 Task: Review and edit the management principles document in Asana.
Action: Mouse moved to (568, 28)
Screenshot: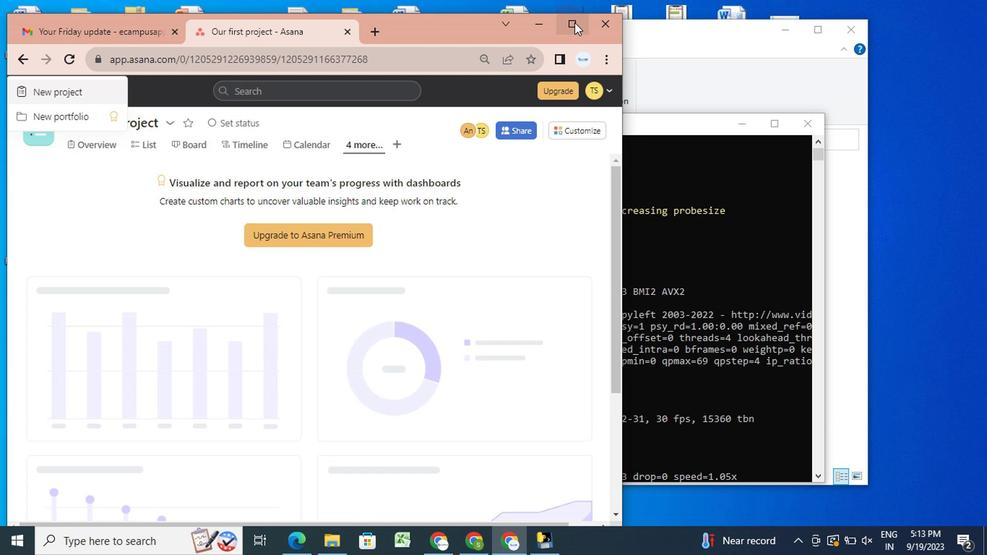 
Action: Mouse pressed left at (568, 28)
Screenshot: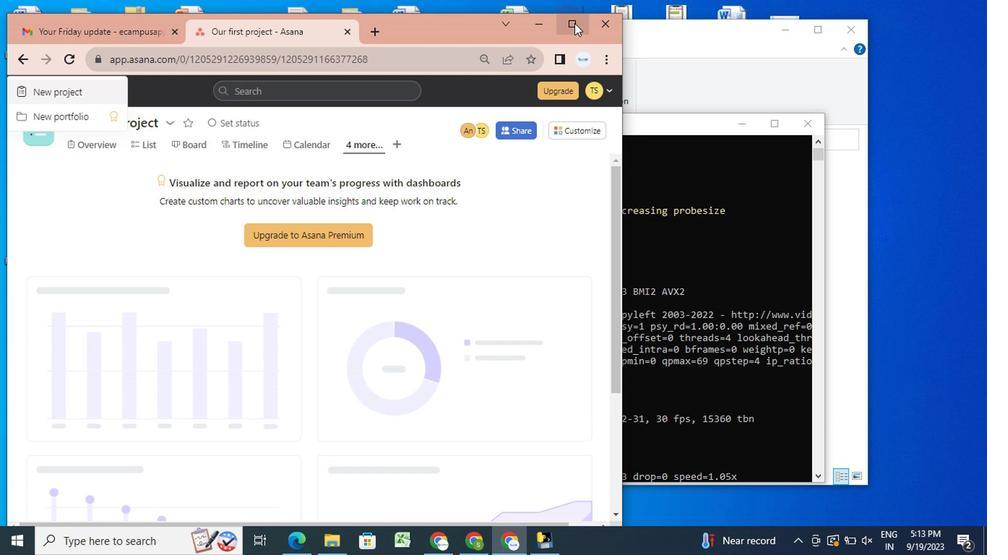 
Action: Mouse moved to (296, 129)
Screenshot: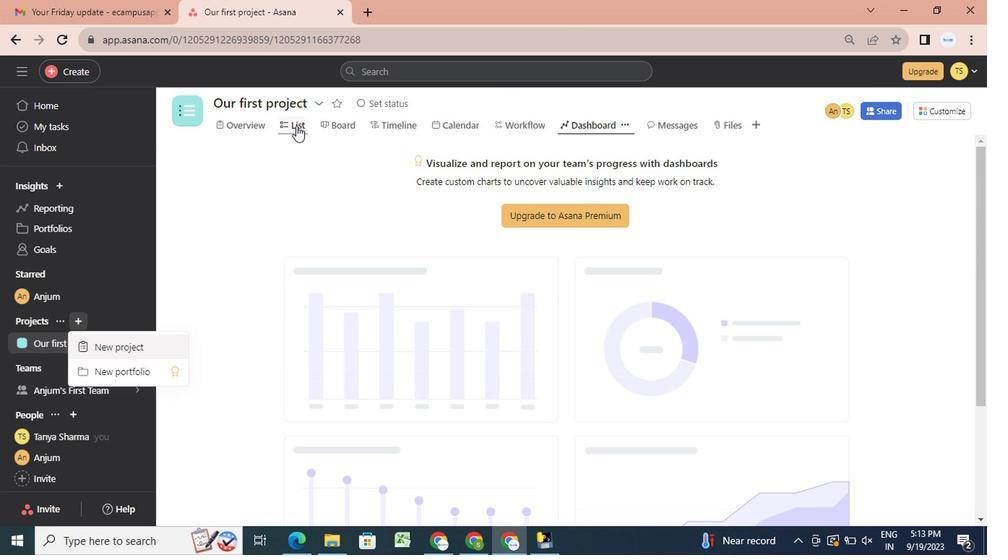 
Action: Mouse pressed left at (296, 129)
Screenshot: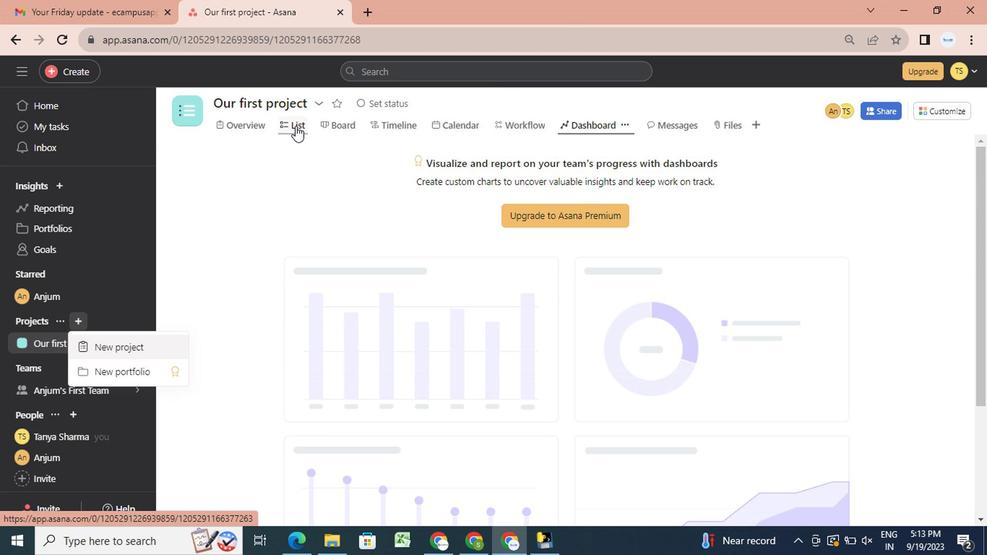 
Action: Mouse moved to (524, 307)
Screenshot: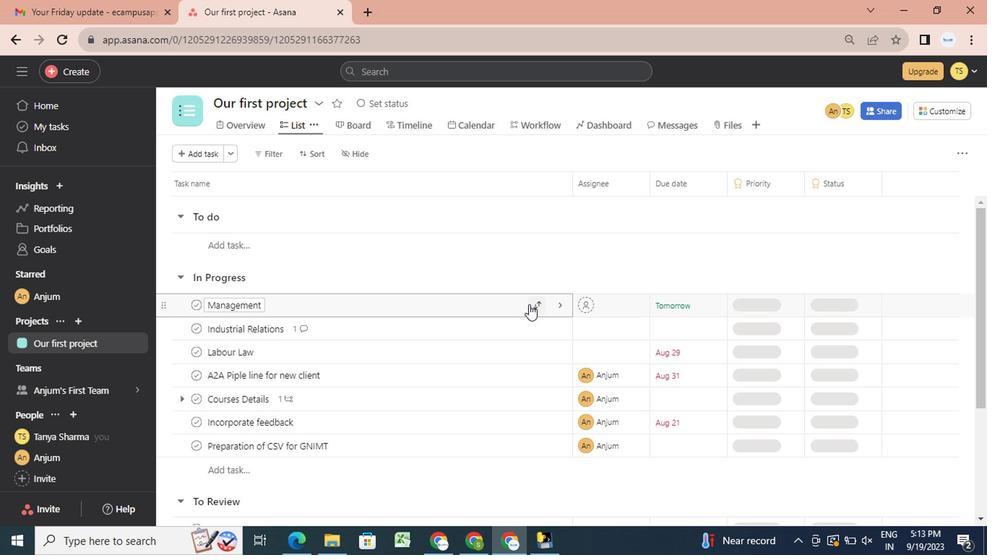 
Action: Mouse pressed left at (524, 307)
Screenshot: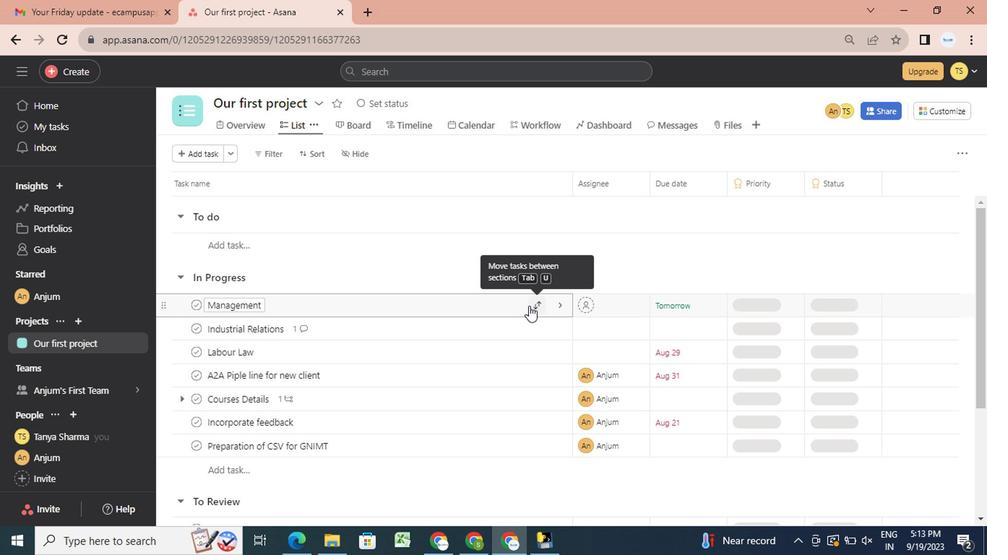 
Action: Mouse moved to (551, 310)
Screenshot: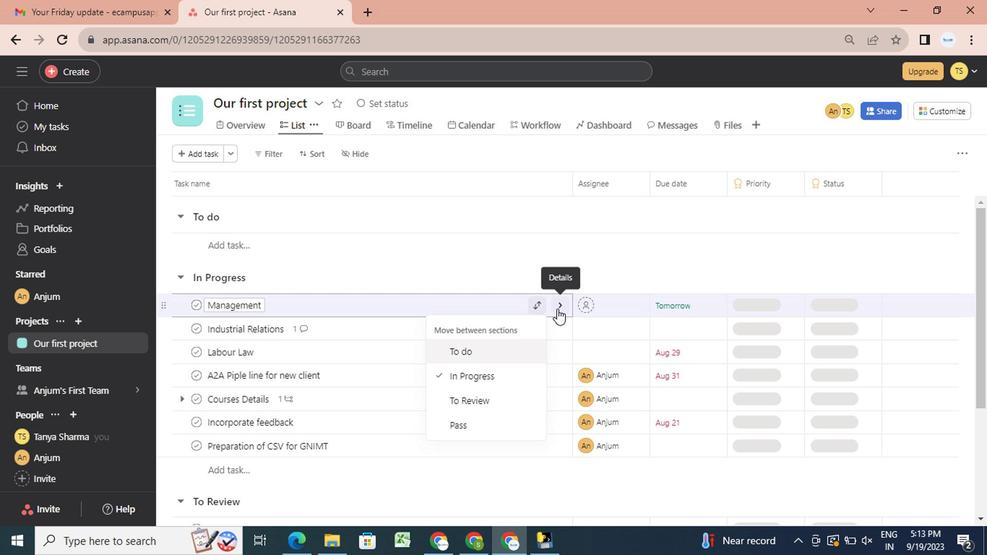
Action: Mouse pressed left at (551, 310)
Screenshot: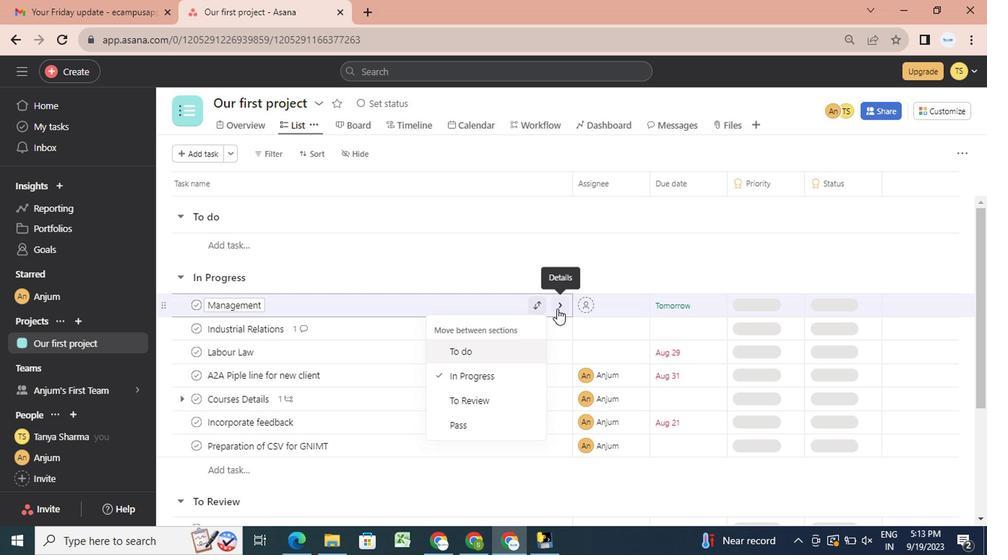 
Action: Mouse moved to (894, 111)
Screenshot: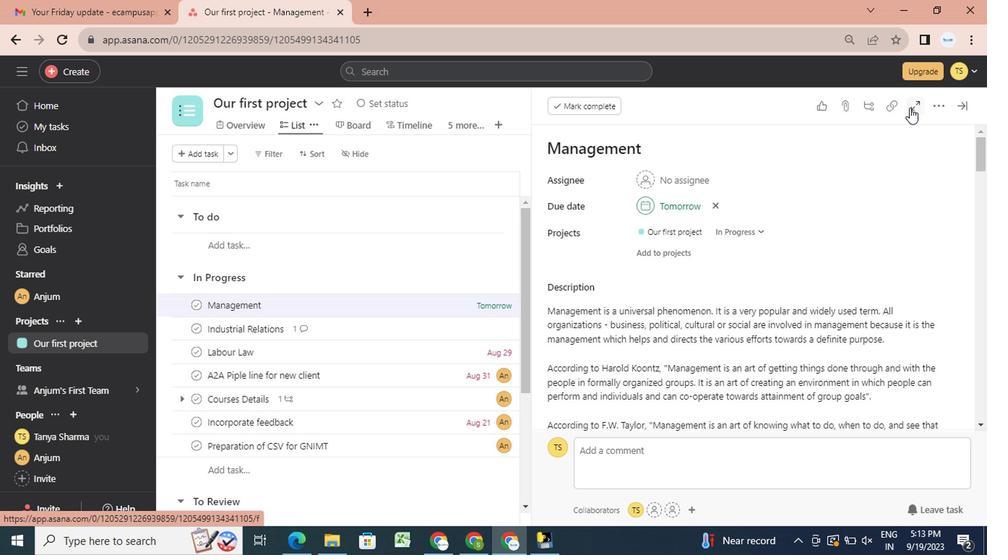 
Action: Mouse pressed left at (894, 111)
Screenshot: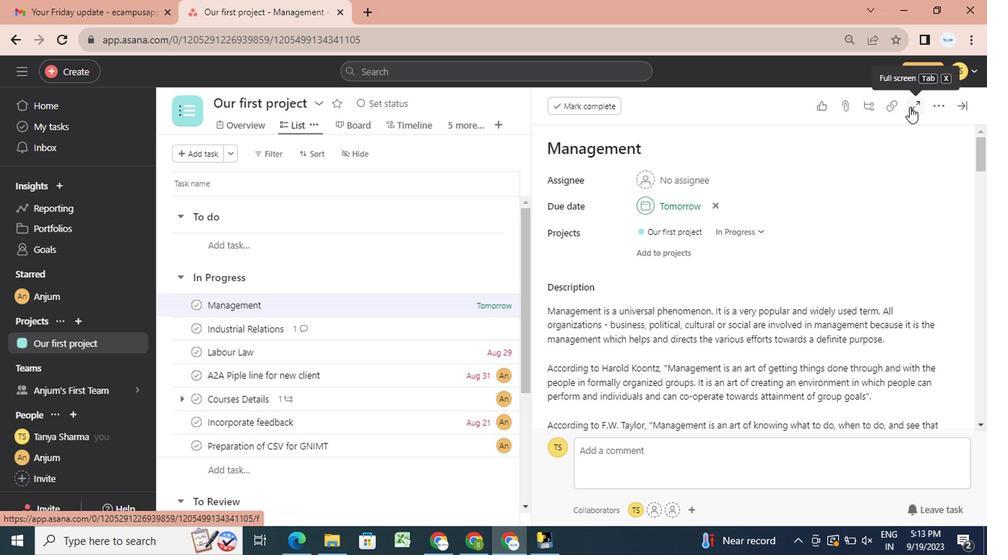 
Action: Mouse moved to (359, 184)
Screenshot: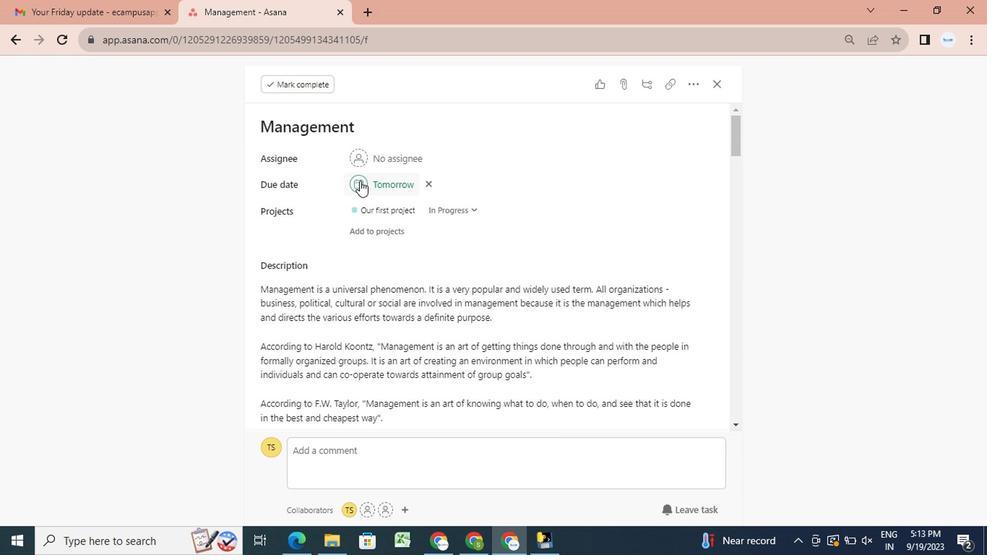 
Action: Mouse pressed left at (359, 184)
Screenshot: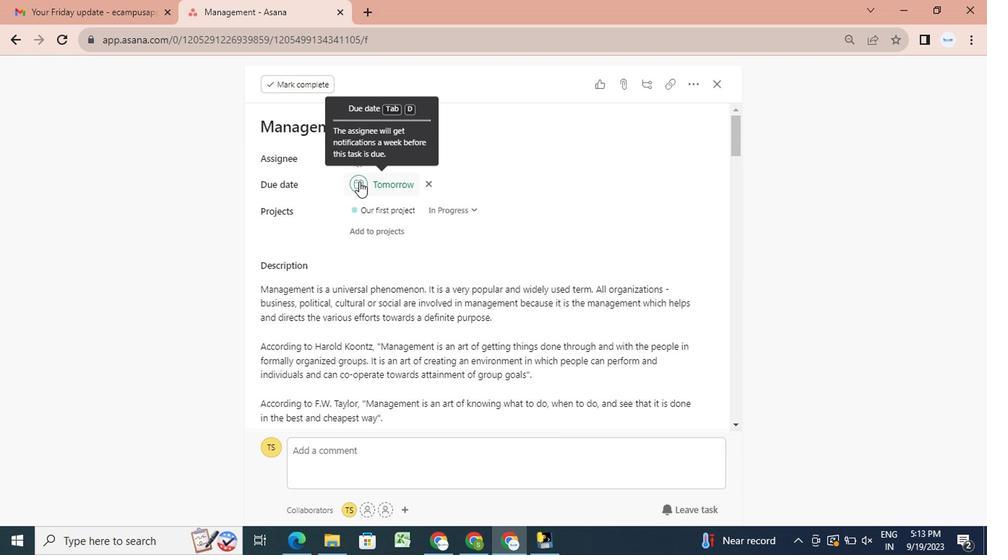 
Action: Mouse moved to (454, 329)
Screenshot: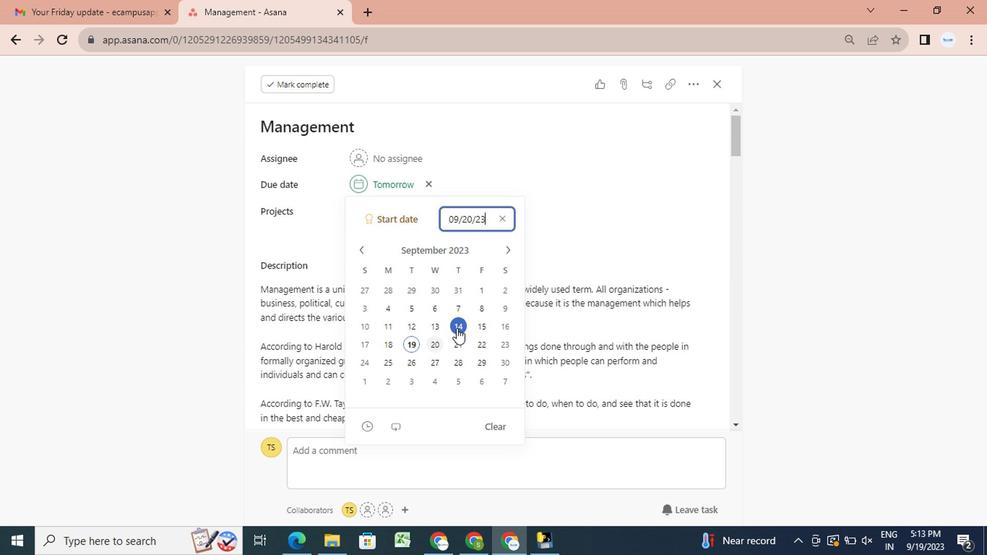 
Action: Mouse pressed left at (454, 329)
Screenshot: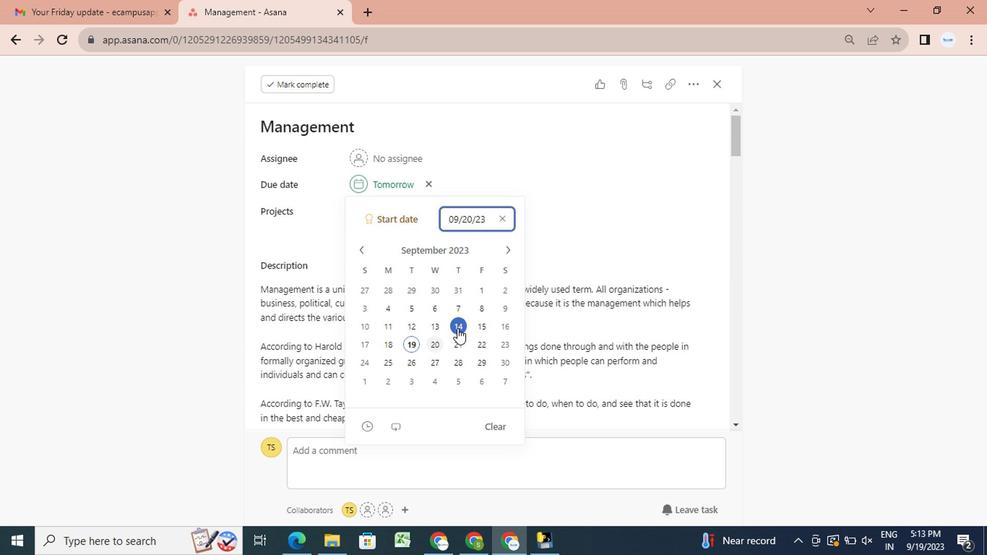 
Action: Mouse moved to (570, 223)
Screenshot: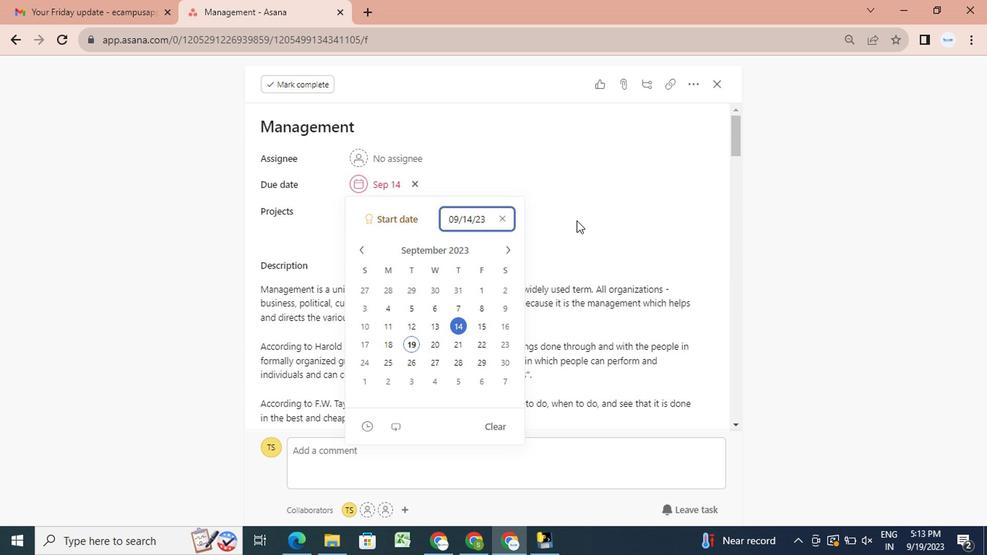 
Action: Mouse pressed left at (570, 223)
Screenshot: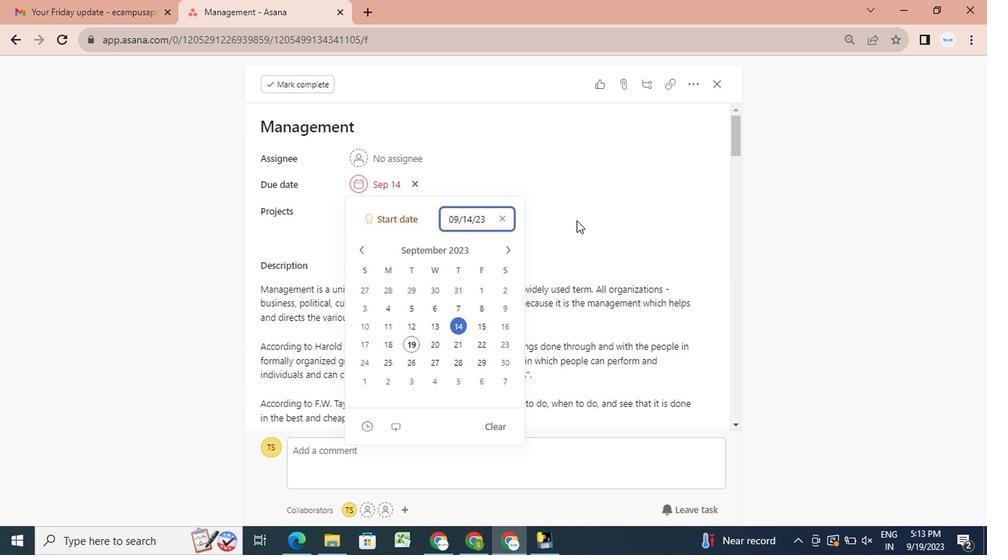 
Action: Mouse moved to (388, 183)
Screenshot: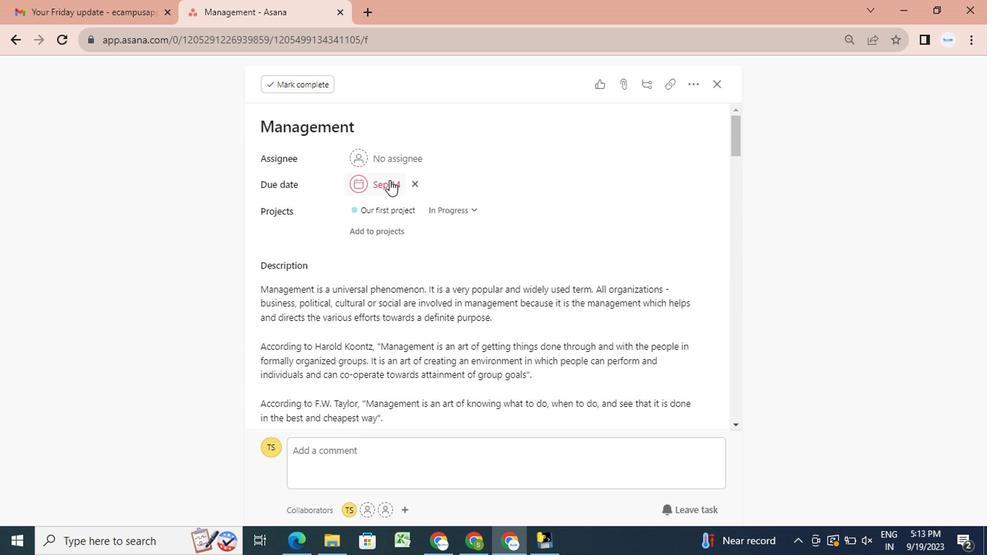 
Action: Mouse pressed left at (388, 183)
Screenshot: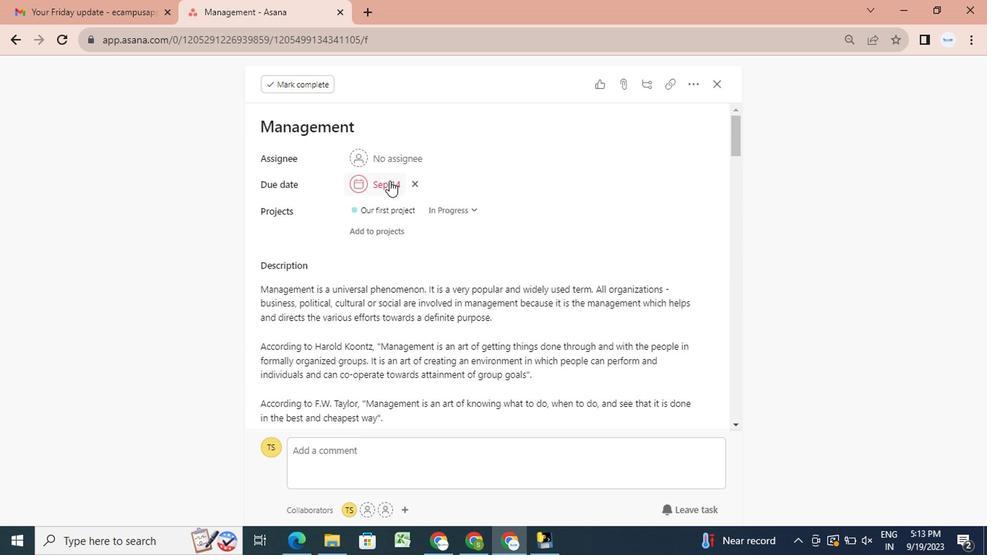 
Action: Mouse moved to (409, 348)
Screenshot: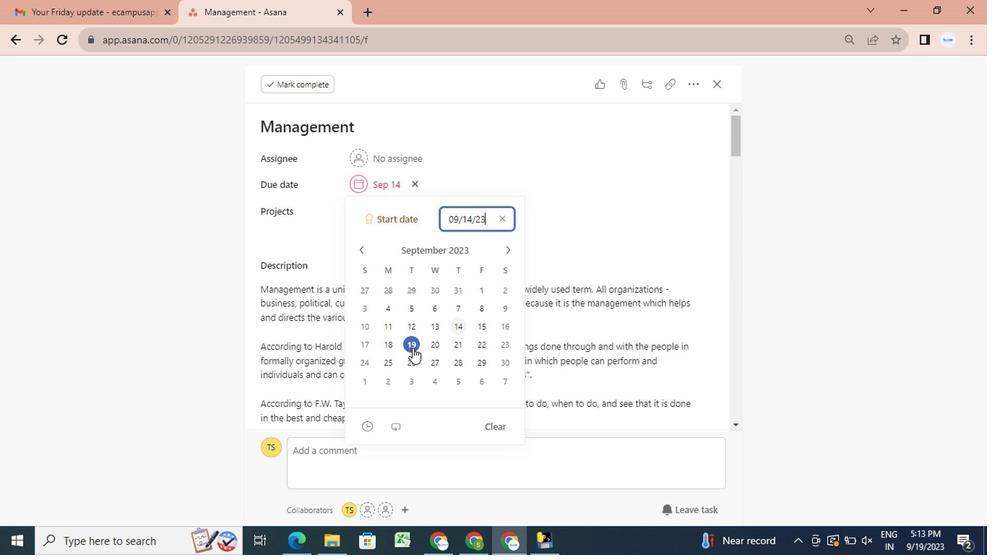 
Action: Mouse pressed left at (409, 348)
Screenshot: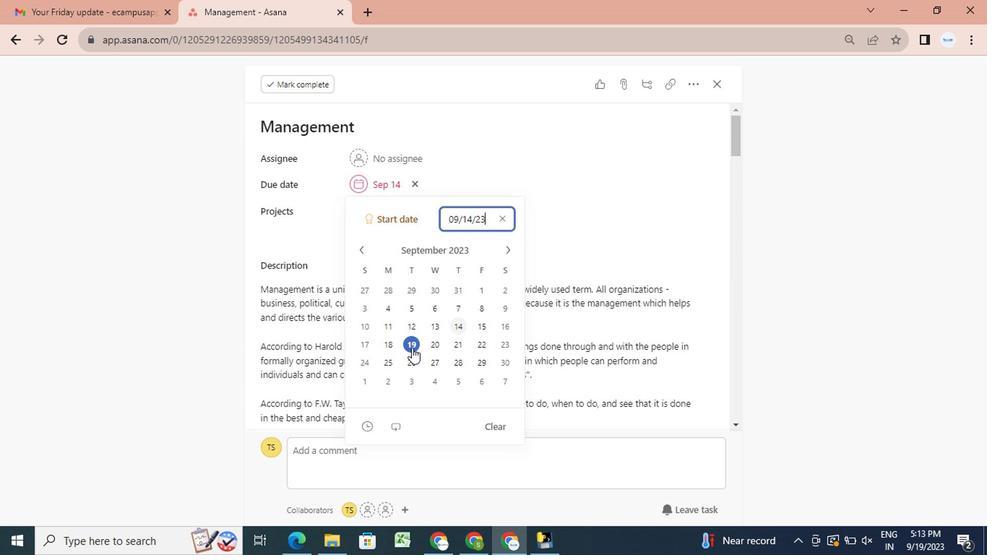 
Action: Mouse moved to (386, 225)
Screenshot: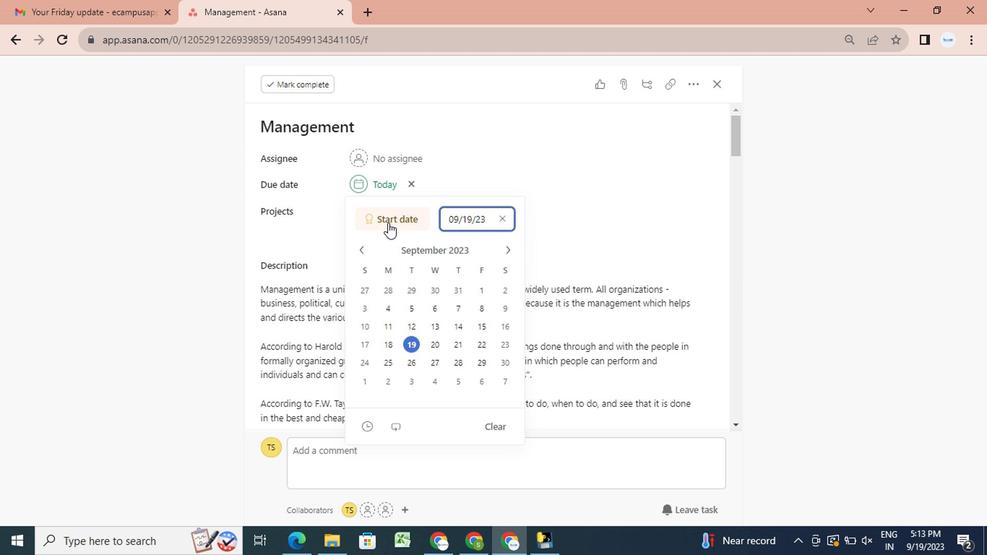 
Action: Mouse pressed left at (386, 225)
Screenshot: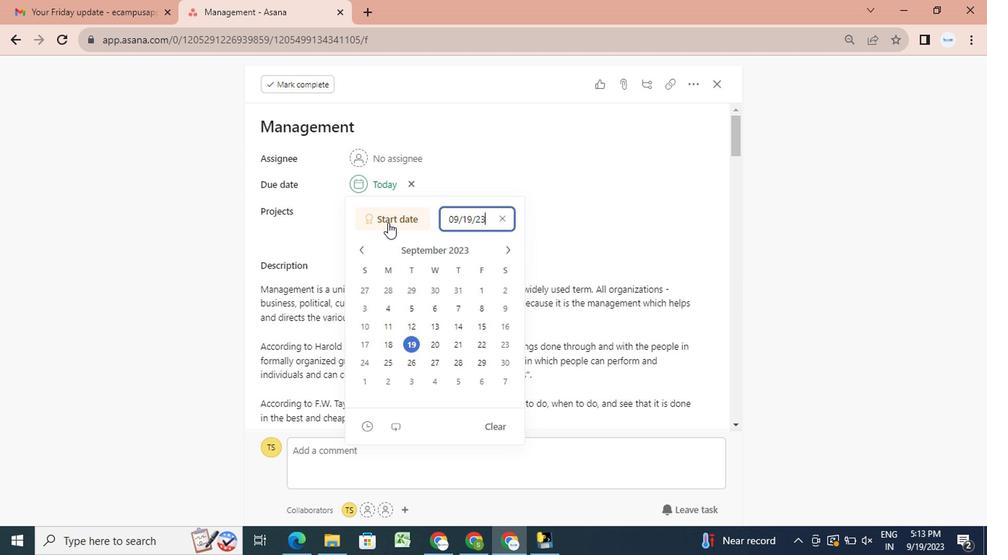 
Action: Mouse moved to (774, 111)
Screenshot: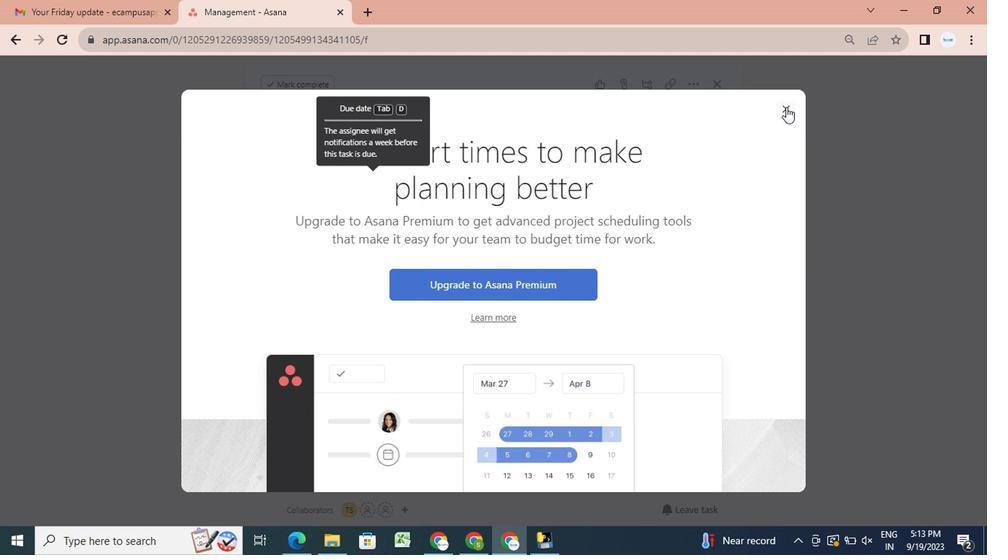 
Action: Mouse pressed left at (774, 111)
Screenshot: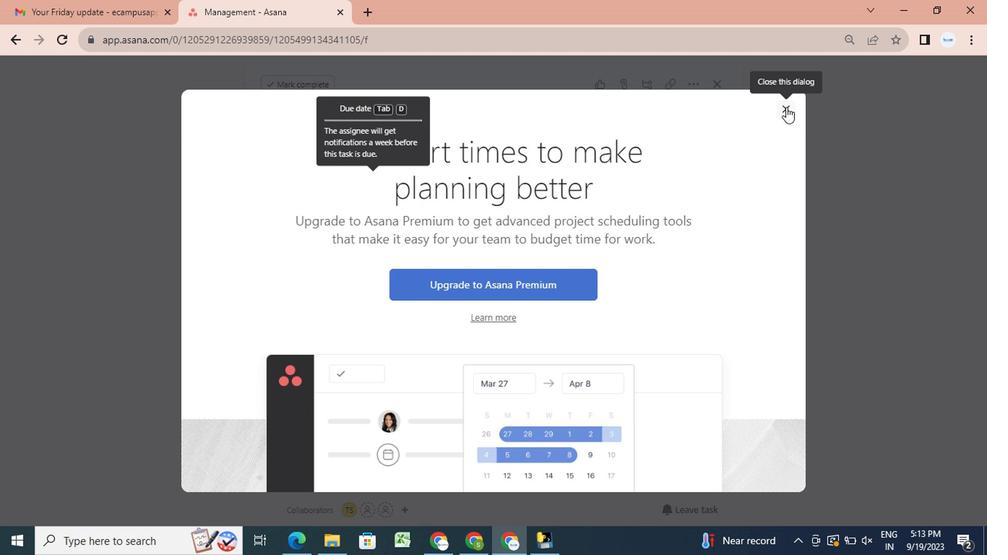 
Action: Mouse moved to (536, 317)
Screenshot: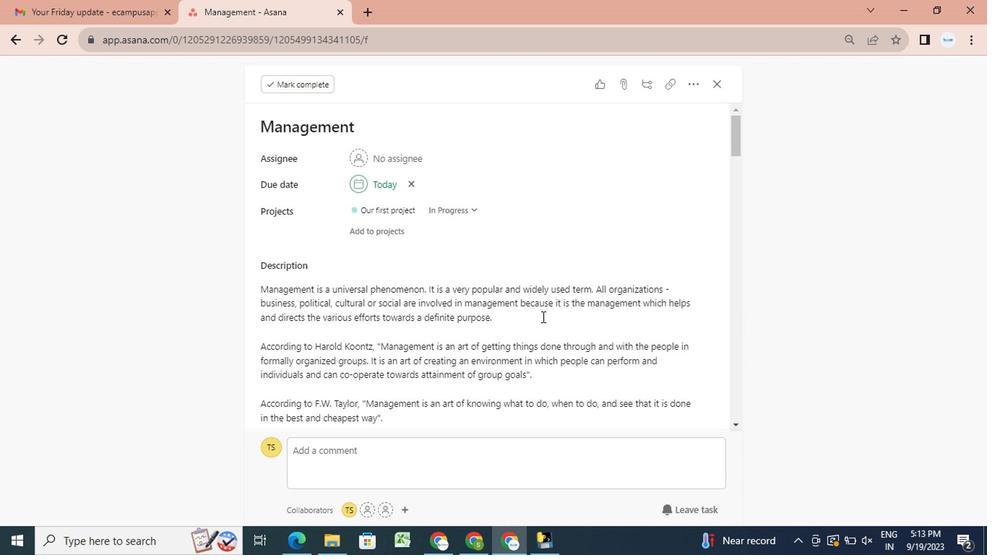 
Action: Mouse scrolled (536, 317) with delta (0, 0)
Screenshot: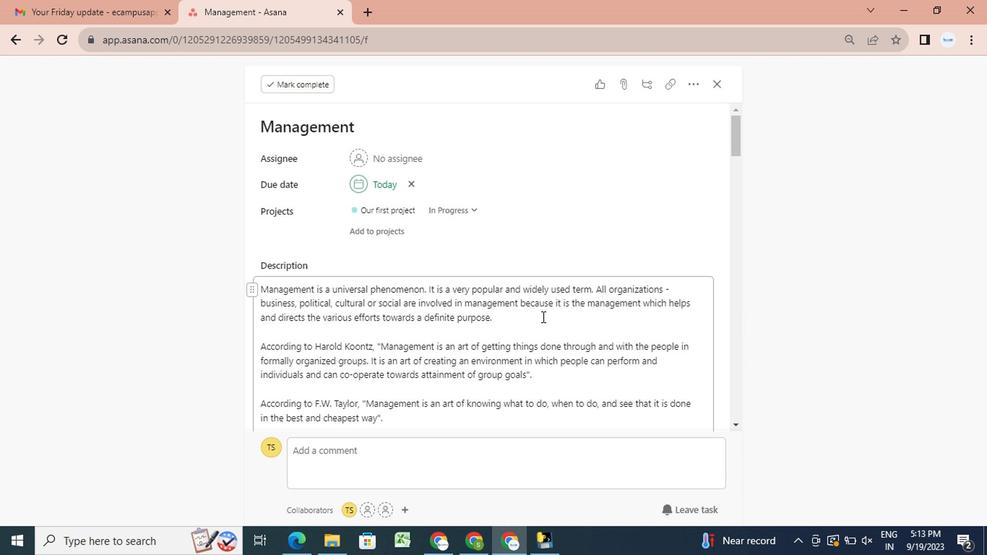 
Action: Mouse scrolled (536, 317) with delta (0, 0)
Screenshot: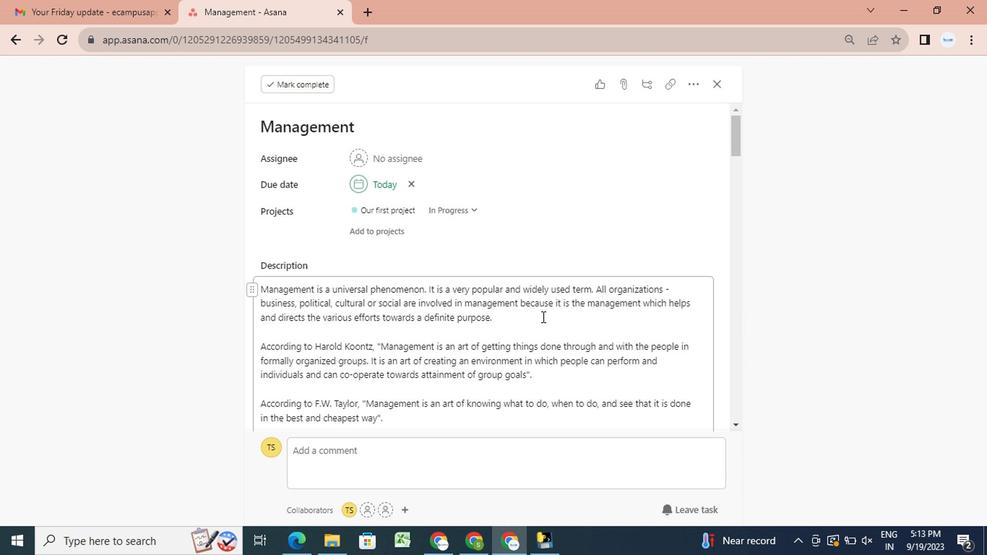 
Action: Mouse scrolled (536, 317) with delta (0, 0)
Screenshot: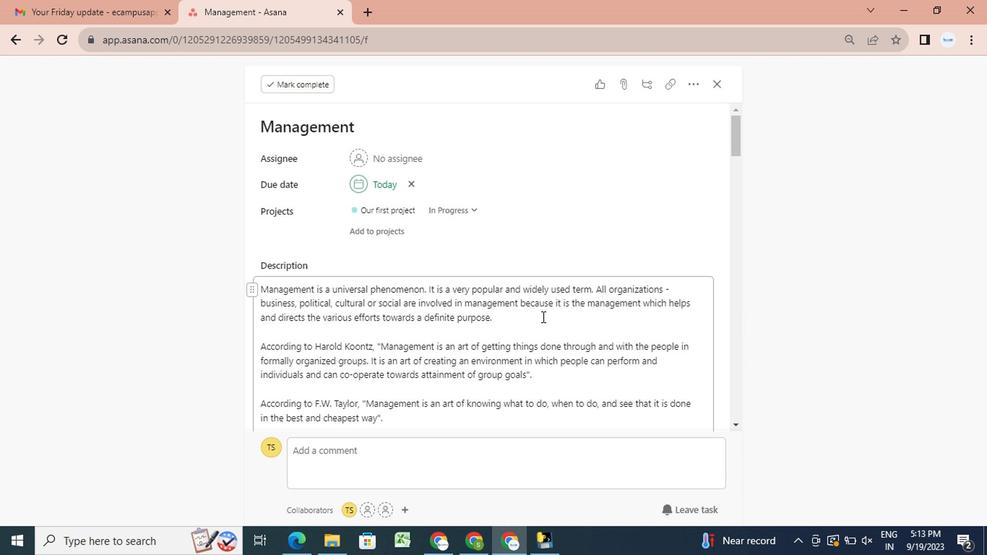 
Action: Mouse scrolled (536, 317) with delta (0, 0)
Screenshot: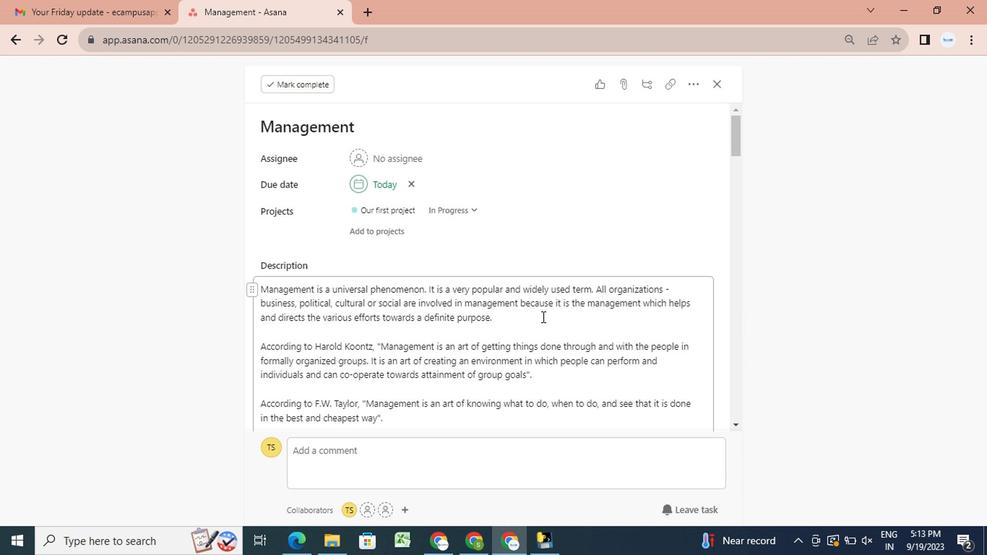 
Action: Mouse scrolled (536, 317) with delta (0, 0)
Screenshot: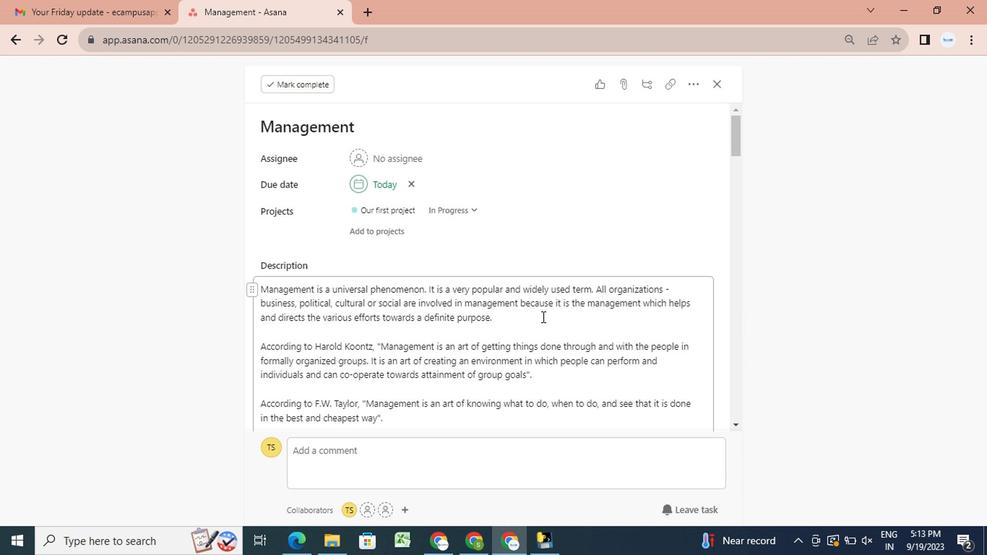 
Action: Mouse scrolled (536, 317) with delta (0, 0)
Screenshot: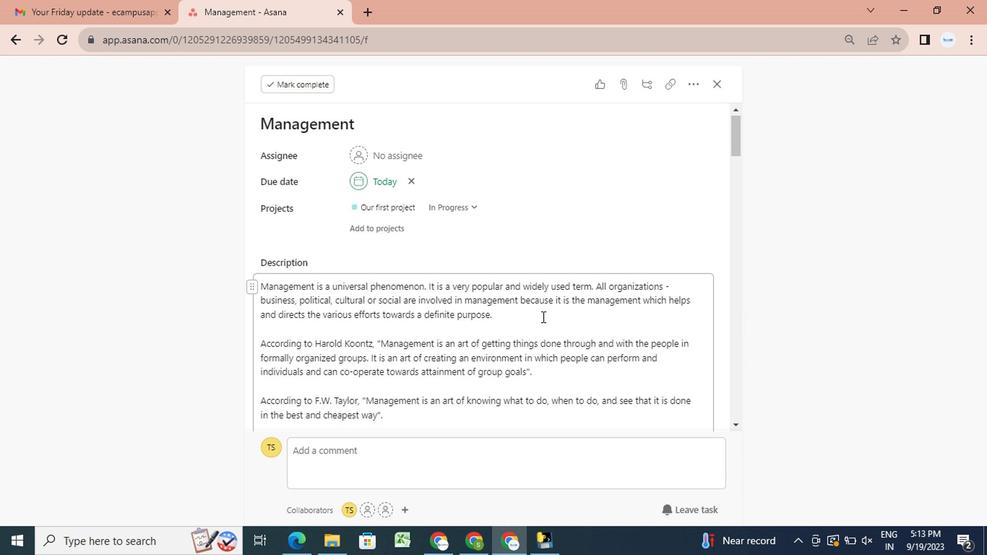 
Action: Mouse scrolled (536, 317) with delta (0, 0)
Screenshot: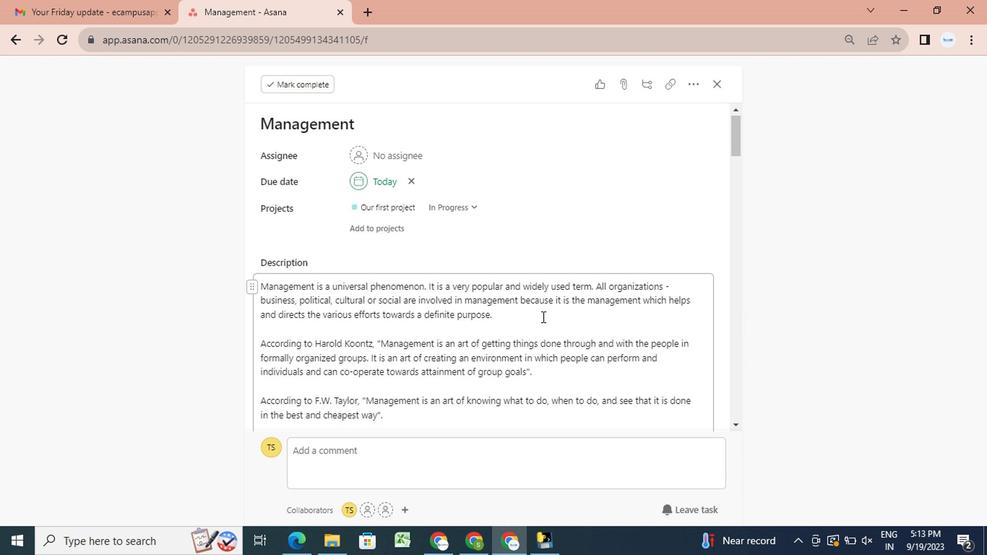
Action: Mouse scrolled (536, 317) with delta (0, 0)
Screenshot: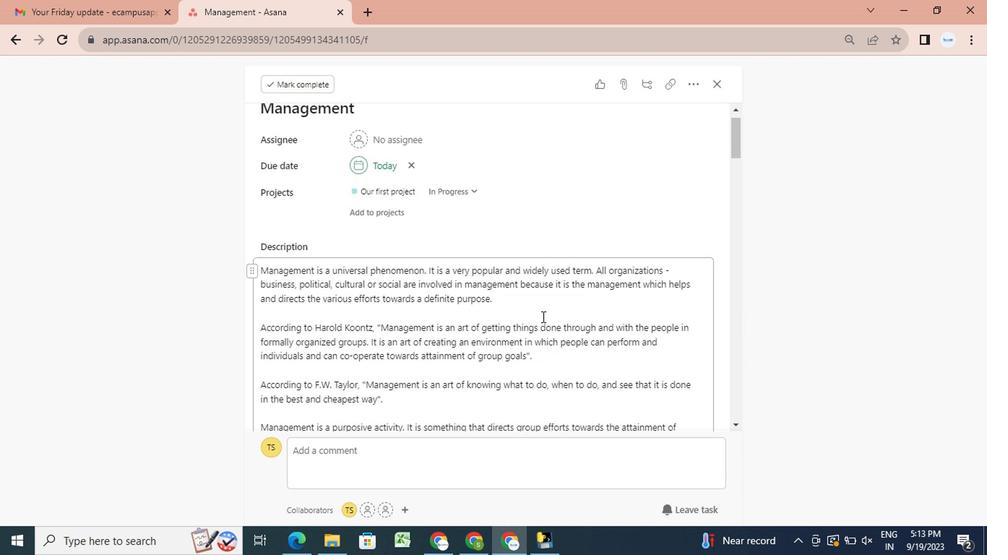 
Action: Mouse scrolled (536, 317) with delta (0, 0)
Screenshot: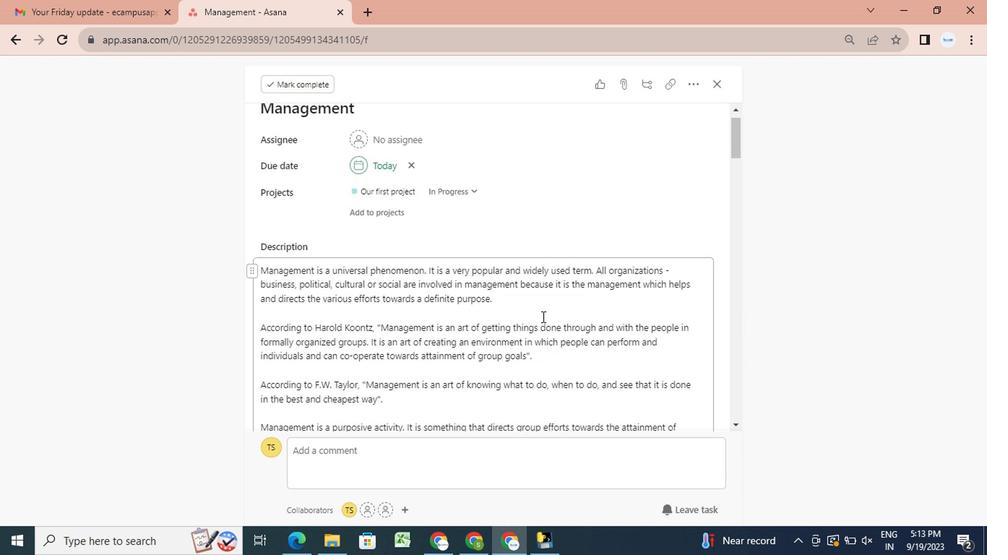 
Action: Mouse scrolled (536, 317) with delta (0, 0)
Screenshot: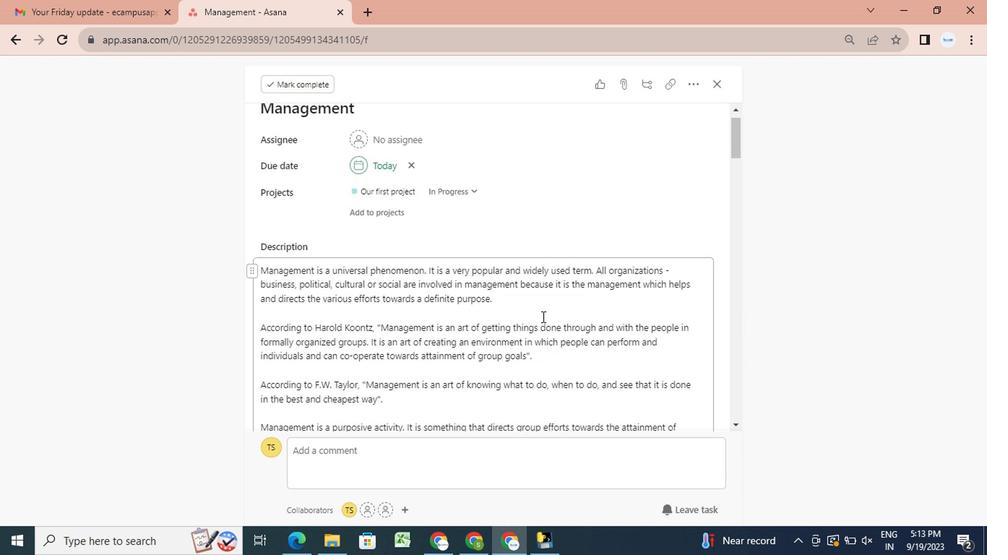 
Action: Mouse scrolled (536, 317) with delta (0, 0)
Screenshot: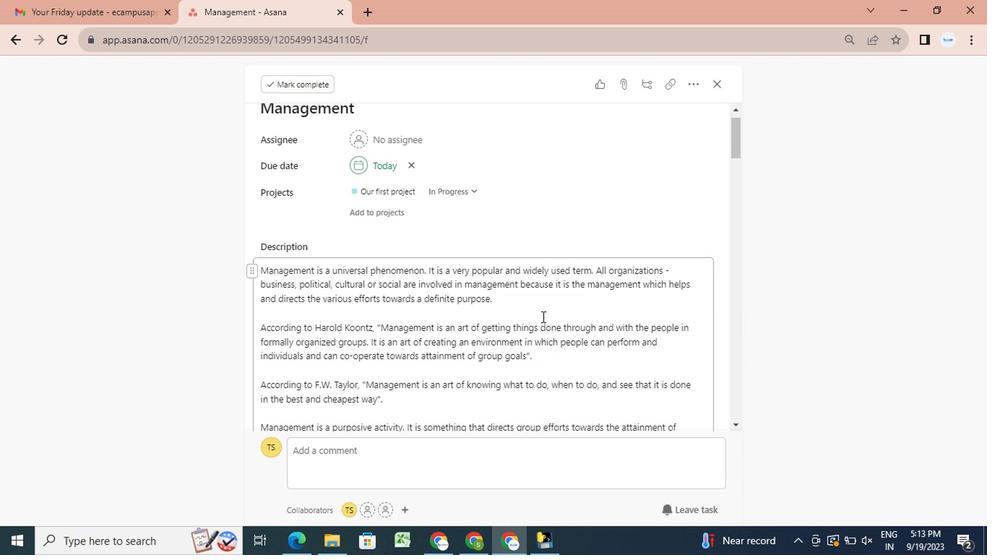 
Action: Mouse scrolled (536, 317) with delta (0, 0)
Screenshot: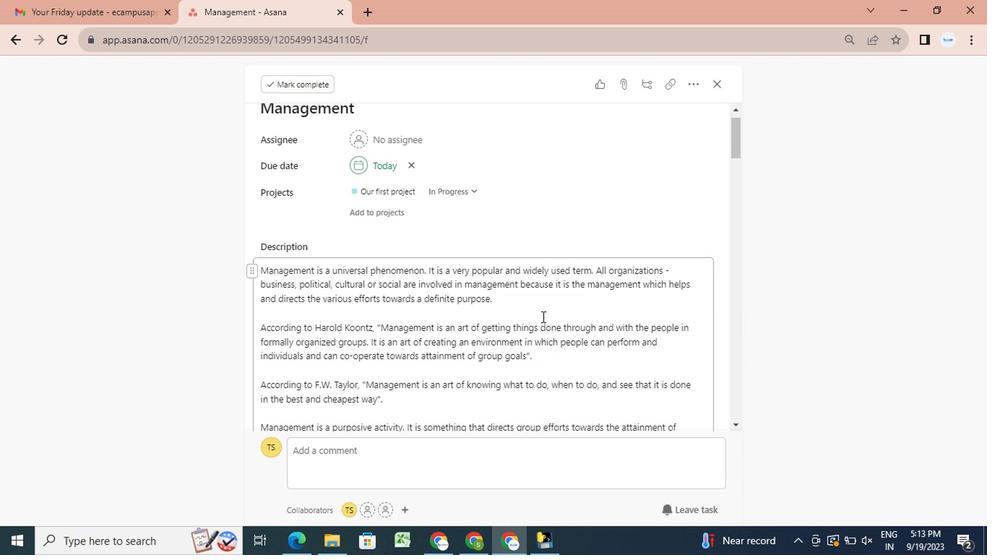 
Action: Mouse scrolled (536, 317) with delta (0, 0)
Screenshot: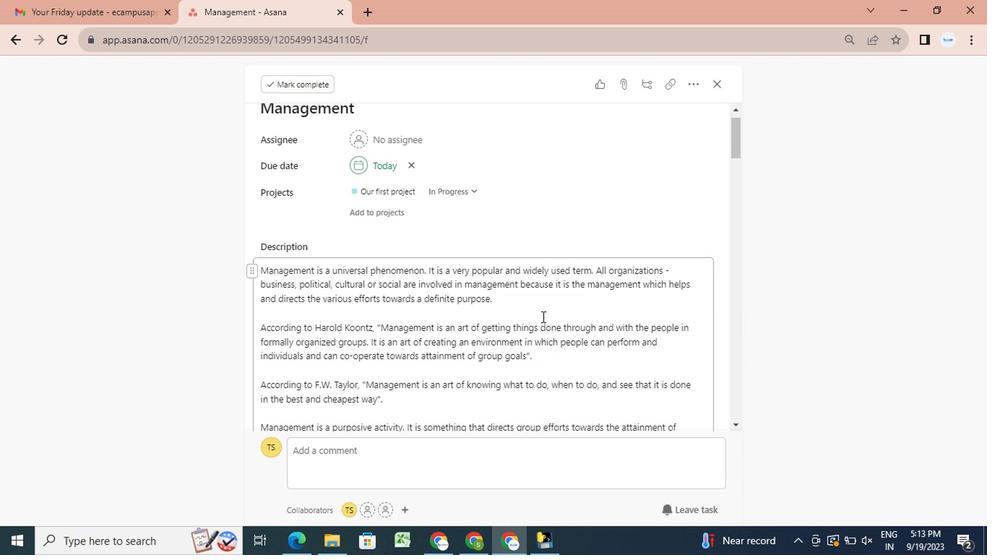 
Action: Mouse scrolled (536, 317) with delta (0, 0)
Screenshot: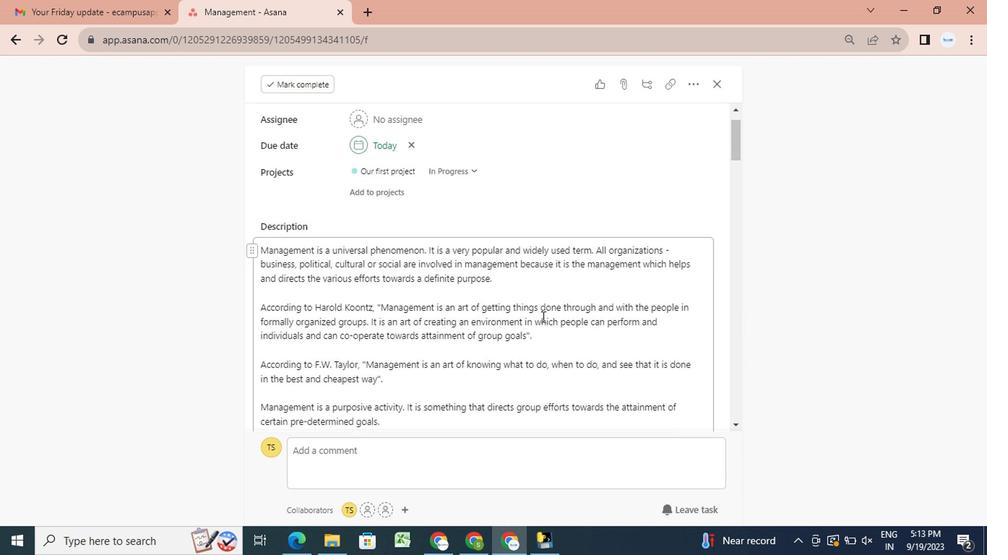 
Action: Mouse scrolled (536, 317) with delta (0, 0)
Screenshot: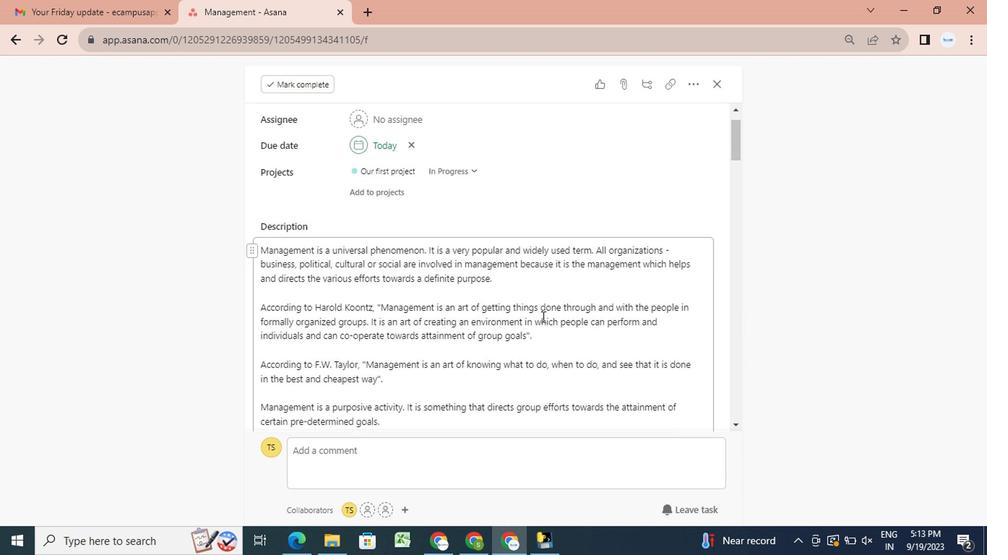 
Action: Mouse scrolled (536, 317) with delta (0, 0)
Screenshot: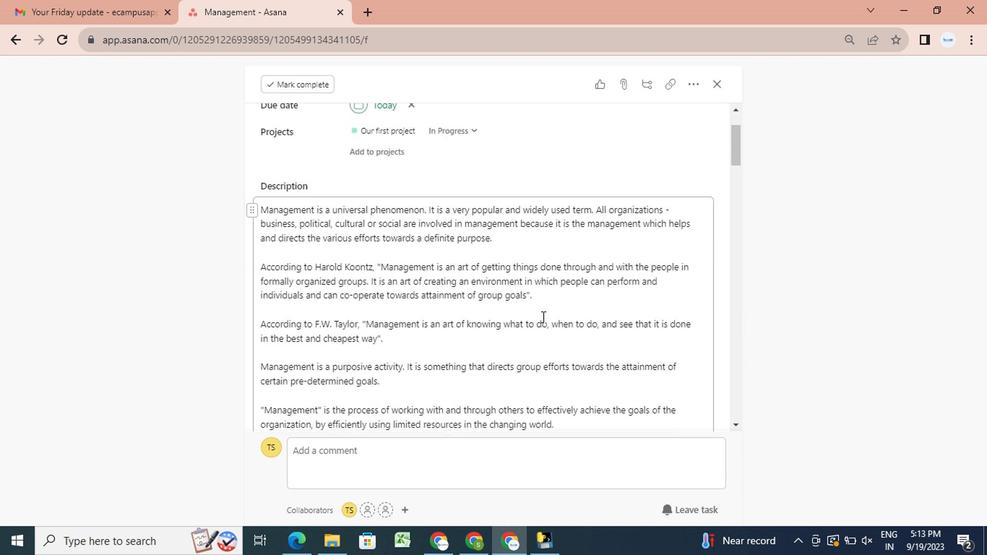 
Action: Mouse scrolled (536, 317) with delta (0, 0)
Screenshot: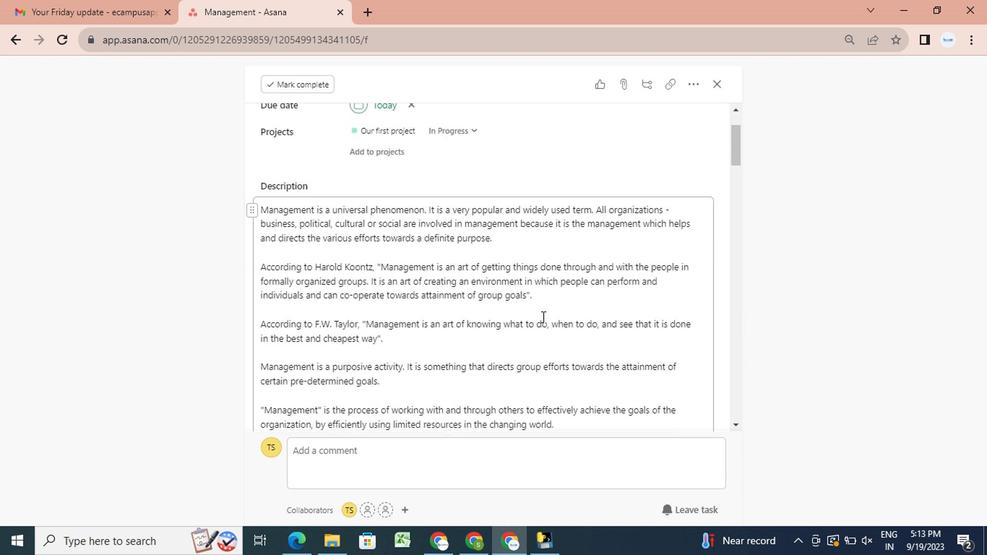 
Action: Mouse scrolled (536, 317) with delta (0, 0)
Screenshot: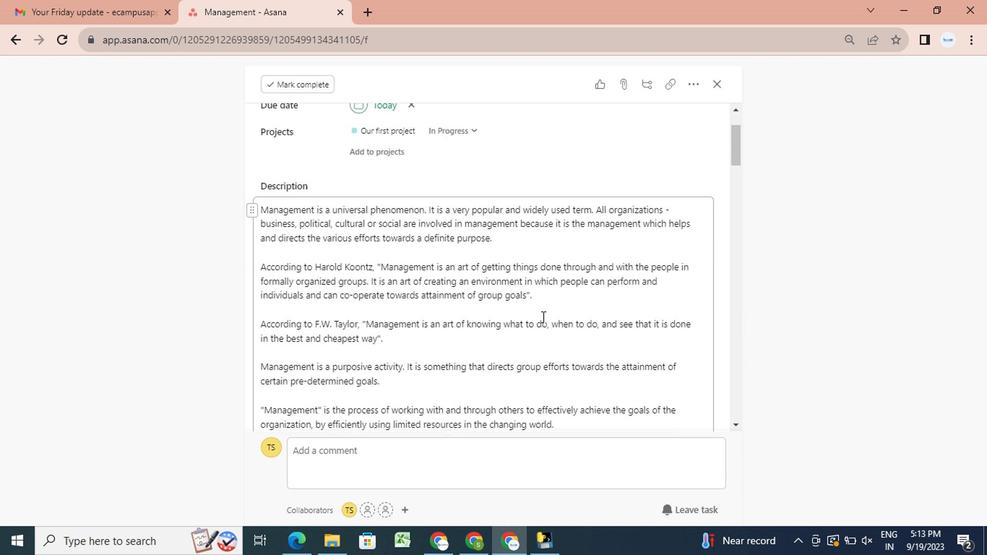 
Action: Mouse scrolled (536, 317) with delta (0, 0)
Screenshot: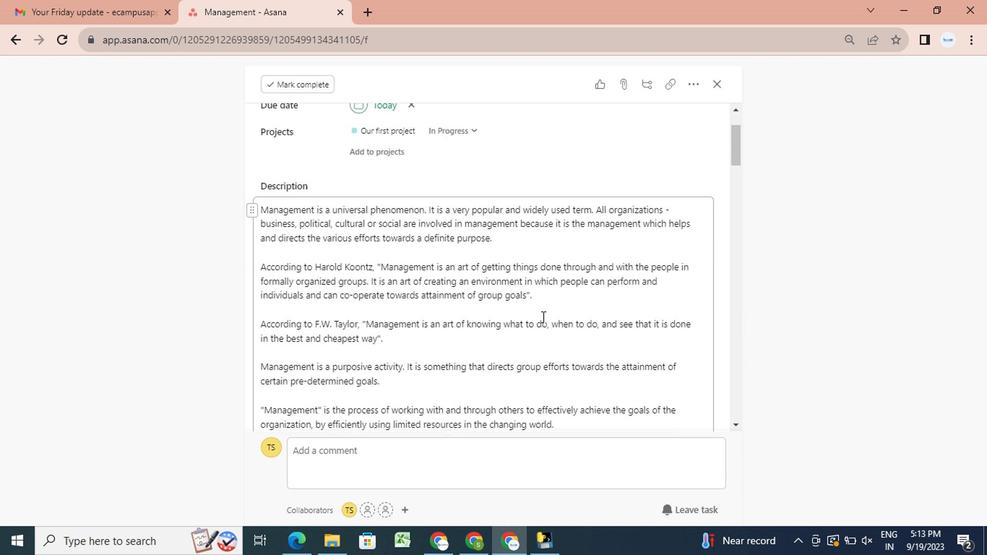 
Action: Mouse scrolled (536, 317) with delta (0, 0)
Screenshot: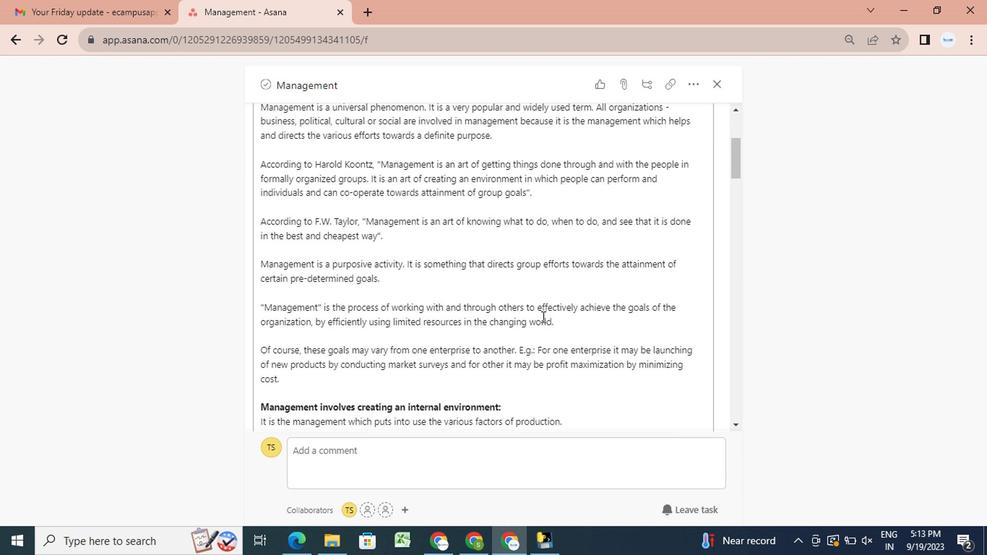 
Action: Mouse scrolled (536, 317) with delta (0, 0)
Screenshot: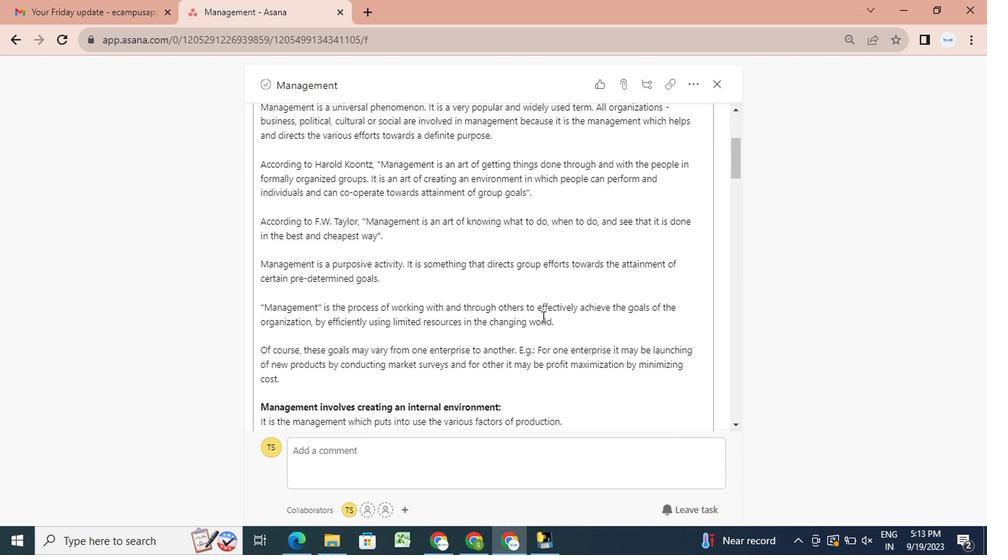 
Action: Mouse scrolled (536, 317) with delta (0, 0)
Screenshot: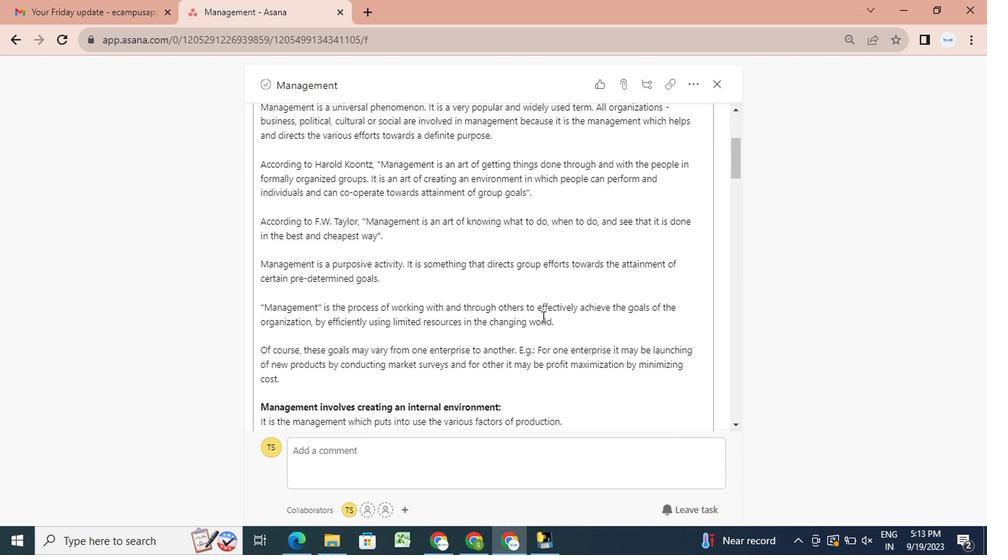 
Action: Mouse scrolled (536, 317) with delta (0, 0)
Screenshot: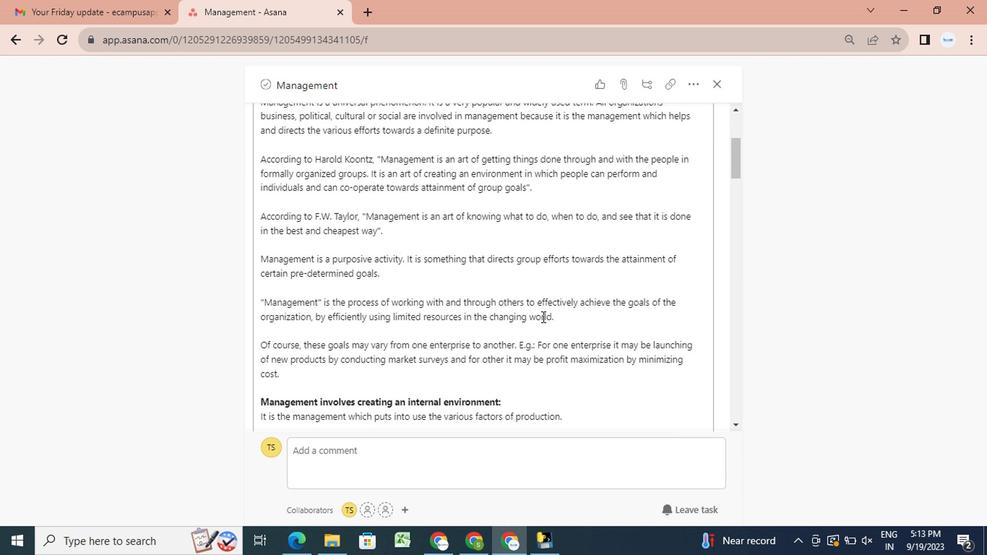 
Action: Mouse scrolled (536, 317) with delta (0, 0)
Screenshot: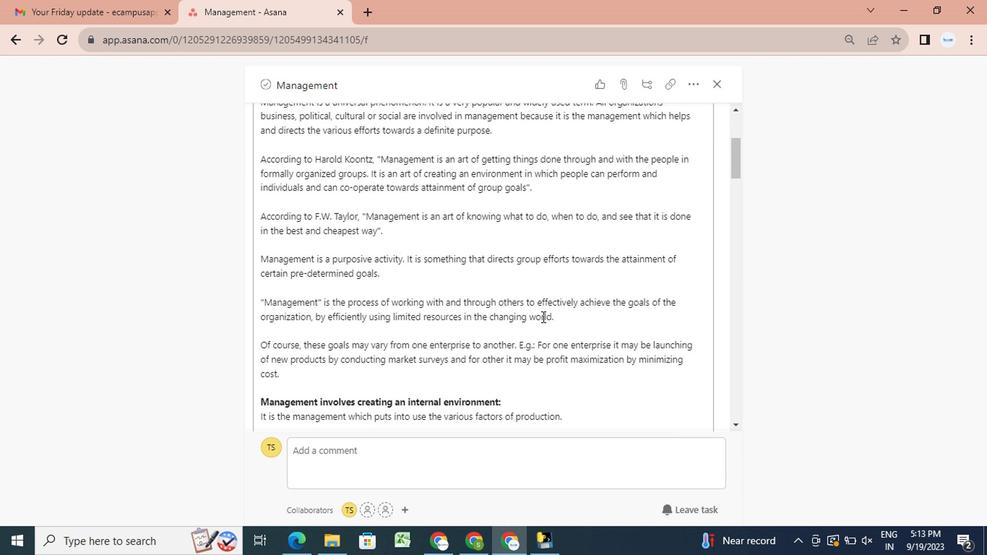 
Action: Mouse scrolled (536, 317) with delta (0, 0)
Screenshot: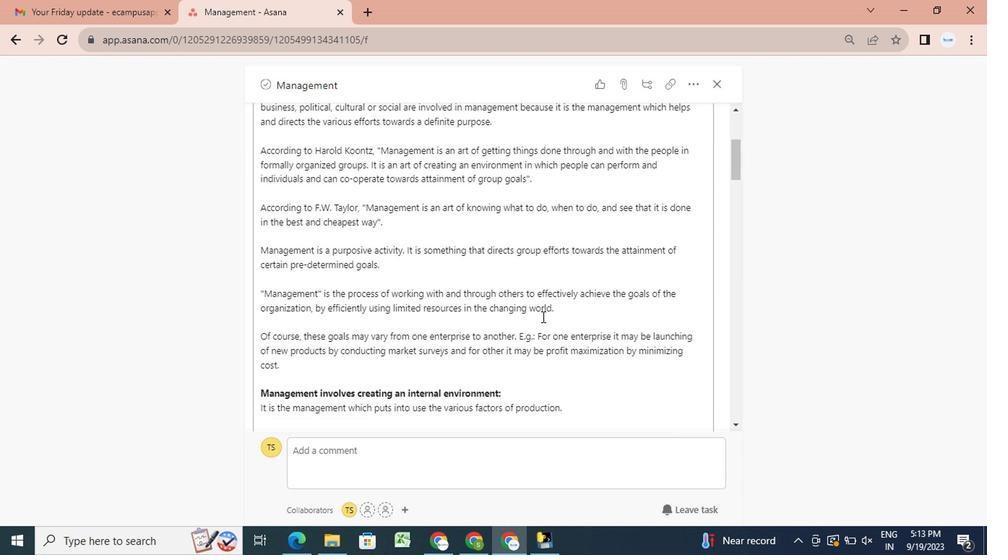 
Action: Mouse scrolled (536, 317) with delta (0, 0)
Screenshot: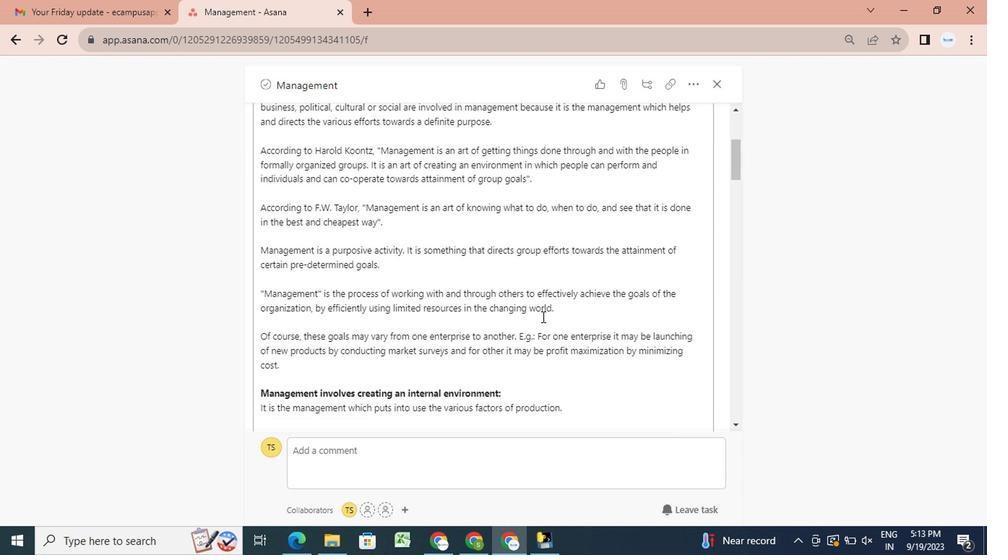 
Action: Mouse scrolled (536, 317) with delta (0, 0)
Screenshot: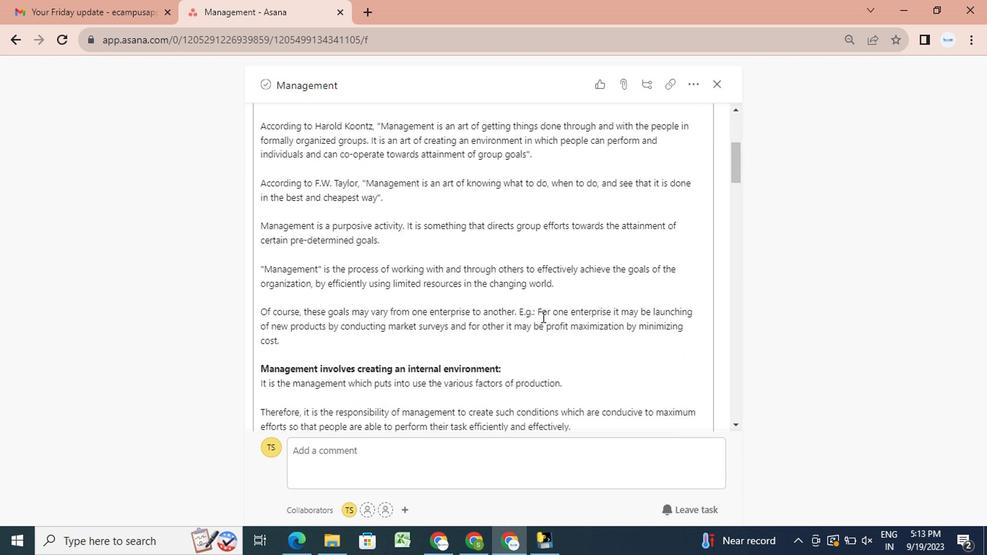 
Action: Mouse scrolled (536, 317) with delta (0, 0)
Screenshot: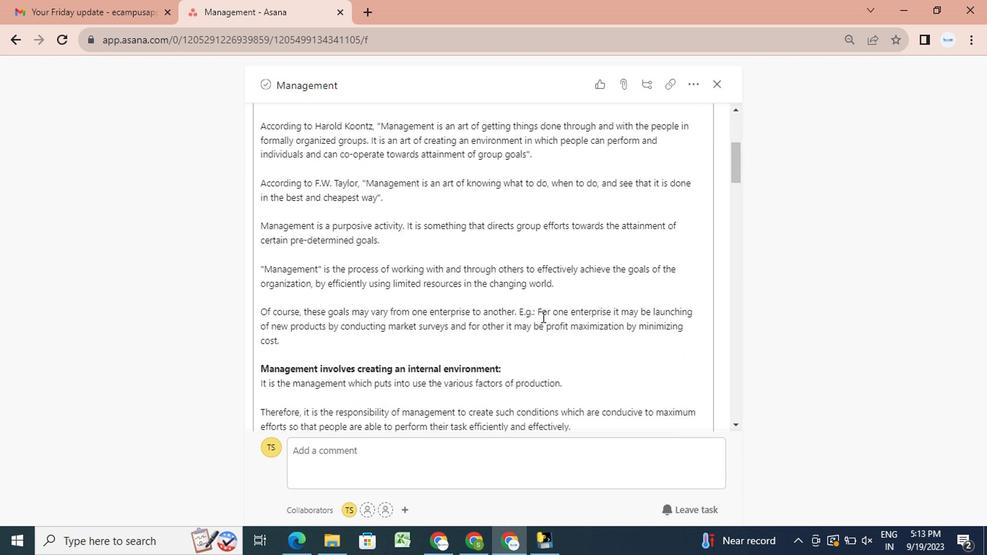 
Action: Mouse scrolled (536, 317) with delta (0, 0)
Screenshot: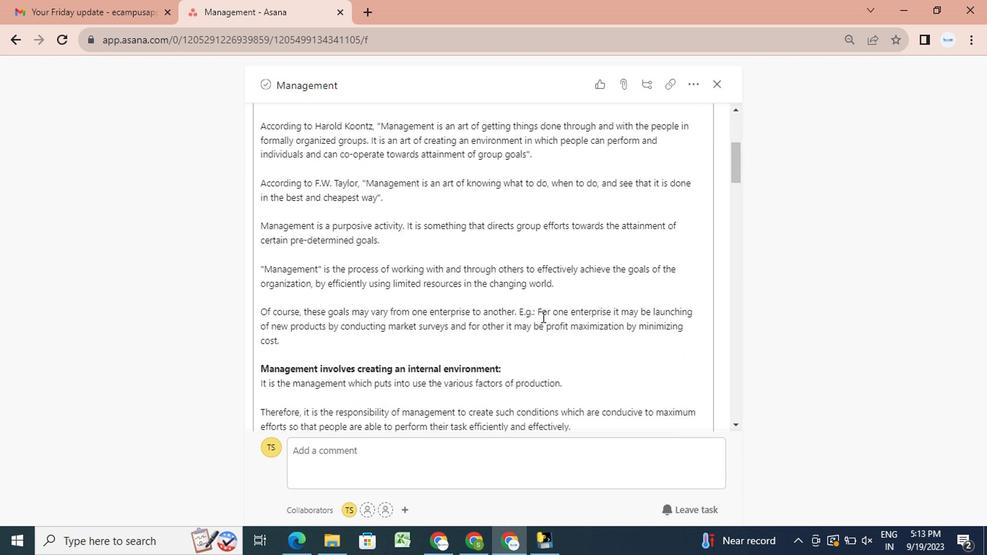 
Action: Mouse scrolled (536, 317) with delta (0, 0)
Screenshot: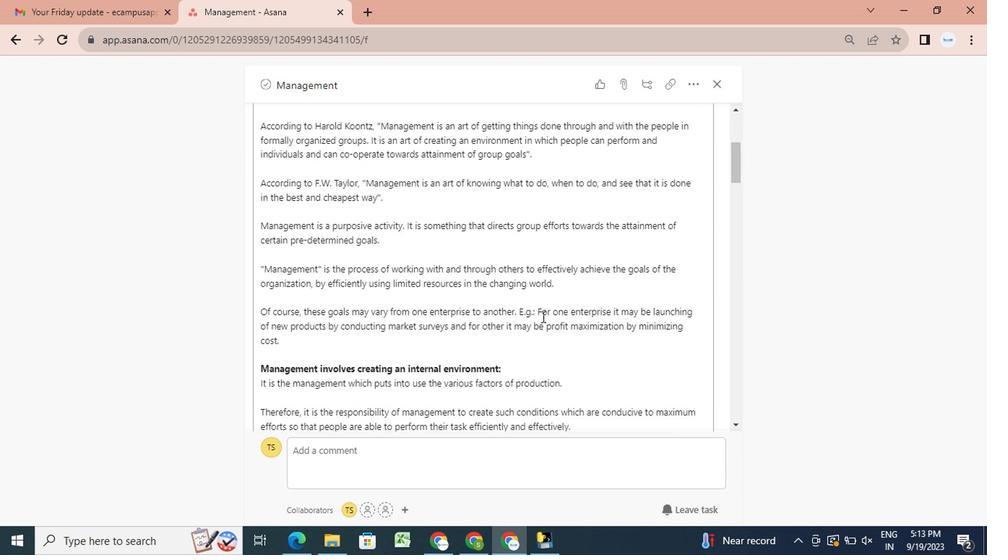 
Action: Mouse scrolled (536, 317) with delta (0, 0)
Screenshot: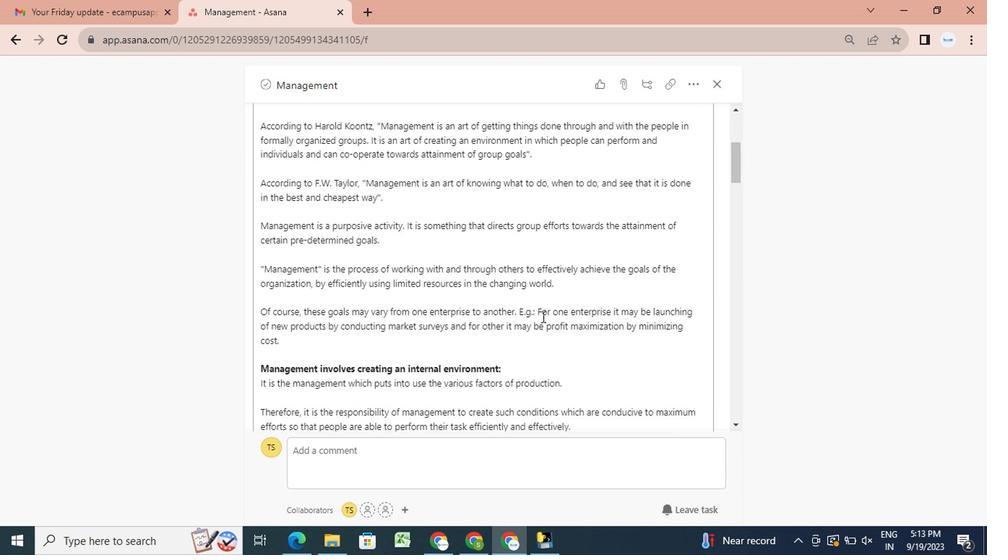 
Action: Mouse scrolled (536, 317) with delta (0, 0)
Screenshot: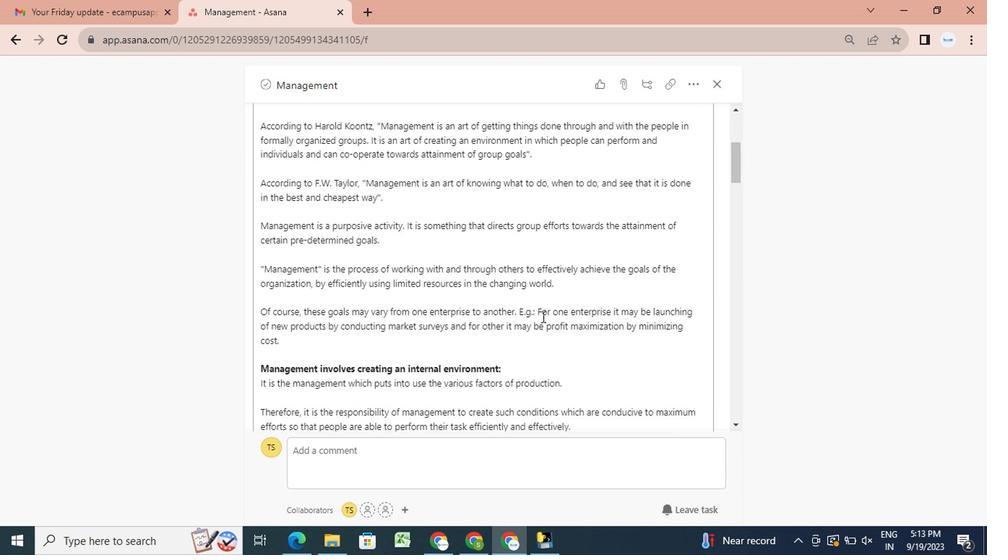 
Action: Mouse scrolled (536, 317) with delta (0, 0)
Screenshot: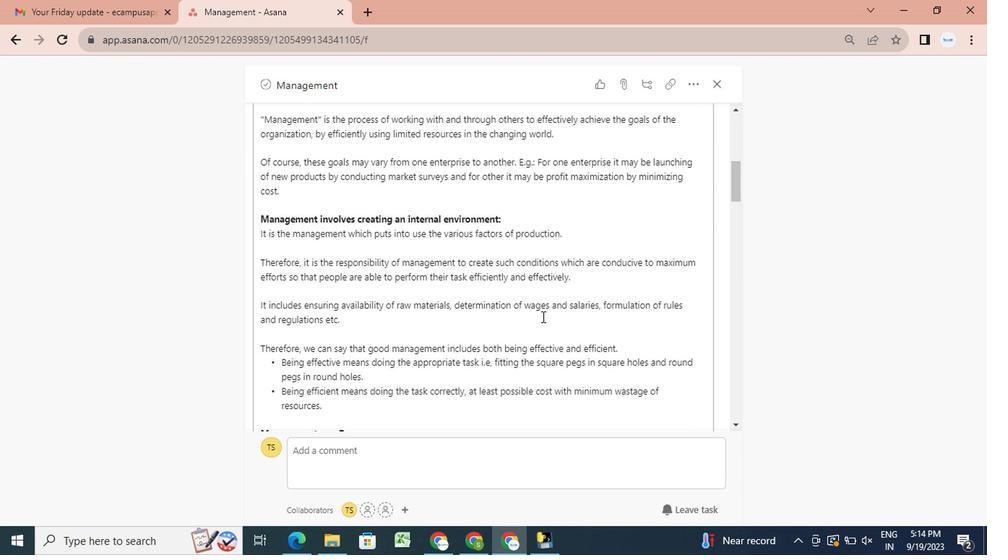 
Action: Mouse scrolled (536, 317) with delta (0, 0)
Screenshot: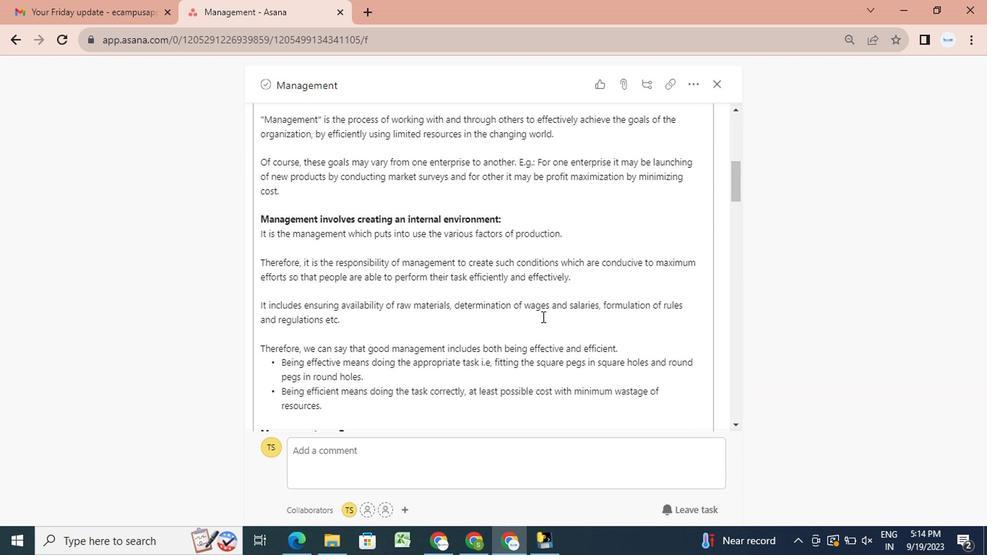 
Action: Mouse scrolled (536, 317) with delta (0, 0)
Screenshot: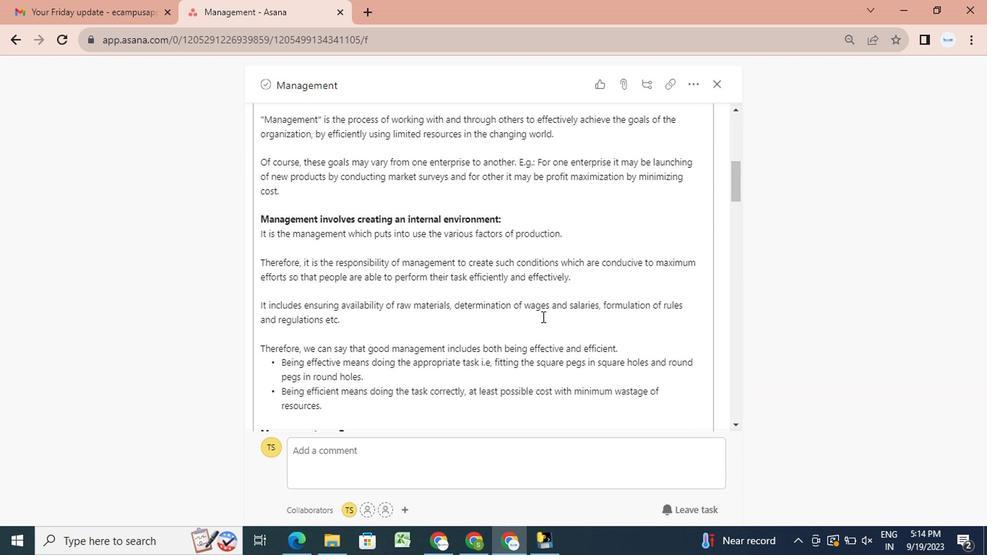 
Action: Mouse scrolled (536, 317) with delta (0, 0)
Screenshot: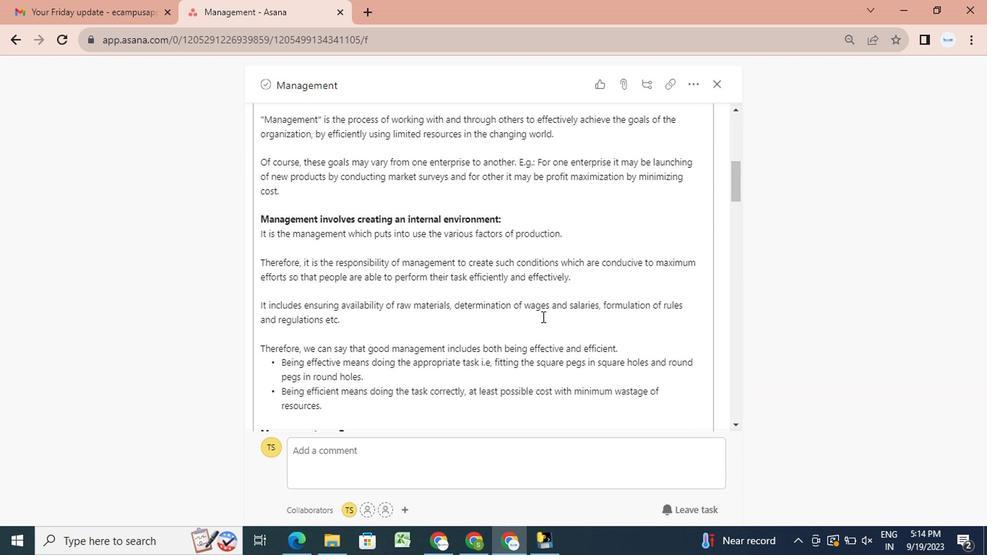 
Action: Mouse scrolled (536, 317) with delta (0, 0)
Screenshot: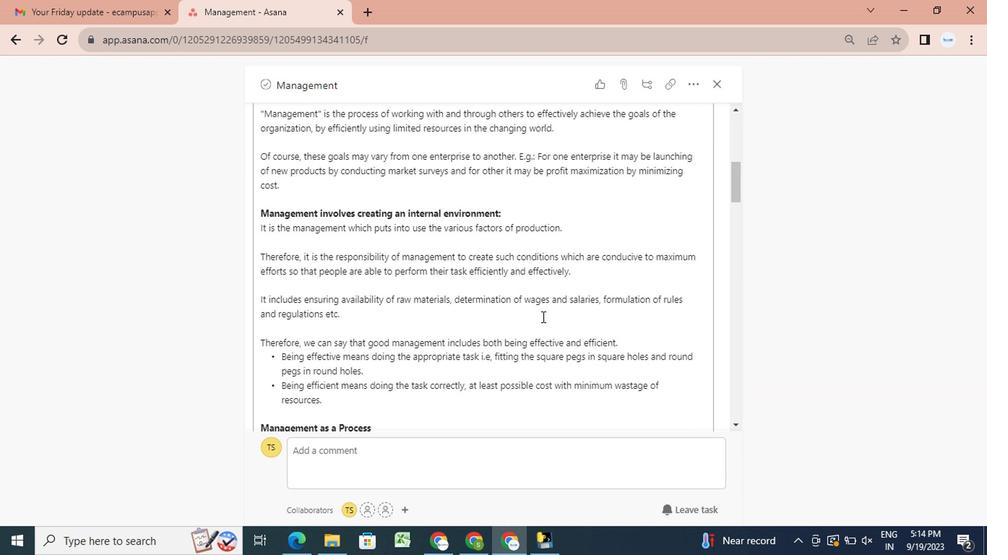
Action: Mouse scrolled (536, 317) with delta (0, 0)
Screenshot: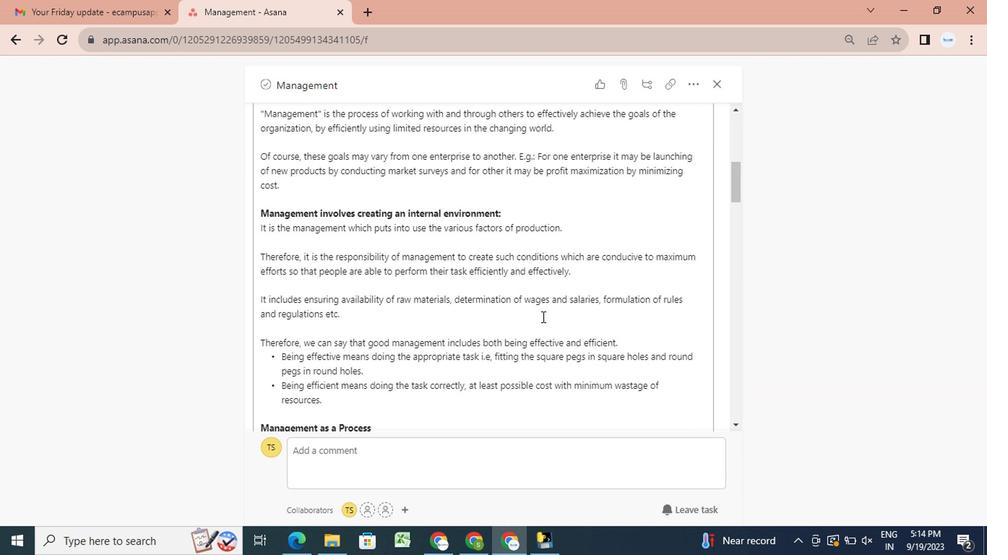 
Action: Mouse scrolled (536, 317) with delta (0, 0)
Screenshot: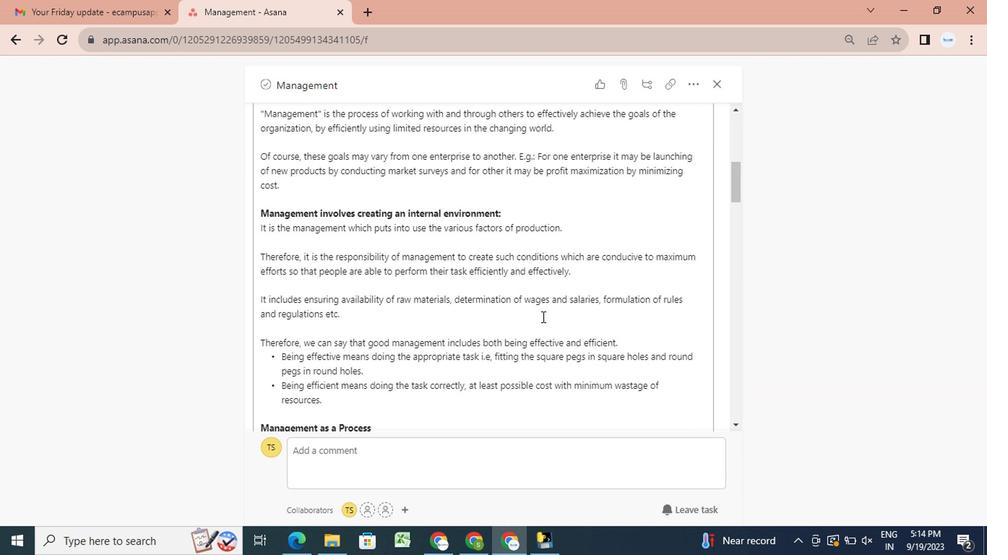 
Action: Mouse scrolled (536, 317) with delta (0, 0)
Screenshot: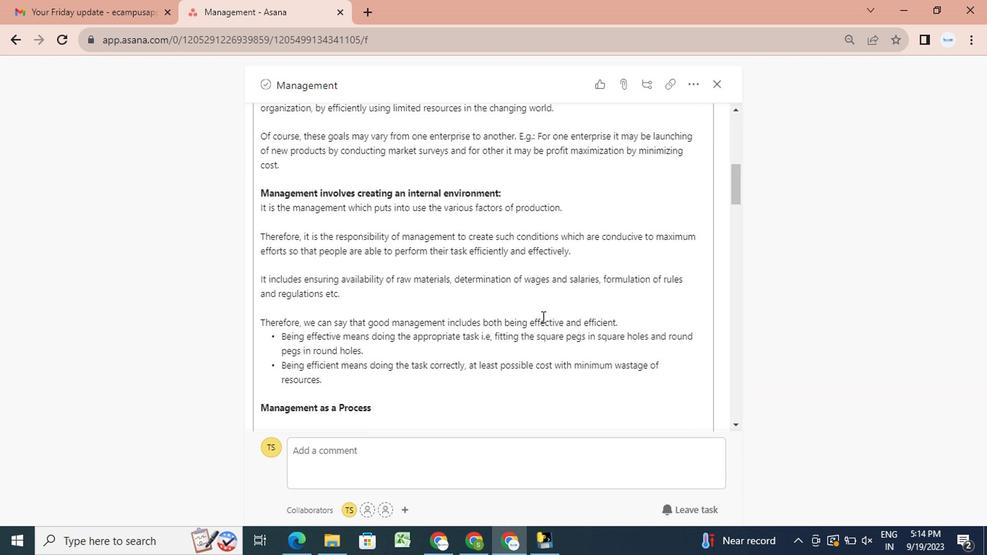 
Action: Mouse scrolled (536, 317) with delta (0, 0)
Screenshot: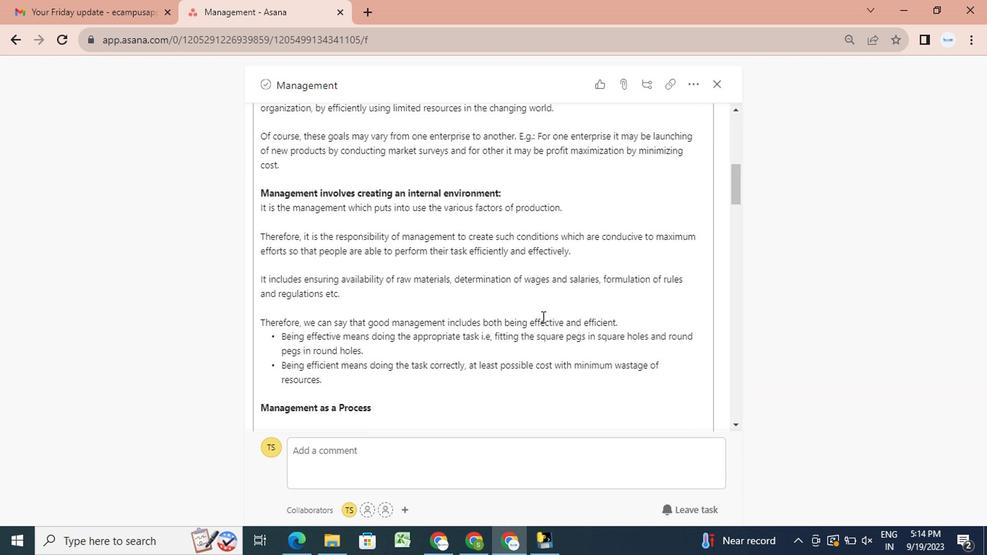 
Action: Mouse scrolled (536, 317) with delta (0, 0)
Screenshot: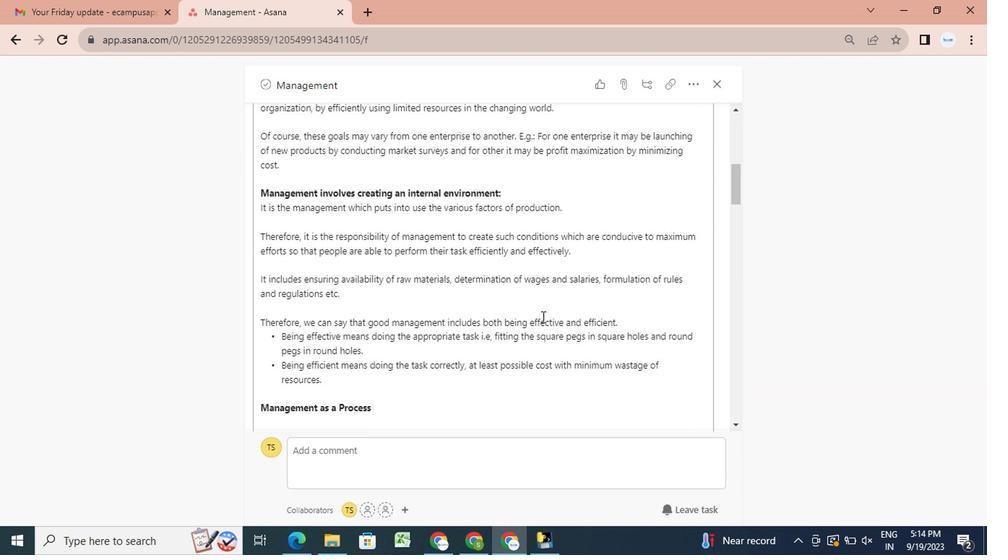 
Action: Mouse scrolled (536, 317) with delta (0, 0)
Screenshot: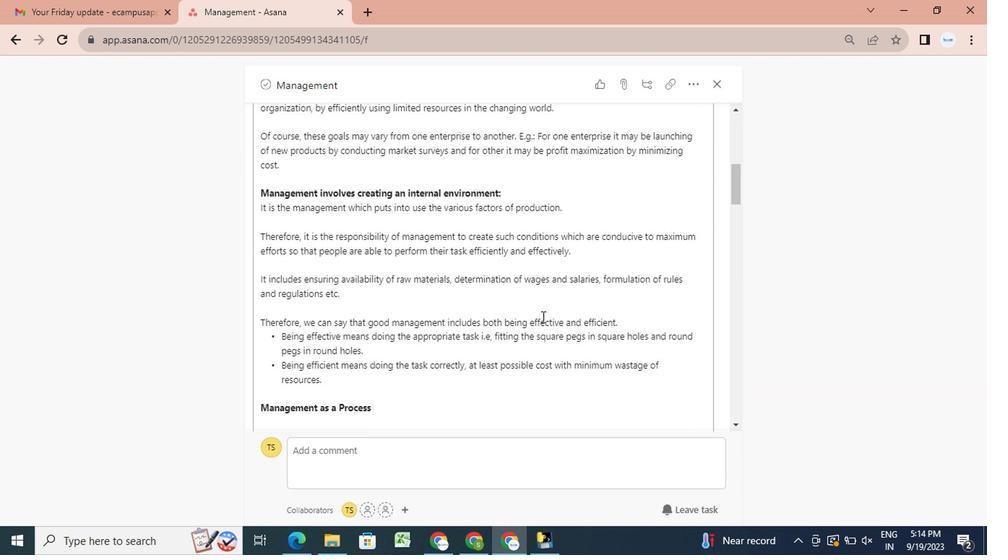 
Action: Mouse scrolled (536, 317) with delta (0, 0)
Screenshot: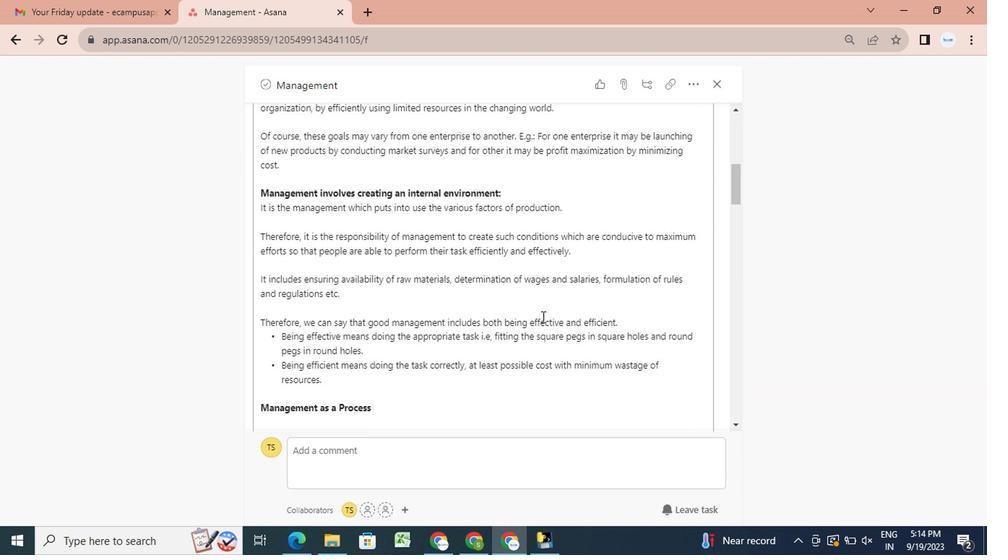 
Action: Mouse scrolled (536, 317) with delta (0, 0)
Screenshot: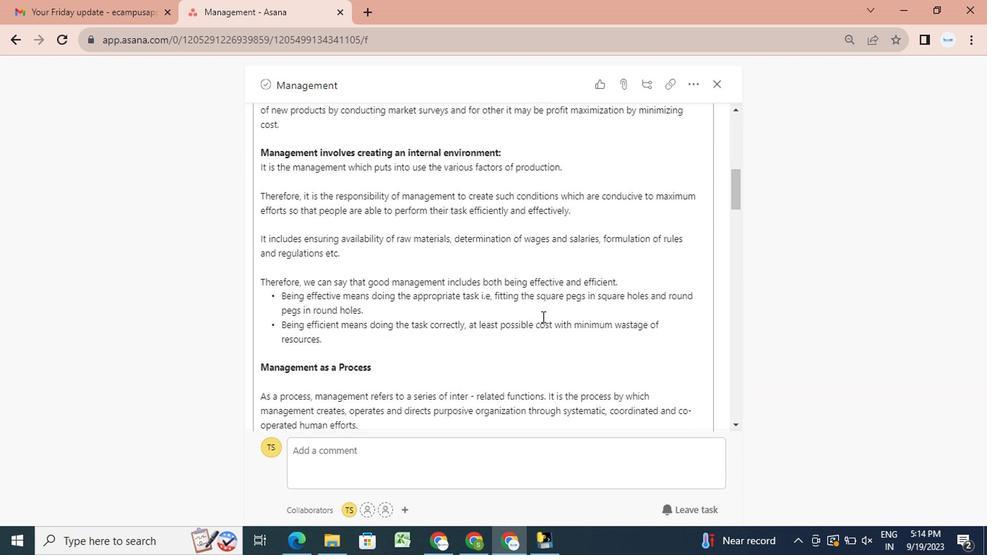 
Action: Mouse scrolled (536, 317) with delta (0, 0)
Screenshot: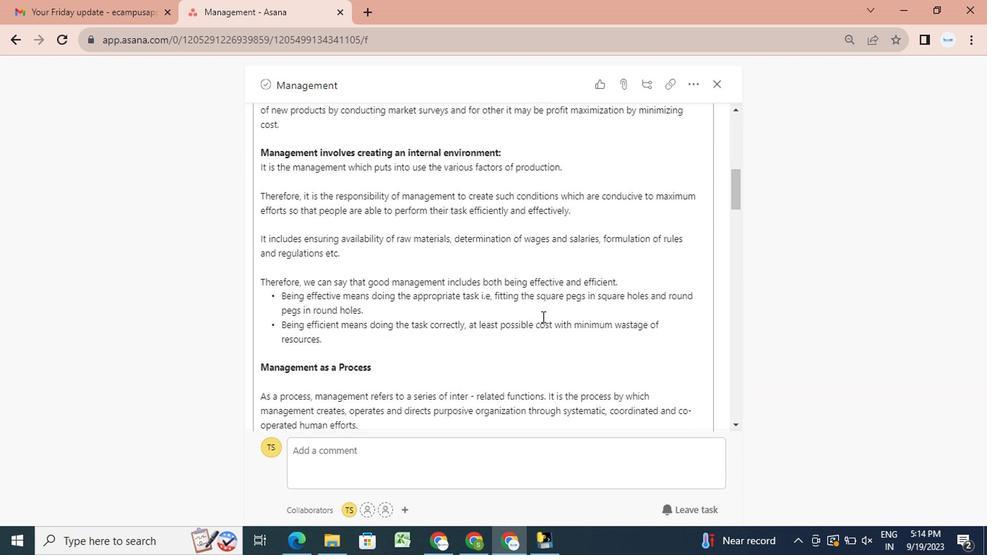 
Action: Mouse scrolled (536, 317) with delta (0, 0)
Screenshot: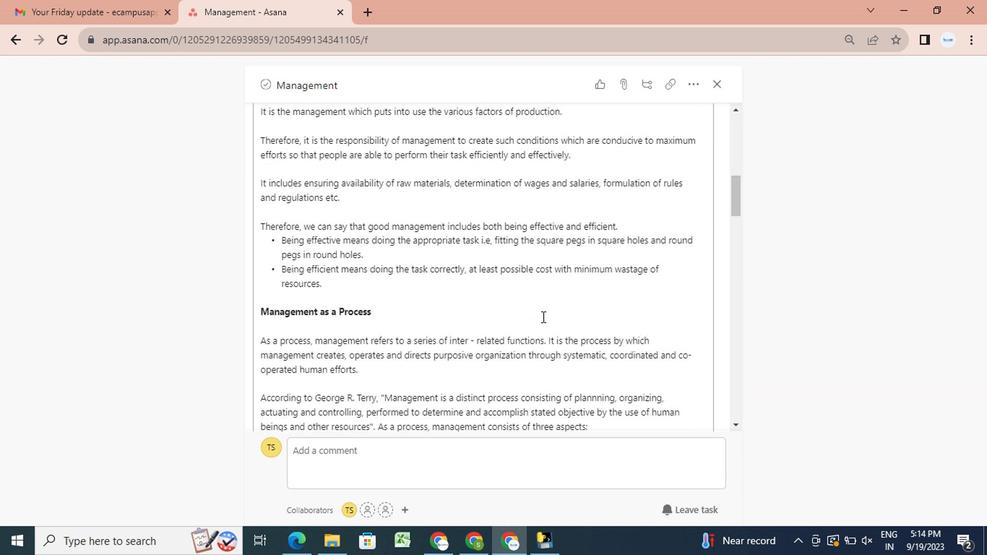 
Action: Mouse scrolled (536, 317) with delta (0, 0)
Screenshot: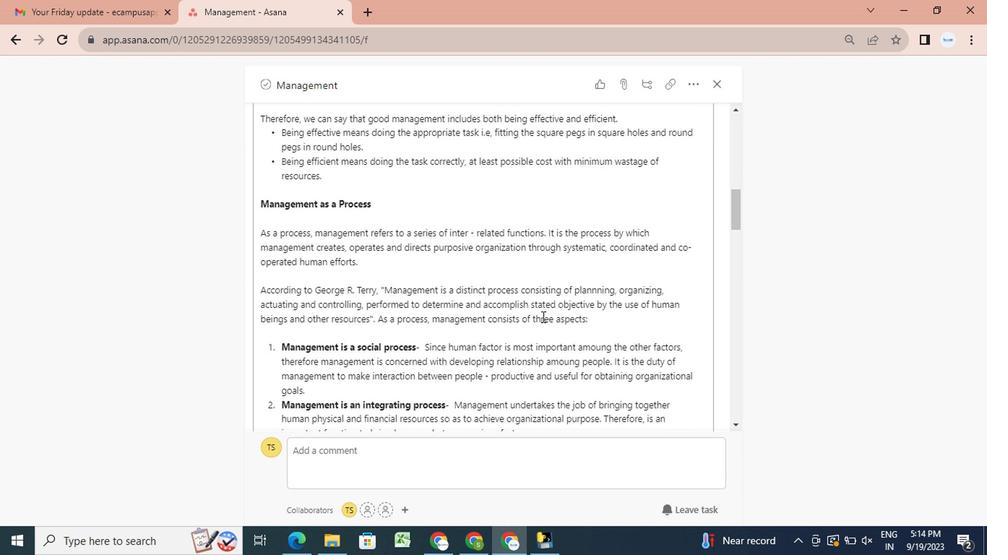 
Action: Mouse scrolled (536, 317) with delta (0, 0)
Screenshot: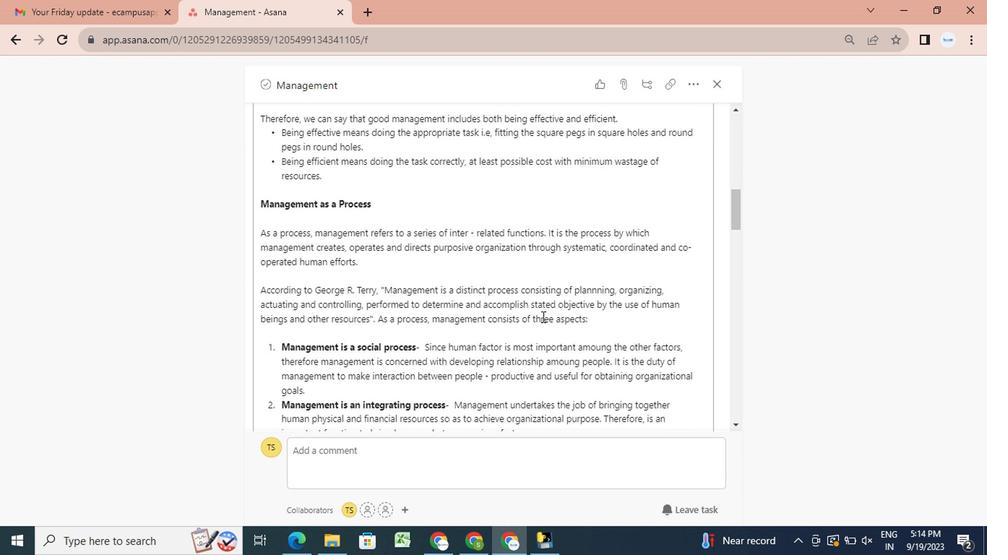 
Action: Mouse scrolled (536, 317) with delta (0, 0)
Screenshot: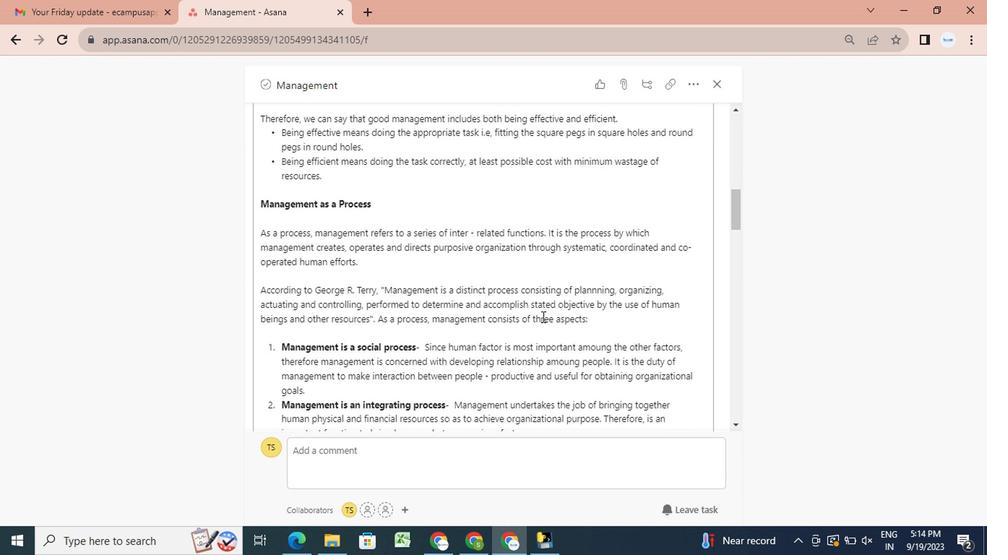 
Action: Mouse scrolled (536, 317) with delta (0, 0)
Screenshot: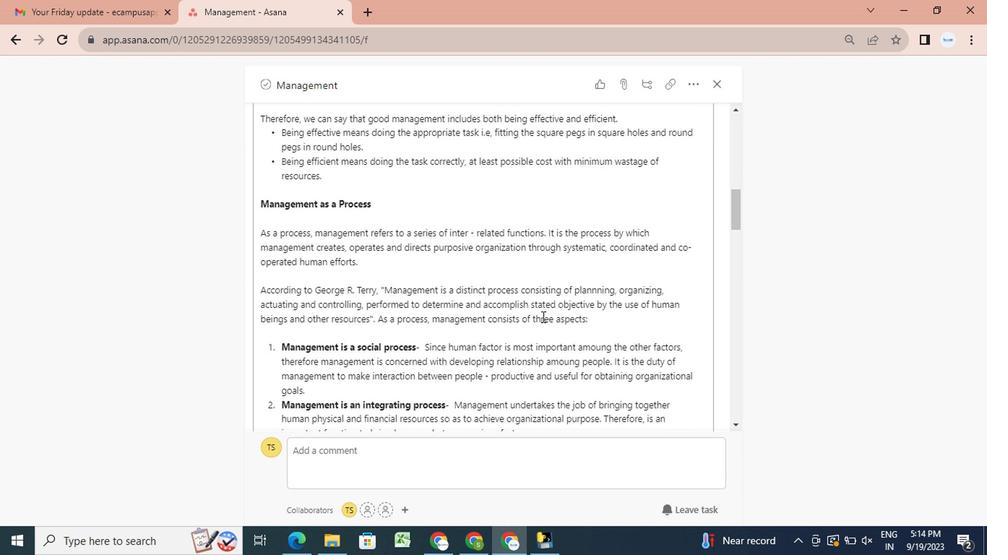 
Action: Mouse scrolled (536, 317) with delta (0, 0)
Screenshot: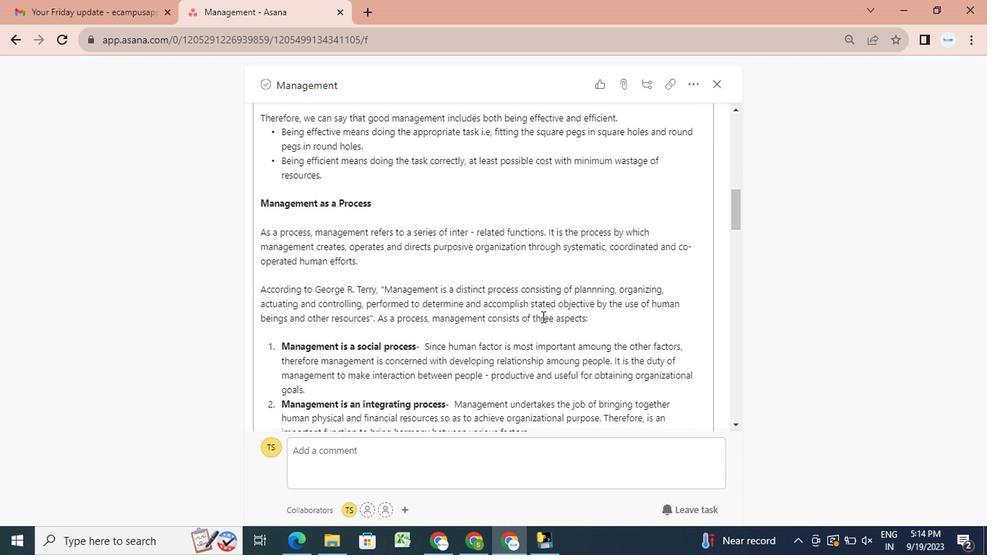 
Action: Mouse scrolled (536, 317) with delta (0, 0)
Screenshot: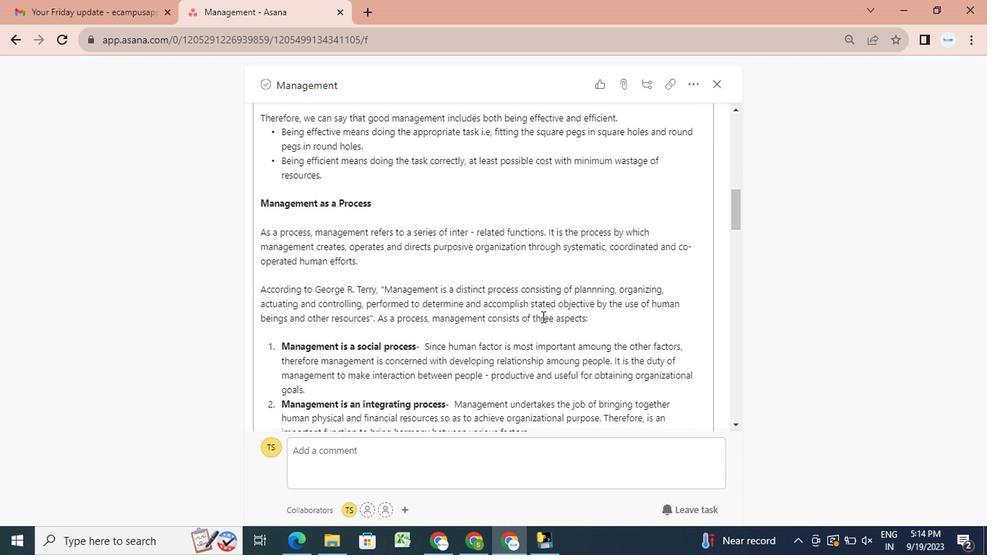 
Action: Mouse scrolled (536, 317) with delta (0, 0)
Screenshot: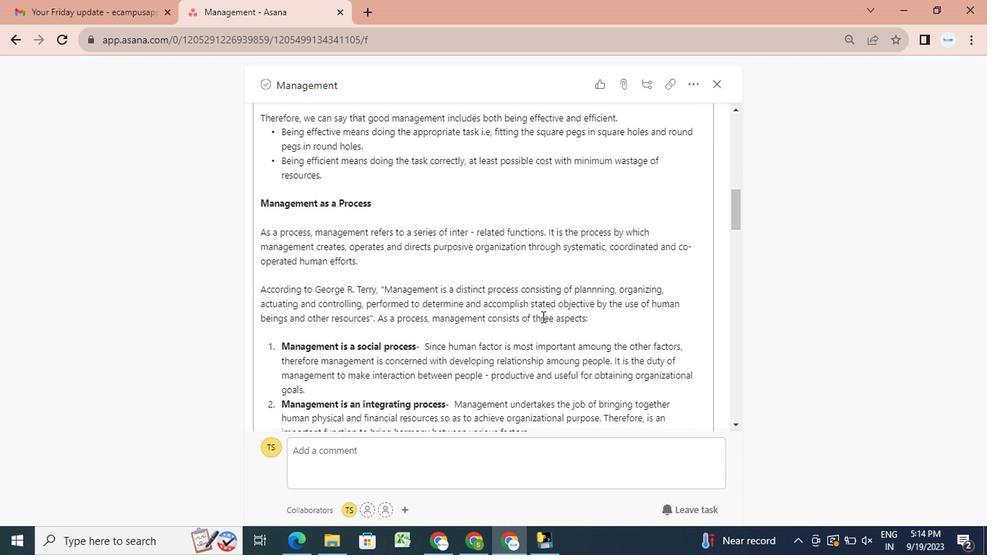 
Action: Mouse scrolled (536, 317) with delta (0, 0)
Screenshot: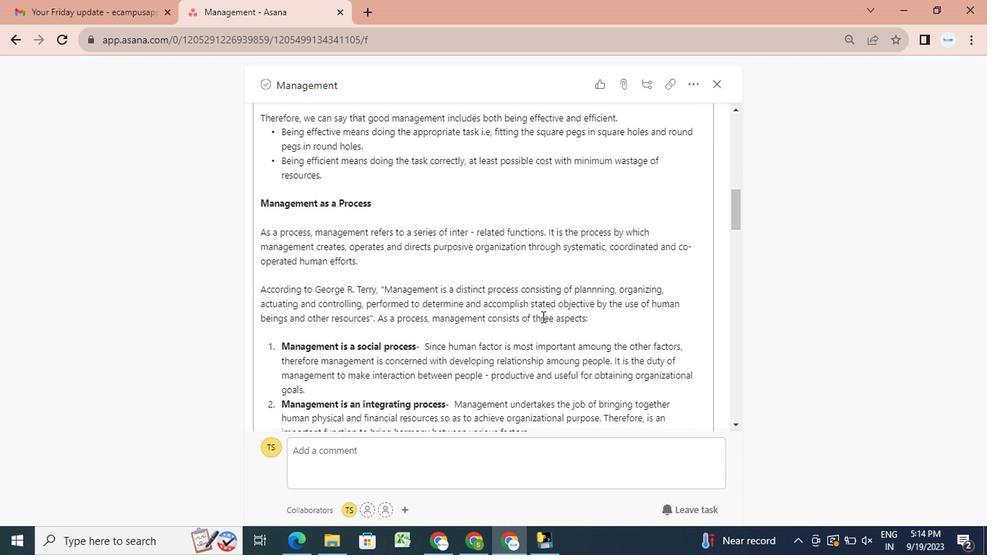 
Action: Mouse scrolled (536, 317) with delta (0, 0)
Screenshot: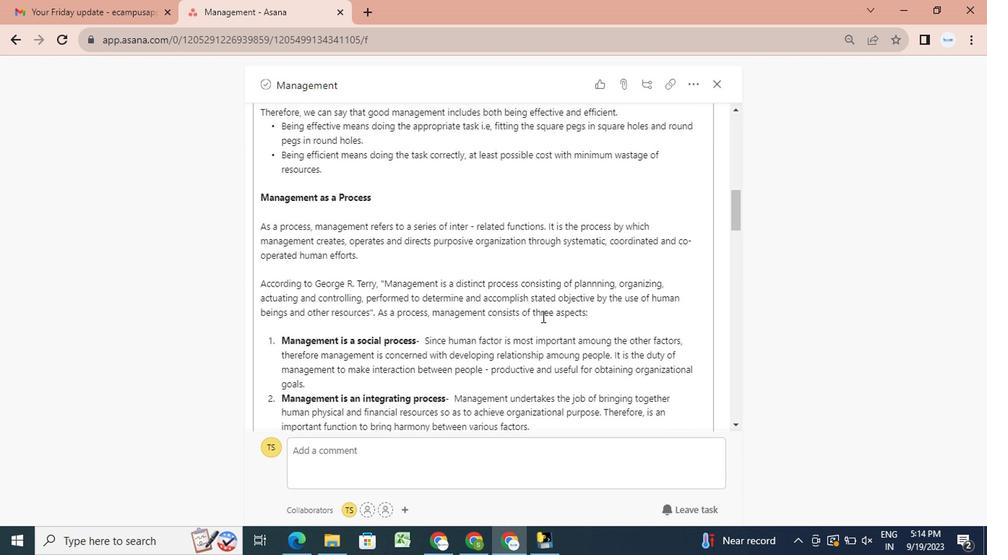 
Action: Mouse scrolled (536, 317) with delta (0, 0)
Screenshot: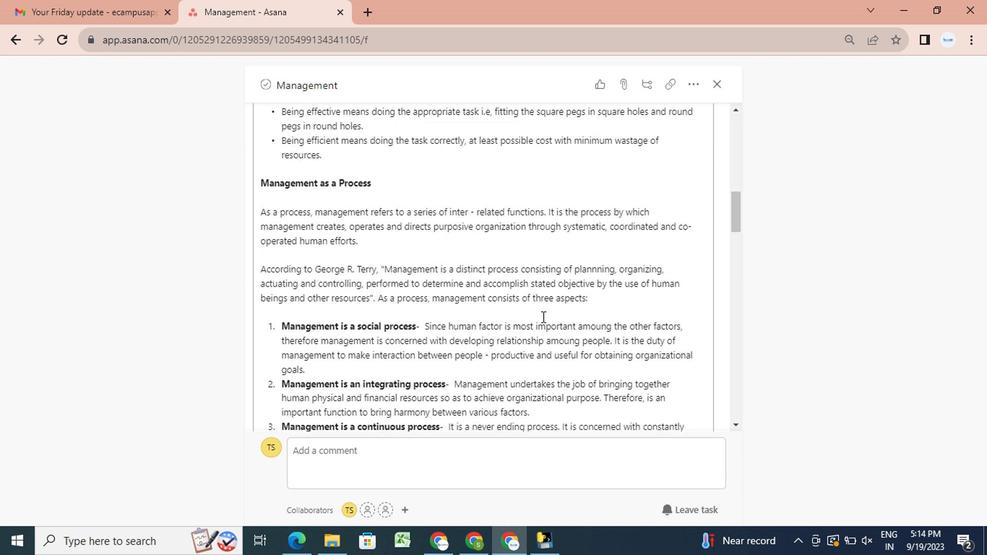 
Action: Mouse scrolled (536, 317) with delta (0, 0)
Screenshot: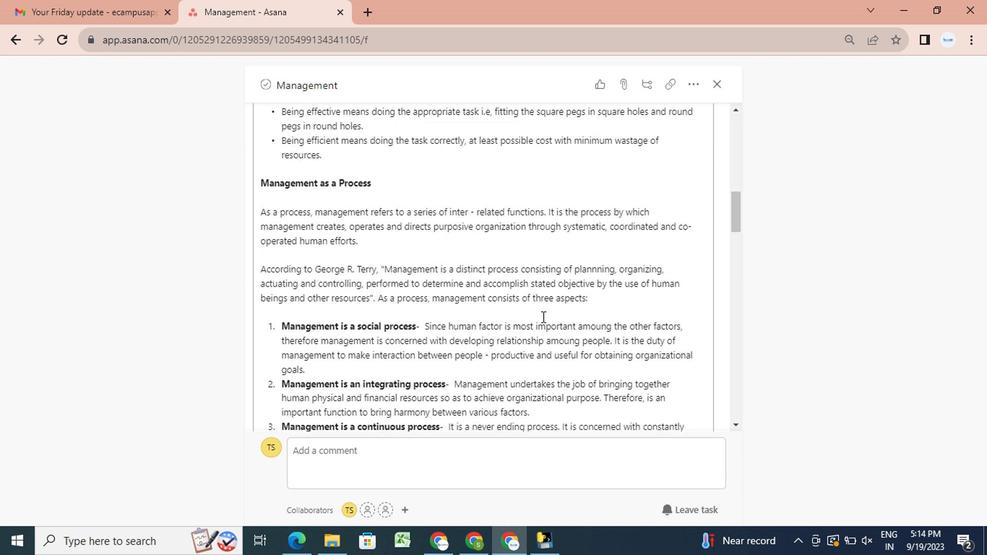 
Action: Mouse scrolled (536, 317) with delta (0, 0)
Screenshot: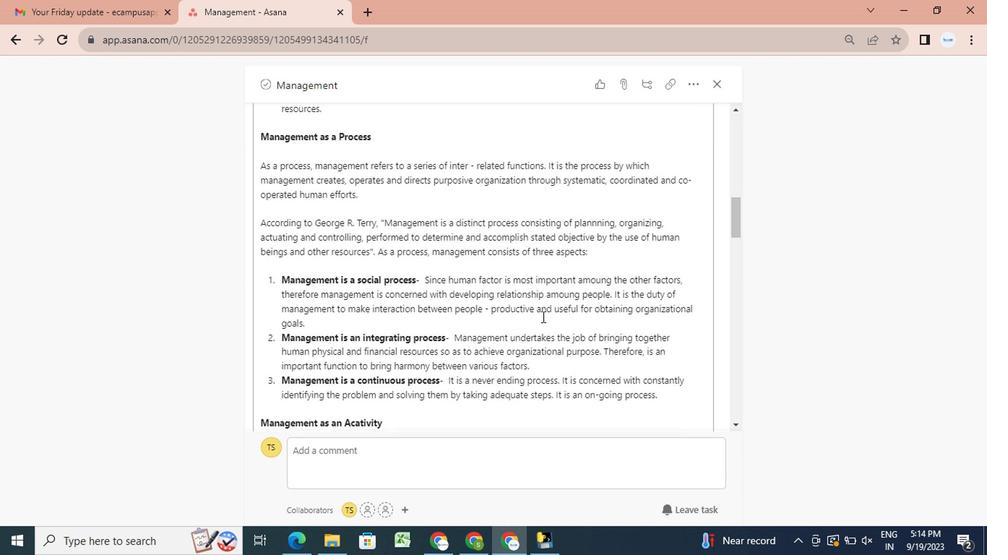 
Action: Mouse scrolled (536, 317) with delta (0, 0)
Screenshot: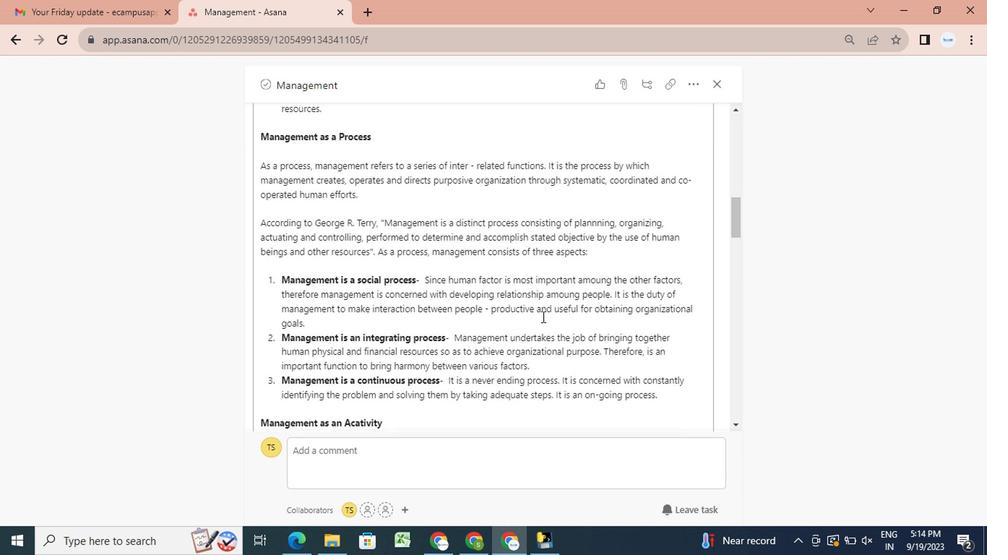 
Action: Mouse scrolled (536, 317) with delta (0, 0)
Screenshot: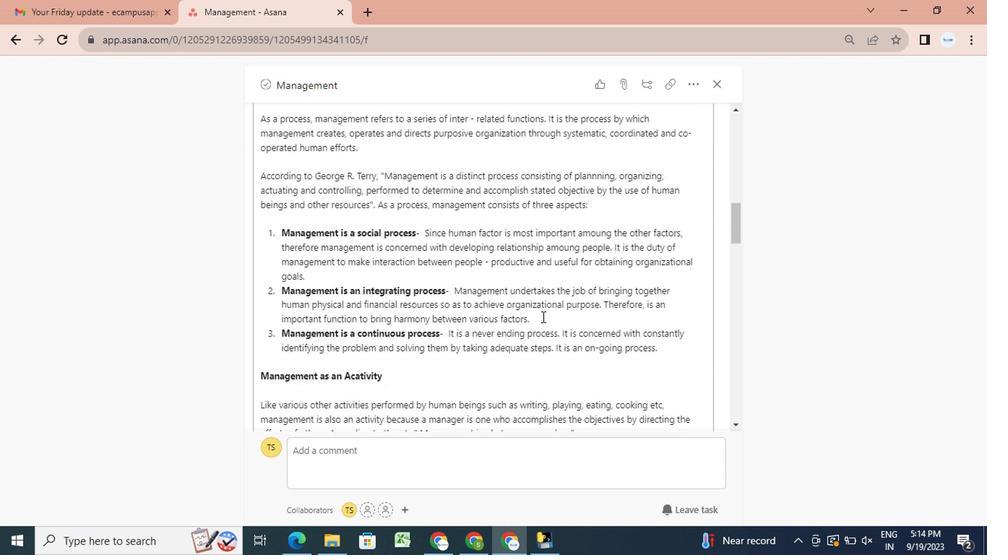 
Action: Mouse scrolled (536, 317) with delta (0, 0)
Screenshot: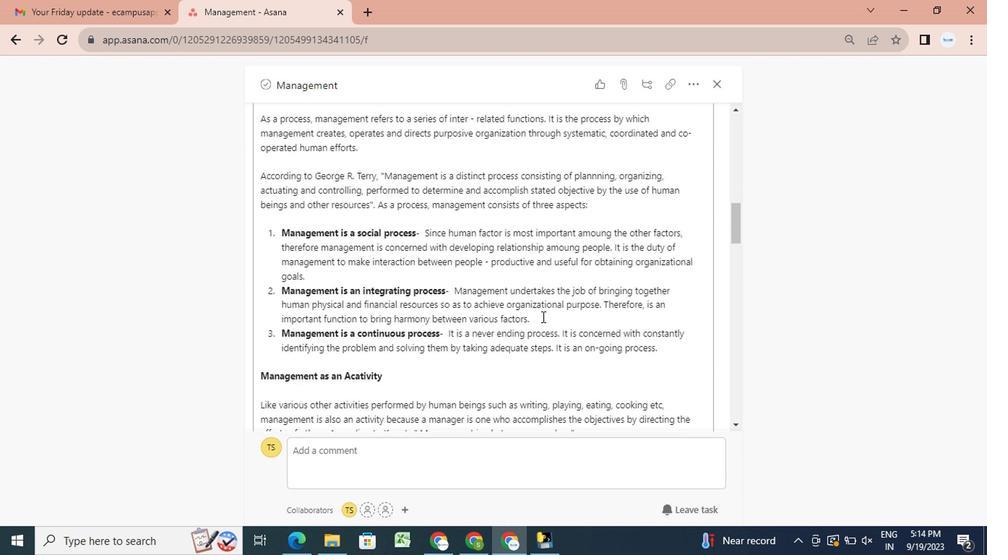 
Action: Mouse scrolled (536, 317) with delta (0, 0)
Screenshot: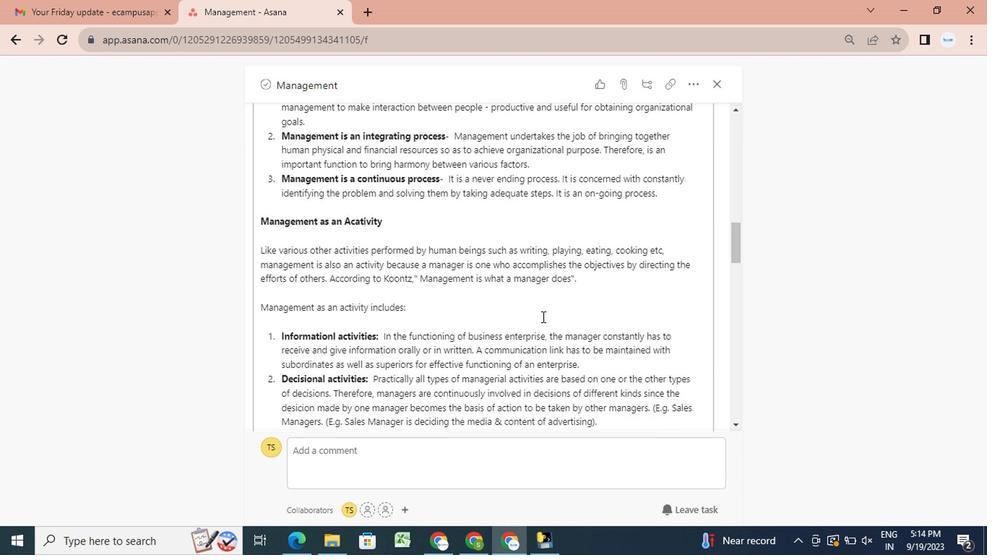 
Action: Mouse scrolled (536, 317) with delta (0, 0)
Screenshot: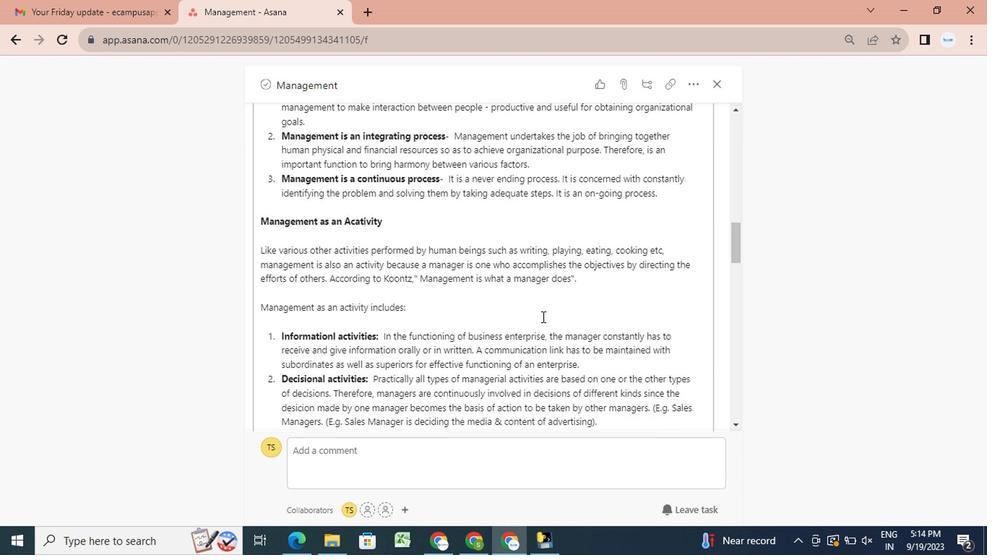 
Action: Mouse scrolled (536, 317) with delta (0, 0)
Screenshot: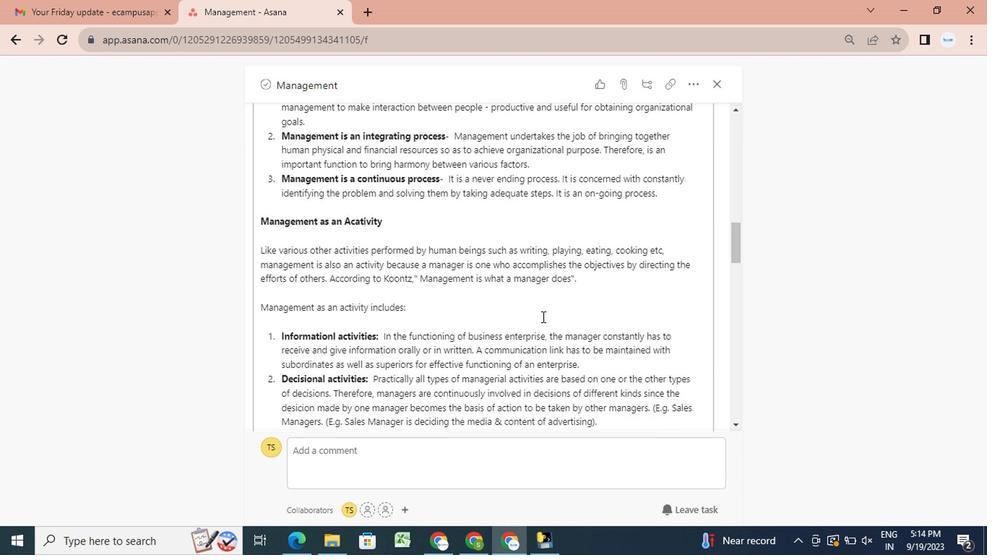 
Action: Mouse scrolled (536, 317) with delta (0, 0)
Screenshot: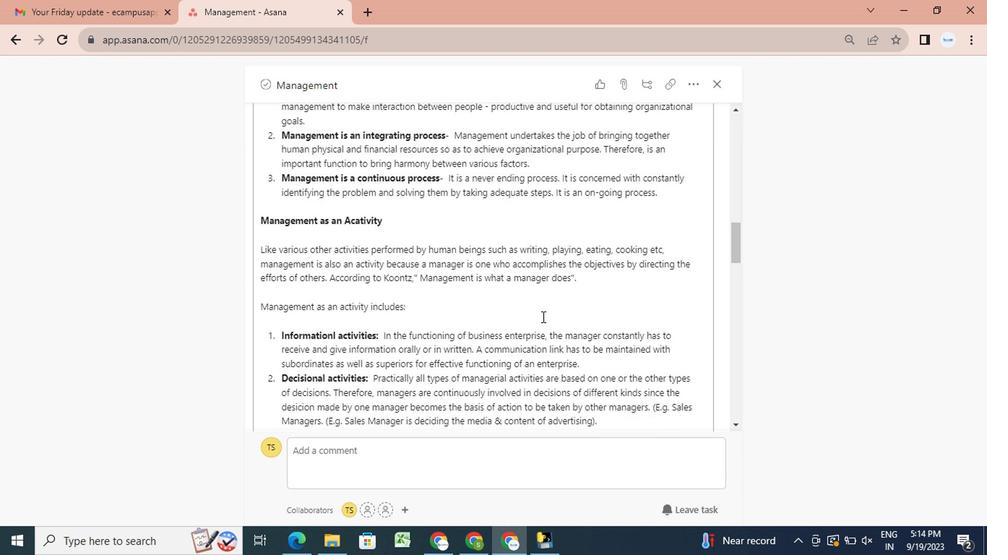
Action: Mouse scrolled (536, 317) with delta (0, 0)
Screenshot: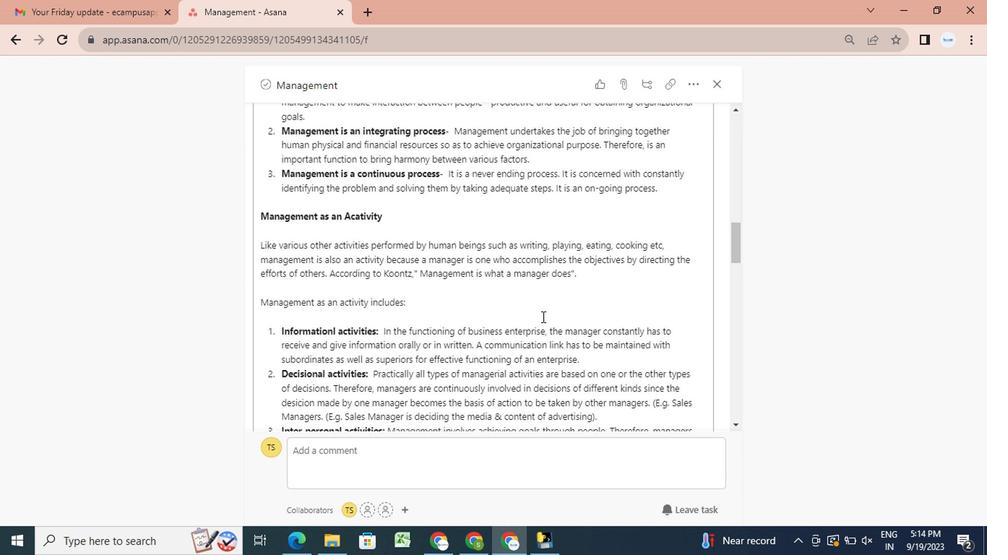 
Action: Mouse scrolled (536, 317) with delta (0, 0)
Screenshot: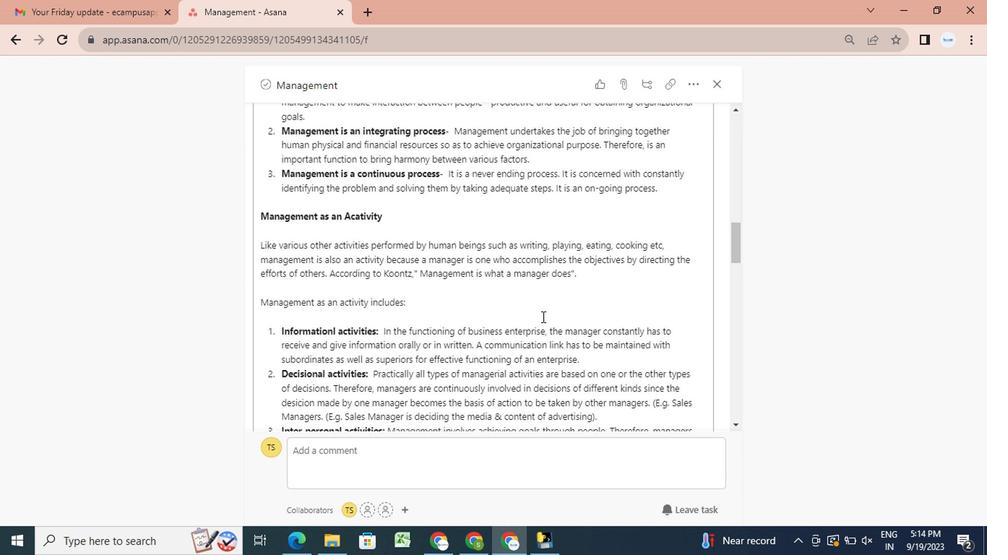 
Action: Mouse scrolled (536, 317) with delta (0, 0)
Screenshot: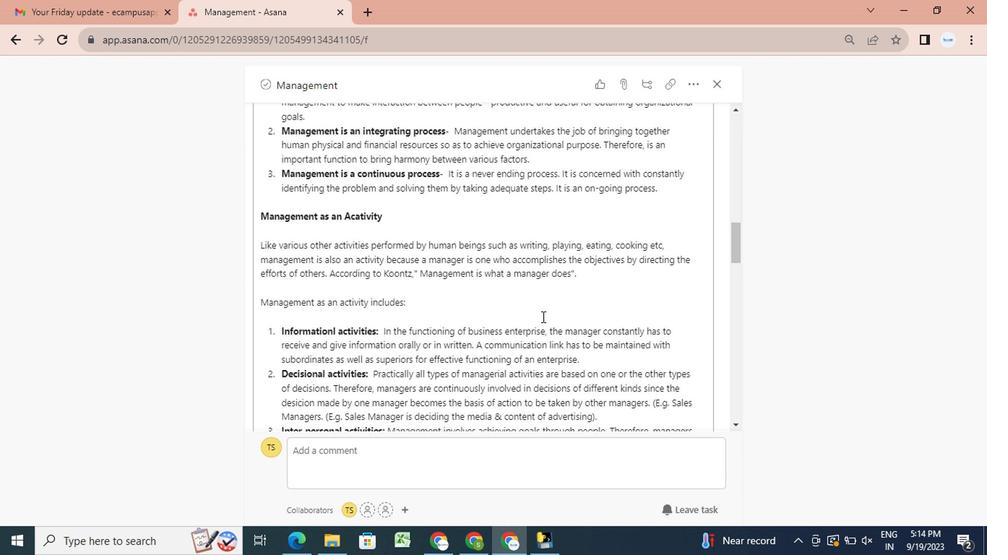 
Action: Mouse scrolled (536, 317) with delta (0, 0)
Screenshot: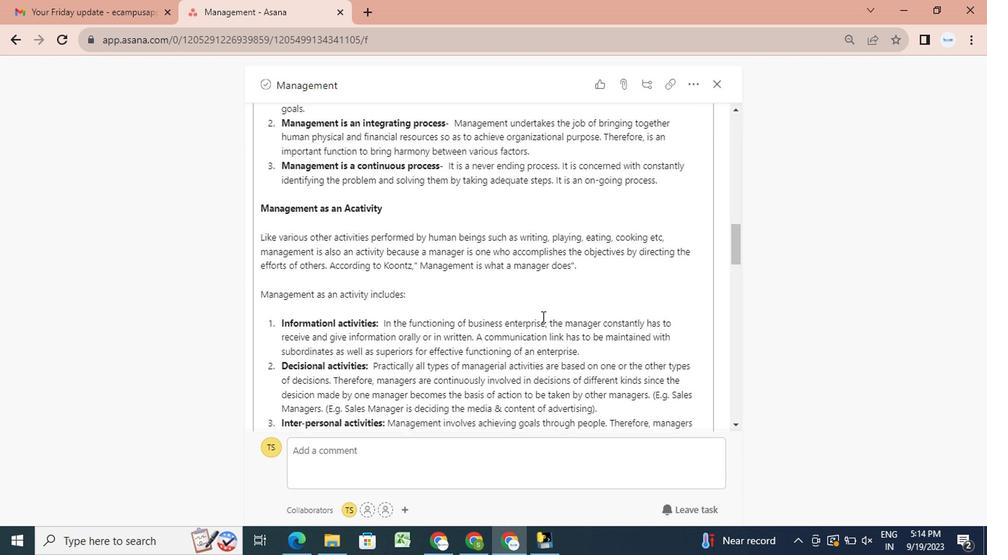 
Action: Mouse scrolled (536, 317) with delta (0, 0)
Screenshot: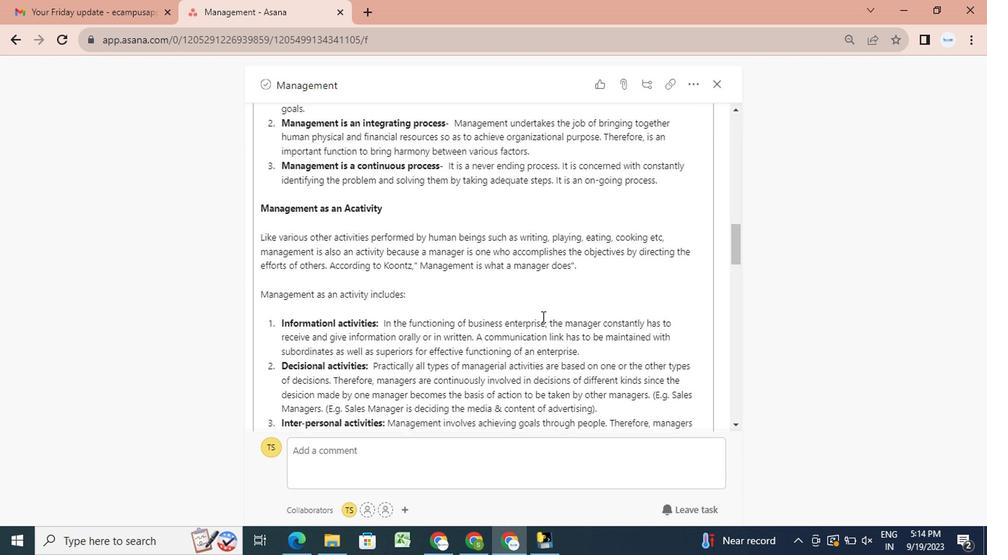 
Action: Mouse scrolled (536, 317) with delta (0, 0)
Screenshot: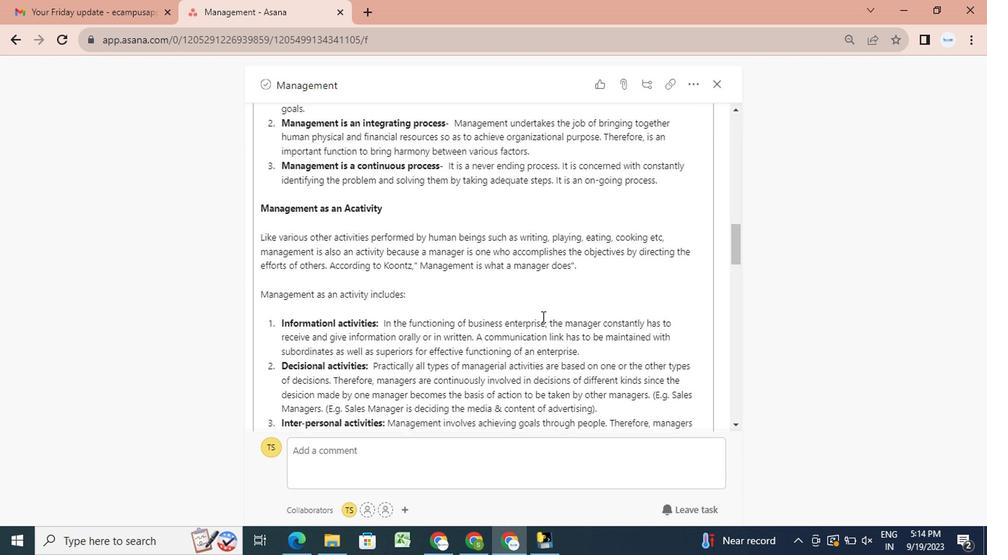 
Action: Mouse scrolled (536, 317) with delta (0, 0)
Screenshot: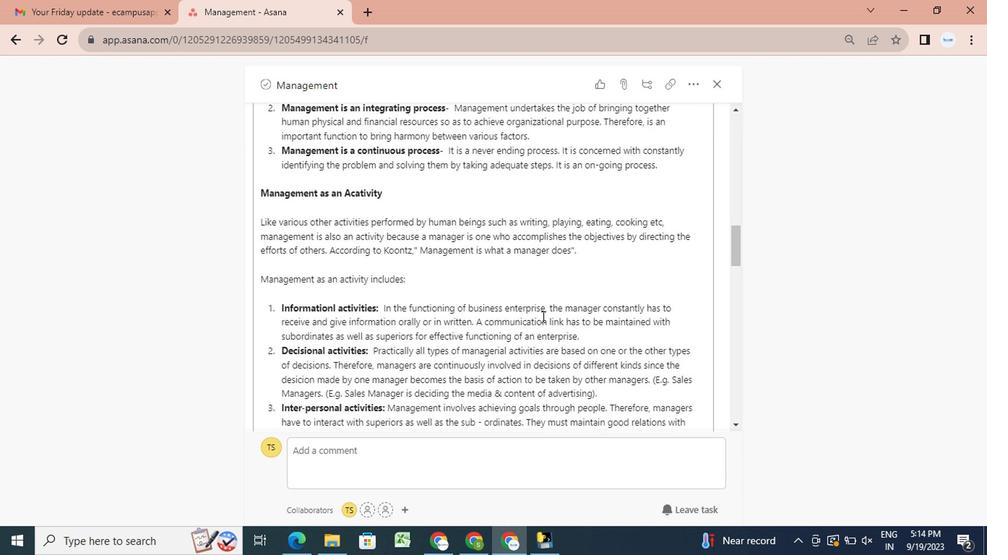 
Action: Mouse scrolled (536, 317) with delta (0, 0)
Screenshot: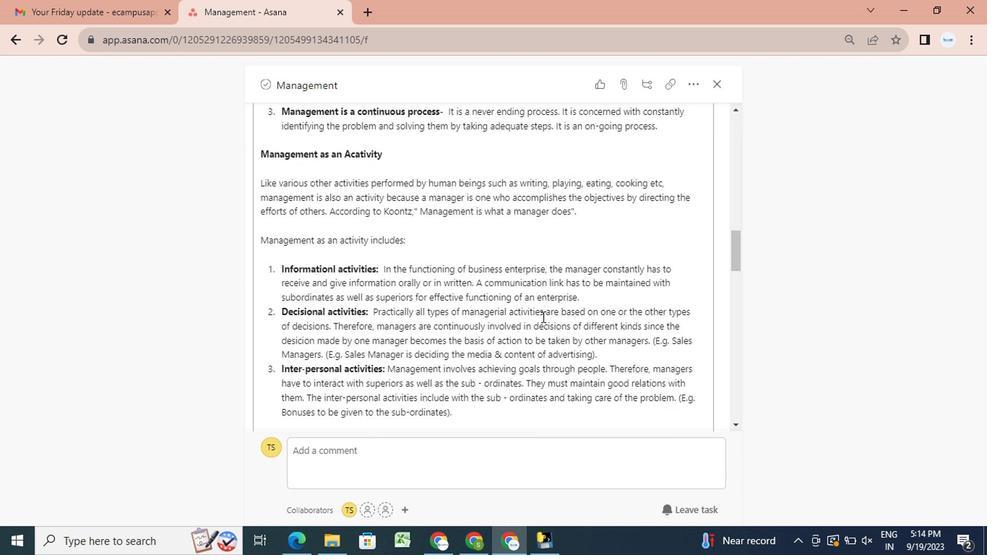 
Action: Mouse scrolled (536, 317) with delta (0, 0)
Screenshot: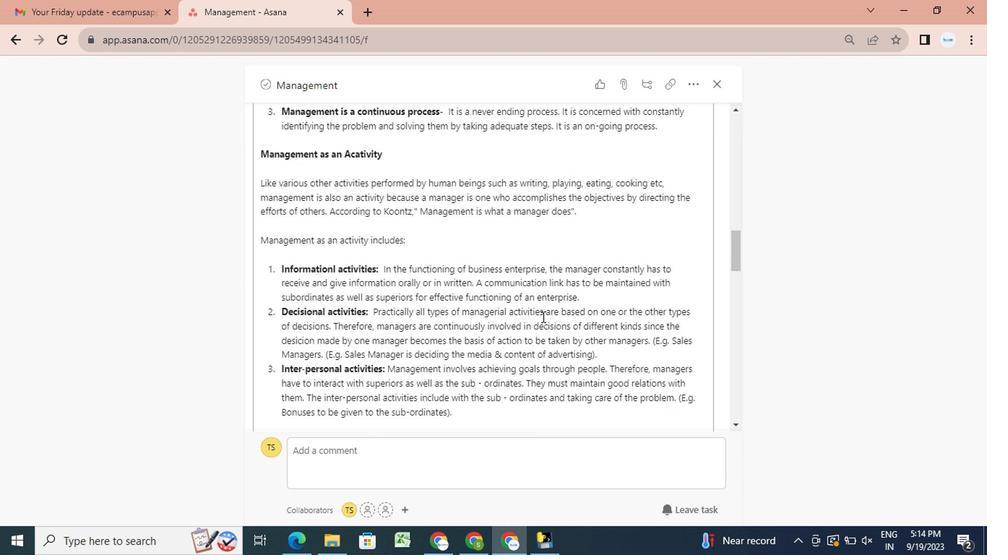 
Action: Mouse scrolled (536, 317) with delta (0, 0)
Screenshot: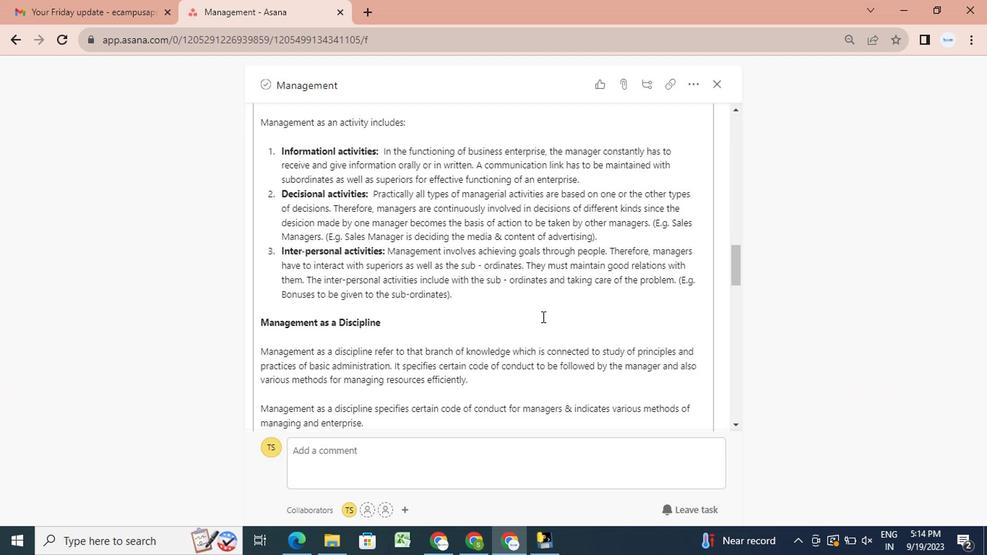 
Action: Mouse scrolled (536, 317) with delta (0, 0)
Screenshot: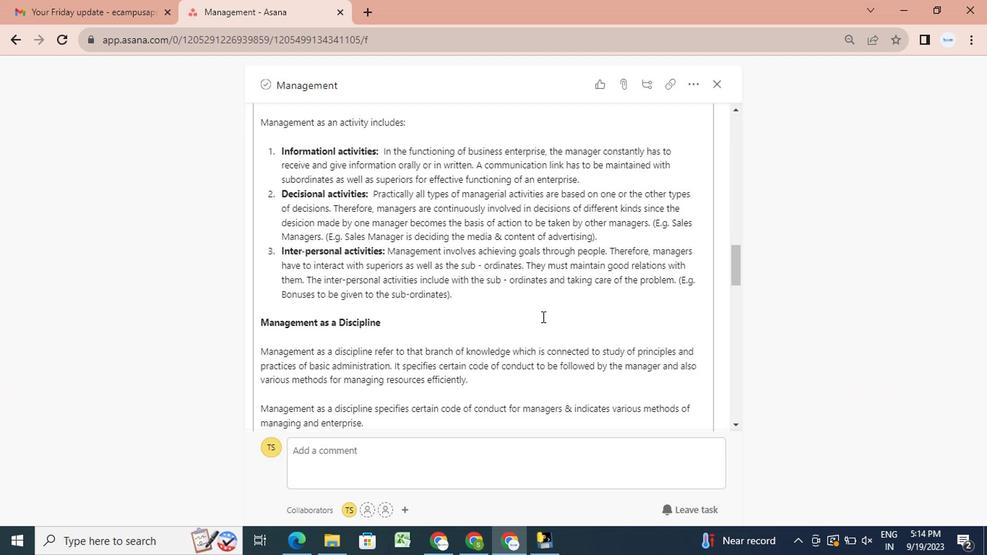 
Action: Mouse scrolled (536, 317) with delta (0, 0)
Screenshot: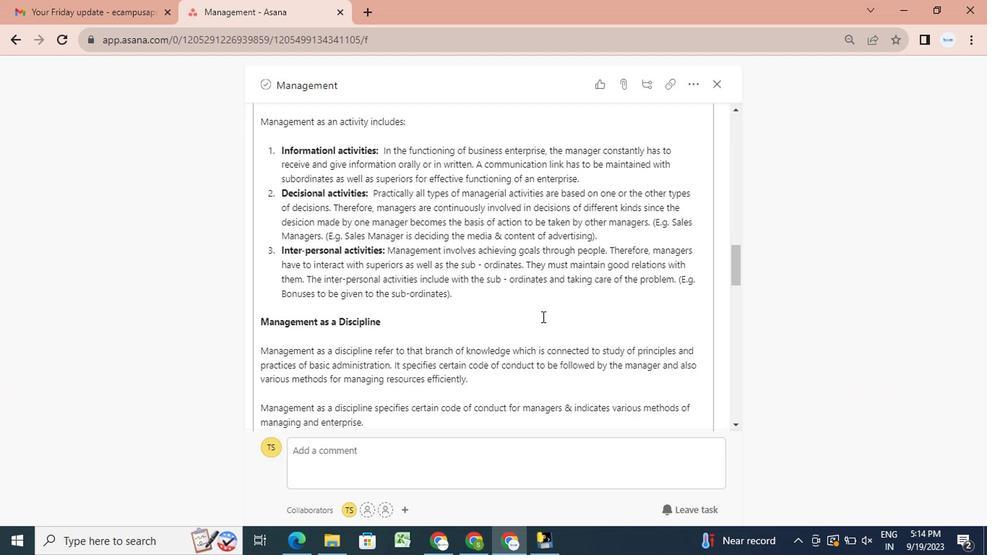 
Action: Mouse scrolled (536, 317) with delta (0, 0)
Screenshot: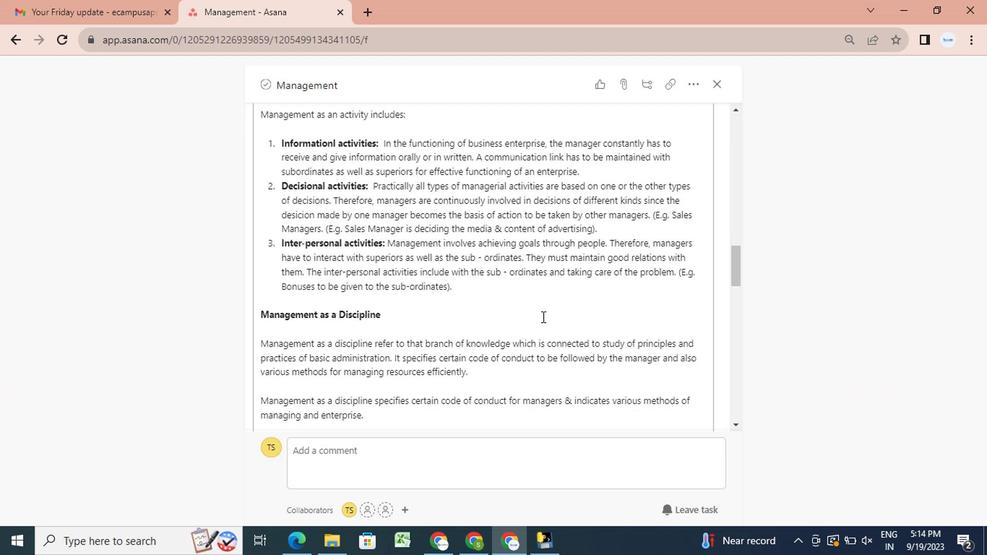 
Action: Mouse scrolled (536, 317) with delta (0, 0)
Screenshot: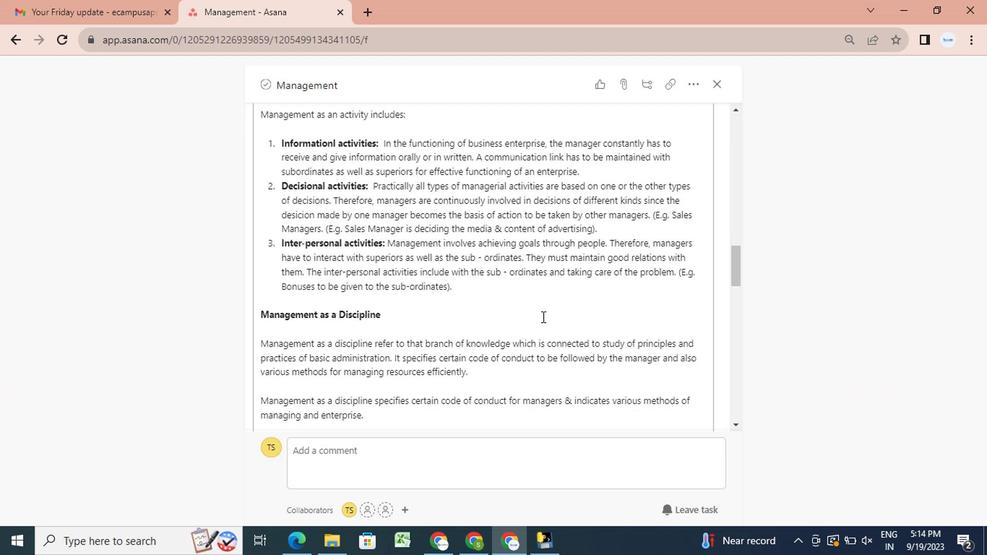 
Action: Mouse scrolled (536, 317) with delta (0, 0)
Screenshot: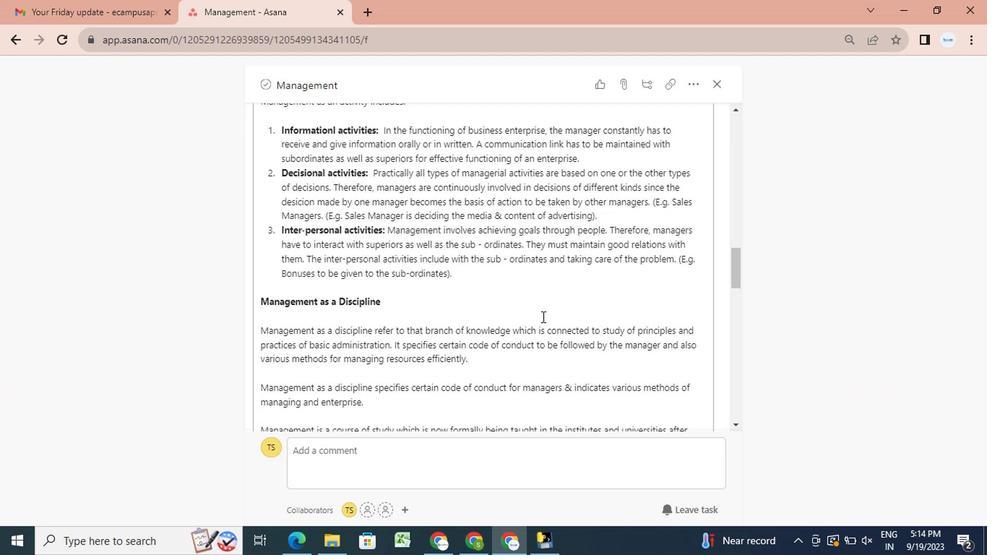 
Action: Mouse scrolled (536, 317) with delta (0, 0)
Screenshot: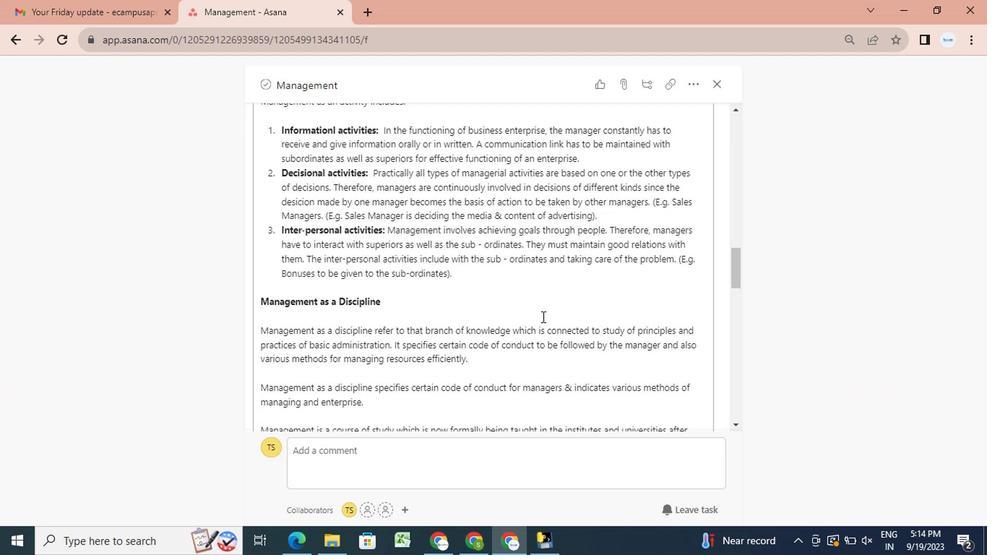 
Action: Mouse scrolled (536, 317) with delta (0, 0)
Screenshot: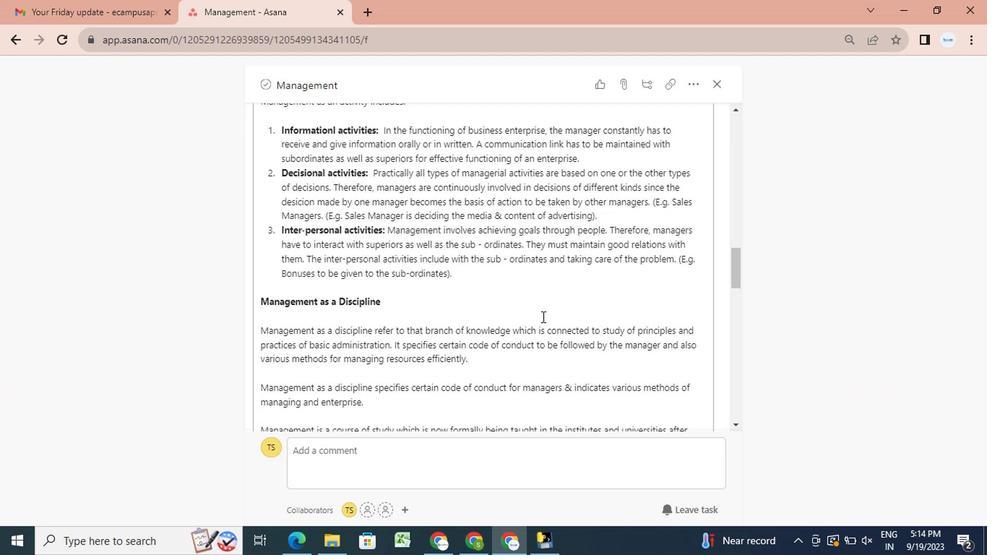
Action: Mouse scrolled (536, 317) with delta (0, 0)
Screenshot: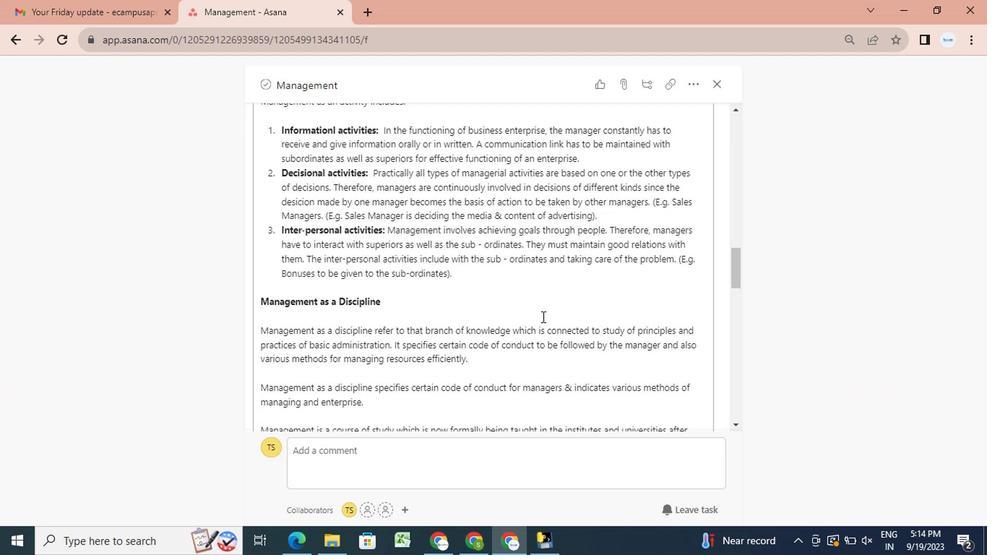 
Action: Mouse scrolled (536, 317) with delta (0, 0)
Screenshot: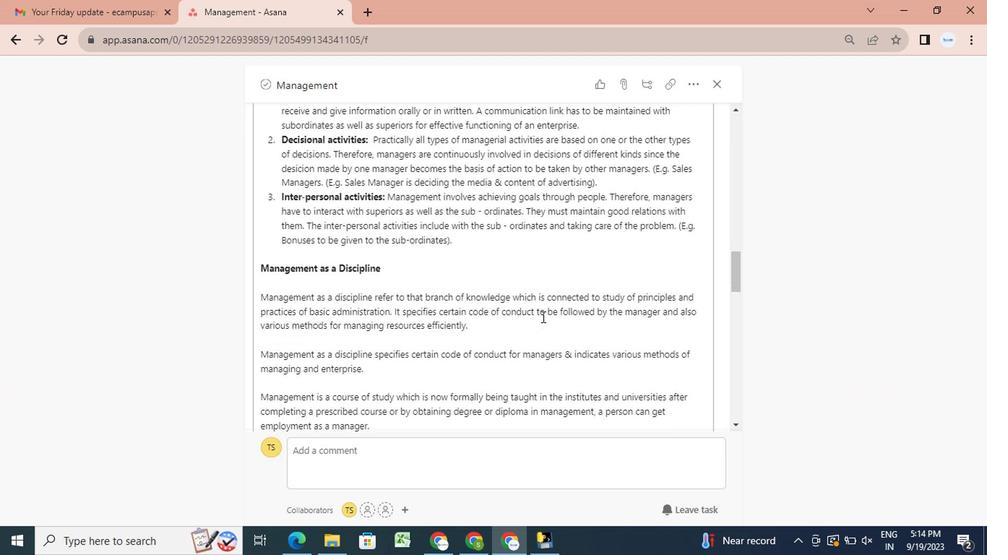 
Action: Mouse scrolled (536, 317) with delta (0, 0)
Screenshot: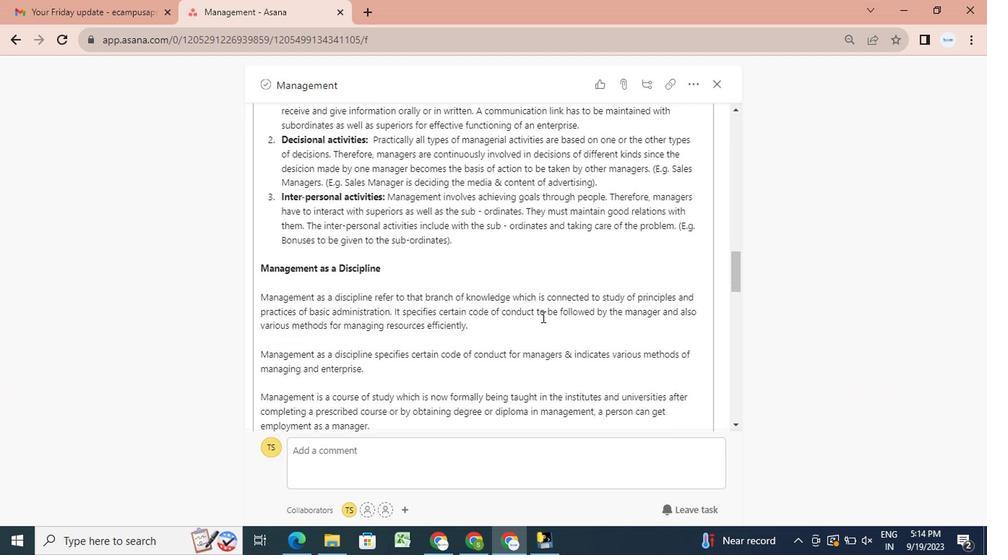 
Action: Mouse scrolled (536, 317) with delta (0, 0)
Screenshot: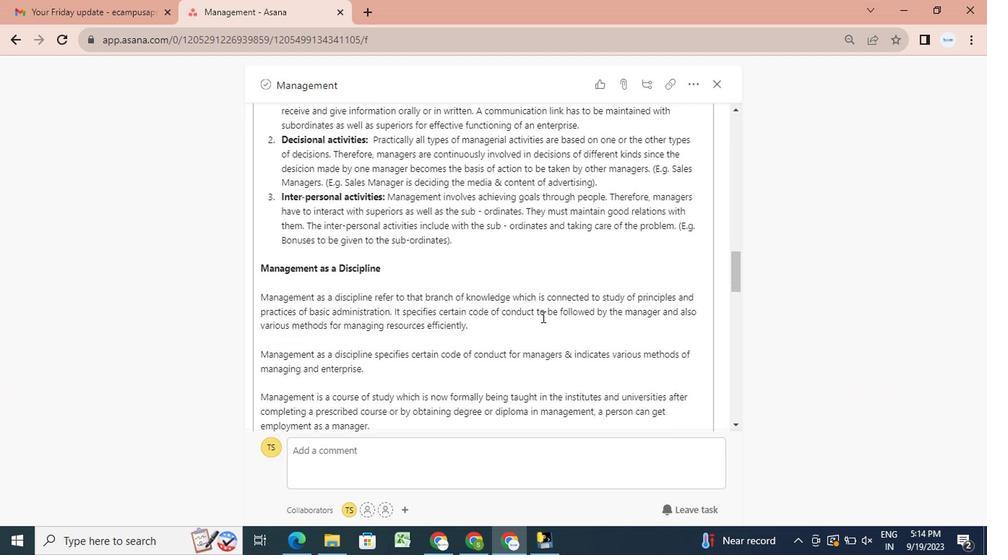
Action: Mouse scrolled (536, 317) with delta (0, 0)
Screenshot: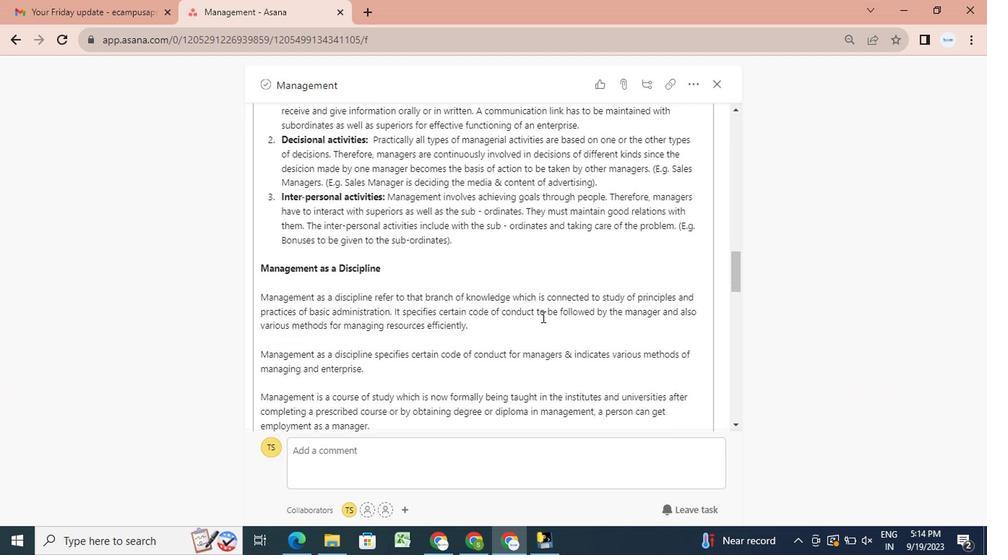 
Action: Mouse scrolled (536, 317) with delta (0, 0)
Screenshot: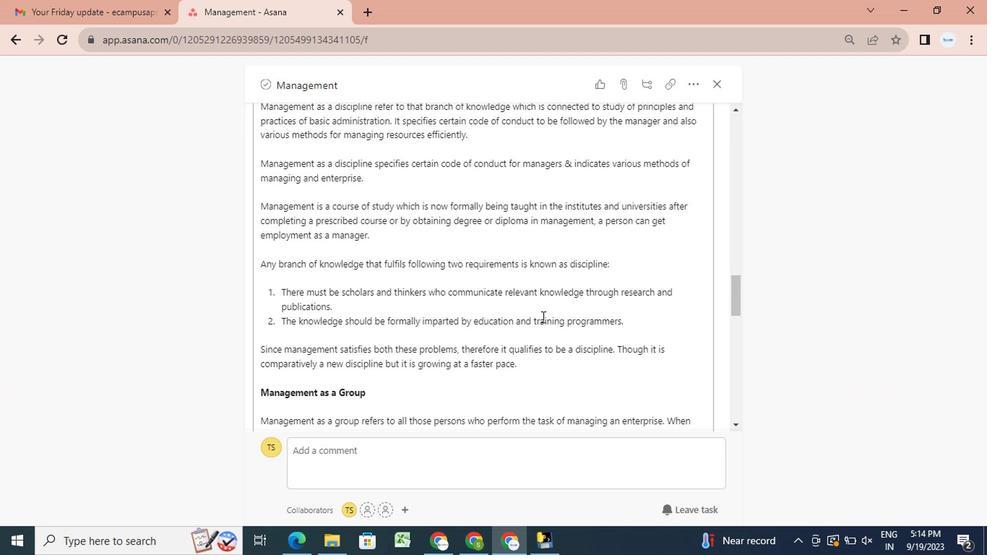 
Action: Mouse scrolled (536, 317) with delta (0, 0)
Screenshot: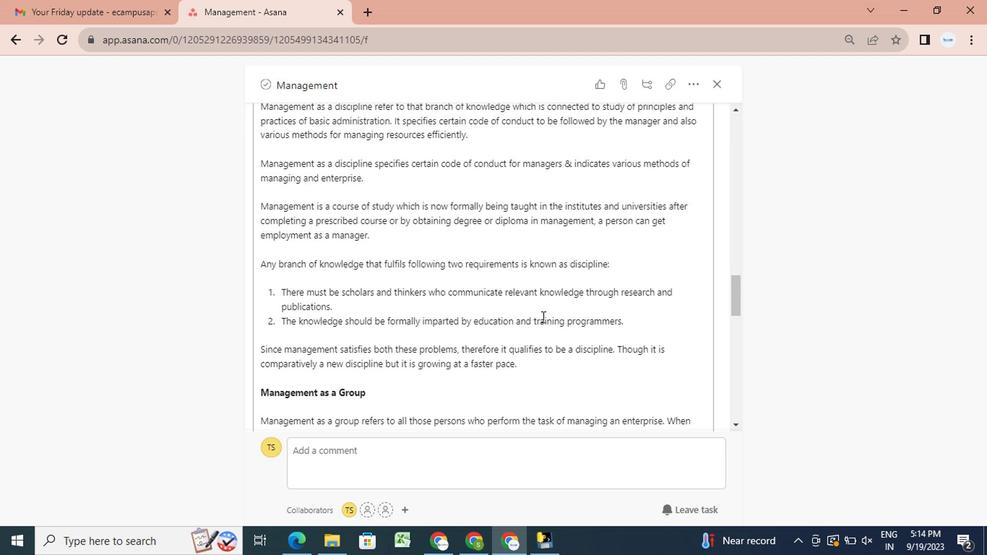 
Action: Mouse scrolled (536, 317) with delta (0, 0)
Screenshot: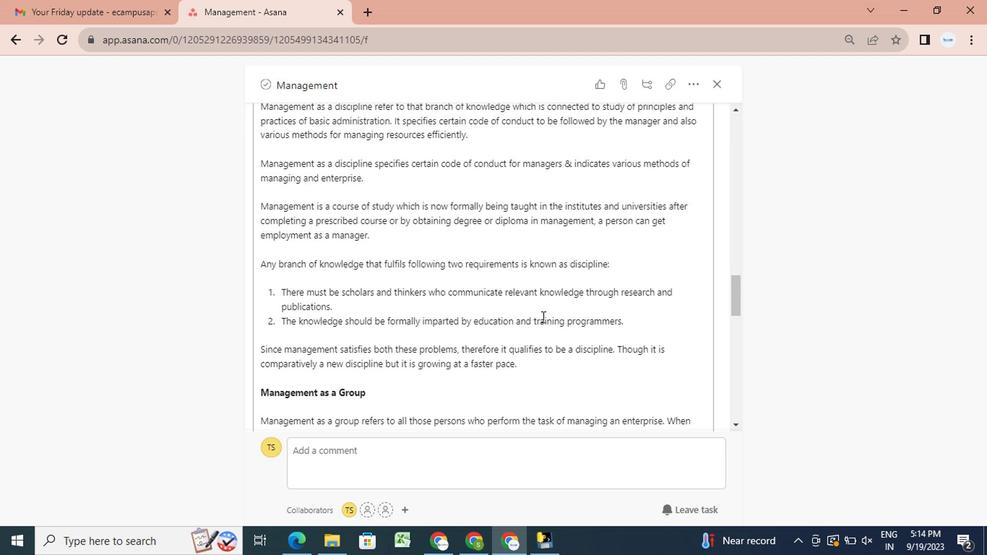
Action: Mouse scrolled (536, 317) with delta (0, 0)
Screenshot: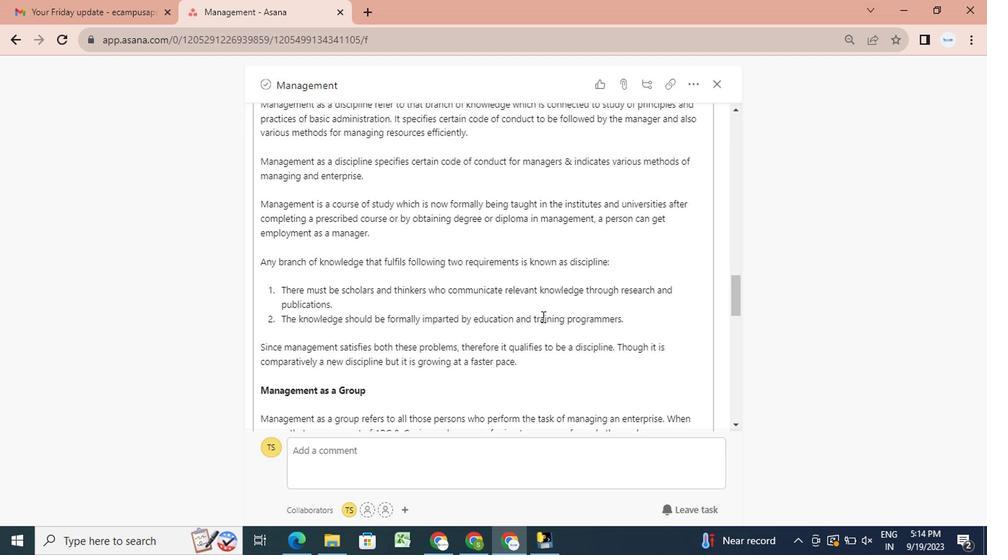 
Action: Mouse scrolled (536, 317) with delta (0, 0)
Screenshot: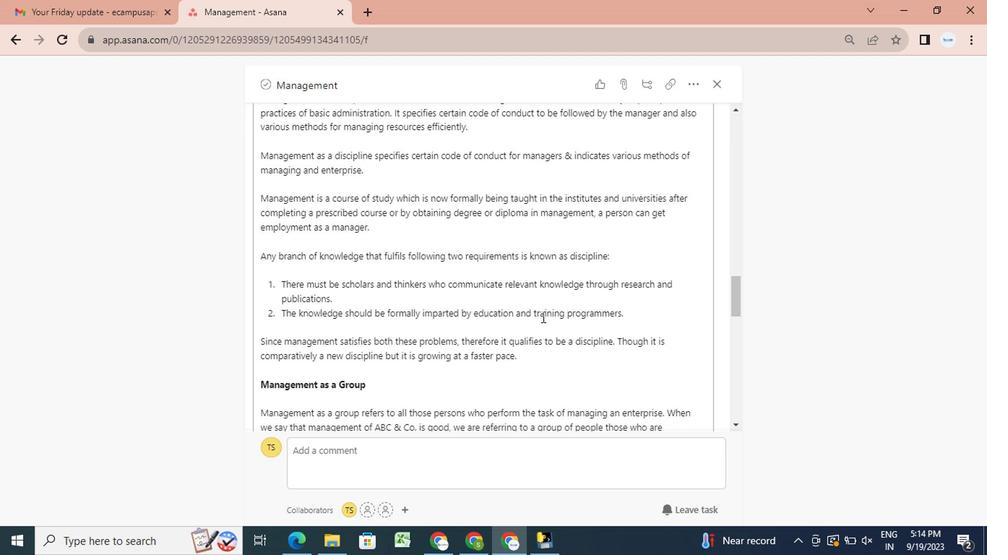 
Action: Mouse scrolled (536, 317) with delta (0, 0)
Screenshot: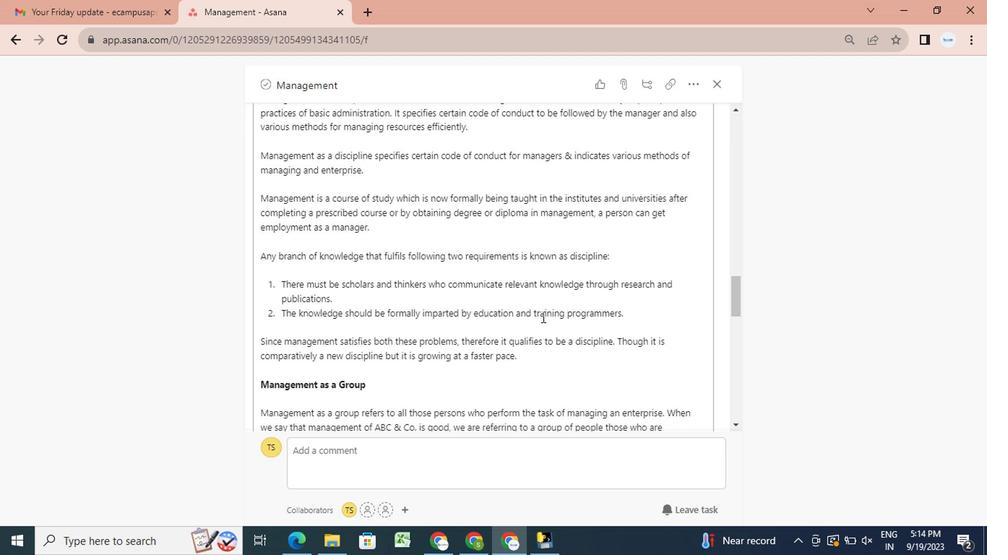 
Action: Mouse scrolled (536, 317) with delta (0, 0)
Screenshot: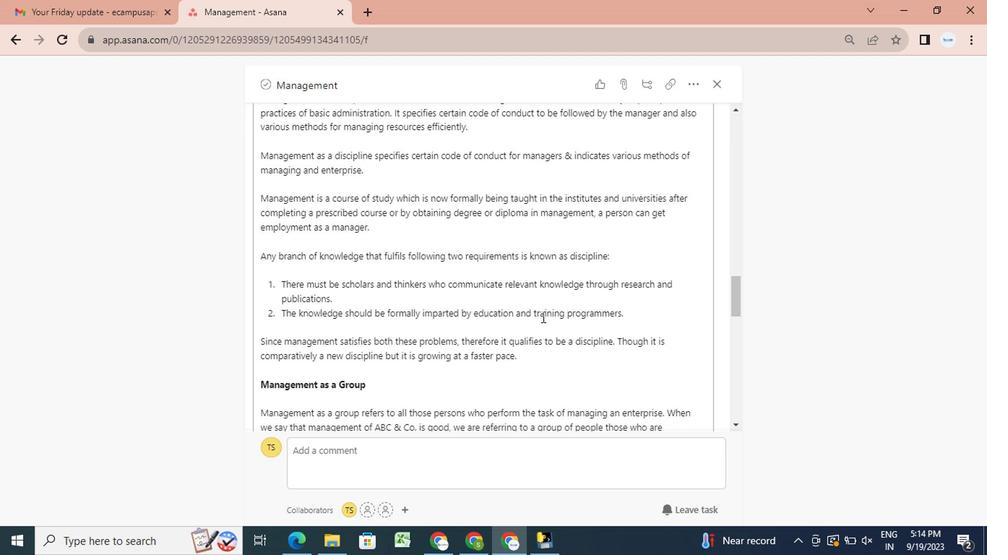 
Action: Mouse scrolled (536, 317) with delta (0, 0)
Screenshot: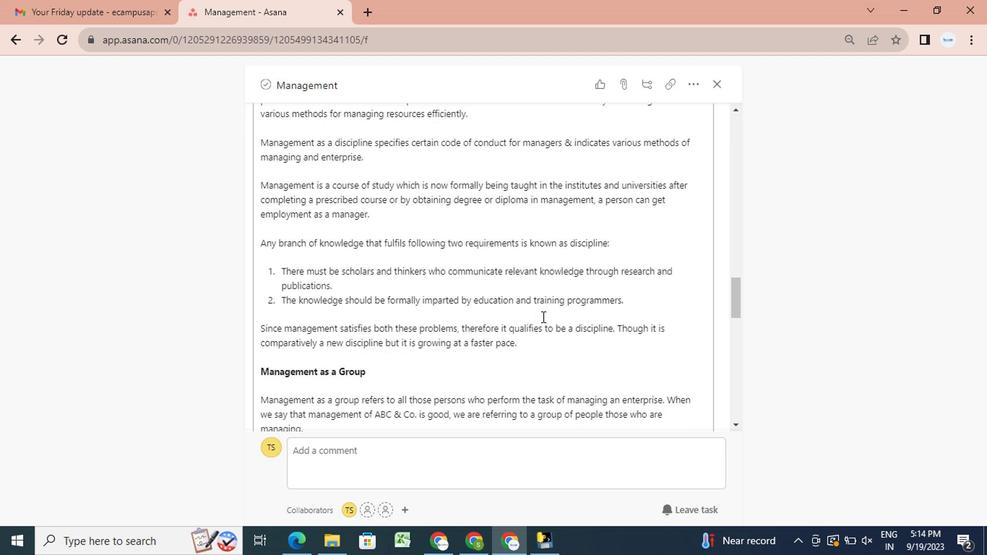 
Action: Mouse scrolled (536, 317) with delta (0, 0)
Screenshot: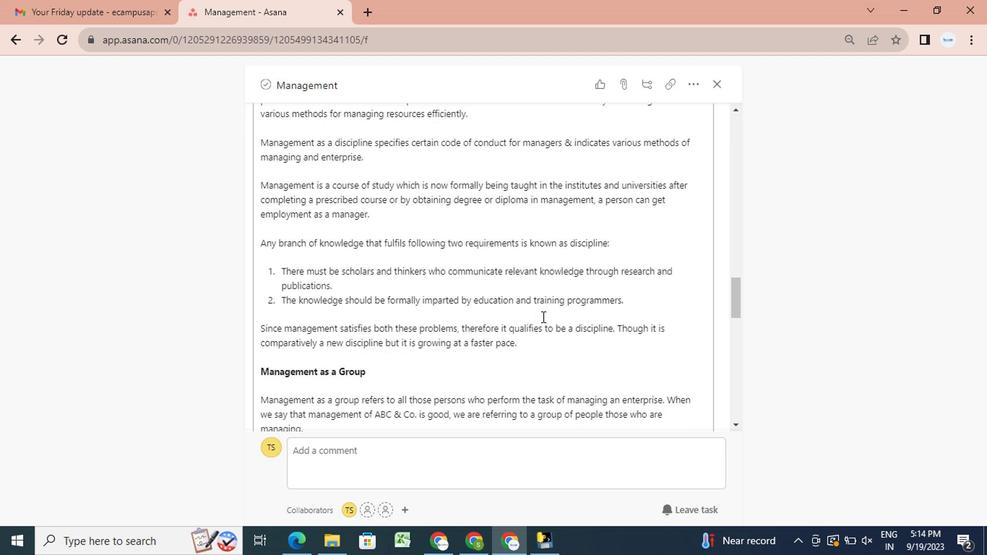 
Action: Mouse scrolled (536, 317) with delta (0, 0)
Screenshot: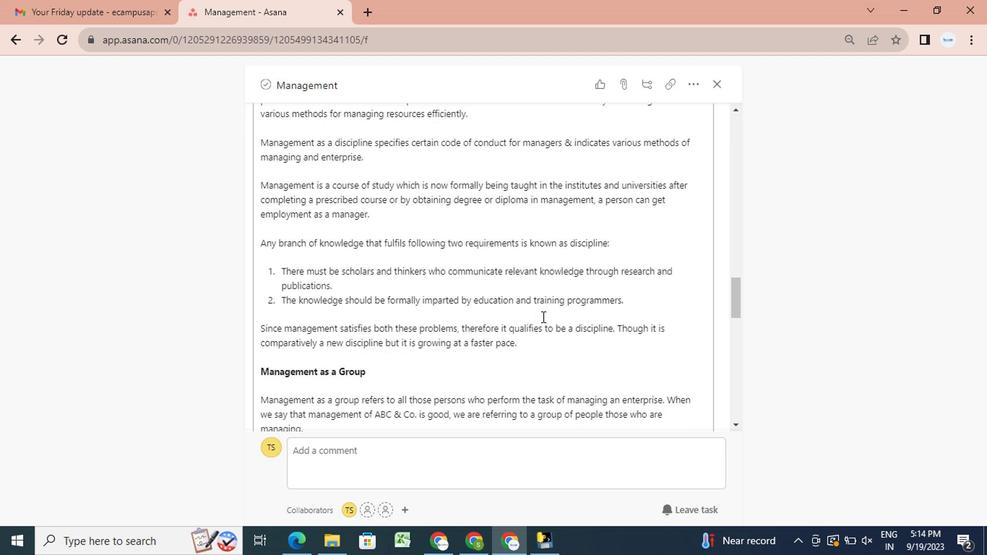 
Action: Mouse scrolled (536, 317) with delta (0, 0)
Screenshot: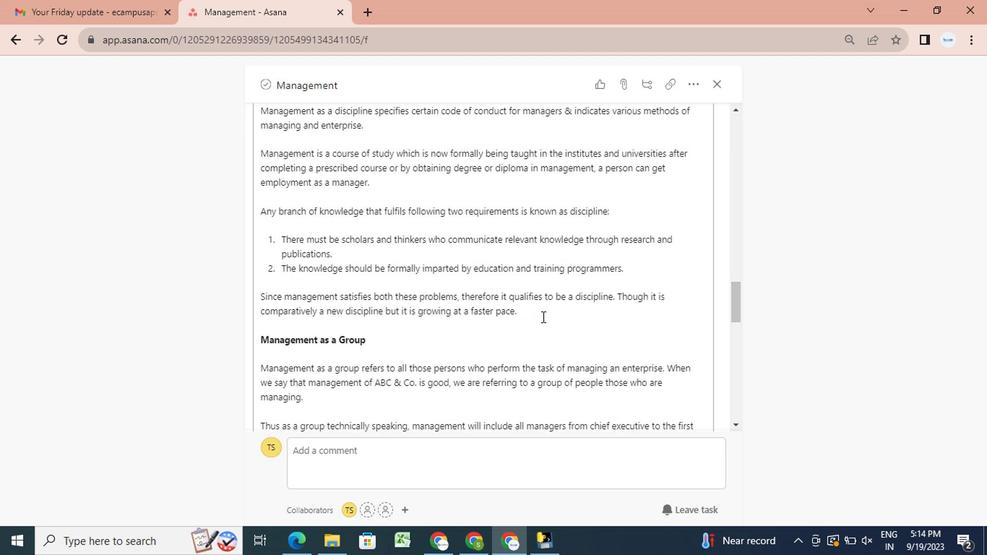 
Action: Mouse scrolled (536, 317) with delta (0, 0)
Screenshot: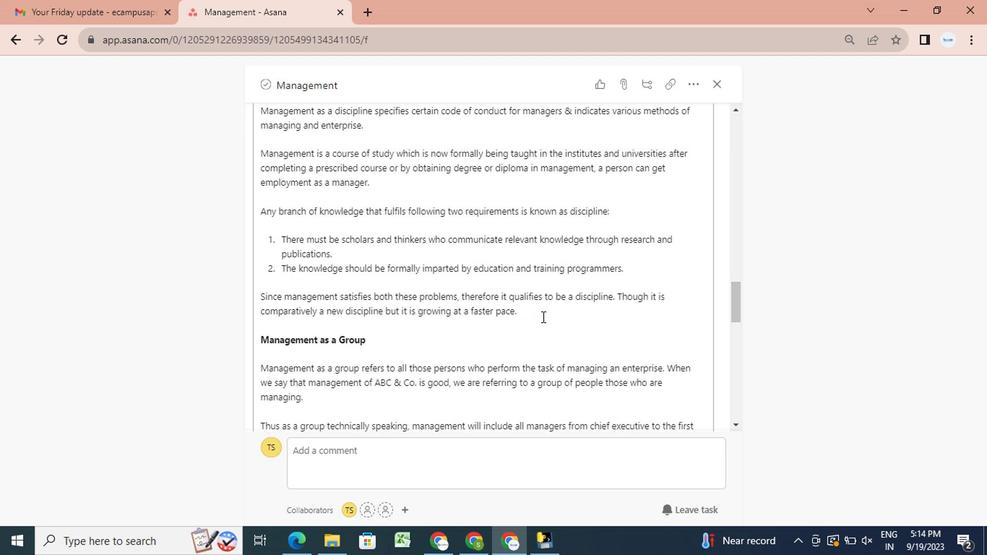 
Action: Mouse scrolled (536, 317) with delta (0, 0)
Screenshot: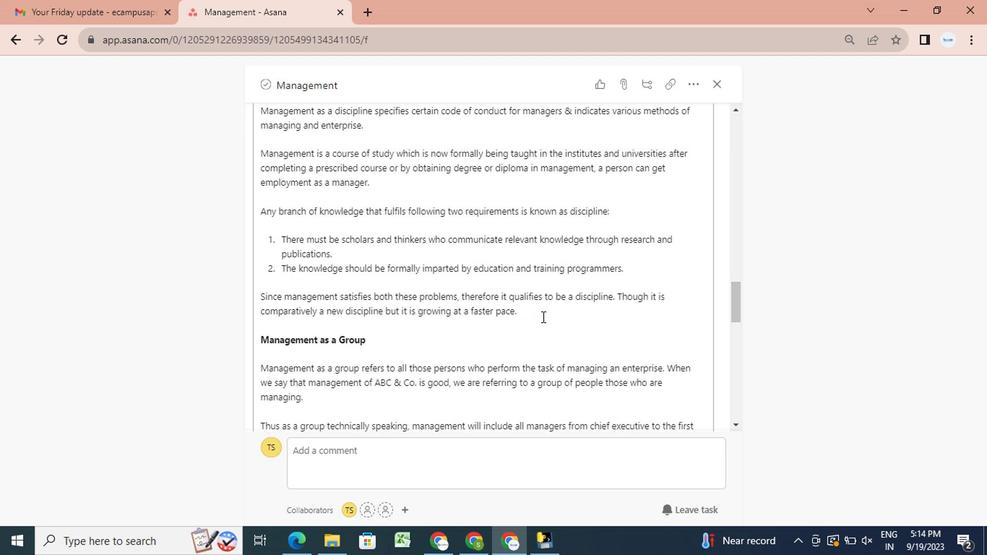 
Action: Mouse scrolled (536, 317) with delta (0, 0)
Screenshot: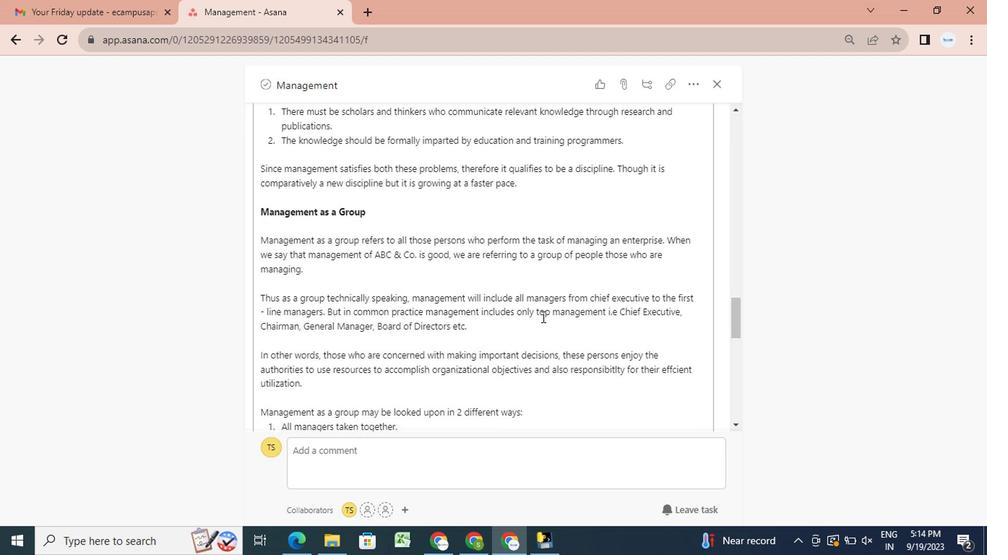 
Action: Mouse scrolled (536, 317) with delta (0, 0)
Screenshot: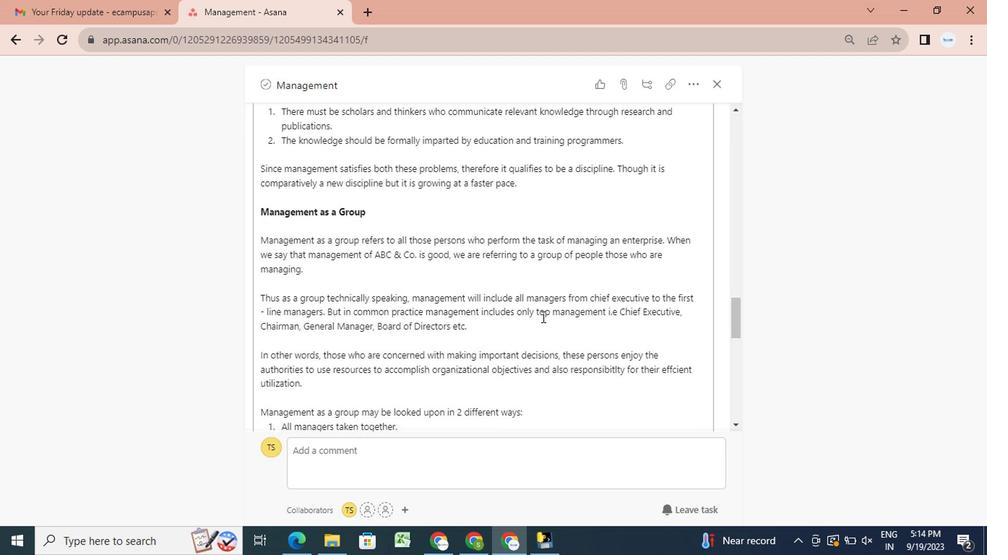 
Action: Mouse scrolled (536, 317) with delta (0, 0)
Screenshot: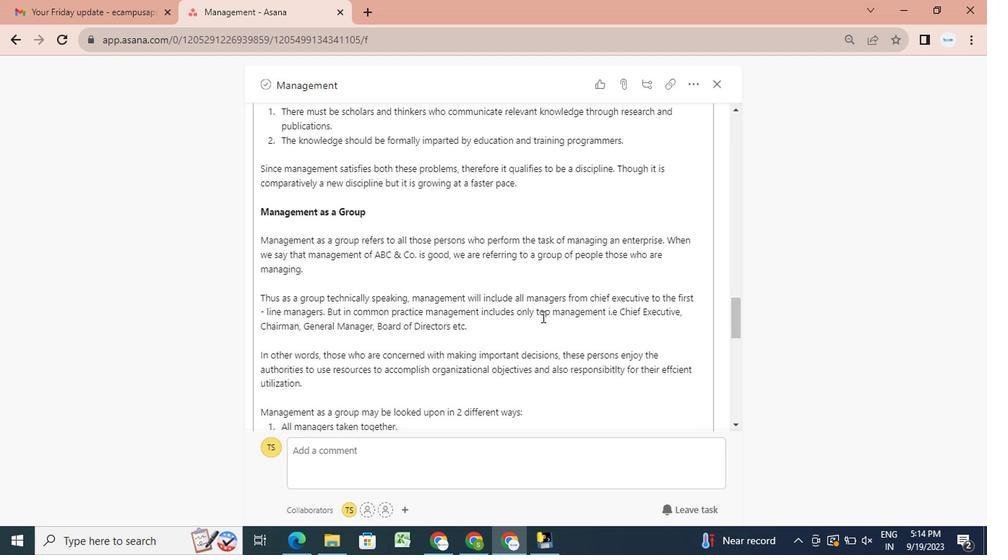 
Action: Mouse scrolled (536, 317) with delta (0, 0)
Screenshot: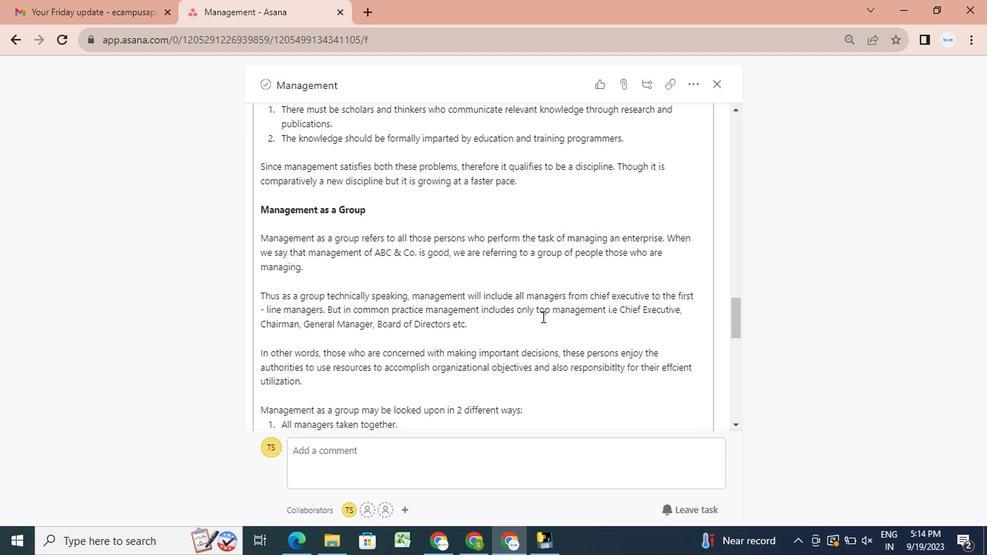 
Action: Mouse scrolled (536, 317) with delta (0, 0)
Screenshot: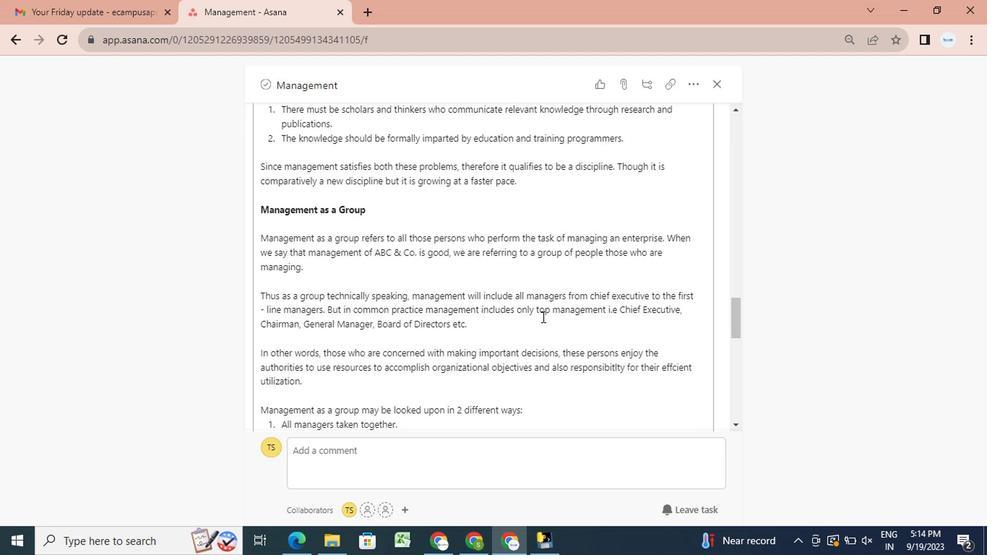 
Action: Mouse scrolled (536, 317) with delta (0, 0)
Screenshot: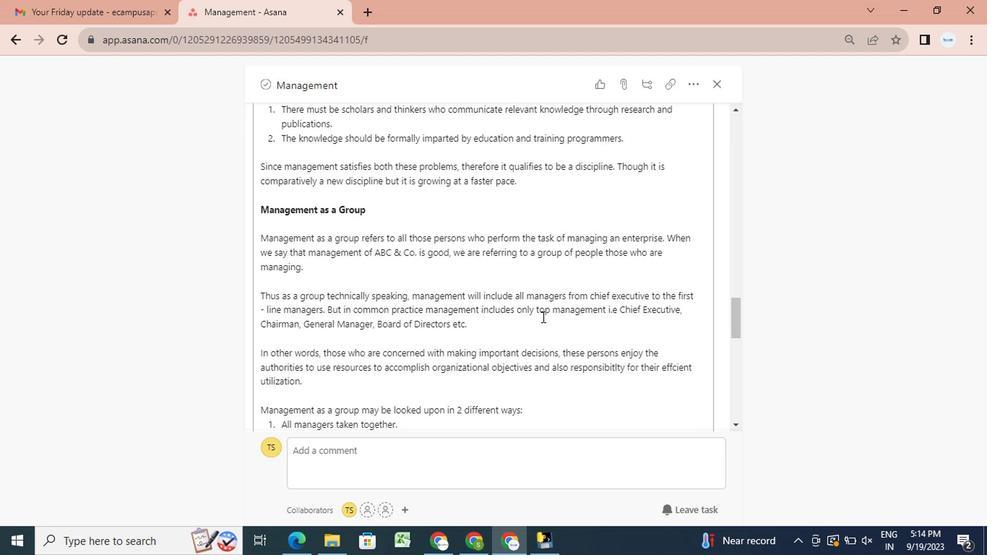 
Action: Mouse scrolled (536, 317) with delta (0, 0)
Screenshot: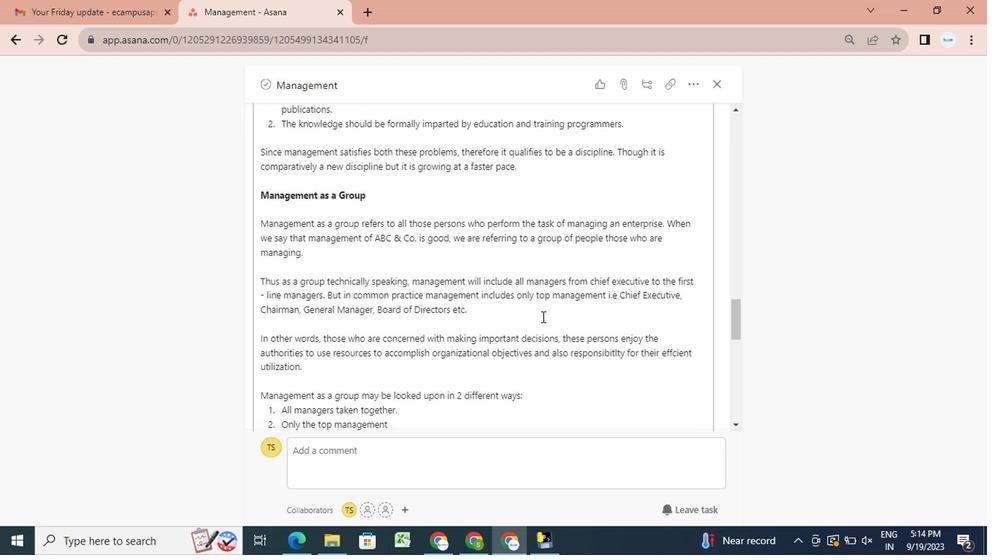 
Action: Mouse scrolled (536, 317) with delta (0, 0)
Screenshot: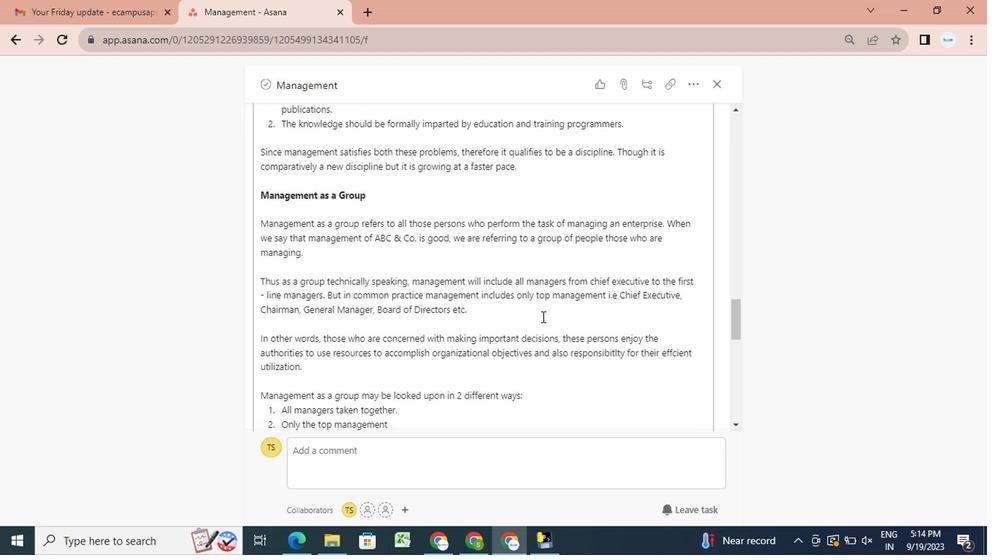 
Action: Mouse scrolled (536, 317) with delta (0, 0)
Screenshot: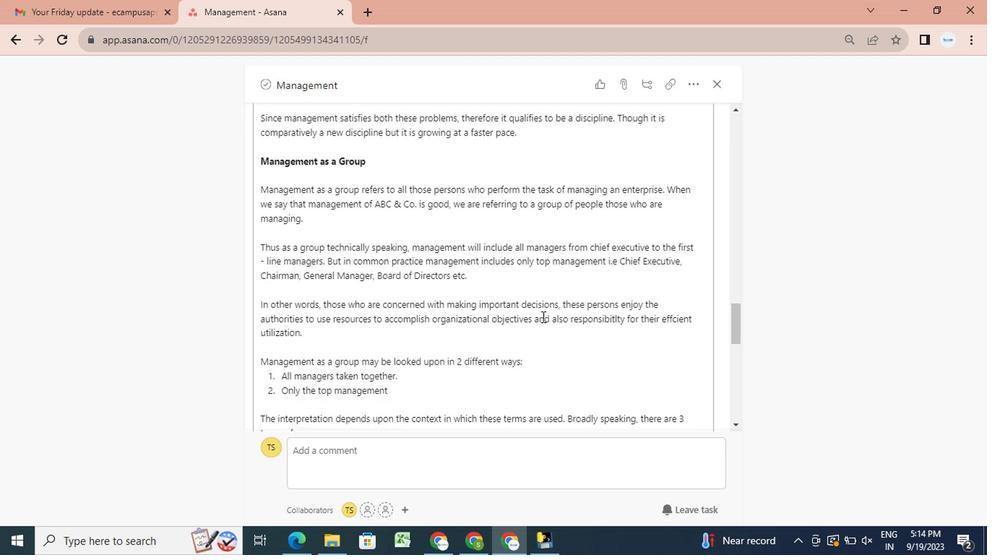 
Action: Mouse scrolled (536, 317) with delta (0, 0)
Screenshot: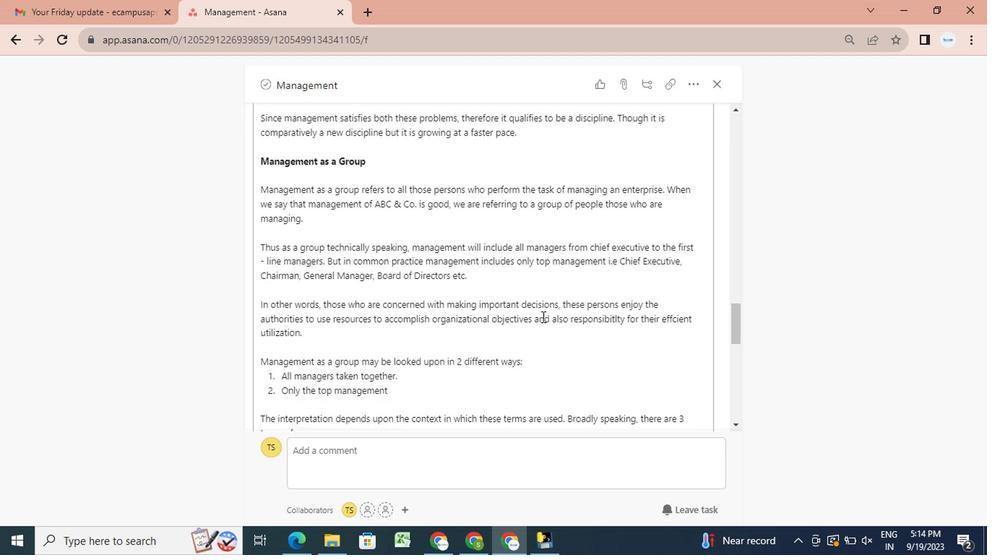 
Action: Mouse scrolled (536, 317) with delta (0, 0)
Screenshot: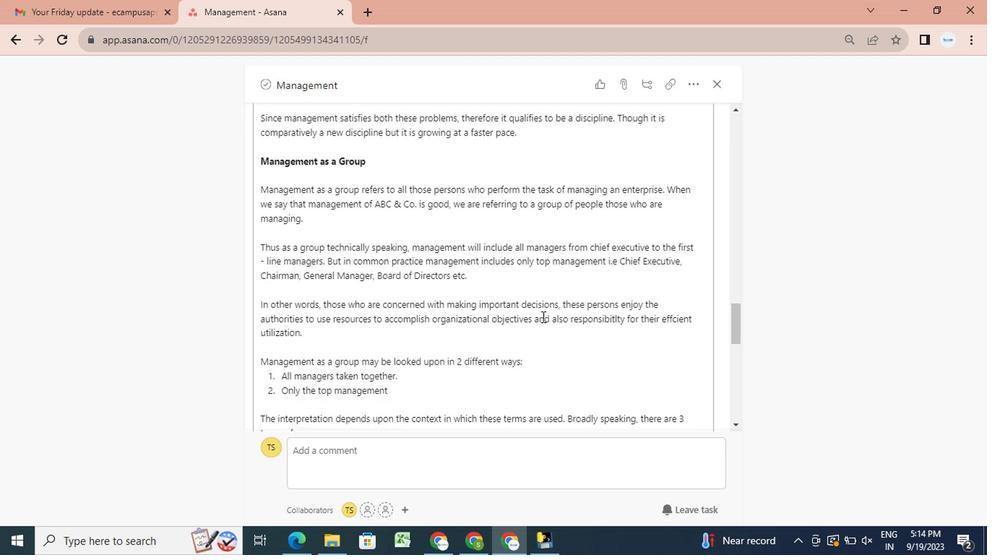 
Action: Mouse scrolled (536, 317) with delta (0, 0)
Screenshot: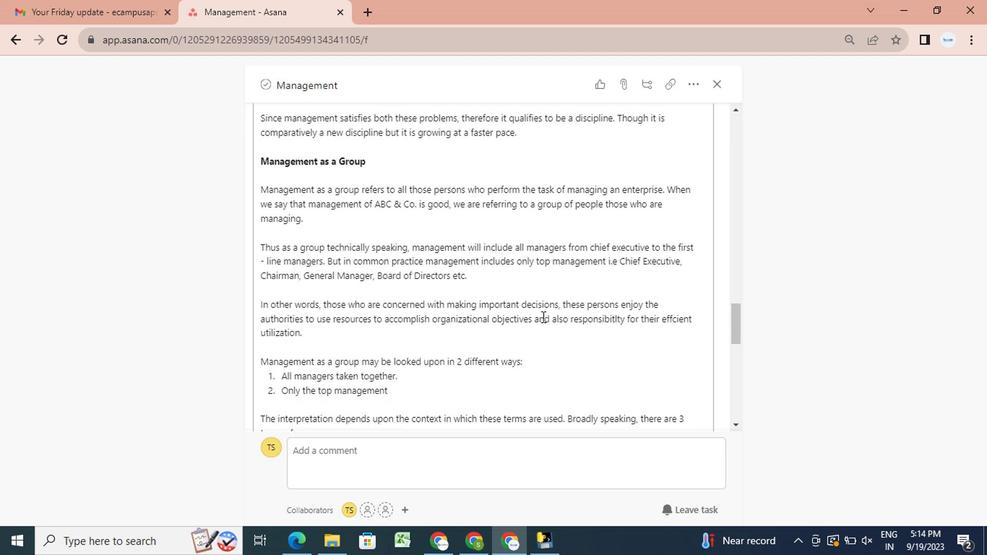 
Action: Mouse scrolled (536, 317) with delta (0, 0)
Screenshot: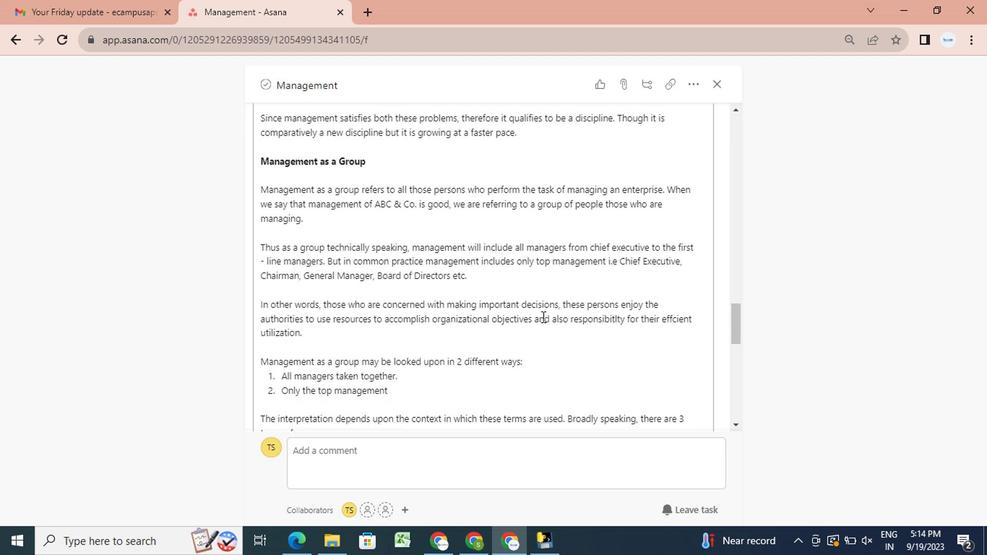 
Action: Mouse scrolled (536, 317) with delta (0, 0)
Screenshot: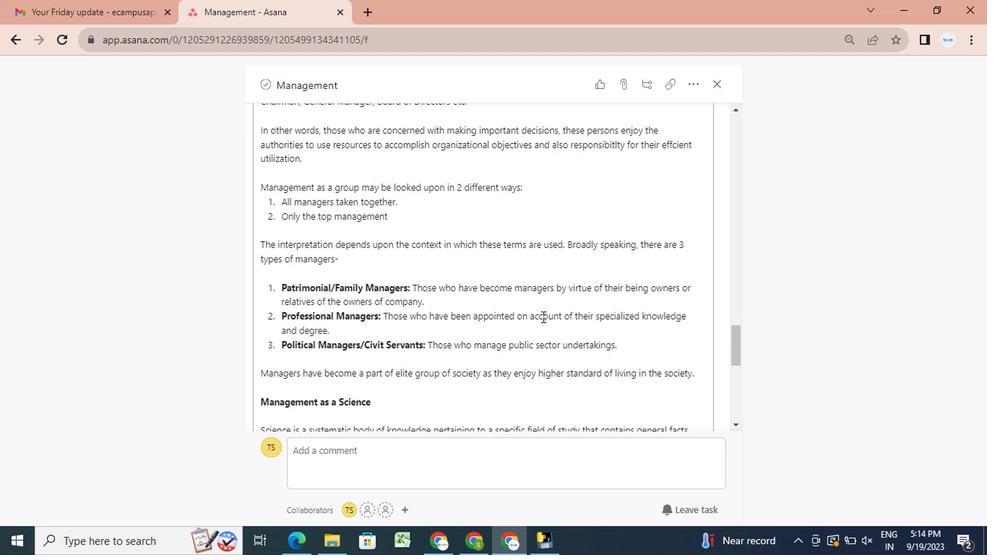 
Action: Mouse scrolled (536, 317) with delta (0, 0)
Screenshot: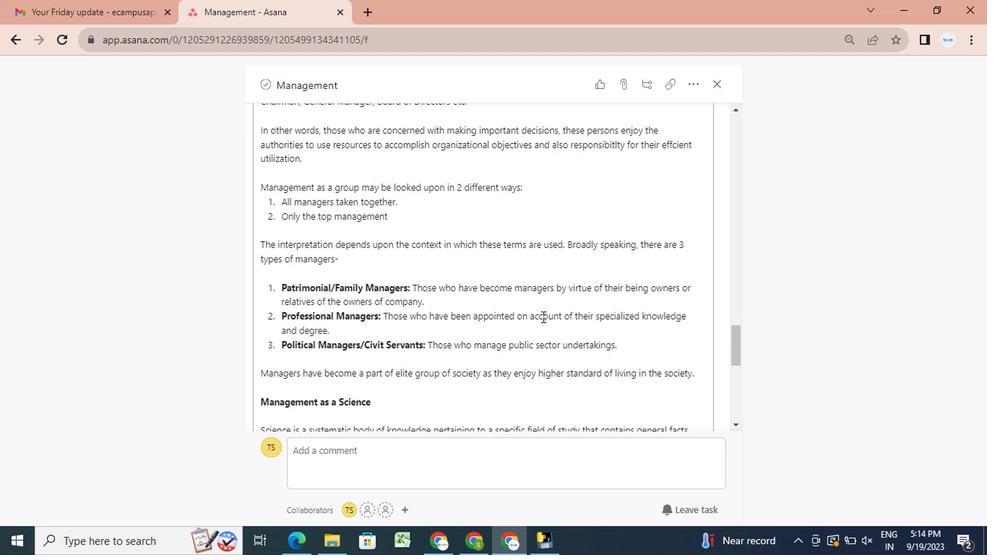 
Action: Mouse scrolled (536, 317) with delta (0, 0)
Screenshot: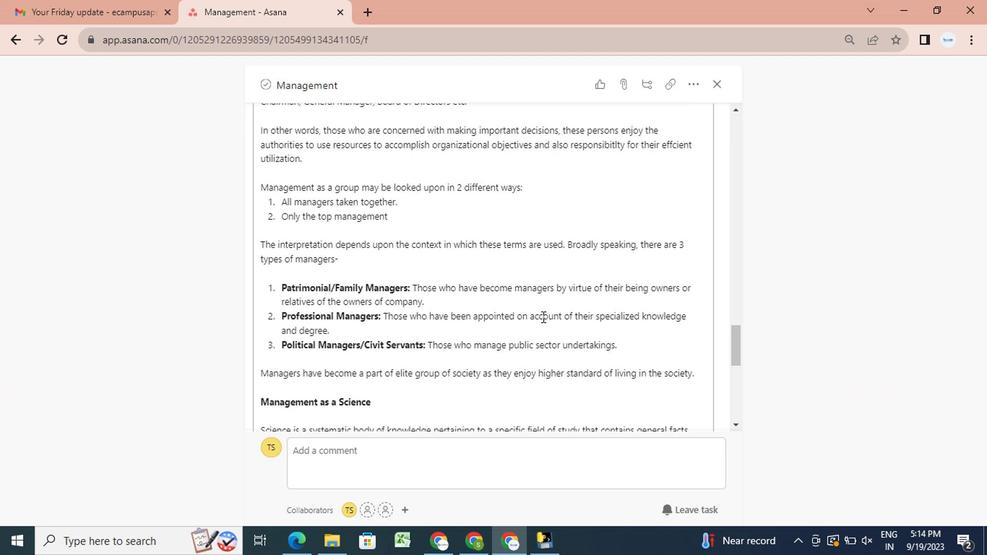 
Action: Mouse scrolled (536, 317) with delta (0, 0)
Screenshot: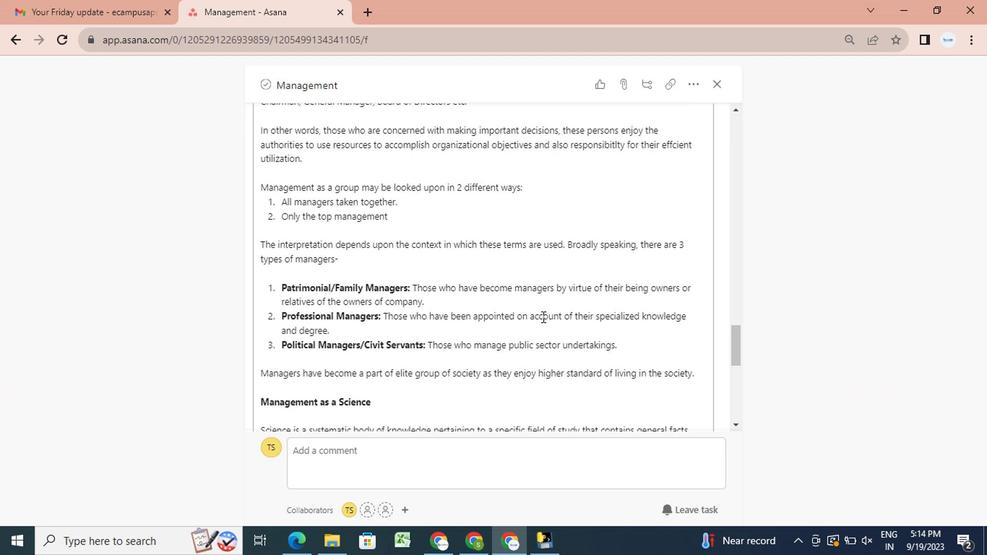 
Action: Mouse scrolled (536, 317) with delta (0, 0)
Screenshot: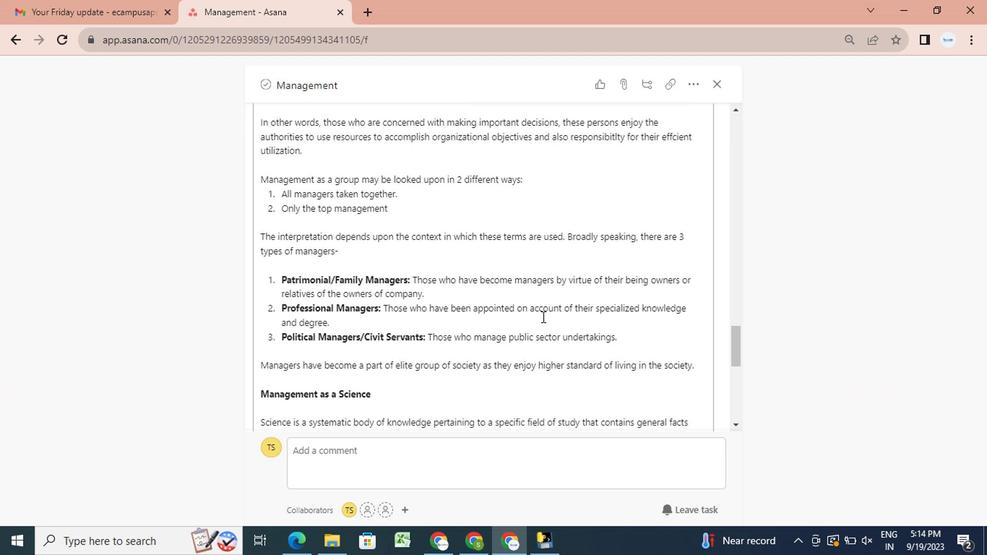 
Action: Mouse scrolled (536, 317) with delta (0, 0)
Screenshot: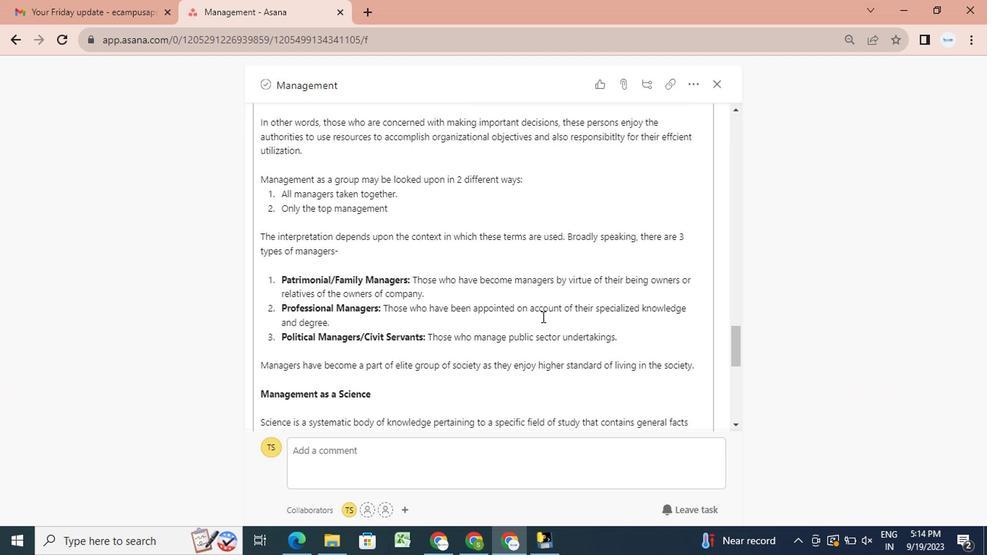 
Action: Mouse scrolled (536, 317) with delta (0, 0)
Screenshot: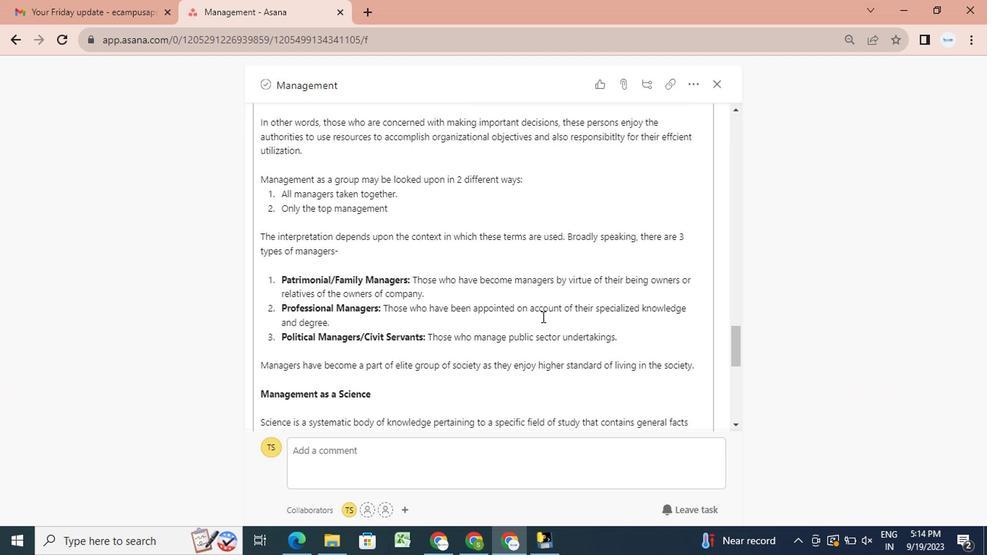 
Action: Mouse scrolled (536, 317) with delta (0, 0)
Screenshot: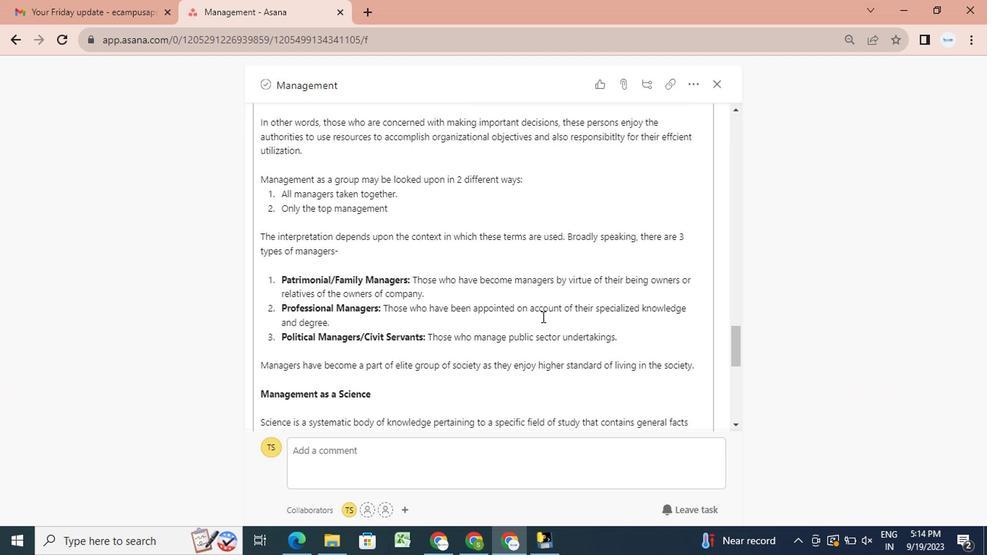 
Action: Mouse scrolled (536, 317) with delta (0, 0)
Screenshot: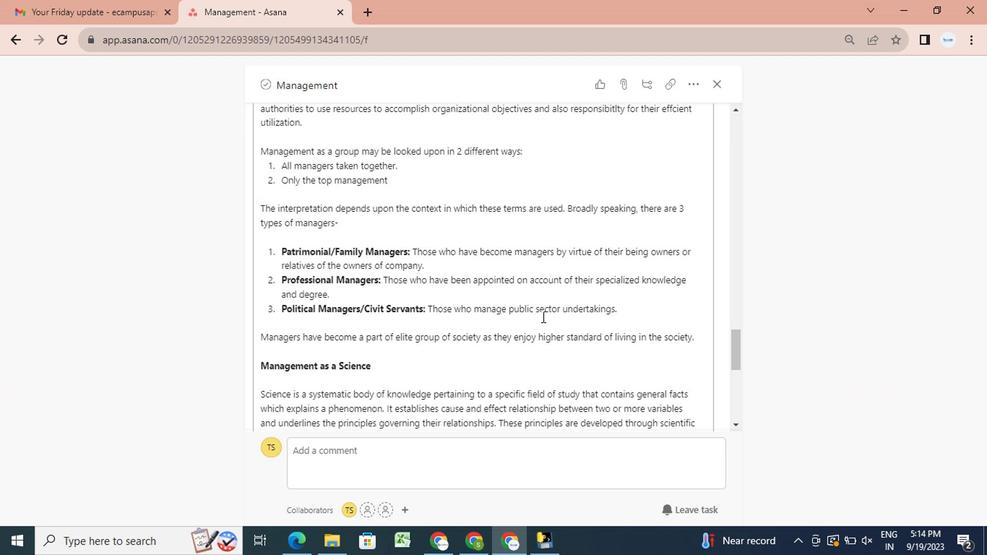 
Action: Mouse scrolled (536, 317) with delta (0, 0)
Screenshot: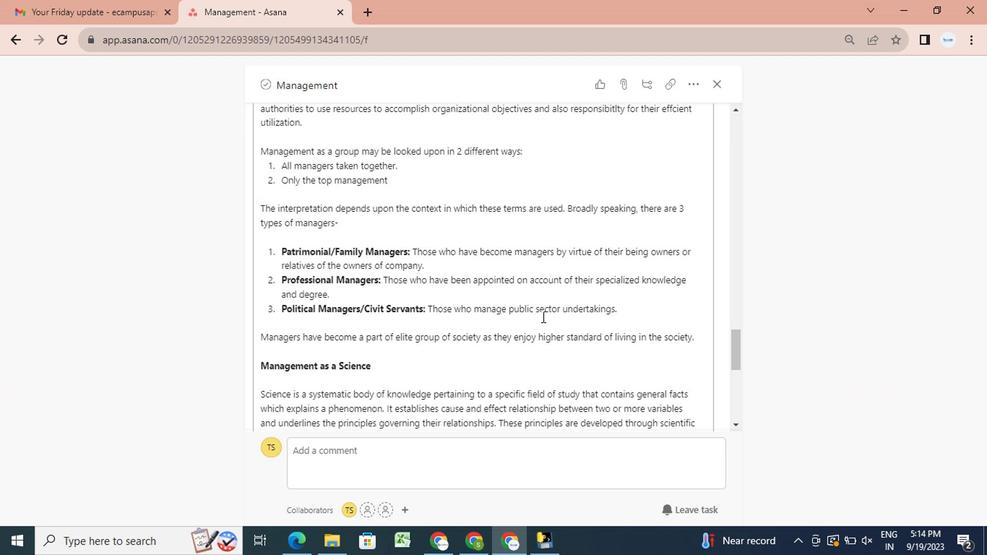 
Action: Mouse scrolled (536, 317) with delta (0, 0)
Screenshot: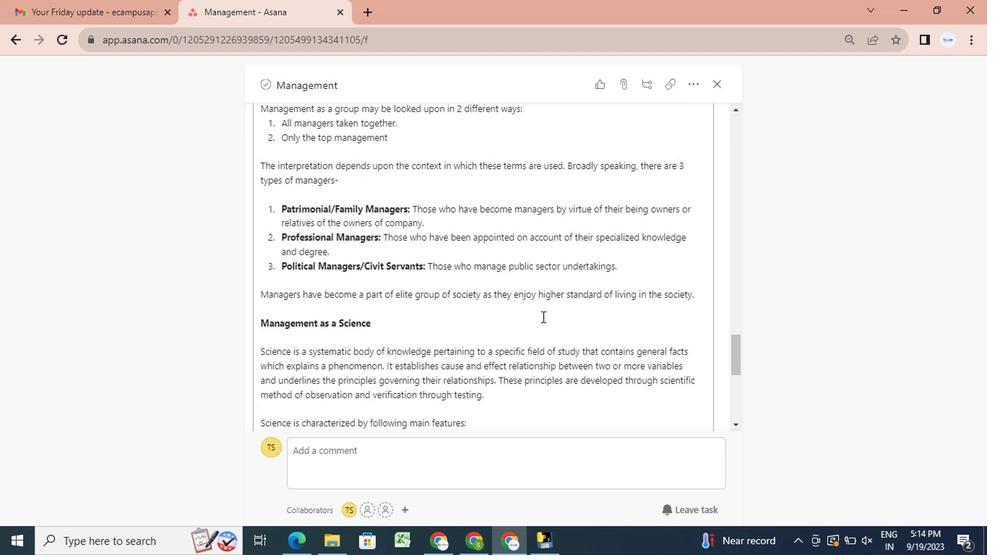 
Action: Mouse scrolled (536, 317) with delta (0, 0)
Screenshot: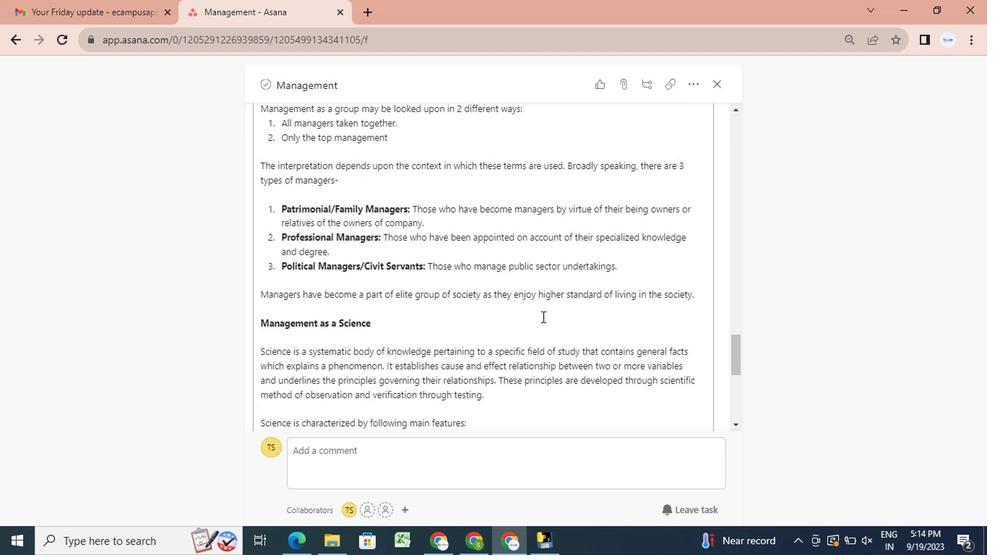 
Action: Mouse scrolled (536, 317) with delta (0, 0)
Screenshot: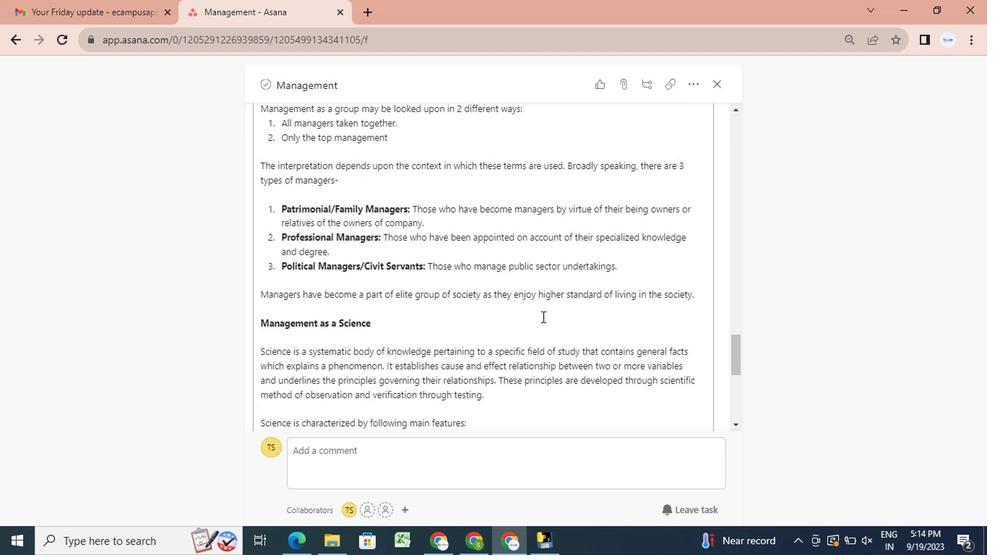 
Action: Mouse scrolled (536, 317) with delta (0, 0)
Screenshot: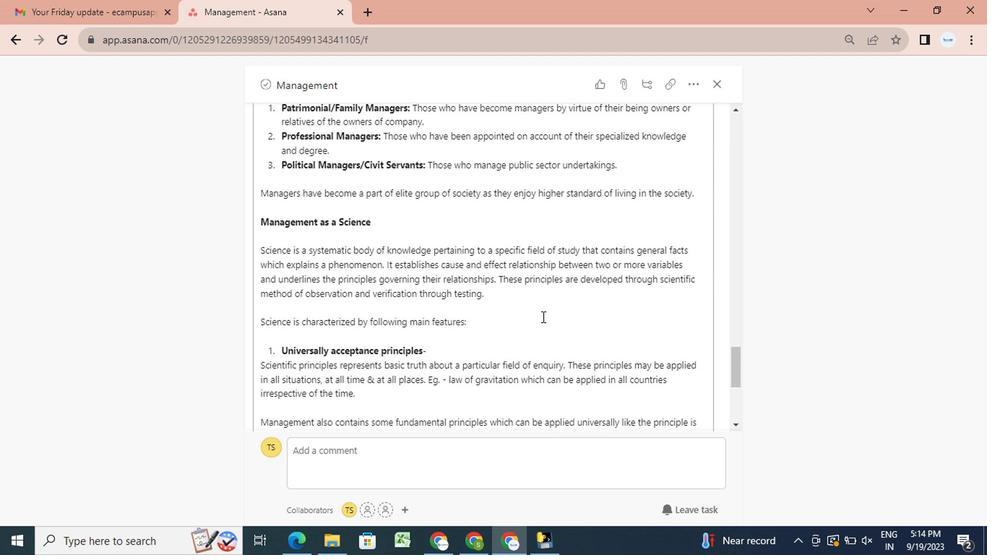 
Action: Mouse scrolled (536, 317) with delta (0, 0)
Screenshot: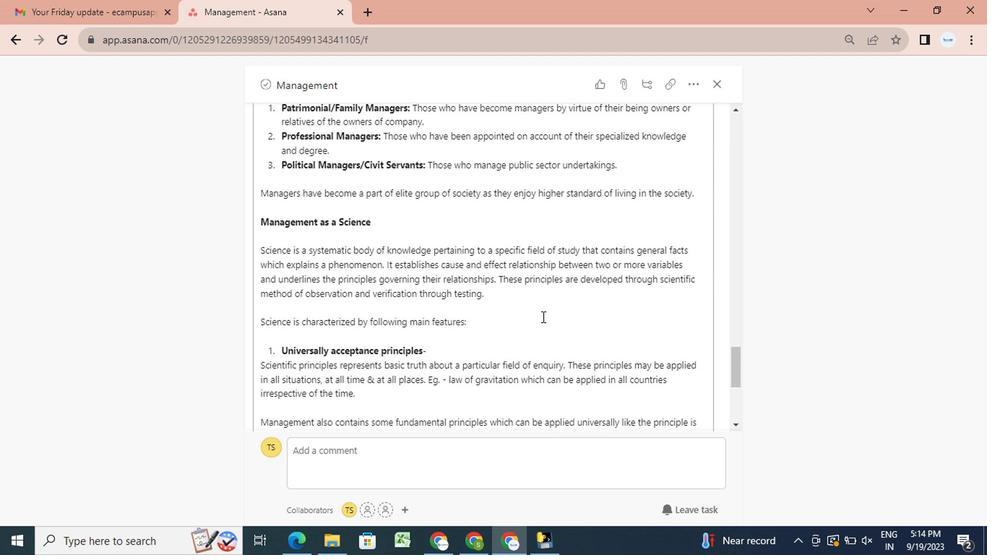 
Action: Mouse scrolled (536, 317) with delta (0, 0)
Screenshot: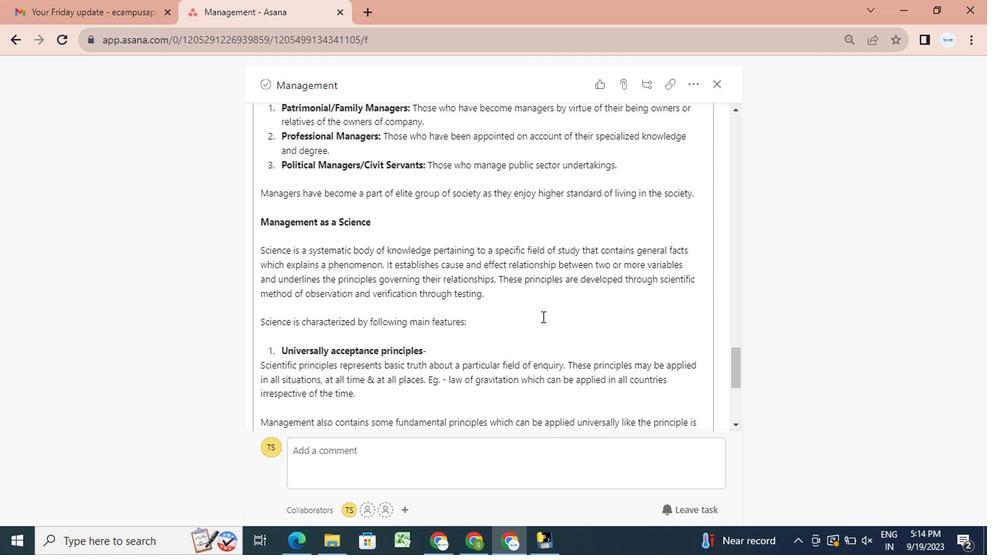 
Action: Mouse scrolled (536, 317) with delta (0, 0)
Screenshot: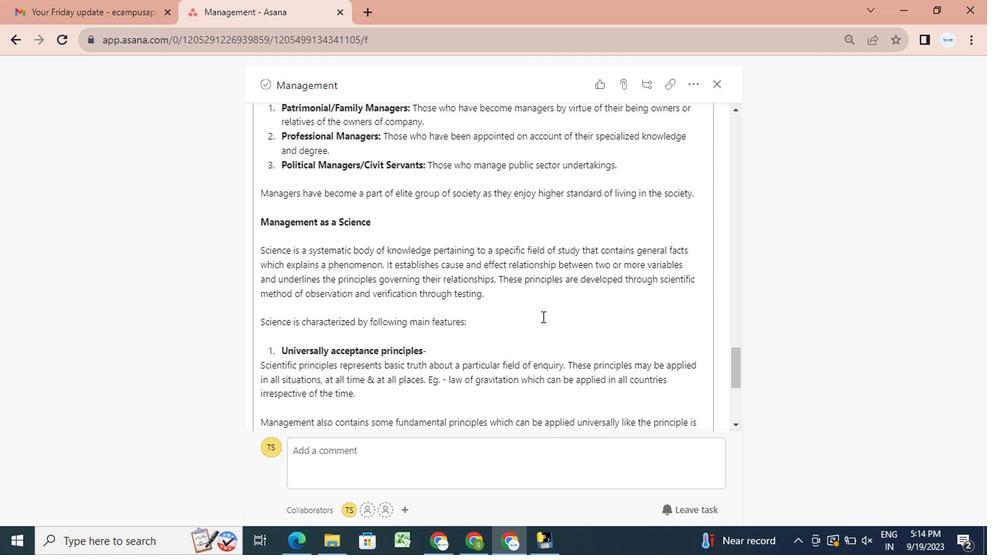 
Action: Mouse scrolled (536, 317) with delta (0, 0)
Screenshot: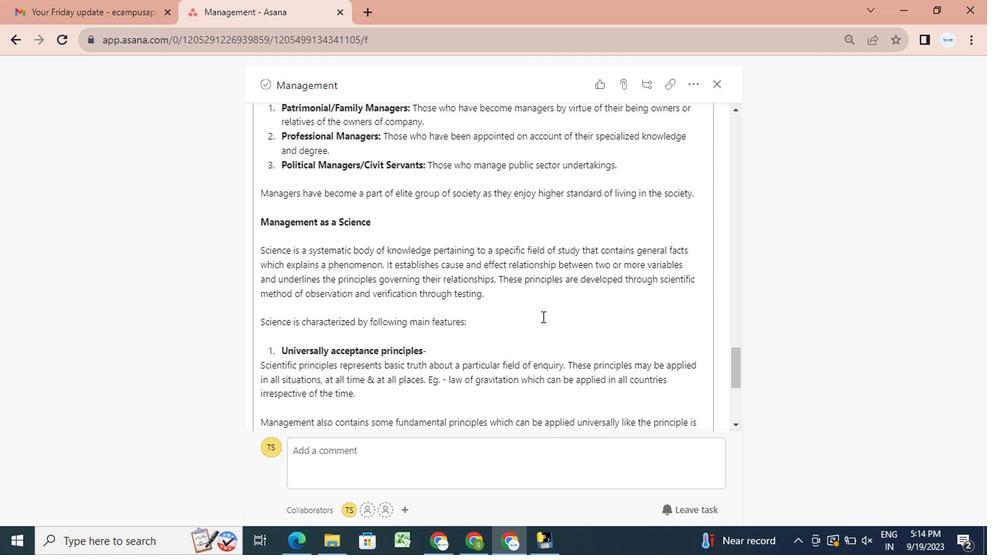 
Action: Mouse scrolled (536, 317) with delta (0, 0)
Screenshot: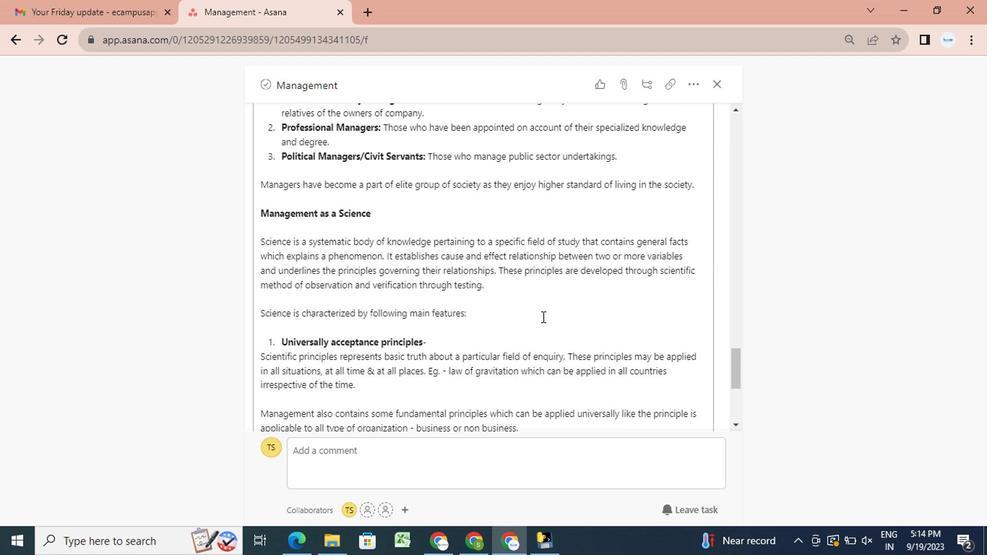 
Action: Mouse scrolled (536, 317) with delta (0, 0)
Screenshot: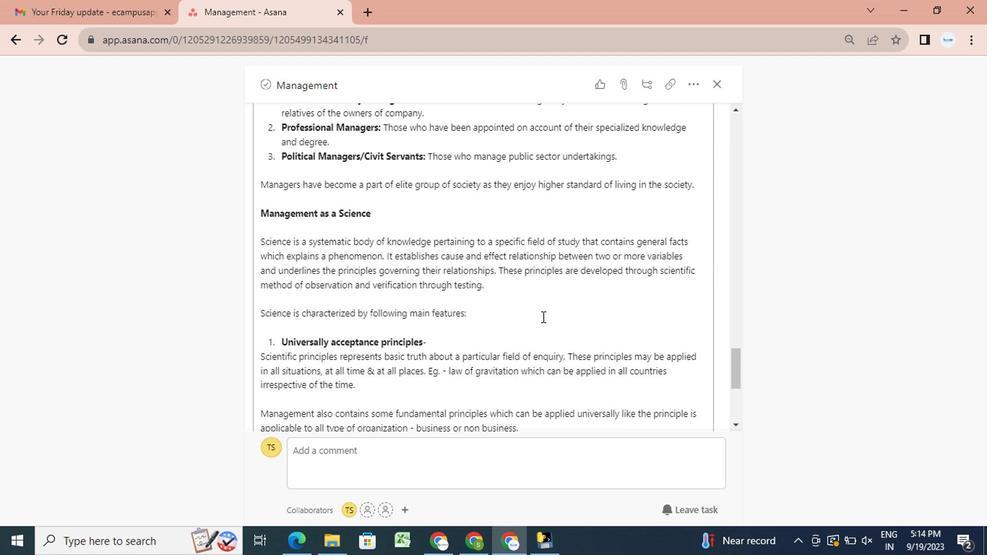 
Action: Mouse scrolled (536, 317) with delta (0, 0)
Screenshot: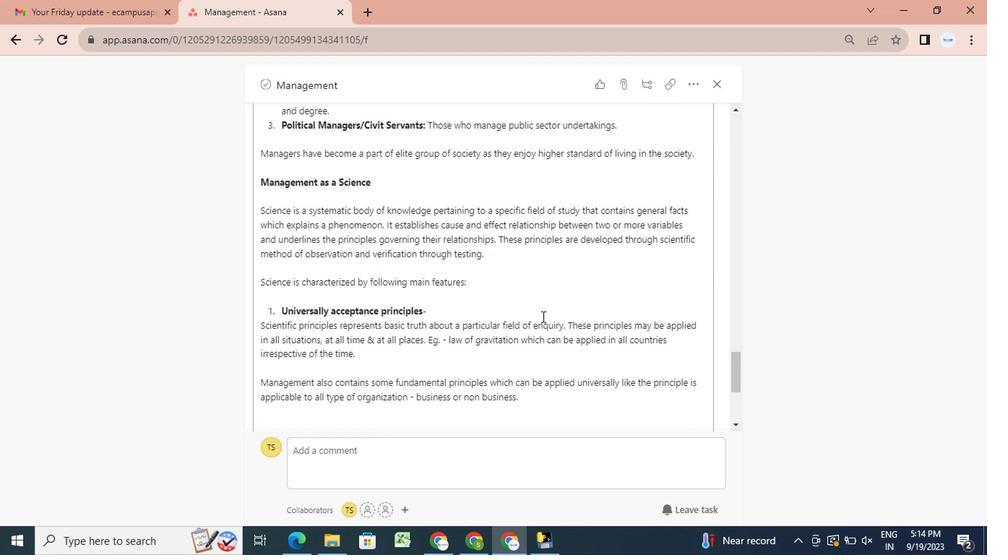 
Action: Mouse scrolled (536, 317) with delta (0, 0)
Screenshot: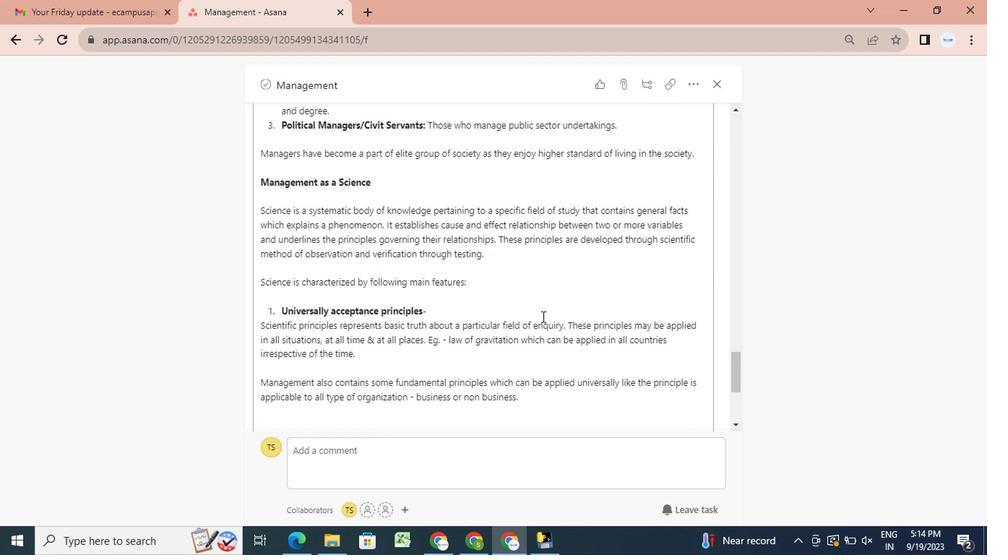 
Action: Mouse scrolled (536, 317) with delta (0, 0)
Screenshot: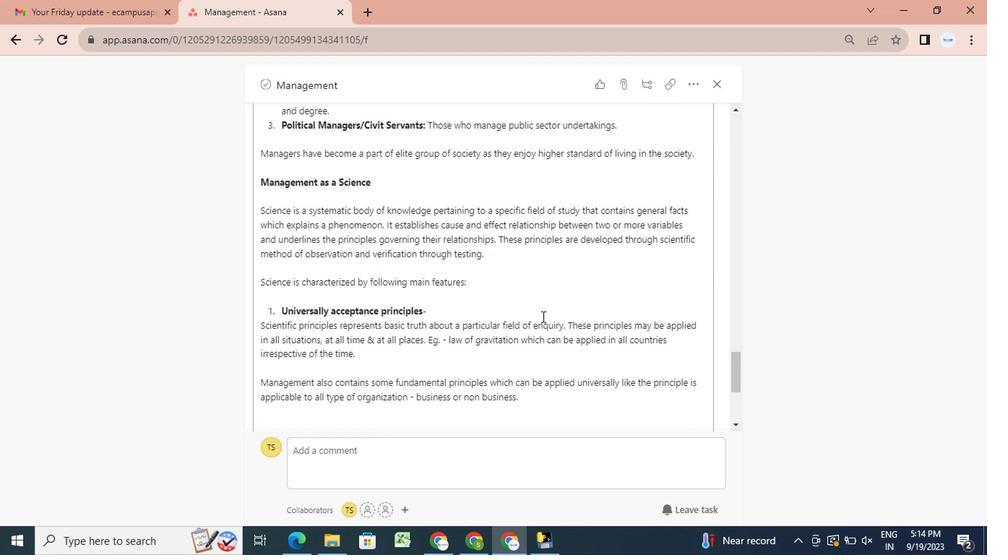
Action: Mouse scrolled (536, 317) with delta (0, 0)
Screenshot: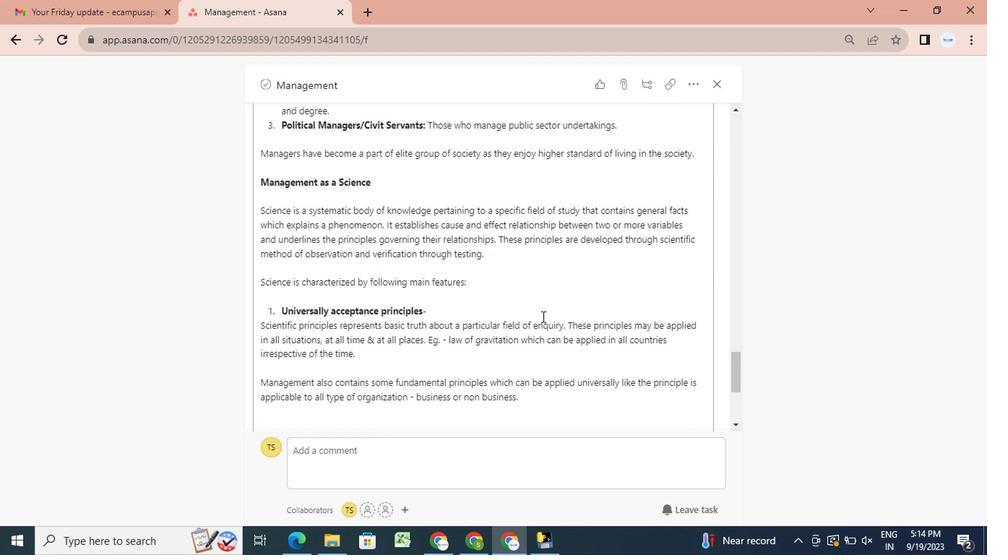 
Action: Mouse scrolled (536, 317) with delta (0, 0)
Screenshot: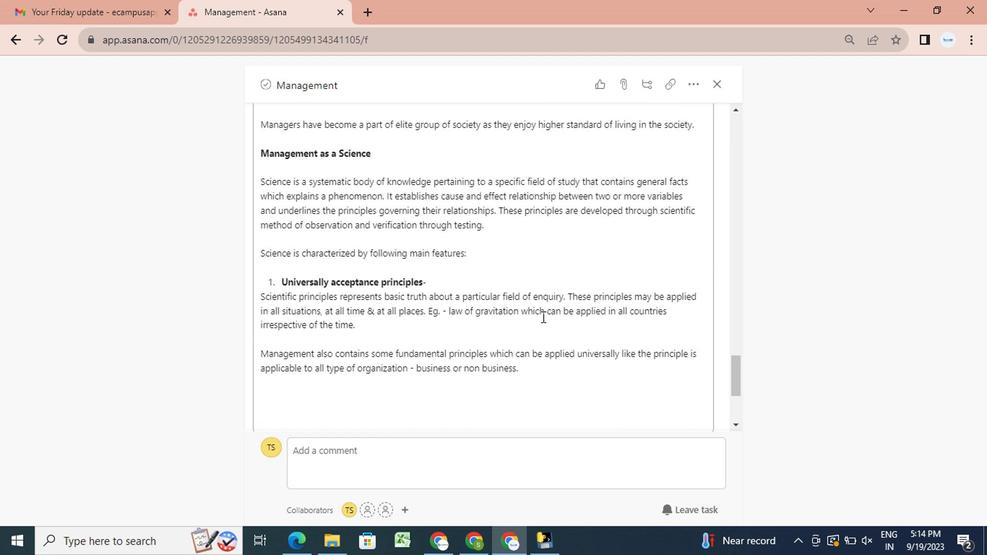 
Action: Mouse scrolled (536, 317) with delta (0, 0)
Screenshot: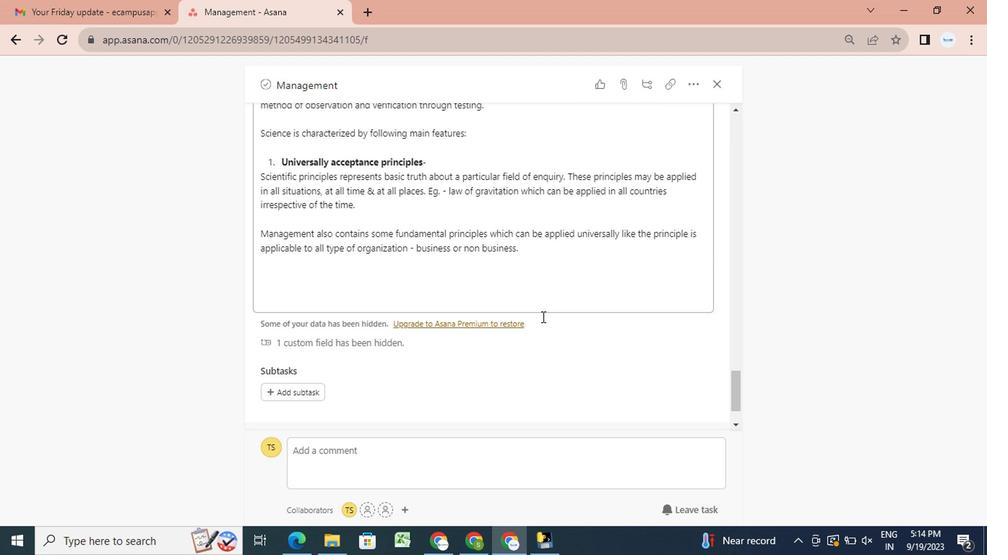 
Action: Mouse scrolled (536, 317) with delta (0, 0)
Screenshot: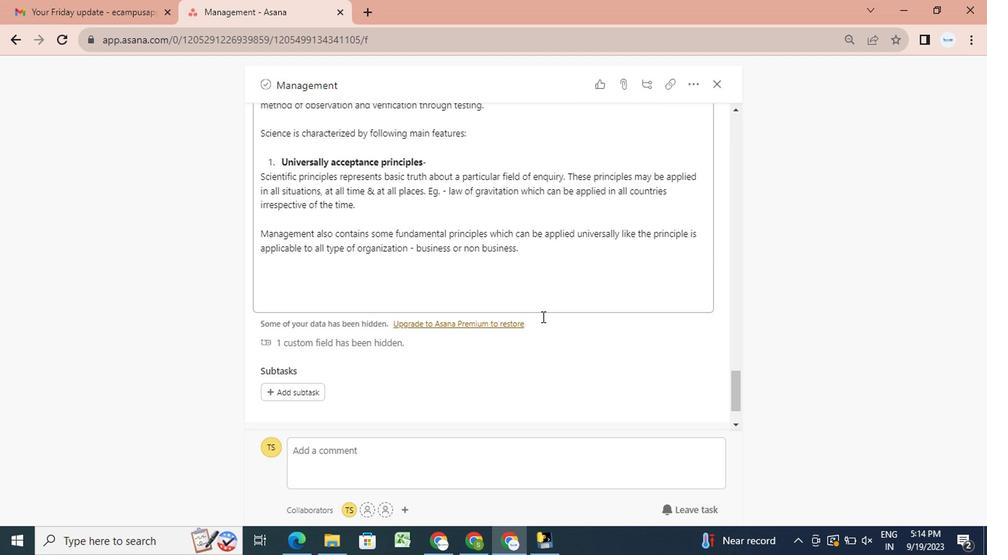 
Action: Mouse scrolled (536, 317) with delta (0, 0)
Screenshot: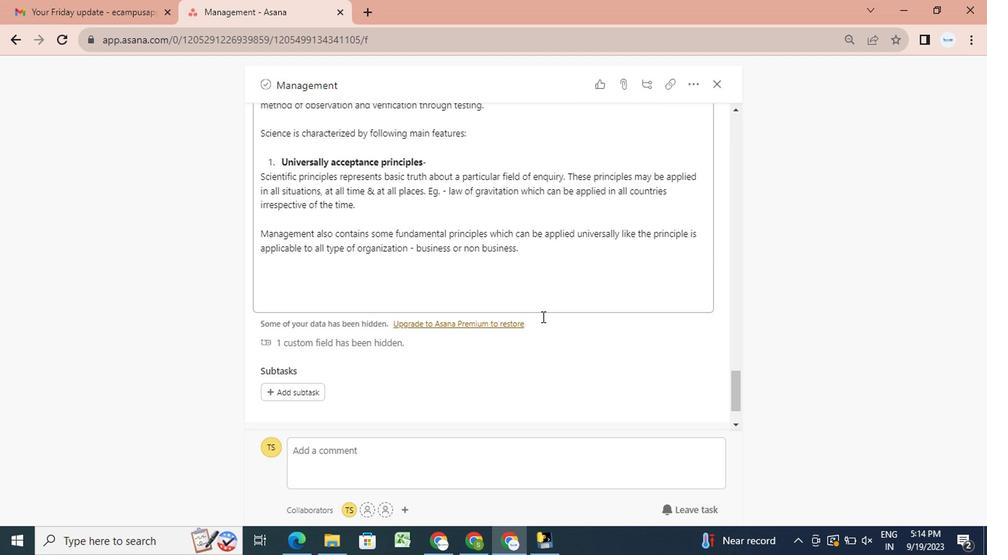 
Action: Mouse scrolled (536, 317) with delta (0, 0)
Screenshot: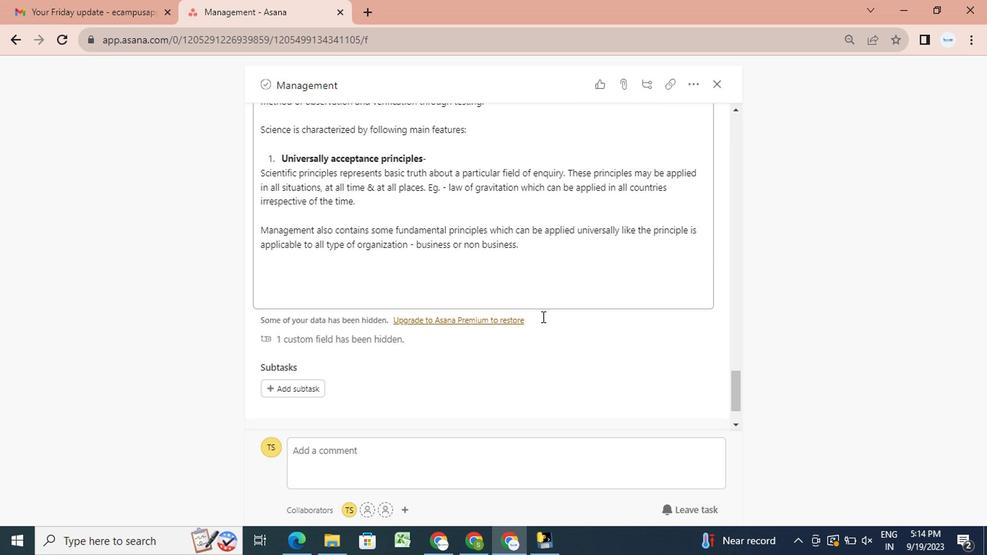 
Action: Mouse scrolled (536, 317) with delta (0, 0)
Screenshot: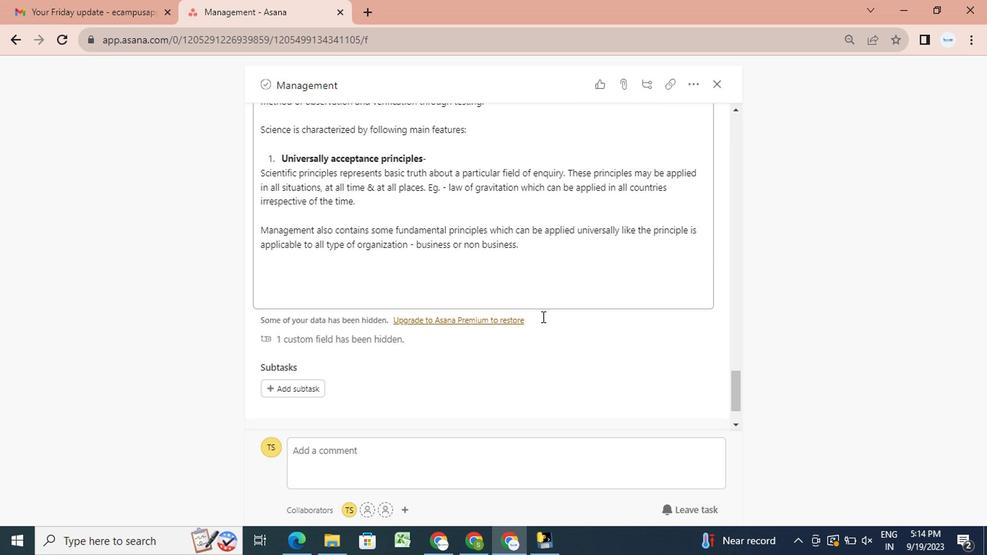 
Action: Mouse scrolled (536, 317) with delta (0, 0)
Screenshot: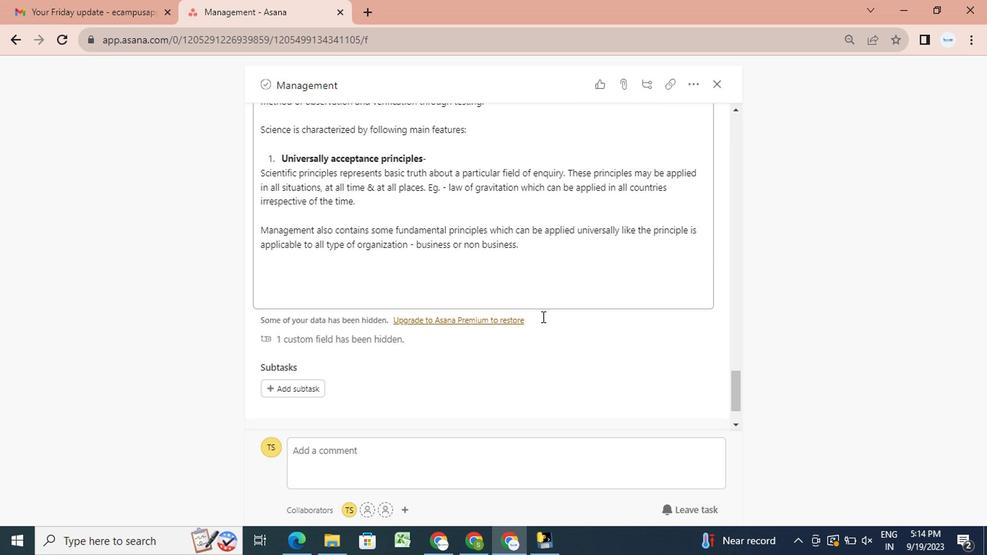 
Action: Mouse scrolled (536, 317) with delta (0, 0)
Screenshot: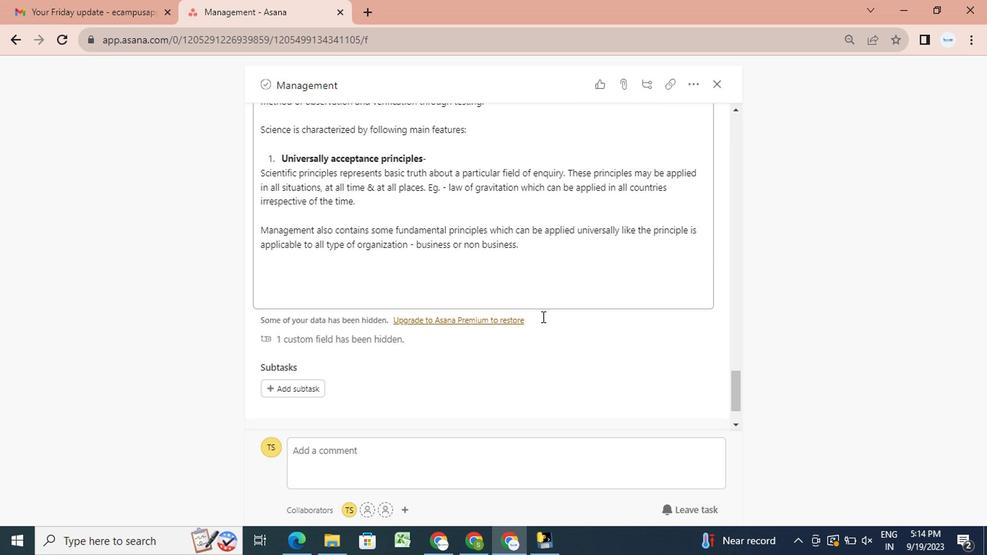 
Action: Mouse scrolled (536, 317) with delta (0, 0)
Screenshot: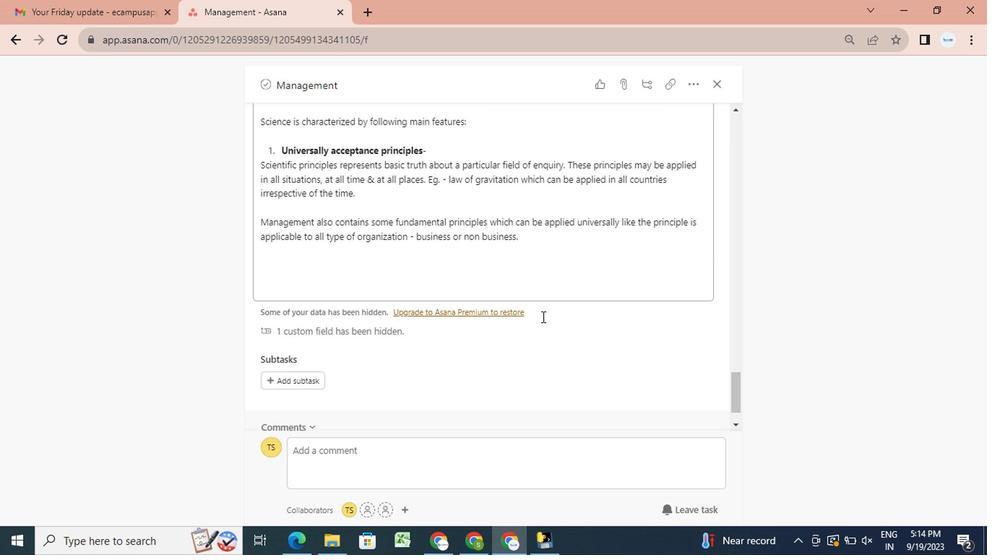 
Action: Mouse scrolled (536, 317) with delta (0, 0)
Screenshot: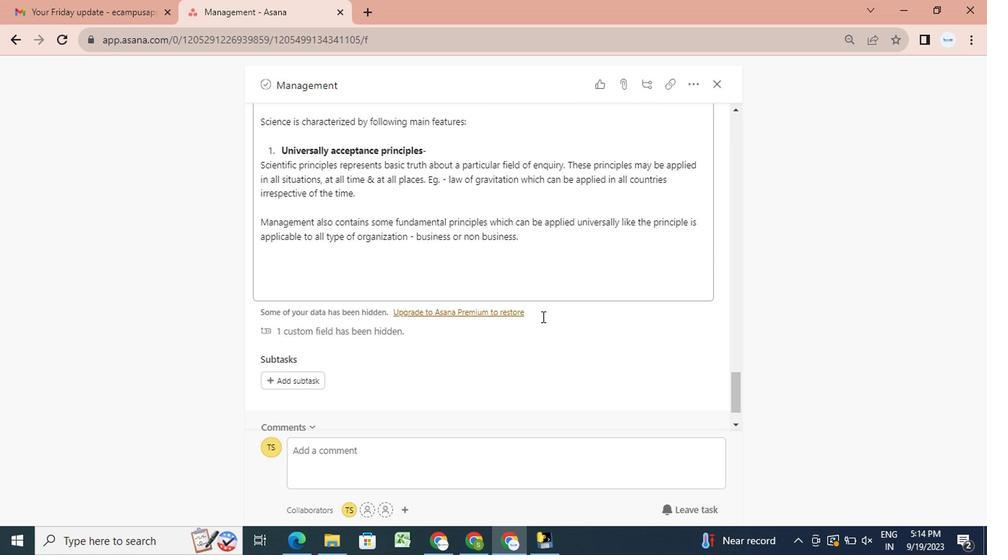 
Action: Mouse scrolled (536, 317) with delta (0, 0)
Screenshot: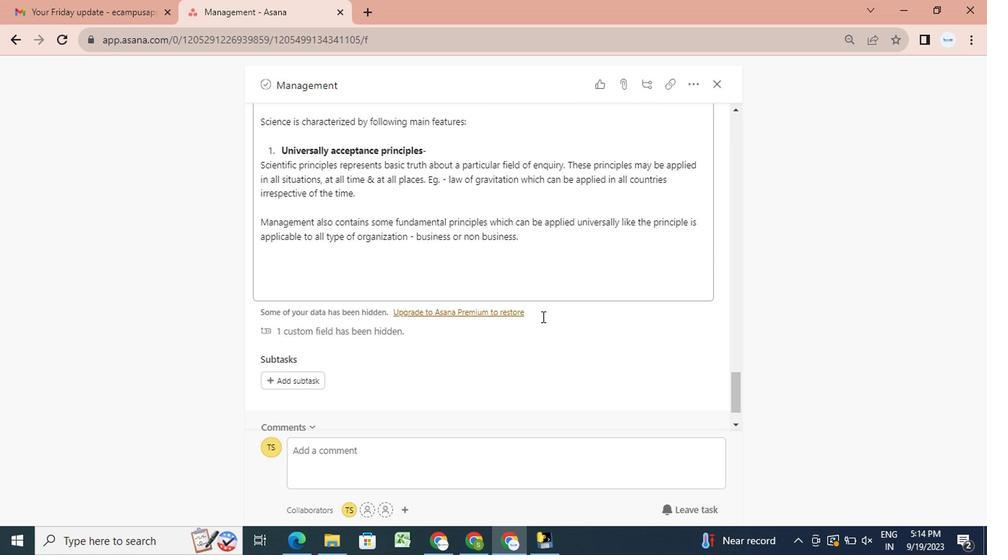 
Action: Mouse scrolled (536, 317) with delta (0, 0)
Screenshot: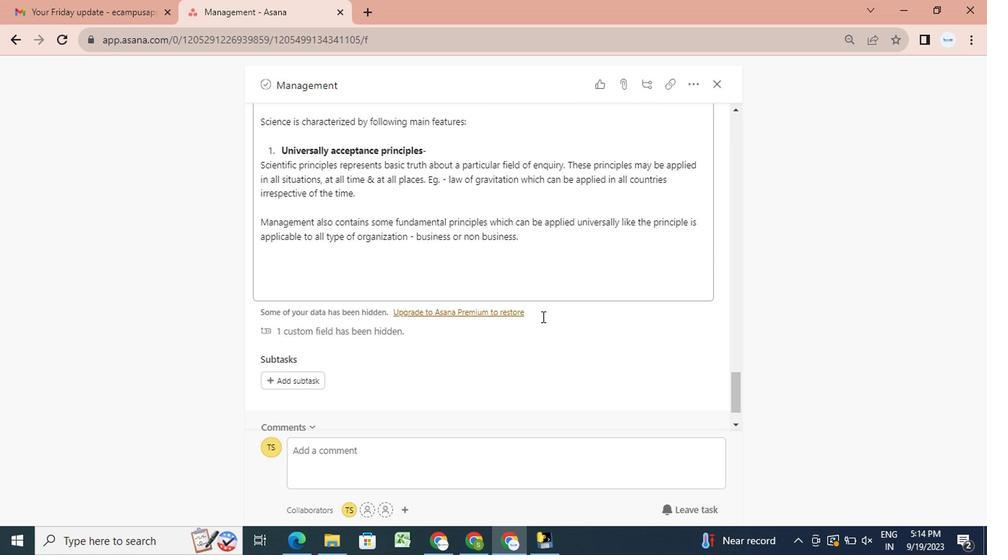 
Action: Mouse scrolled (536, 317) with delta (0, 0)
Screenshot: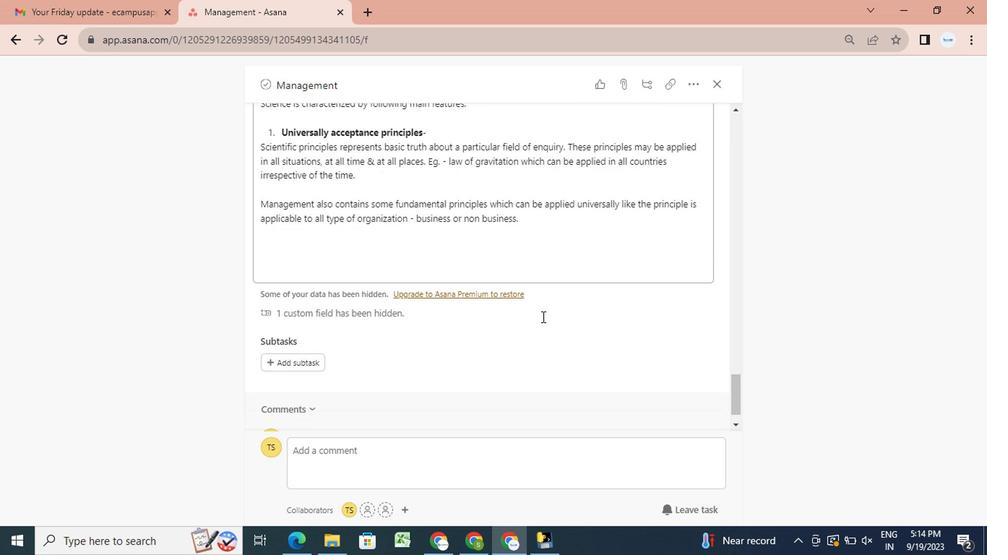 
Action: Mouse moved to (564, 194)
Screenshot: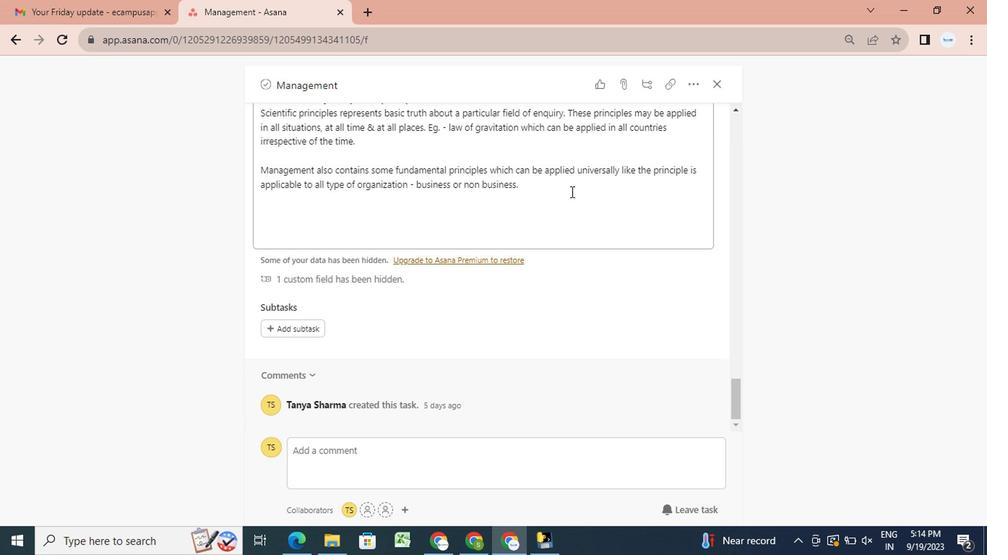 
Action: Mouse pressed left at (564, 194)
Screenshot: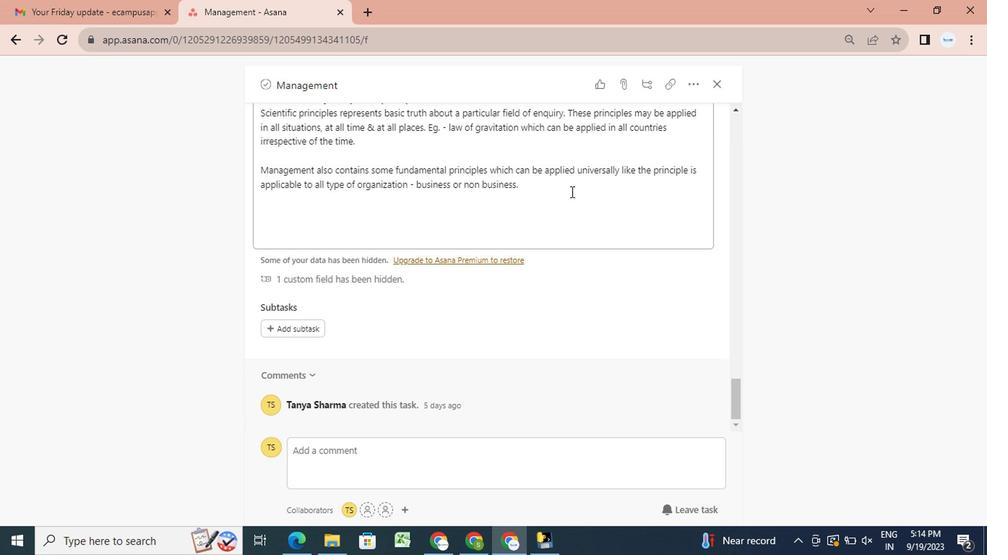 
Action: Key pressed <Key.left><Key.enter><Key.enter>2.<Key.space><Key.shift>Experimental<Key.space><Key.backspace><Key.backspace>tion<Key.space><Key.shift><Key.shift><Key.shift><Key.shift><Key.shift><Key.shift>&<Key.space><Key.shift_r>Observation<Key.shift_r><Key.shift_r>:<Key.shift_r><Key.left><Key.left><Key.left><Key.left><Key.left><Key.left><Key.left><Key.left><Key.left><Key.left><Key.left><Key.left><Key.left><Key.left><Key.left><Key.left><Key.left><Key.left><Key.left><Key.left><Key.left><Key.left><Key.left><Key.left><Key.left><Key.left><Key.left><Key.left><Key.left><Key.left><Key.left><Key.left><Key.left>
Screenshot: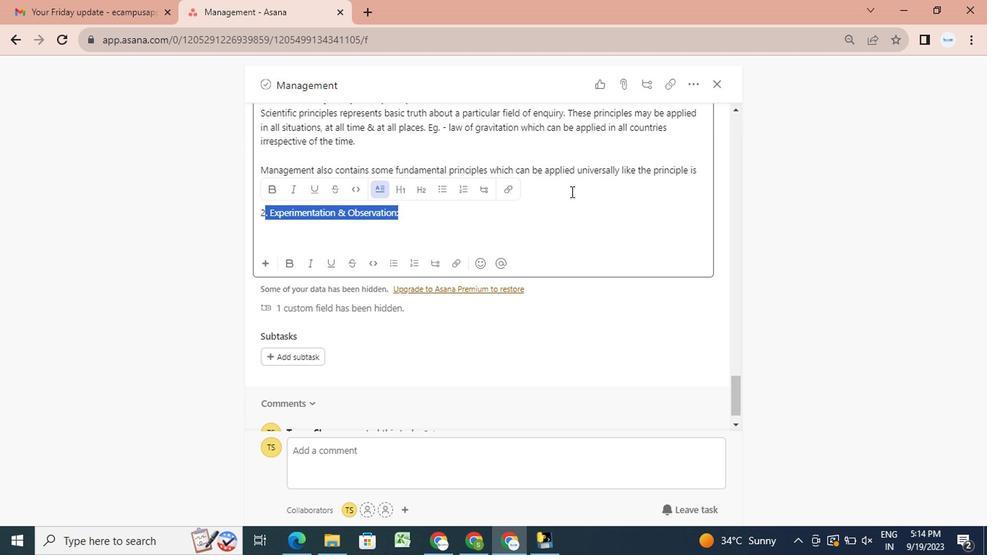 
Action: Mouse moved to (270, 189)
Screenshot: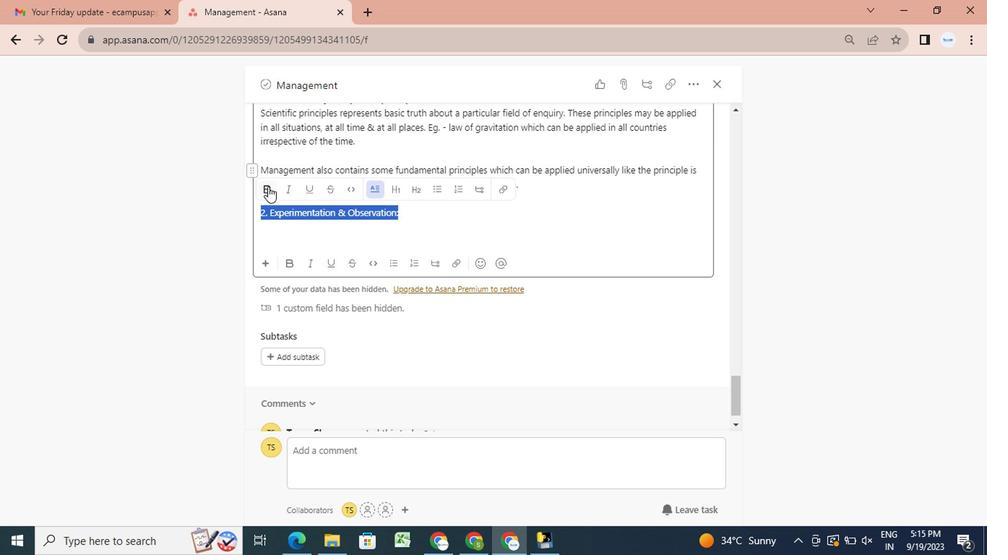 
Action: Mouse pressed left at (270, 189)
Screenshot: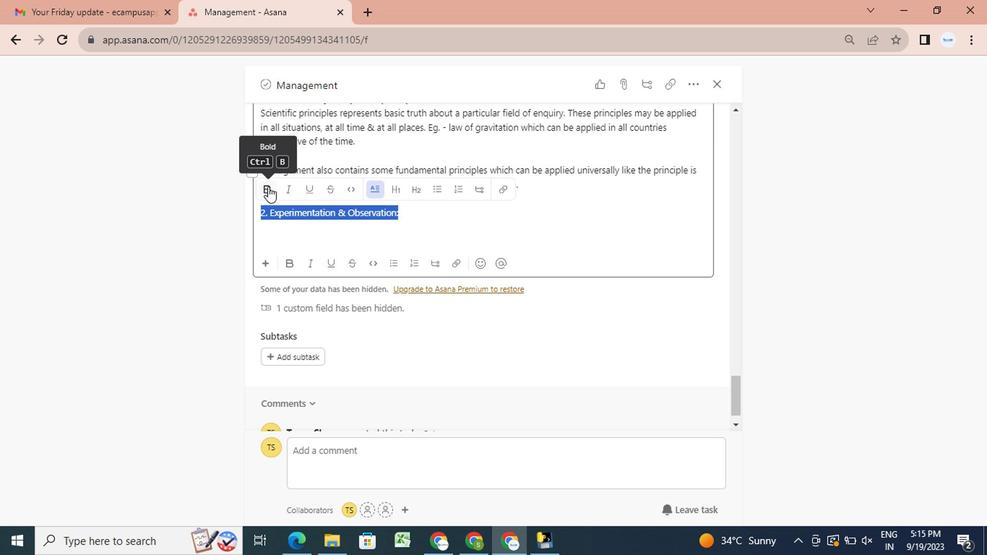 
Action: Mouse moved to (425, 214)
Screenshot: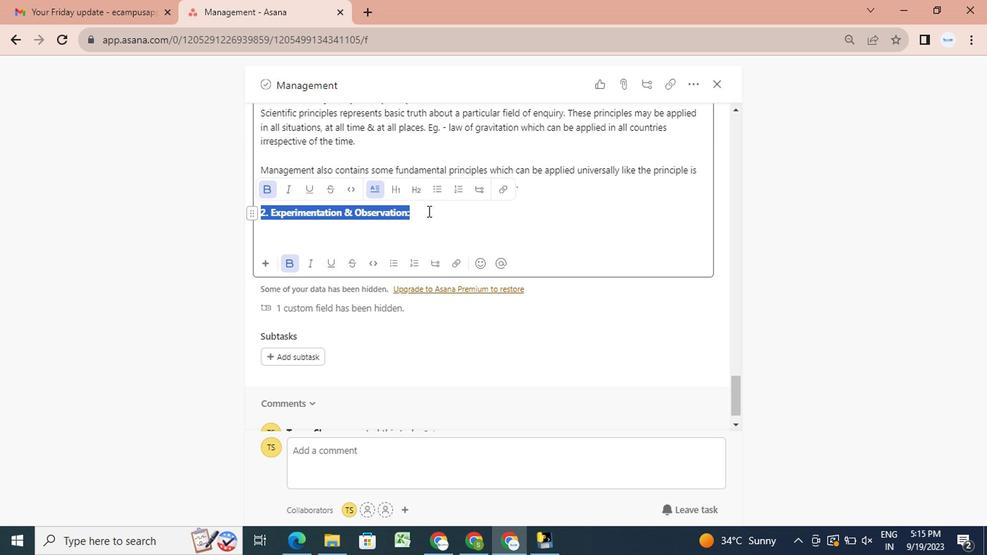 
Action: Mouse pressed left at (425, 214)
Screenshot: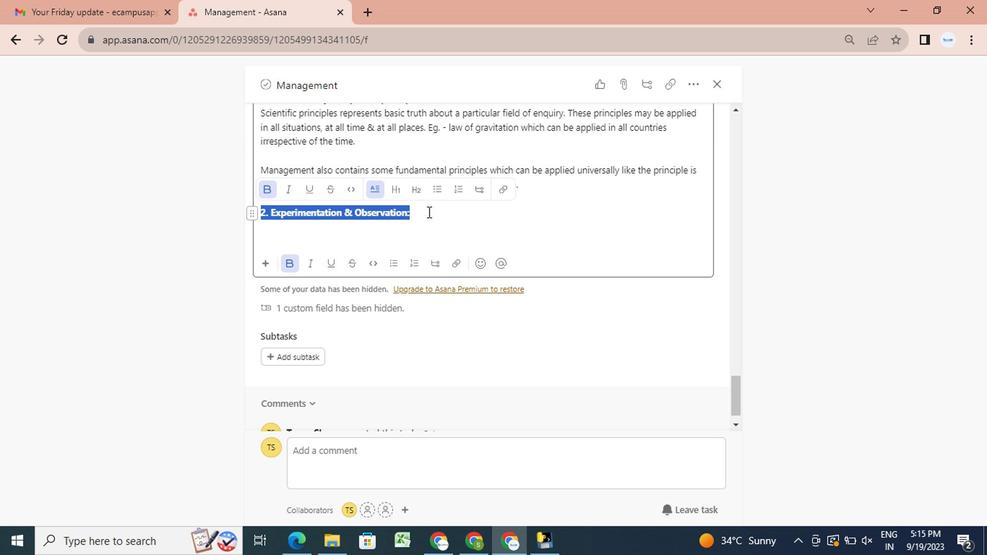 
Action: Mouse scrolled (425, 213) with delta (0, 0)
Screenshot: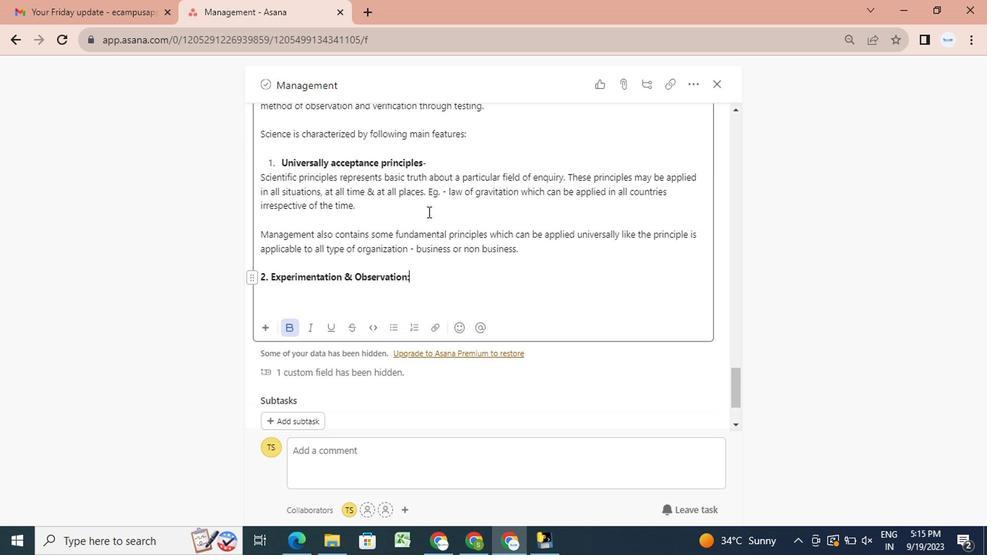 
Action: Mouse scrolled (425, 213) with delta (0, 0)
Screenshot: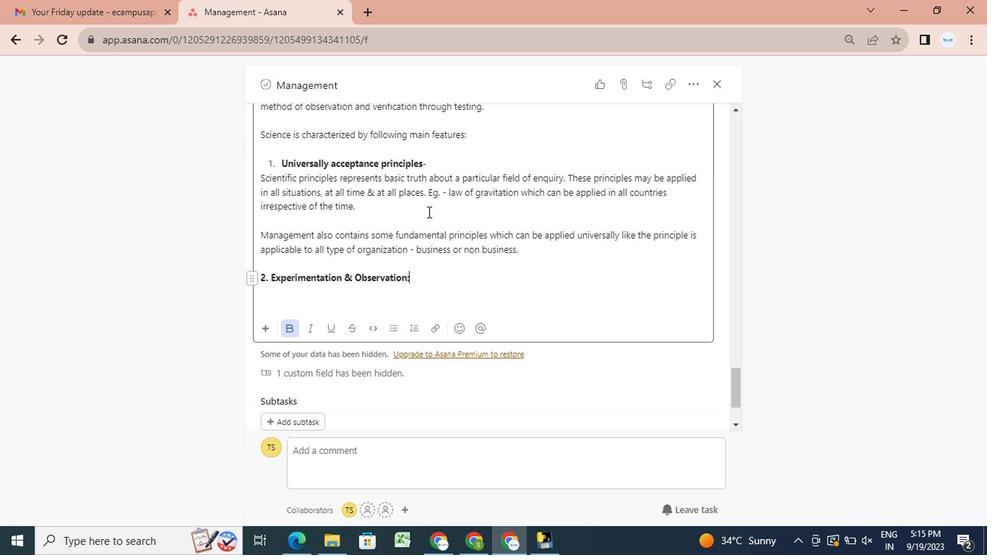 
Action: Mouse scrolled (425, 213) with delta (0, 0)
Screenshot: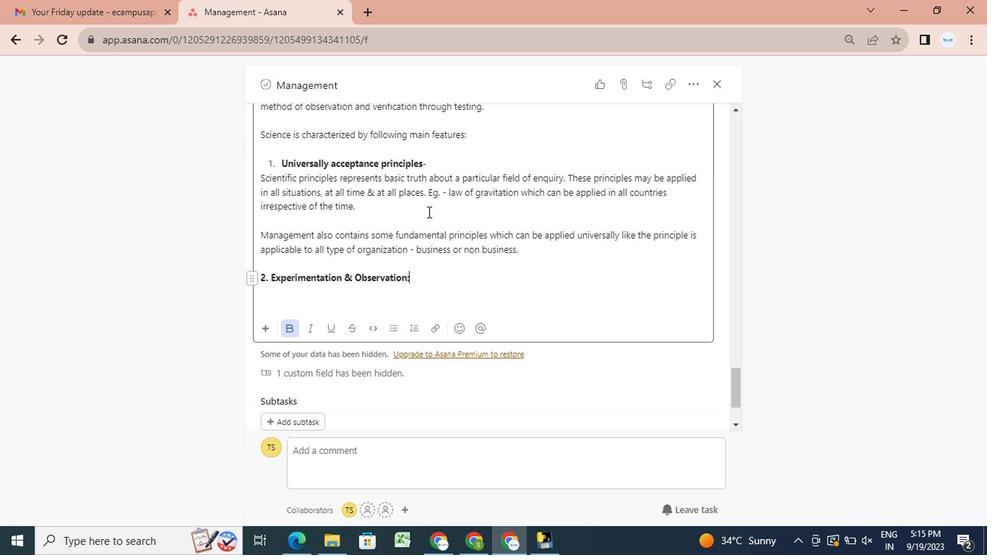
Action: Mouse scrolled (425, 213) with delta (0, 0)
Screenshot: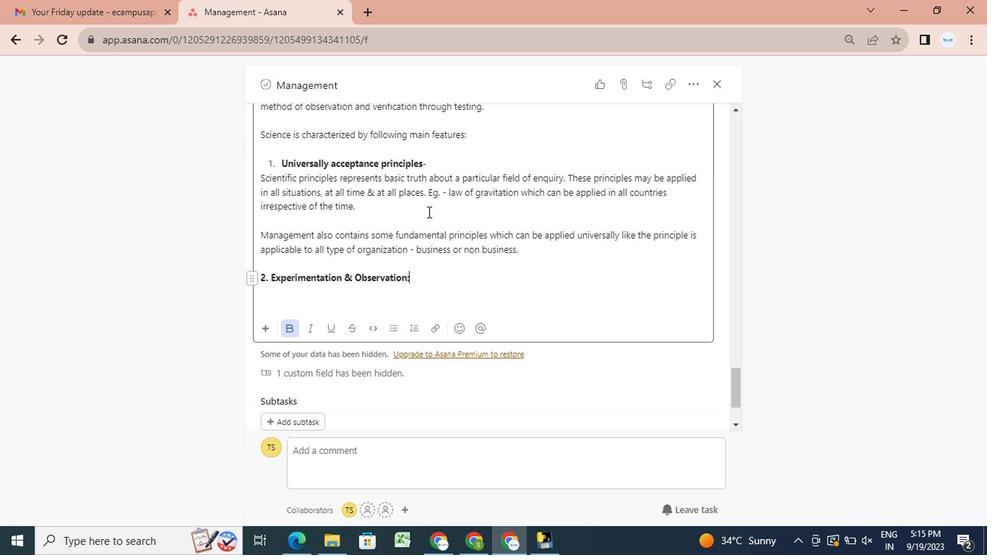 
Action: Mouse scrolled (425, 213) with delta (0, 0)
Screenshot: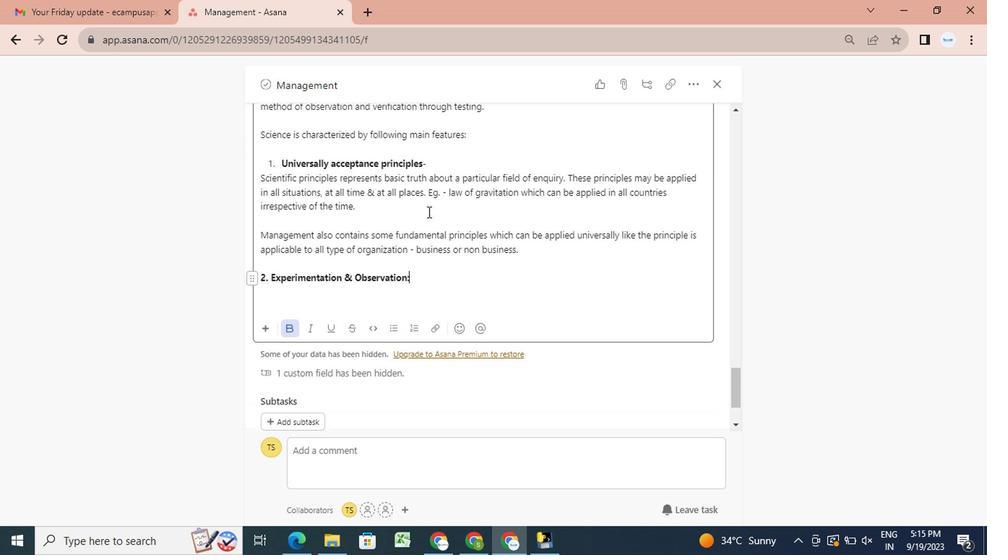 
Action: Mouse scrolled (425, 213) with delta (0, 0)
Screenshot: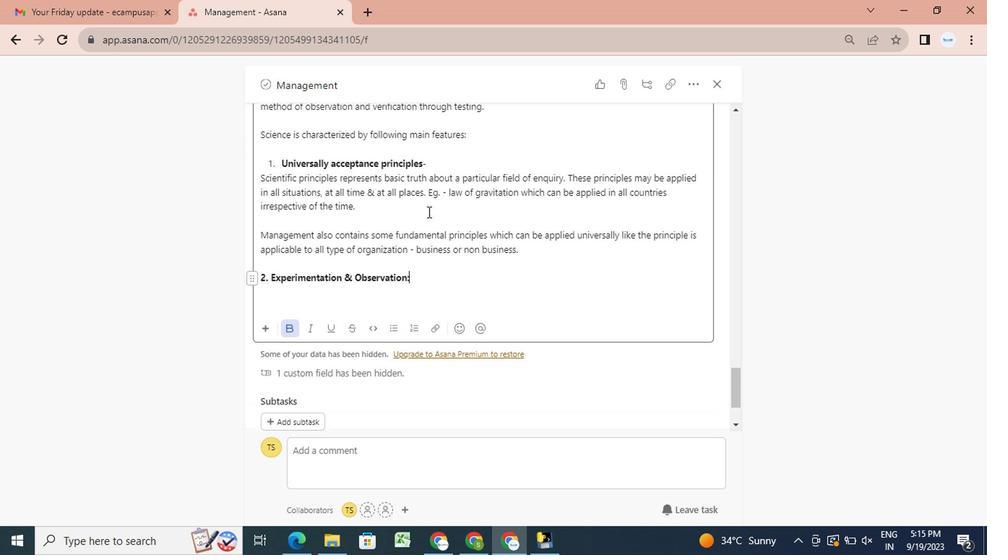 
Action: Mouse scrolled (425, 213) with delta (0, 0)
Screenshot: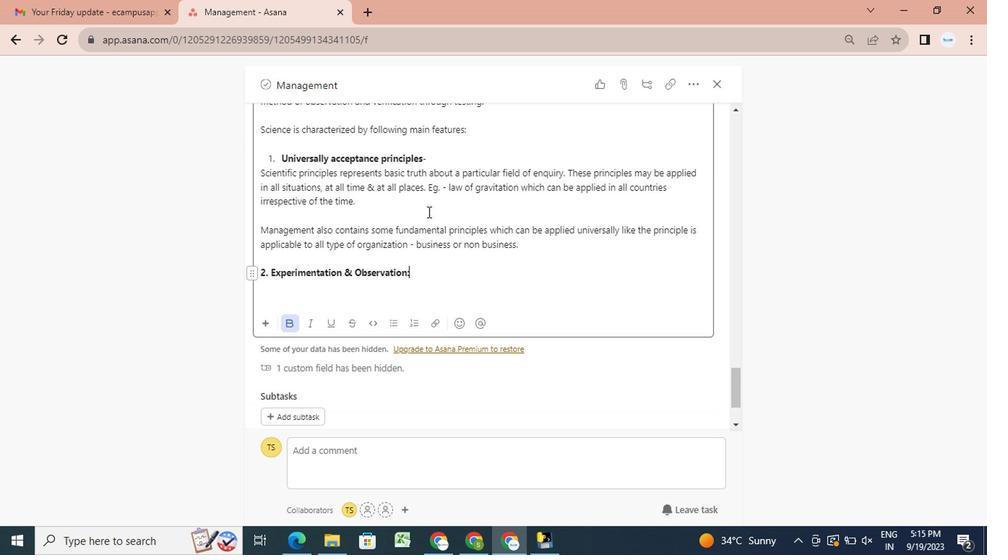 
Action: Mouse scrolled (425, 213) with delta (0, 0)
Screenshot: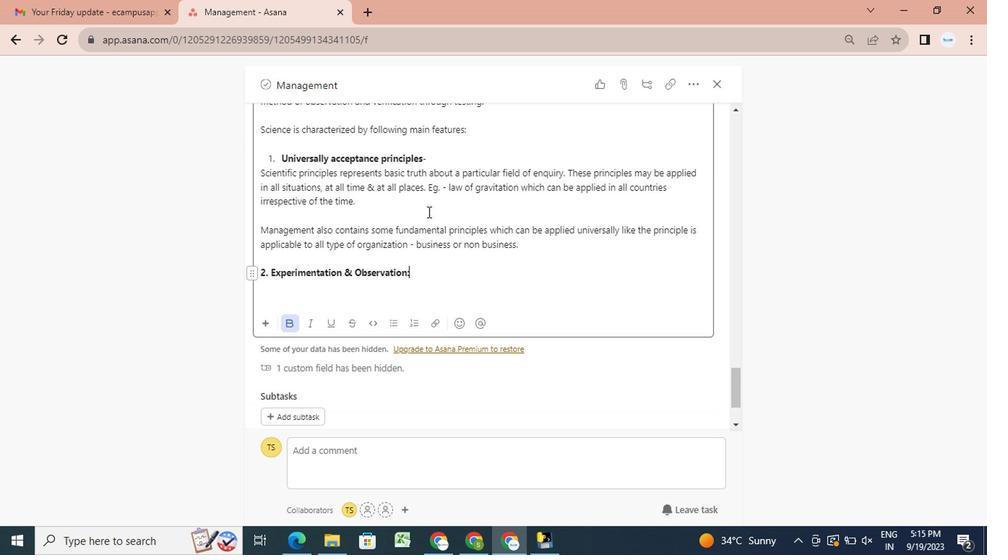 
Action: Mouse scrolled (425, 213) with delta (0, 0)
Screenshot: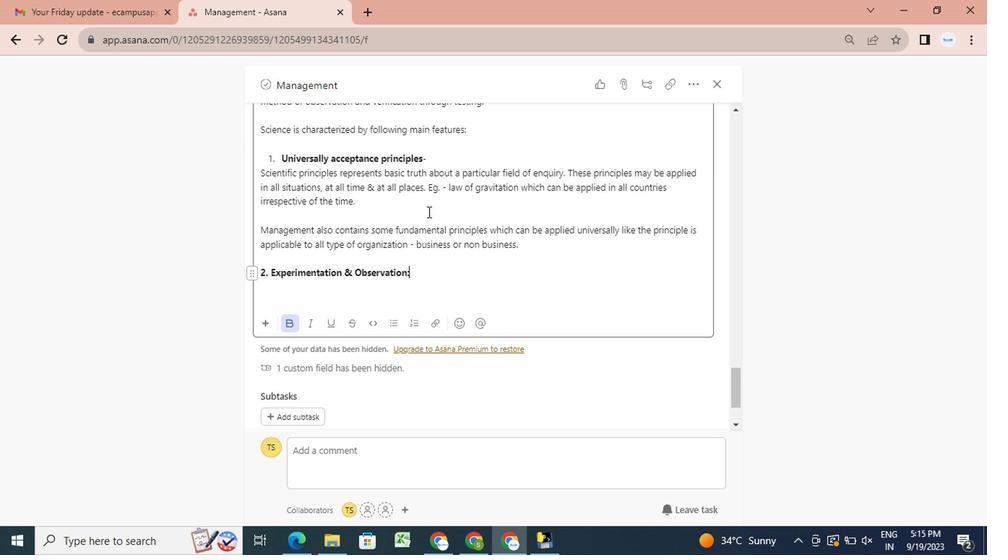 
Action: Mouse scrolled (425, 213) with delta (0, 0)
Screenshot: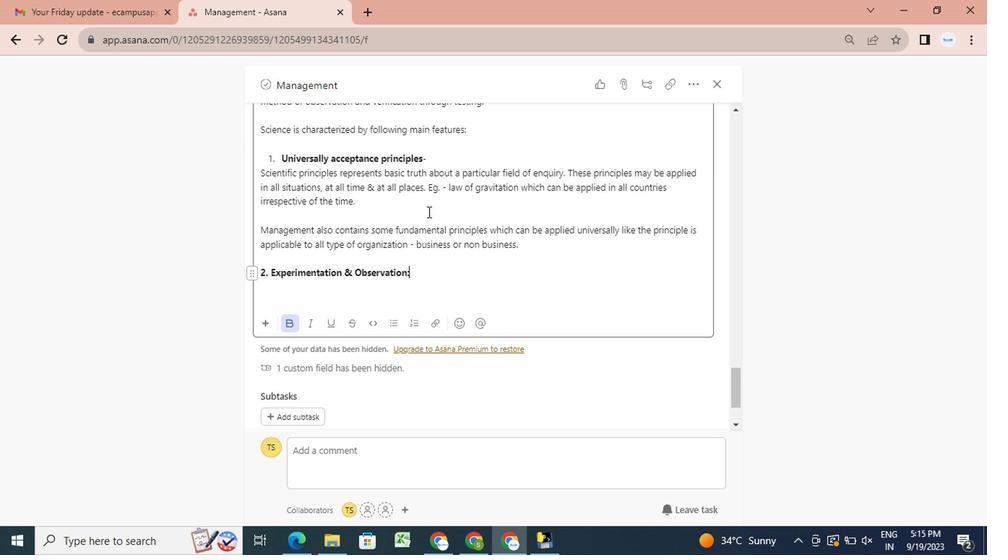 
Action: Mouse scrolled (425, 213) with delta (0, 0)
Screenshot: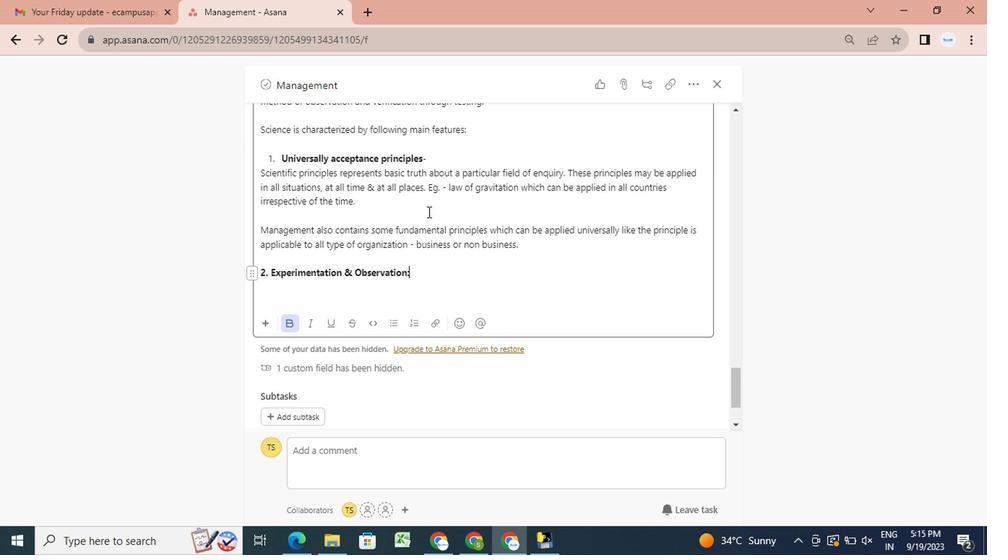 
Action: Mouse scrolled (425, 213) with delta (0, 0)
Screenshot: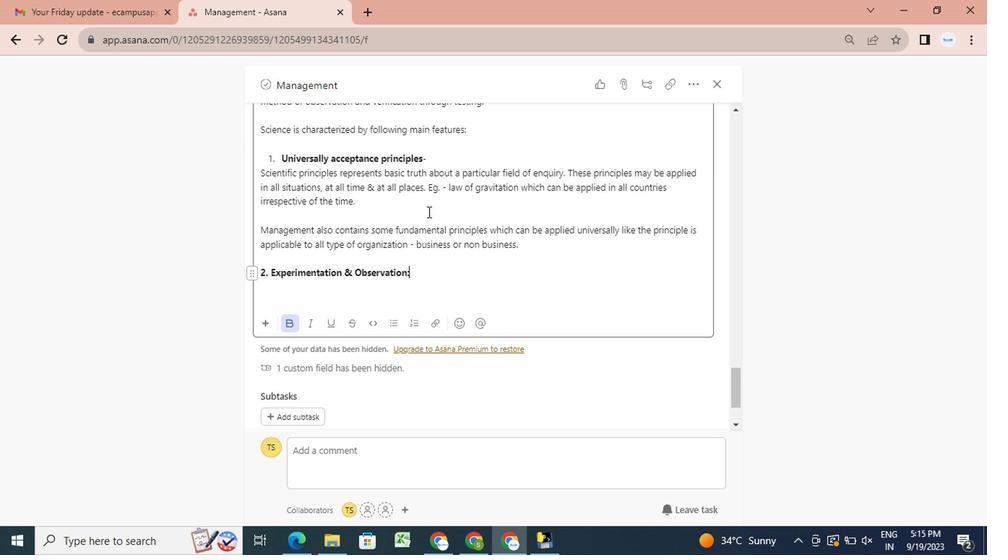 
Action: Mouse scrolled (425, 213) with delta (0, 0)
Screenshot: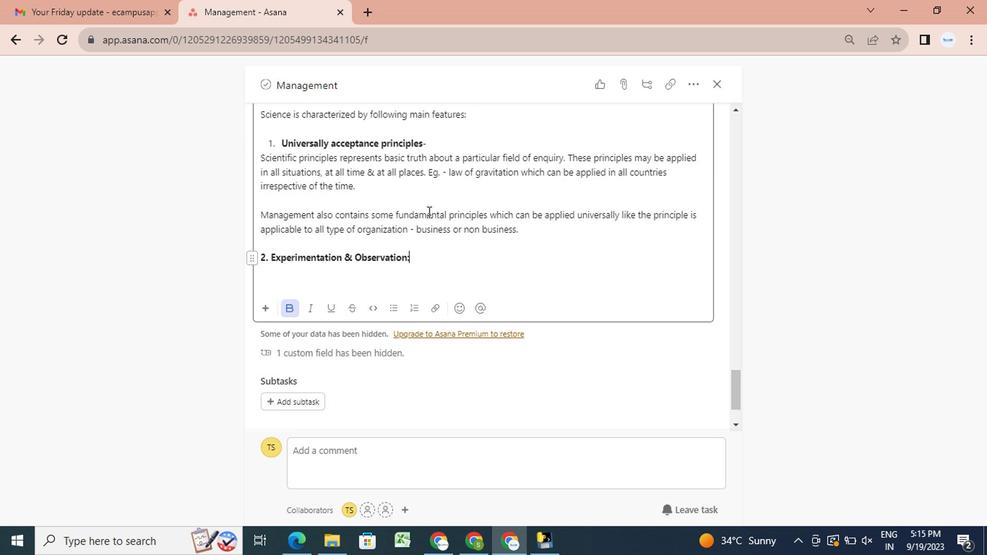 
Action: Mouse scrolled (425, 213) with delta (0, 0)
Screenshot: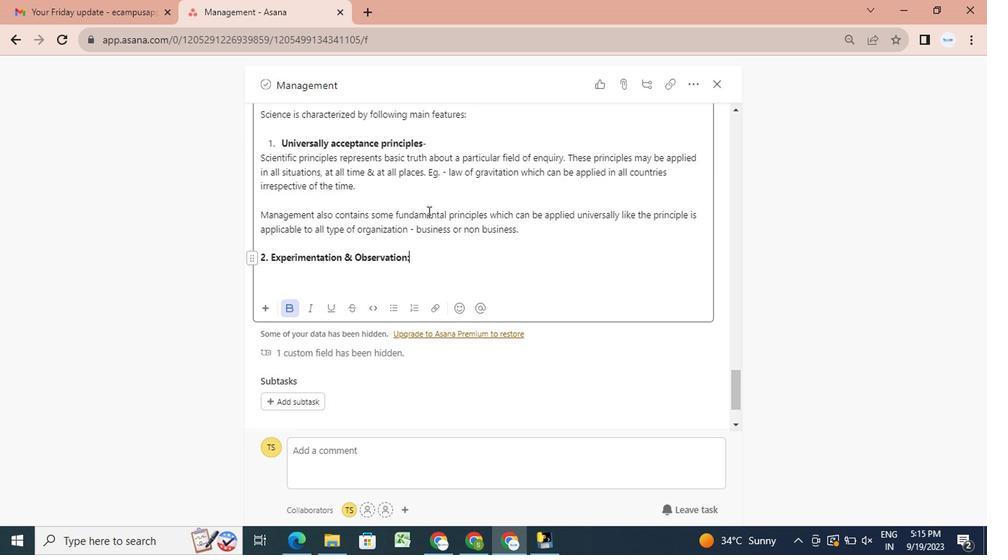 
Action: Mouse scrolled (425, 213) with delta (0, 0)
Screenshot: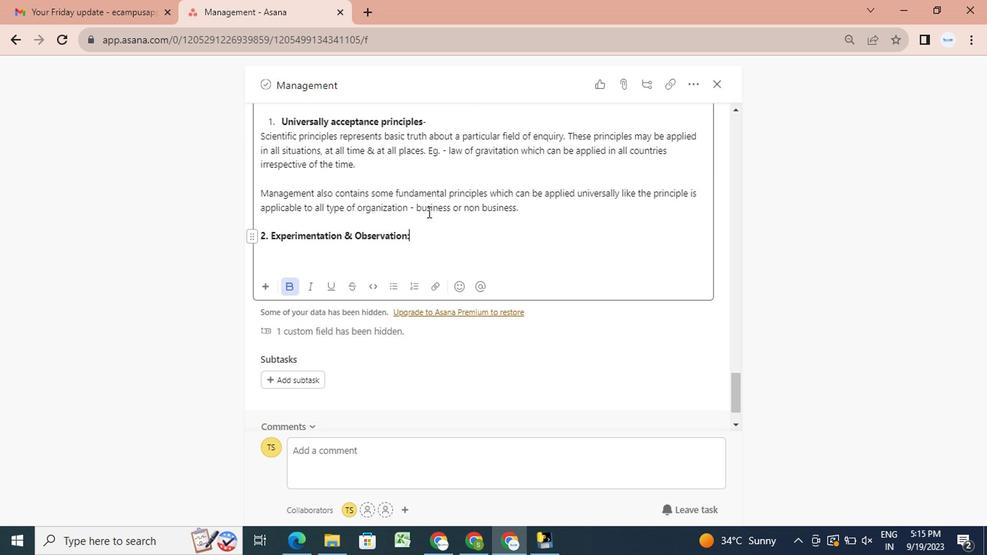 
Action: Mouse scrolled (425, 213) with delta (0, 0)
Screenshot: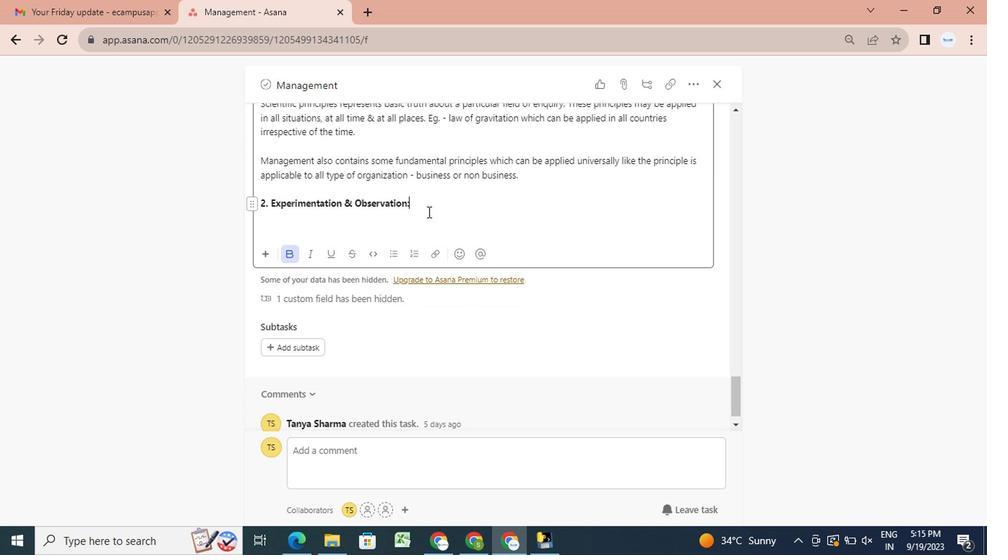 
Action: Mouse moved to (436, 185)
Screenshot: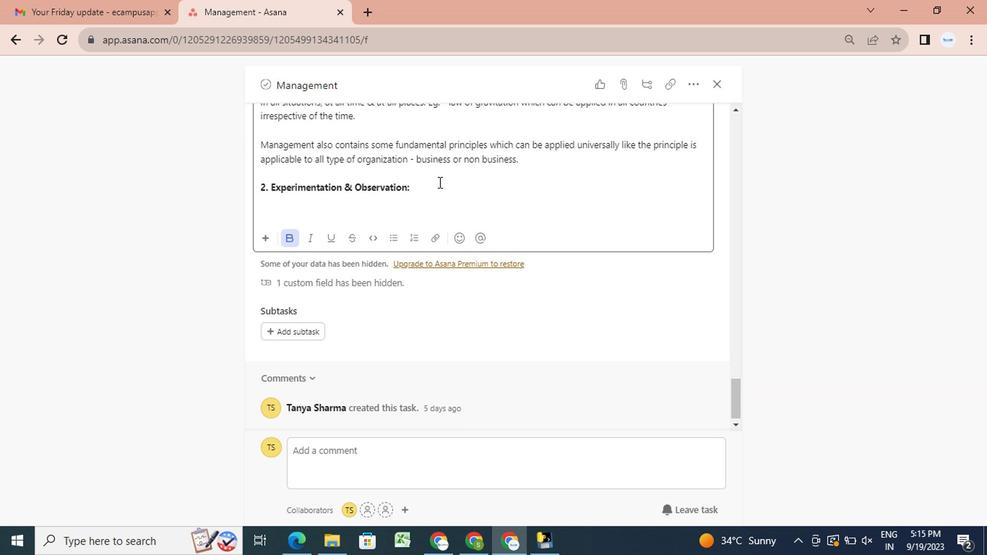
Action: Key pressed <Key.enter>
Screenshot: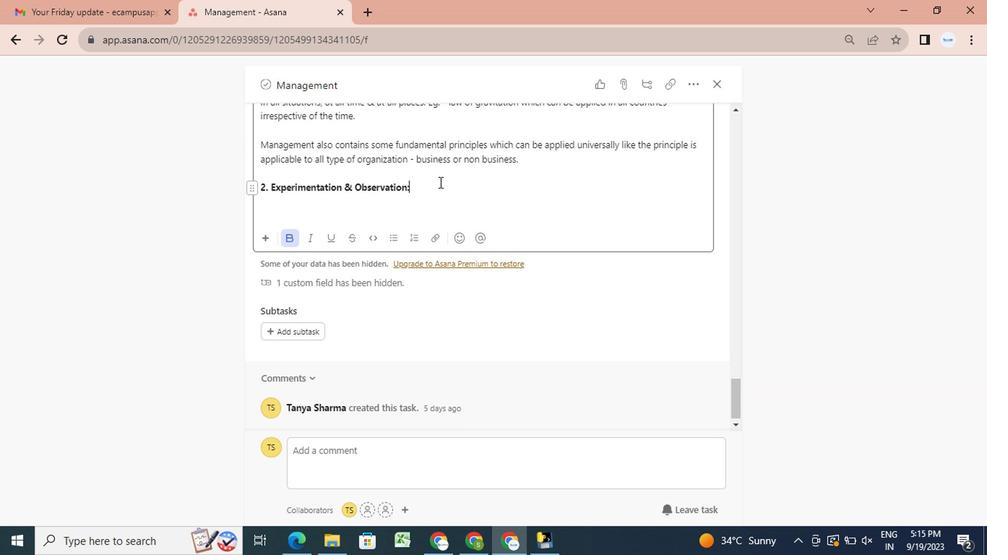 
Action: Mouse scrolled (436, 184) with delta (0, 0)
Screenshot: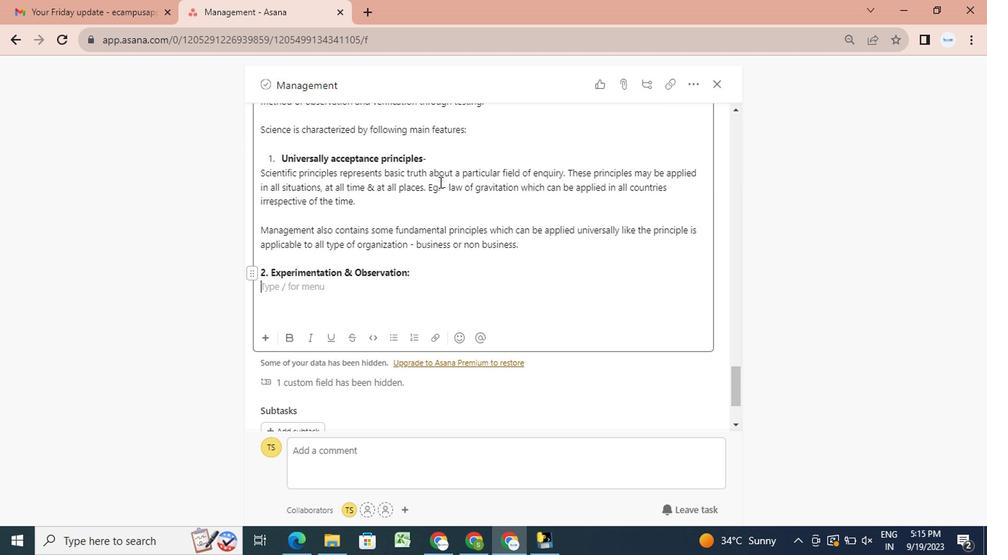 
Action: Mouse scrolled (436, 184) with delta (0, 0)
Screenshot: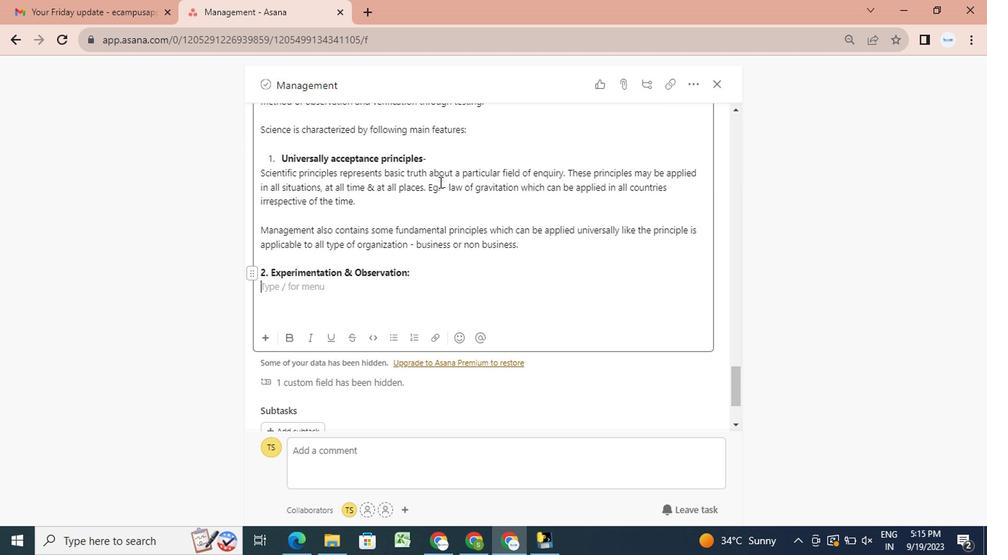 
Action: Mouse scrolled (436, 184) with delta (0, 0)
Screenshot: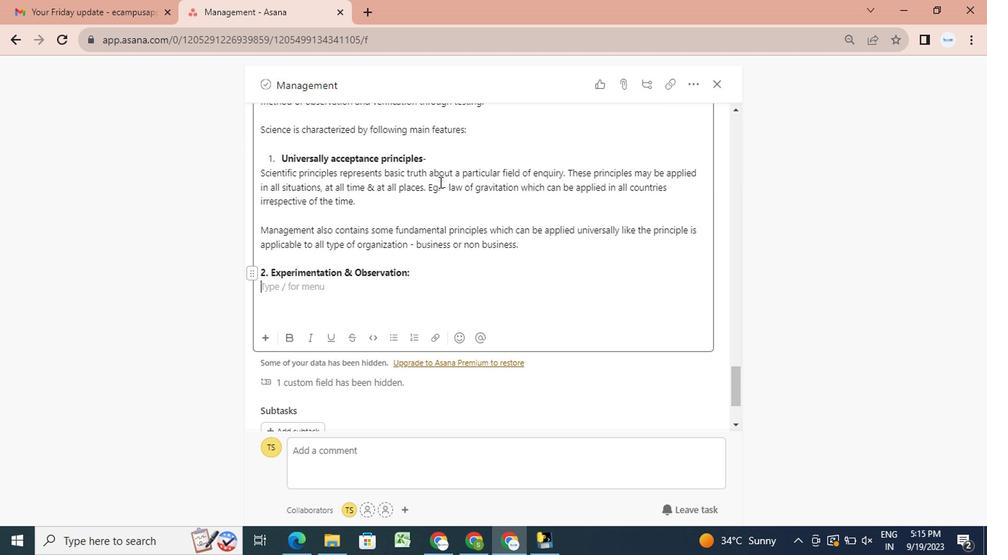 
Action: Mouse scrolled (436, 184) with delta (0, 0)
Screenshot: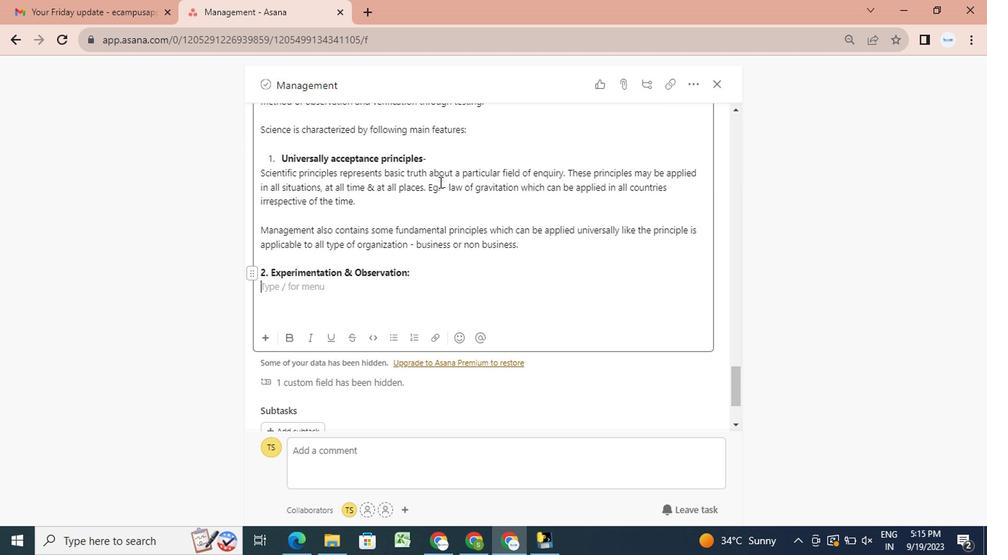 
Action: Mouse scrolled (436, 184) with delta (0, 0)
Screenshot: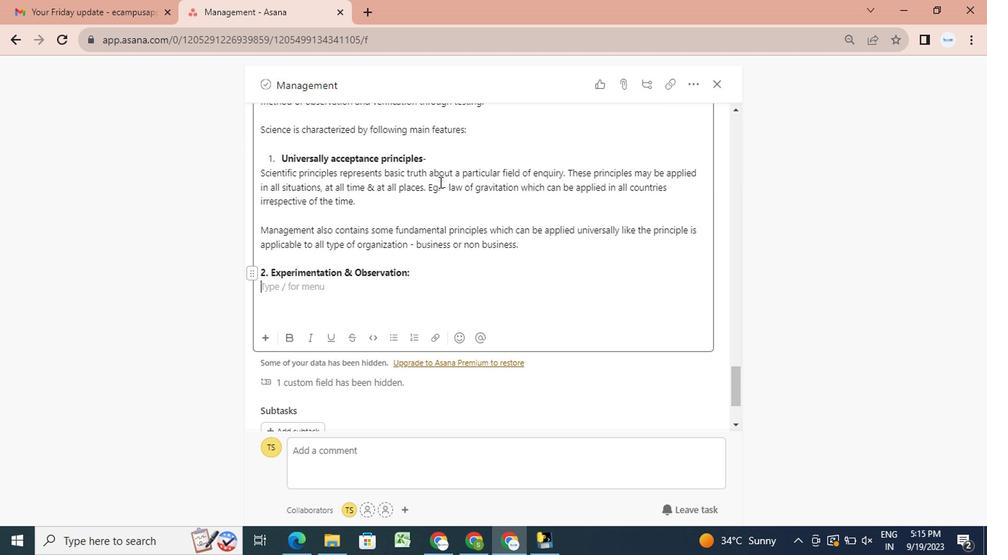 
Action: Mouse scrolled (436, 184) with delta (0, 0)
Screenshot: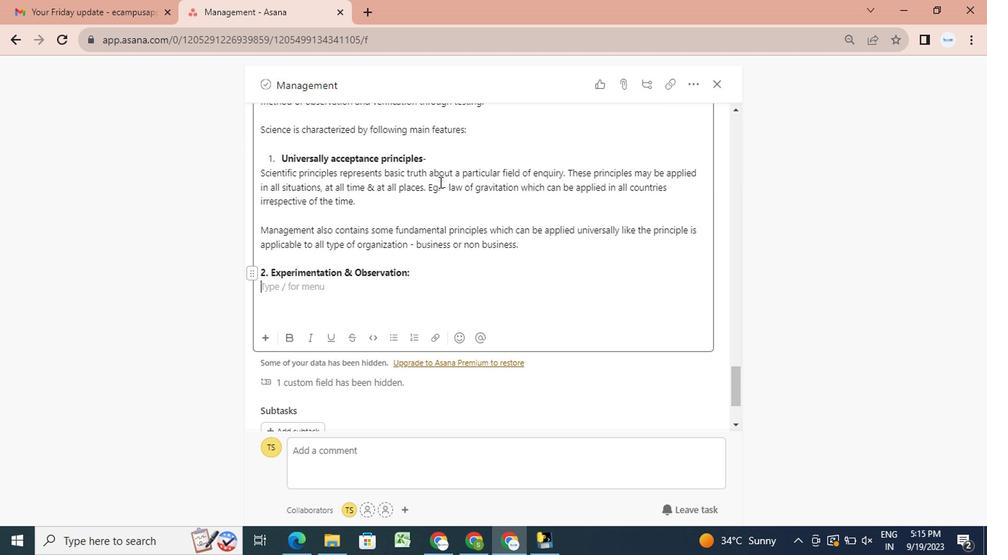 
Action: Mouse scrolled (436, 184) with delta (0, 0)
Screenshot: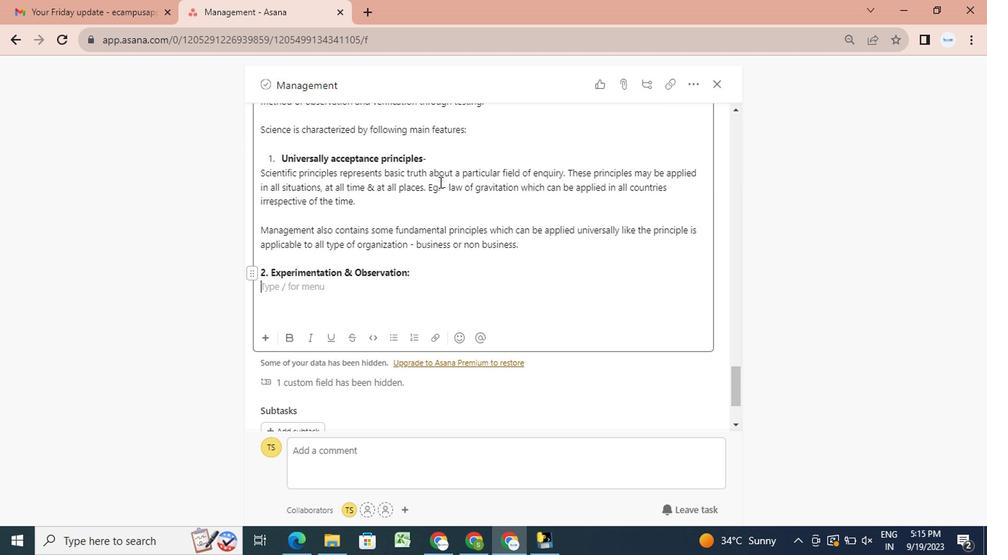 
Action: Mouse scrolled (436, 184) with delta (0, 0)
Screenshot: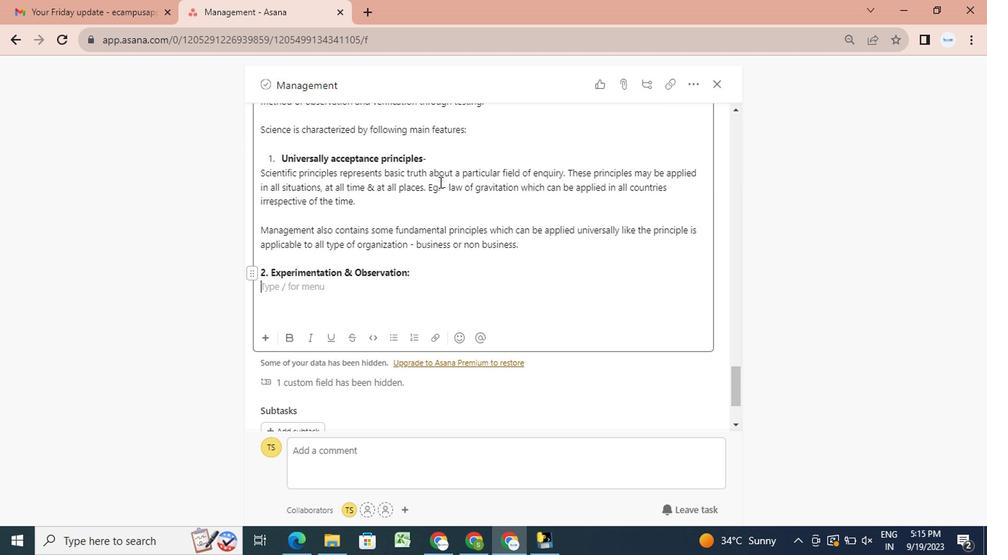 
Action: Mouse scrolled (436, 184) with delta (0, 0)
Screenshot: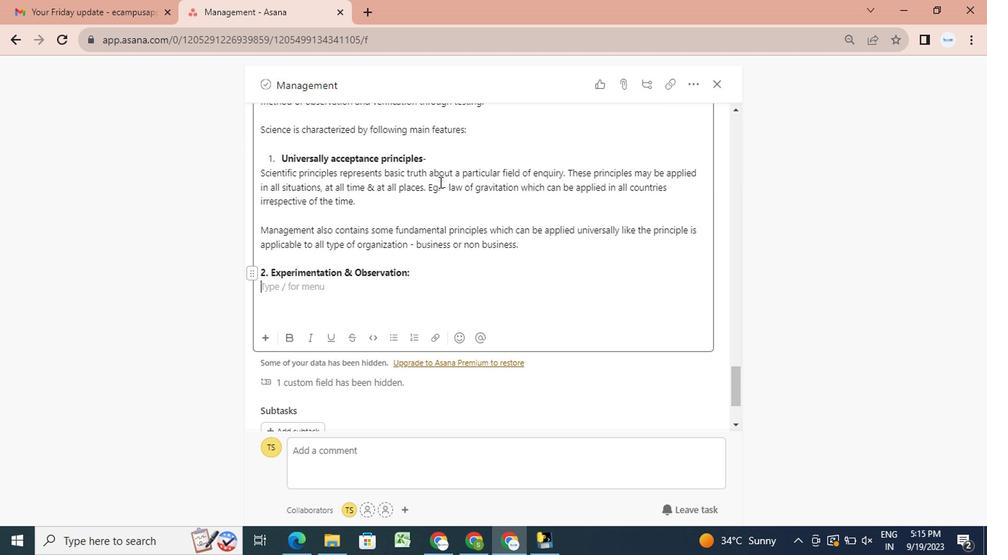 
Action: Mouse scrolled (436, 184) with delta (0, 0)
Screenshot: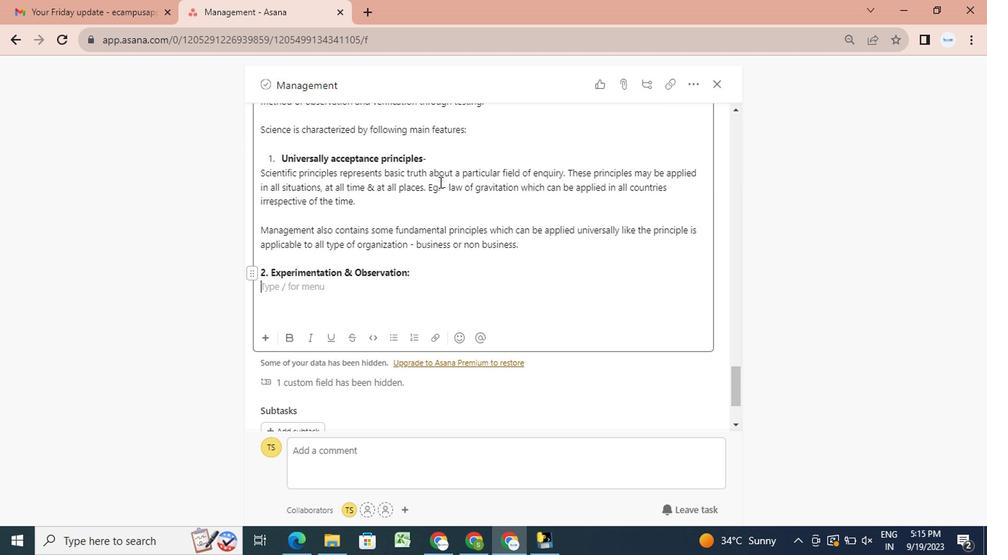 
Action: Mouse scrolled (436, 184) with delta (0, 0)
Screenshot: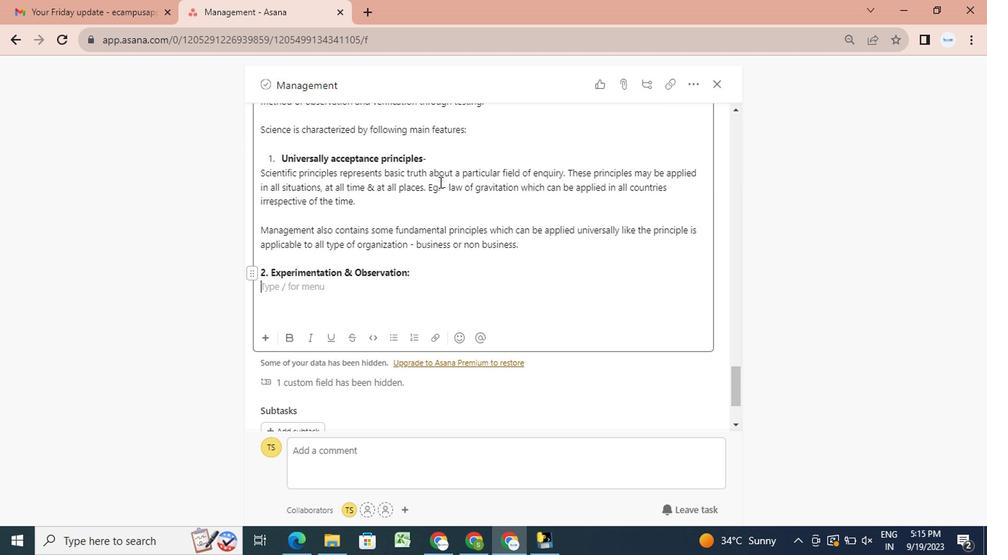 
Action: Mouse scrolled (436, 184) with delta (0, 0)
Screenshot: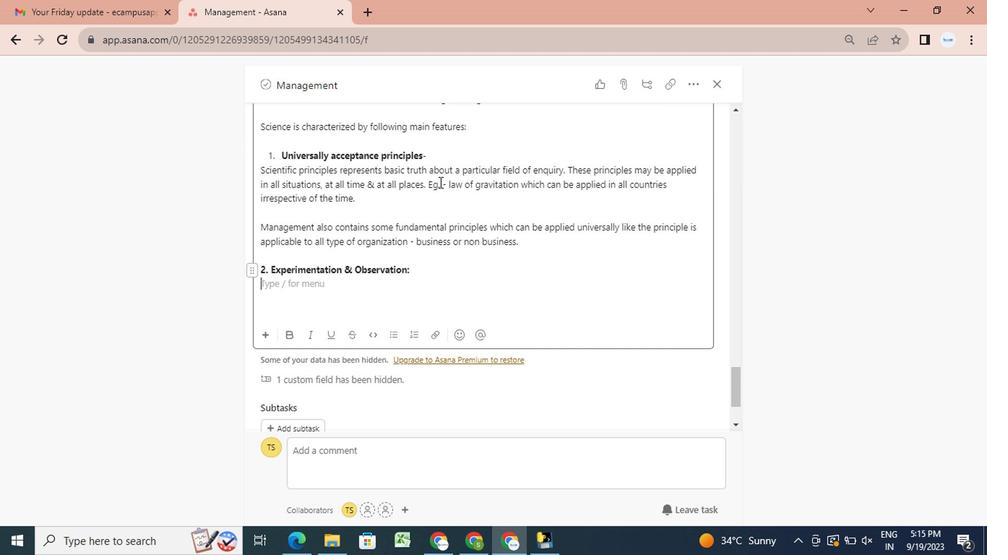 
Action: Mouse scrolled (436, 184) with delta (0, 0)
Screenshot: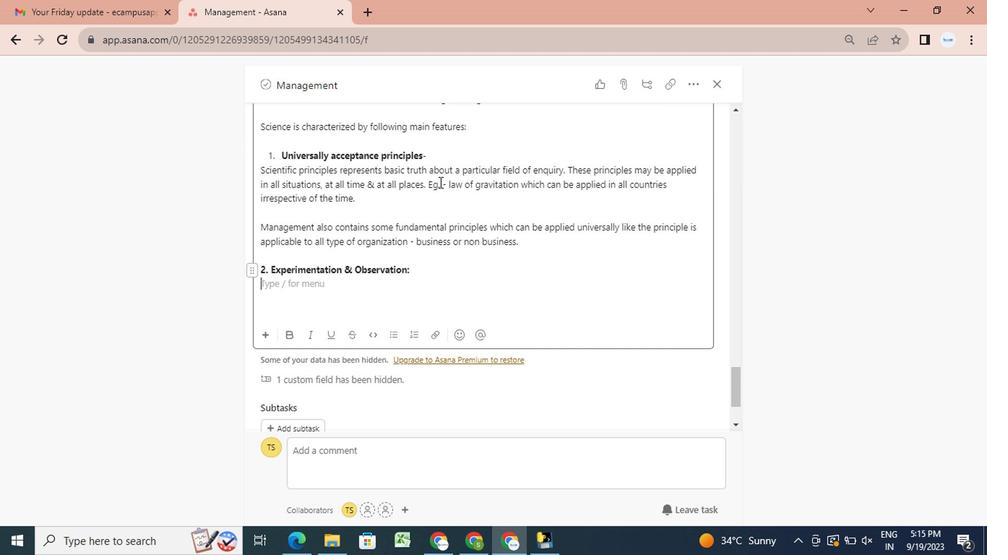 
Action: Mouse scrolled (436, 184) with delta (0, 0)
Screenshot: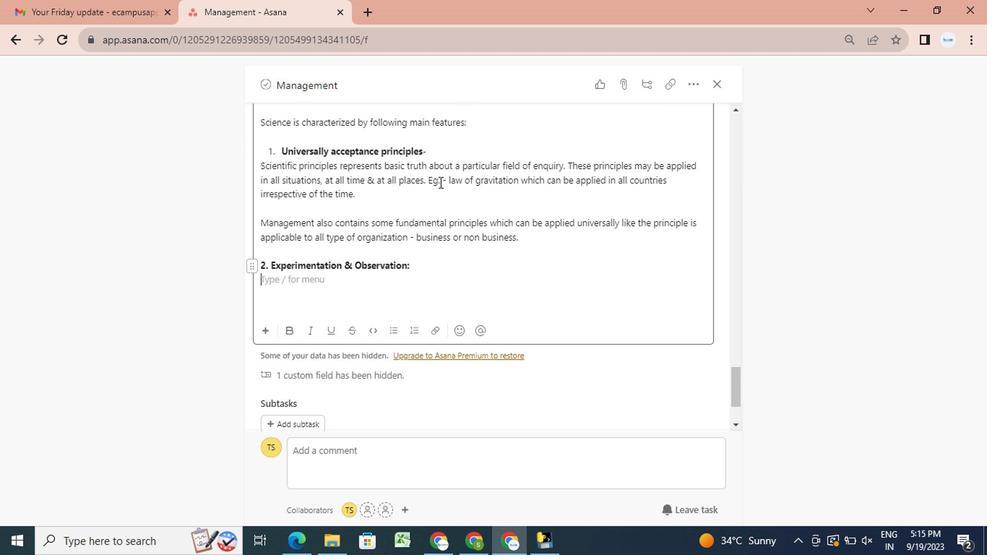 
Action: Mouse scrolled (436, 184) with delta (0, 0)
Screenshot: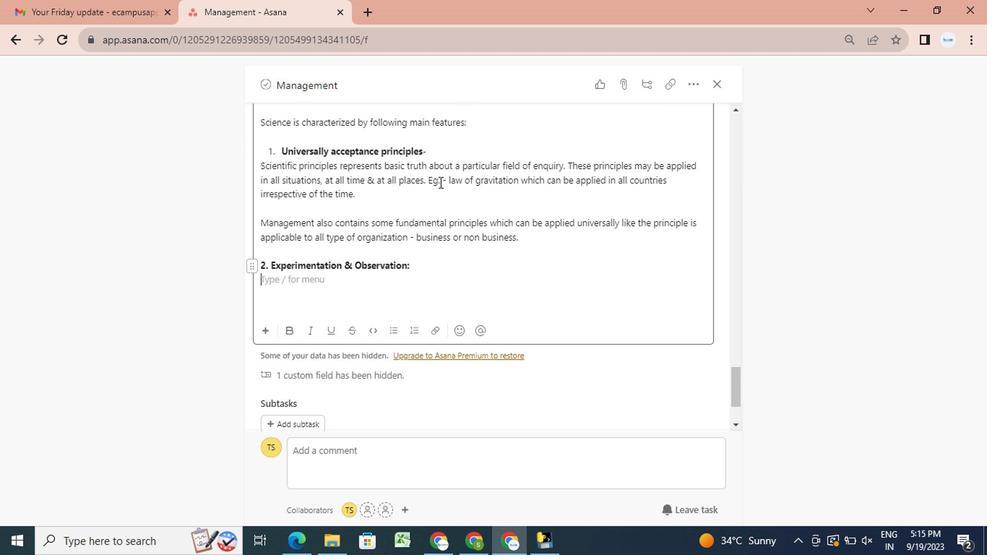 
Action: Mouse scrolled (436, 184) with delta (0, 0)
Screenshot: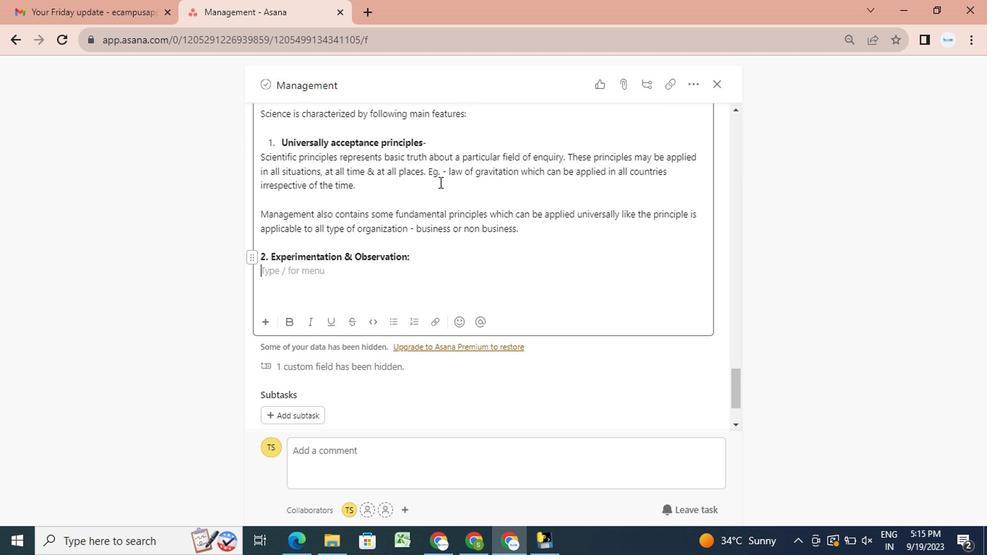 
Action: Mouse scrolled (436, 184) with delta (0, 0)
Screenshot: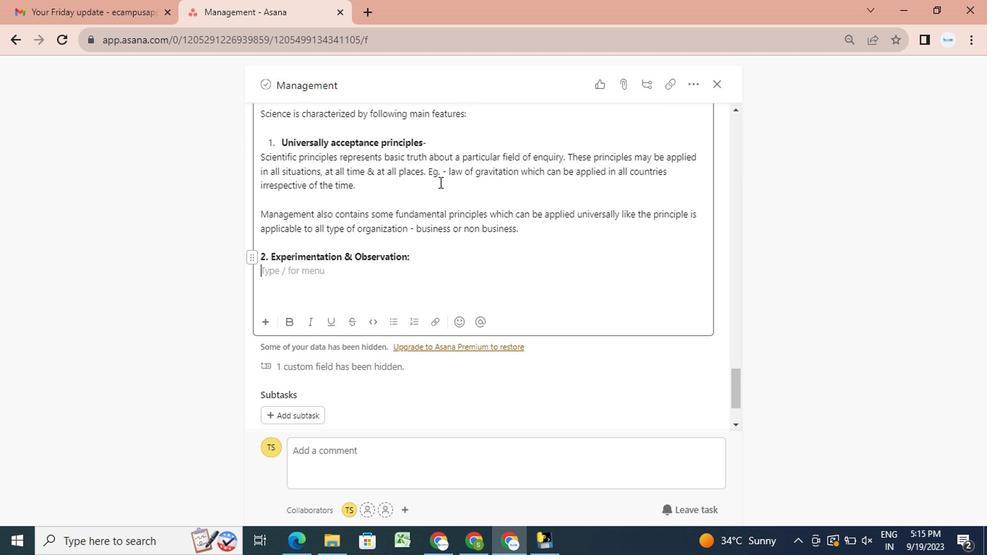 
Action: Mouse scrolled (436, 184) with delta (0, 0)
Screenshot: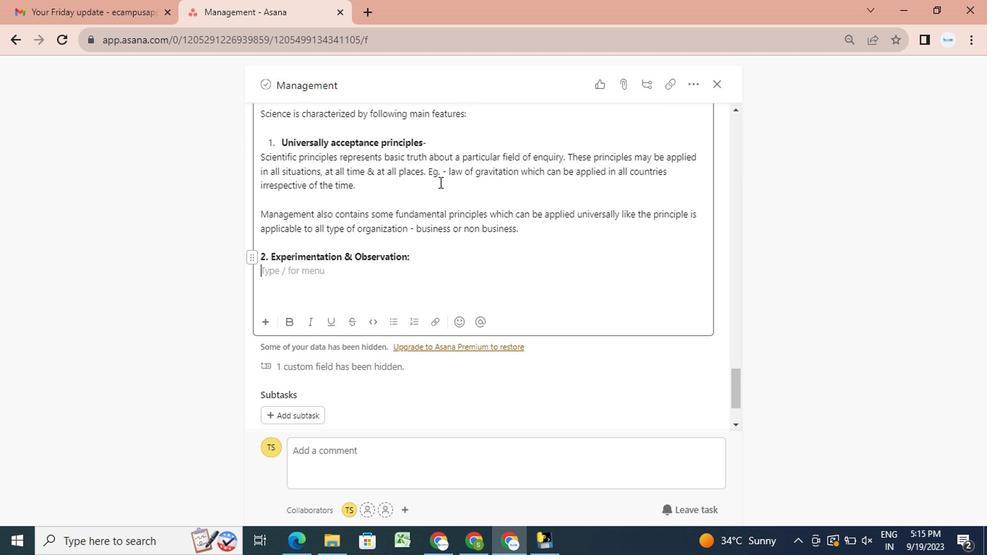 
Action: Mouse scrolled (436, 184) with delta (0, 0)
Screenshot: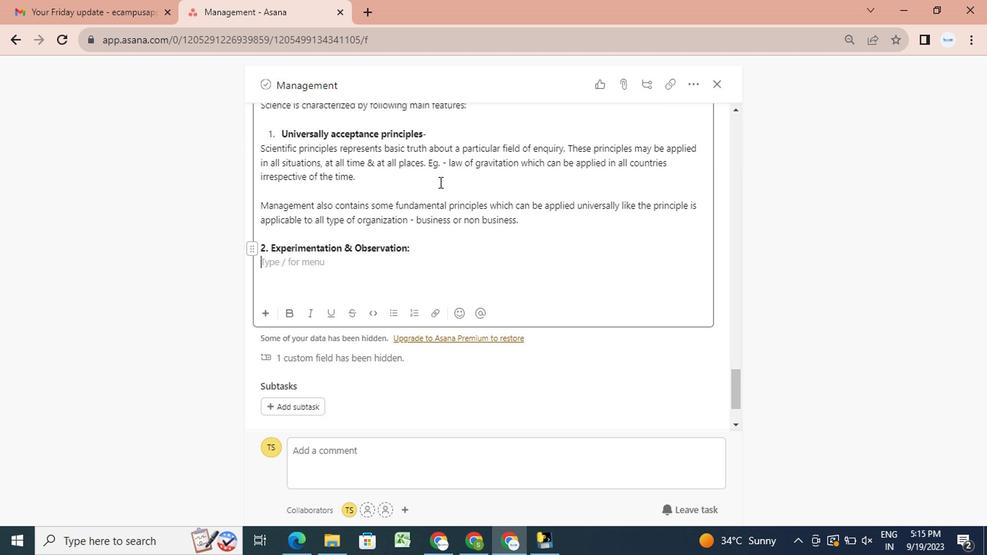 
Action: Mouse scrolled (436, 184) with delta (0, 0)
Screenshot: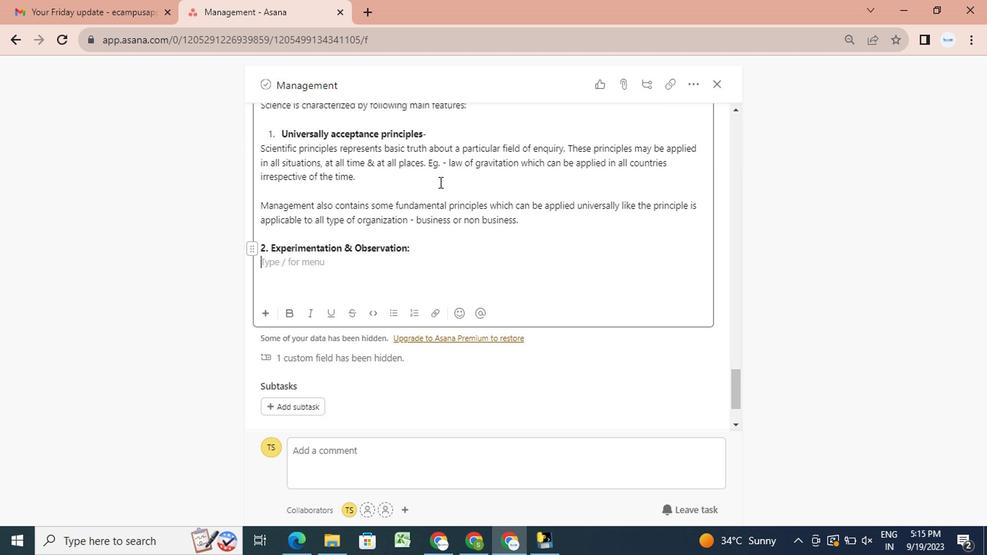 
Action: Mouse scrolled (436, 184) with delta (0, 0)
Screenshot: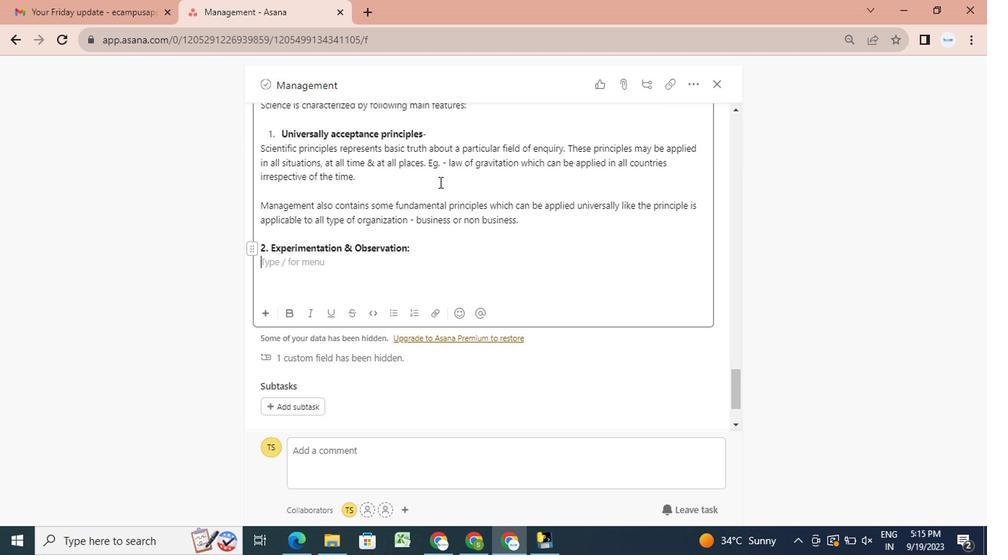 
Action: Mouse scrolled (436, 184) with delta (0, 0)
Screenshot: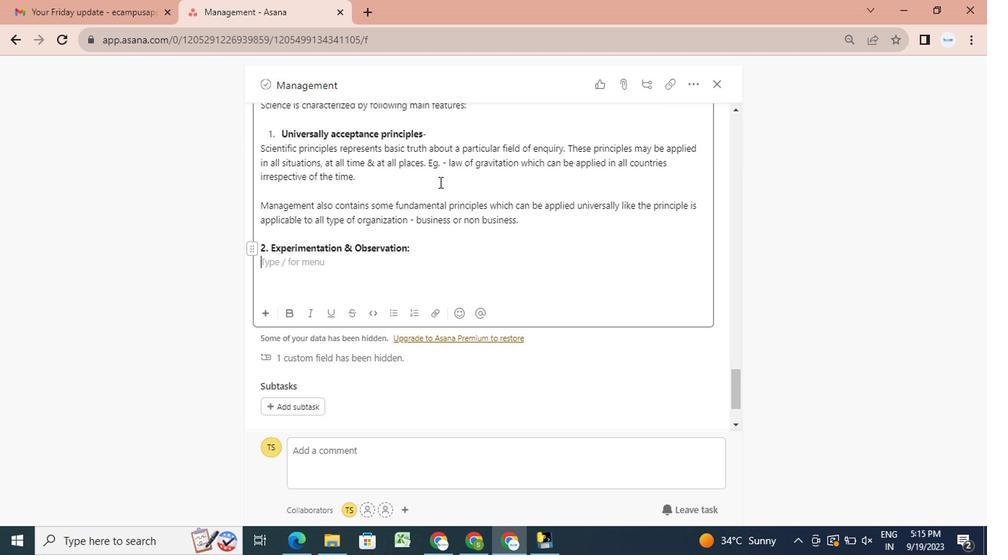
Action: Mouse scrolled (436, 184) with delta (0, 0)
Screenshot: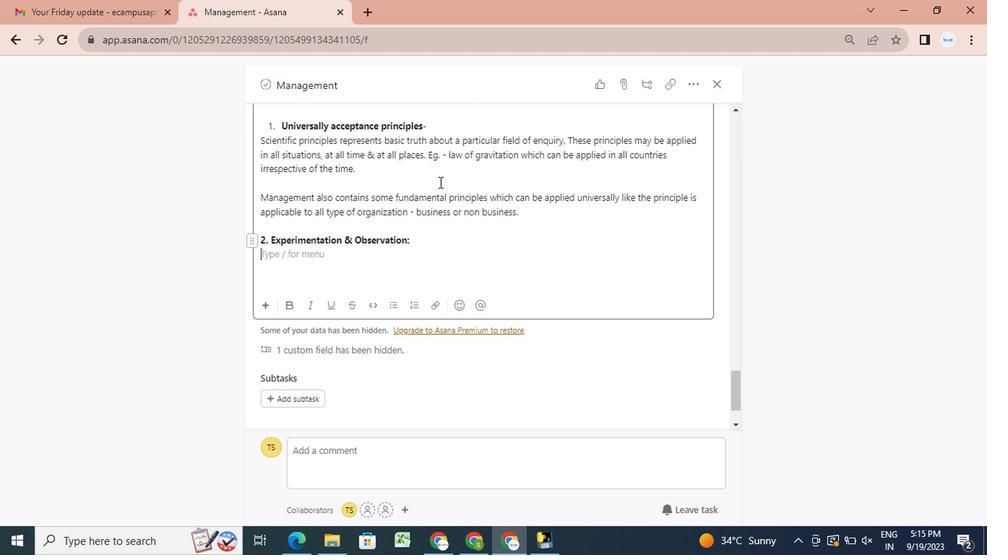 
Action: Mouse scrolled (436, 184) with delta (0, 0)
Screenshot: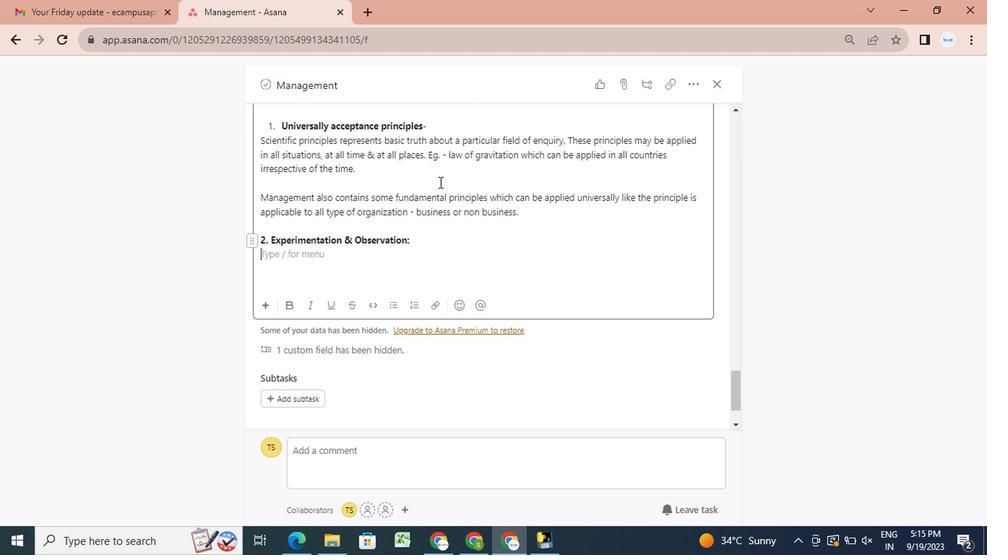 
Action: Mouse scrolled (436, 184) with delta (0, 0)
Screenshot: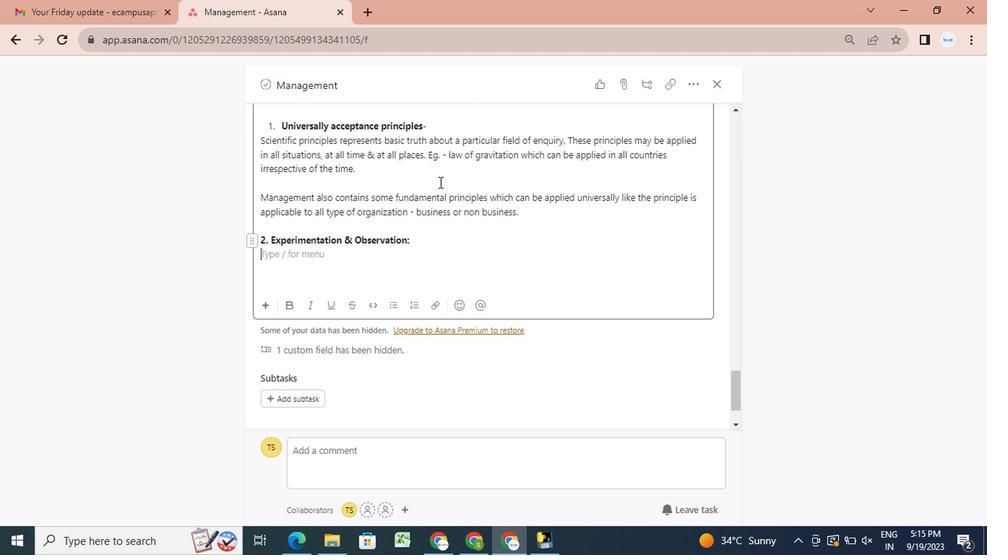 
Action: Mouse scrolled (436, 184) with delta (0, 0)
Screenshot: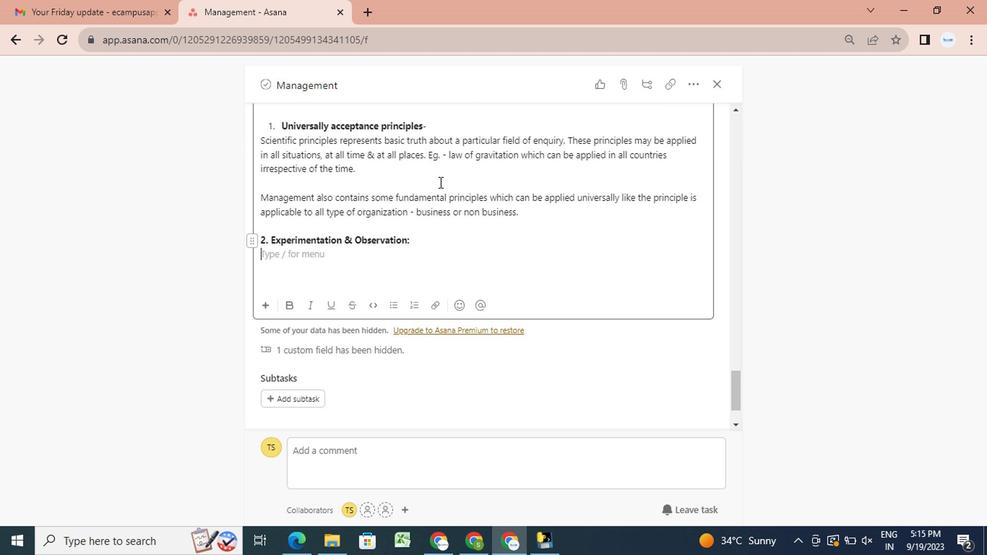 
Action: Mouse scrolled (436, 184) with delta (0, 0)
Screenshot: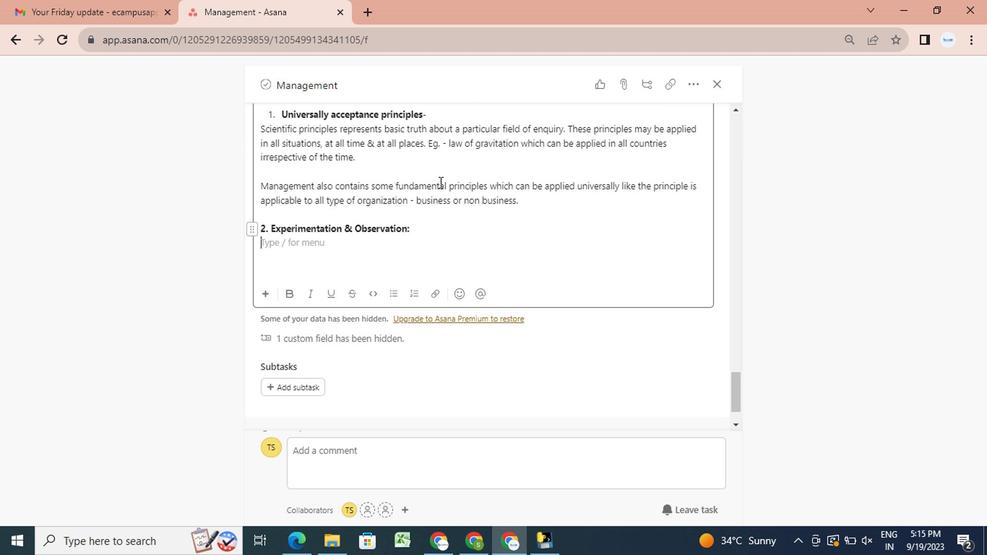 
Action: Key pressed <Key.shift>Scientific<Key.space>principles<Key.space>are<Key.space>derived<Key.space>through<Key.space>scientific<Key.space>investigation<Key.space><Key.shift_r><Key.shift_r>&n<Key.backspace><Key.space>researching<Key.space>i.e.<Key.space>they<Key.space>are<Key.space>based<Key.space>on<Key.space>log<Key.menu>i
Screenshot: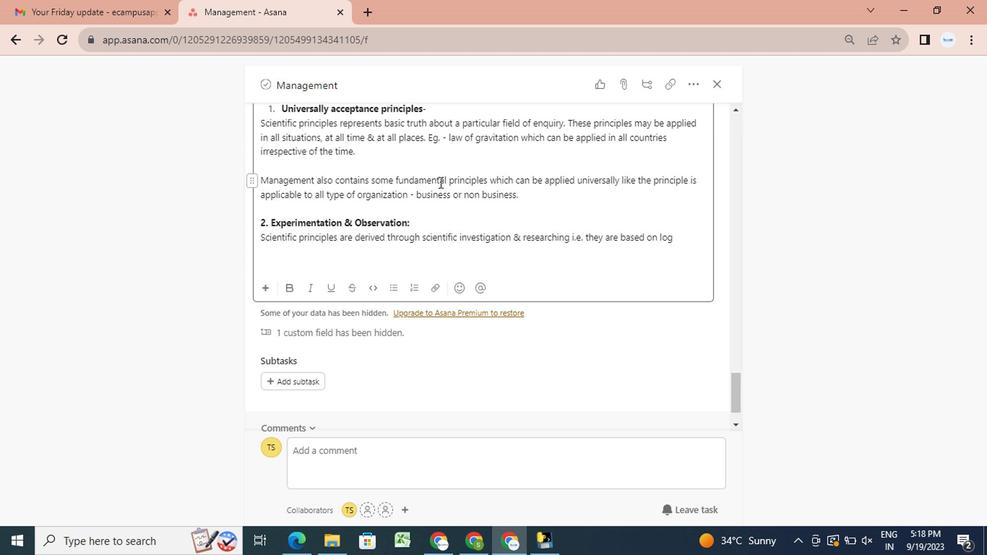 
Action: Mouse moved to (537, 356)
Screenshot: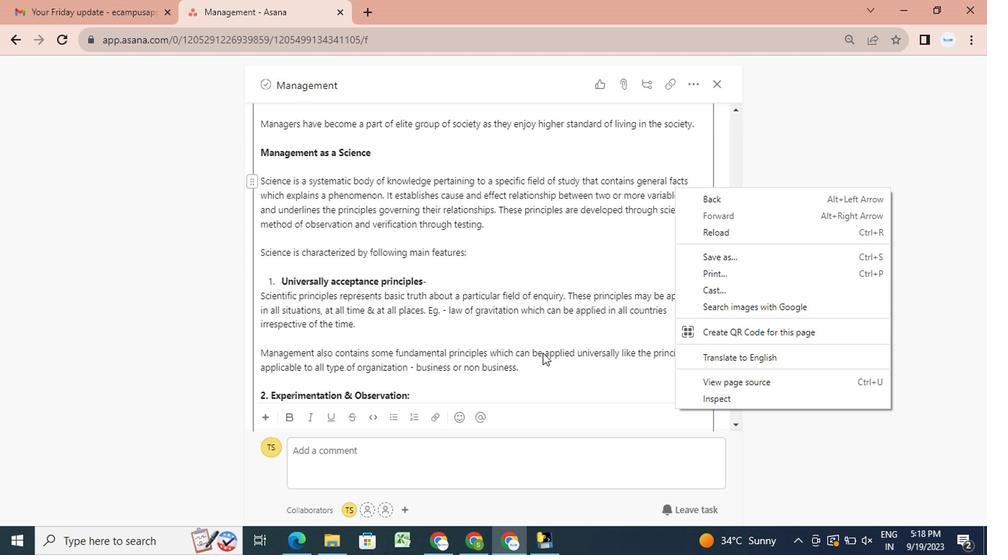 
Action: Mouse pressed left at (537, 356)
Screenshot: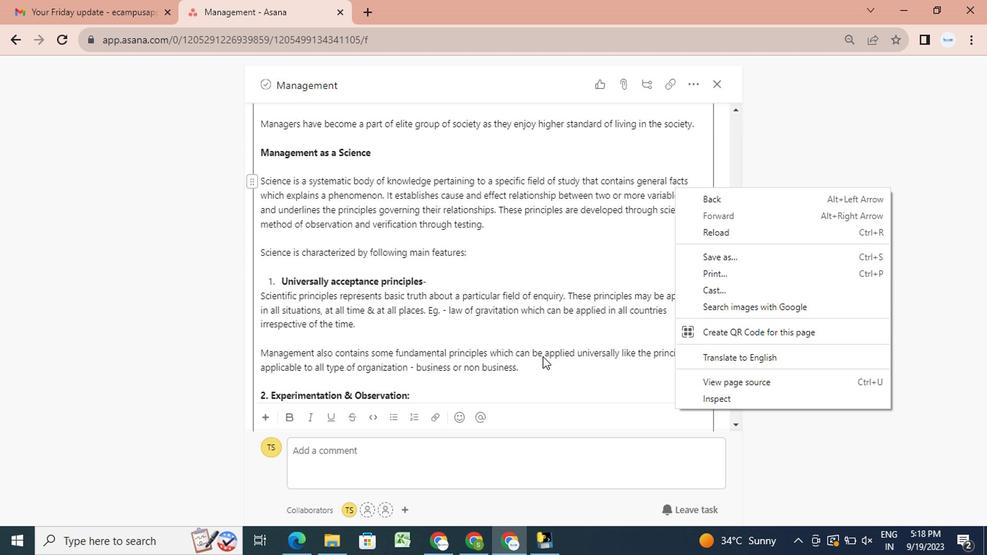 
Action: Mouse moved to (519, 359)
Screenshot: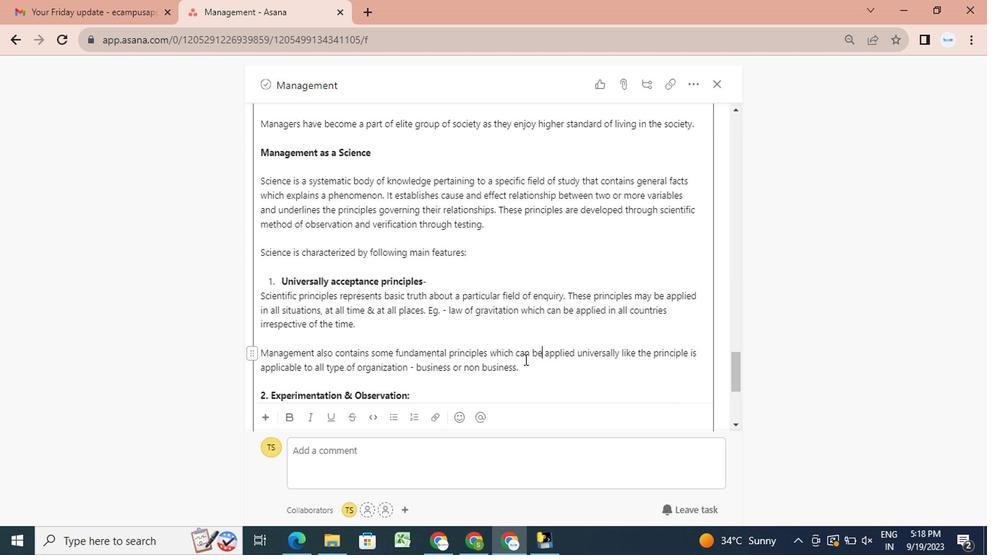 
Action: Mouse scrolled (519, 358) with delta (0, -1)
Screenshot: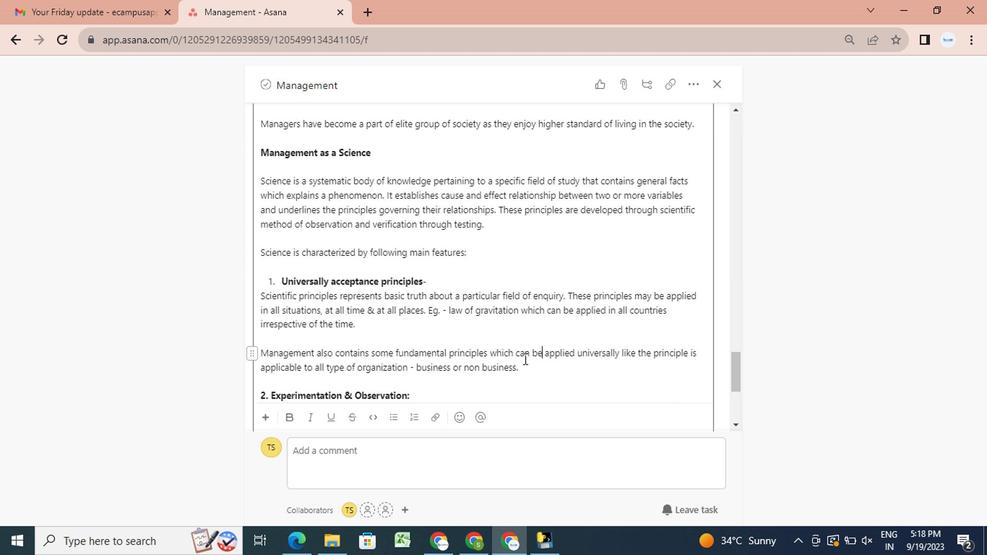 
Action: Mouse scrolled (519, 358) with delta (0, -1)
Screenshot: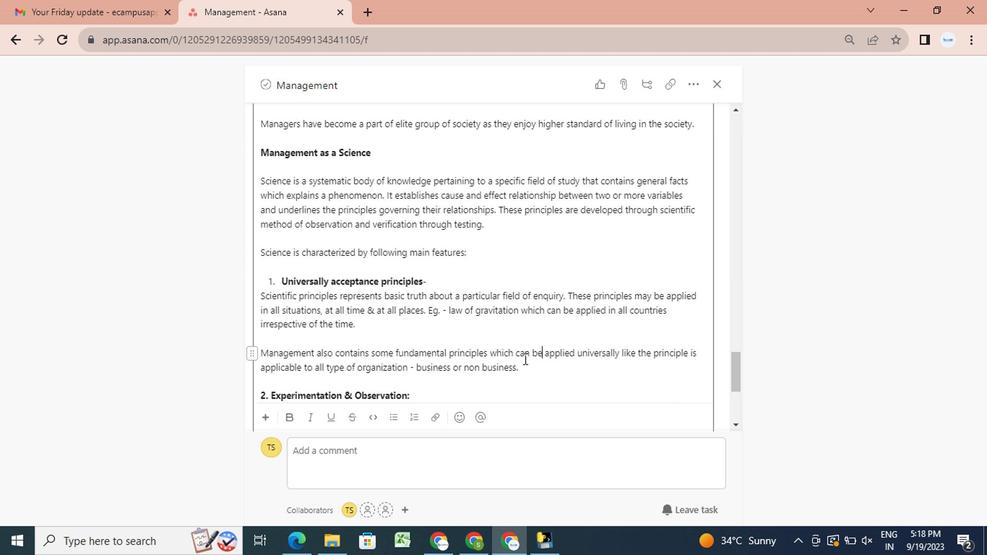 
Action: Mouse scrolled (519, 358) with delta (0, -1)
Screenshot: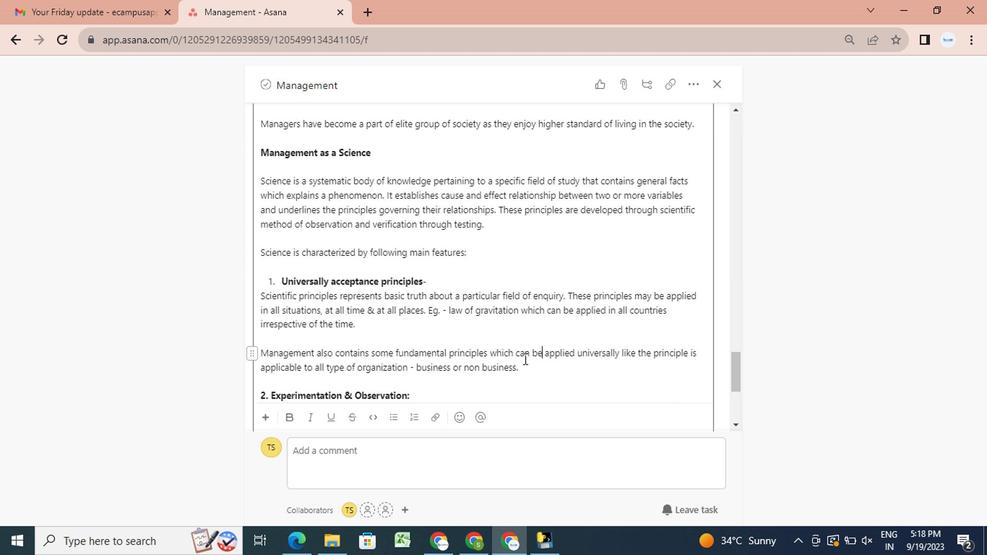 
Action: Mouse scrolled (519, 358) with delta (0, -1)
Screenshot: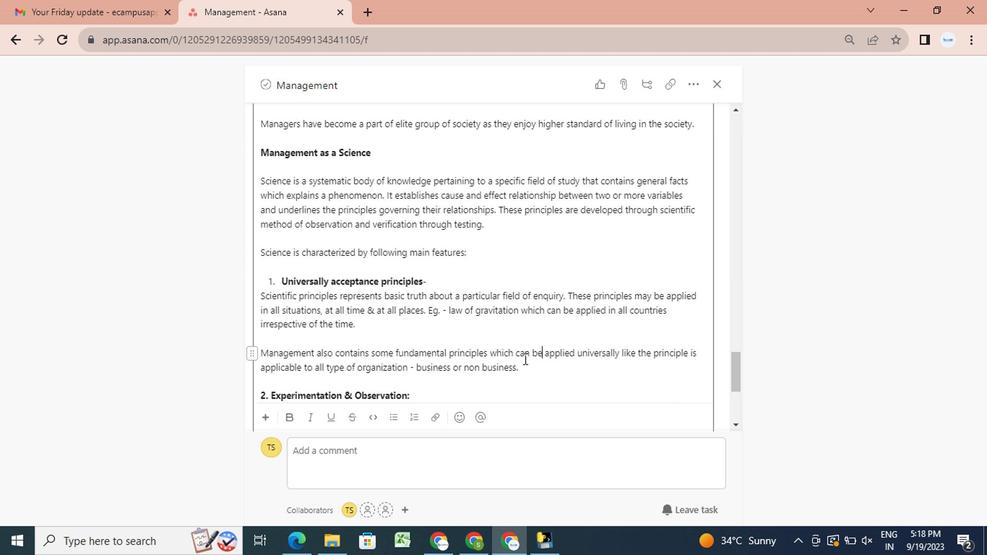 
Action: Mouse scrolled (519, 358) with delta (0, -1)
Screenshot: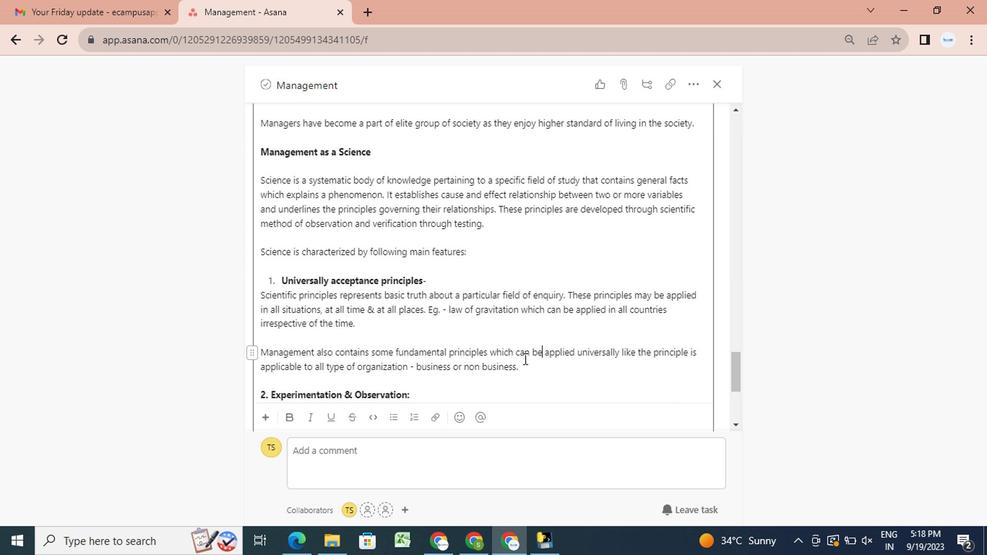 
Action: Mouse scrolled (519, 358) with delta (0, -1)
Screenshot: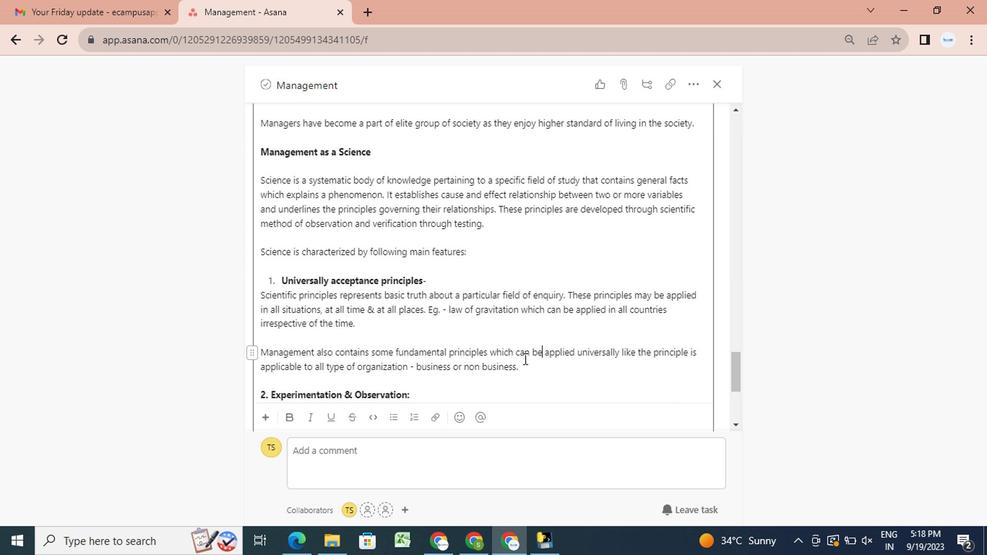 
Action: Mouse scrolled (519, 358) with delta (0, -1)
Screenshot: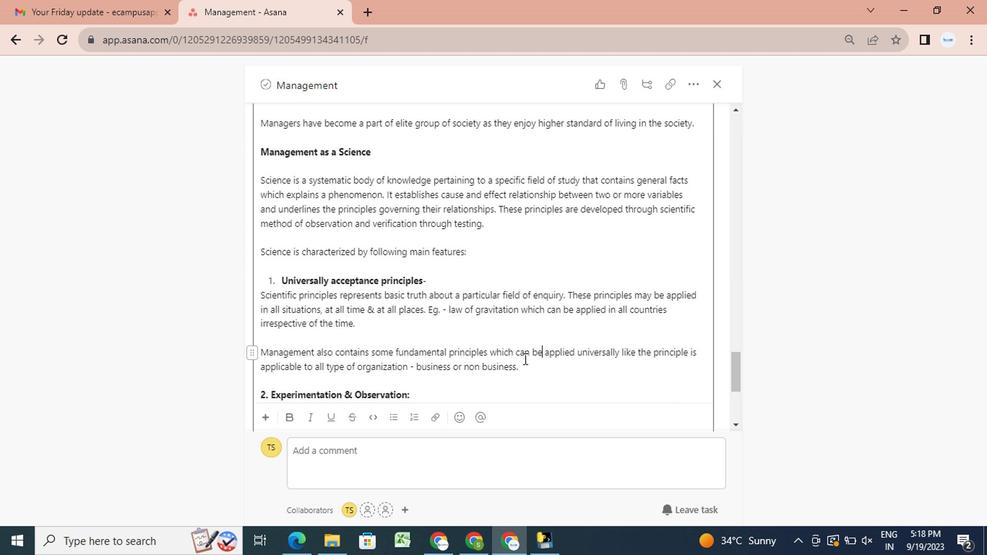 
Action: Mouse scrolled (519, 358) with delta (0, -1)
Screenshot: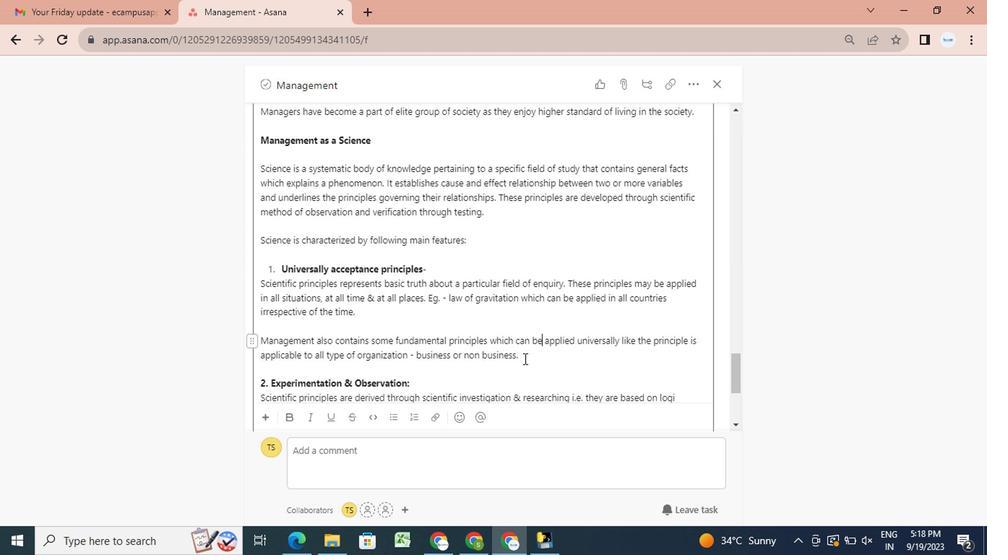 
Action: Mouse scrolled (519, 358) with delta (0, -1)
Screenshot: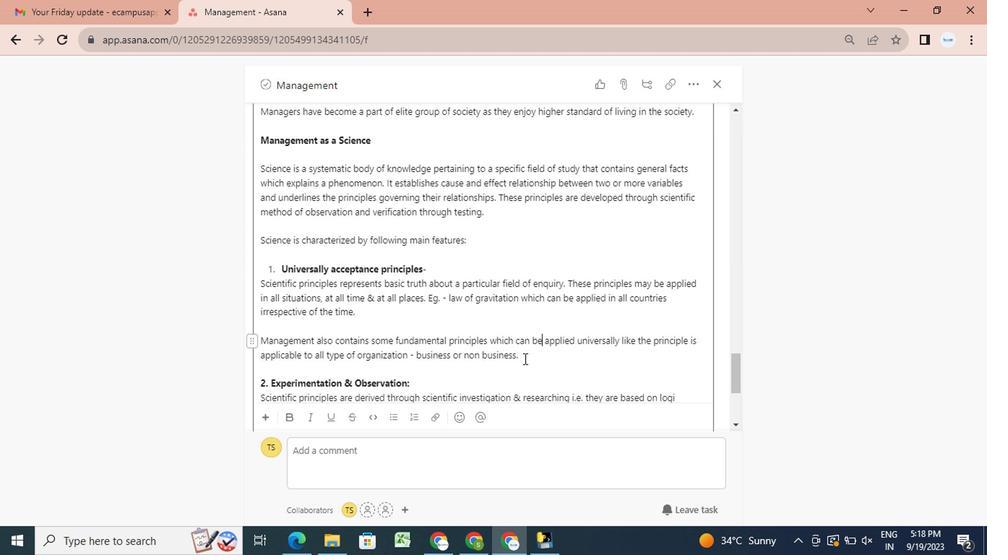 
Action: Mouse moved to (677, 272)
Screenshot: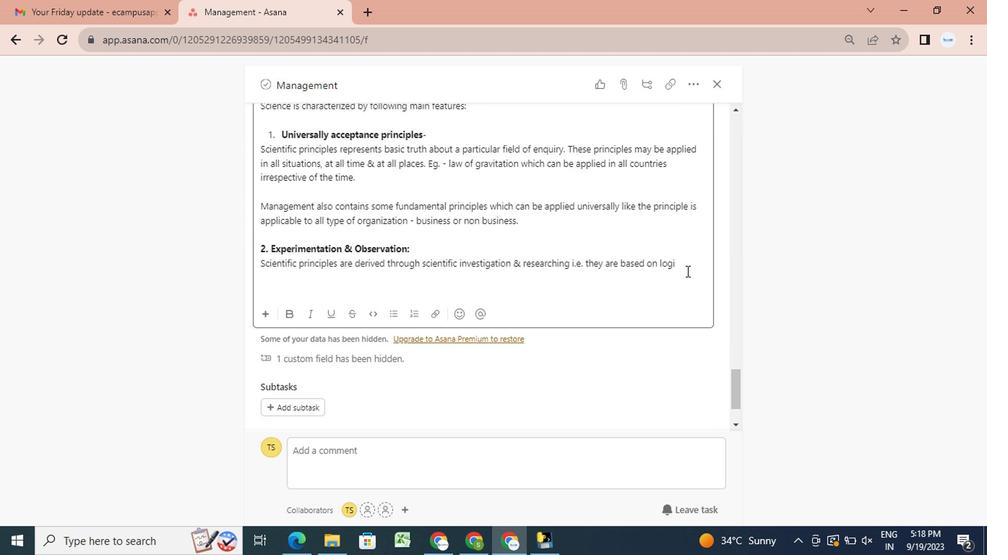
Action: Mouse pressed left at (677, 272)
Screenshot: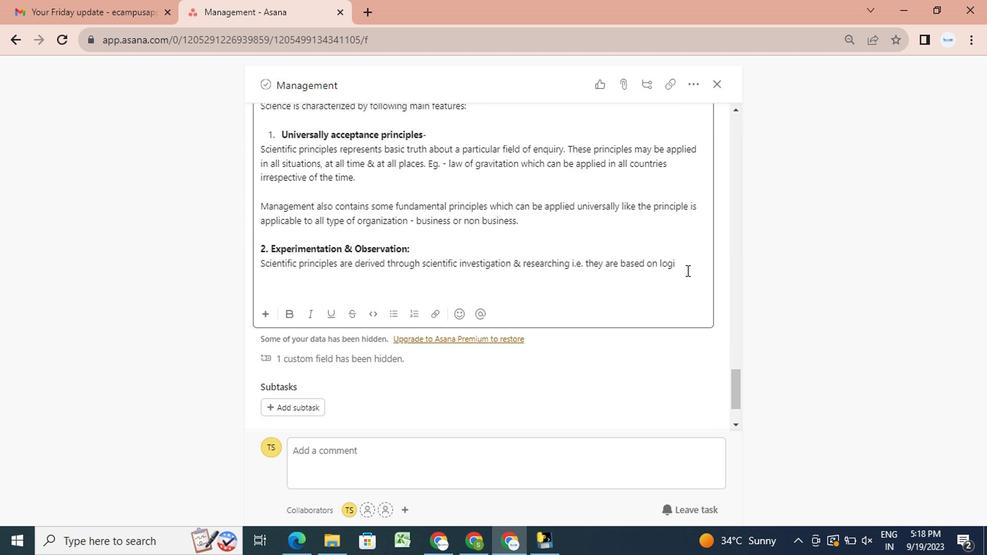 
Action: Mouse moved to (669, 263)
Screenshot: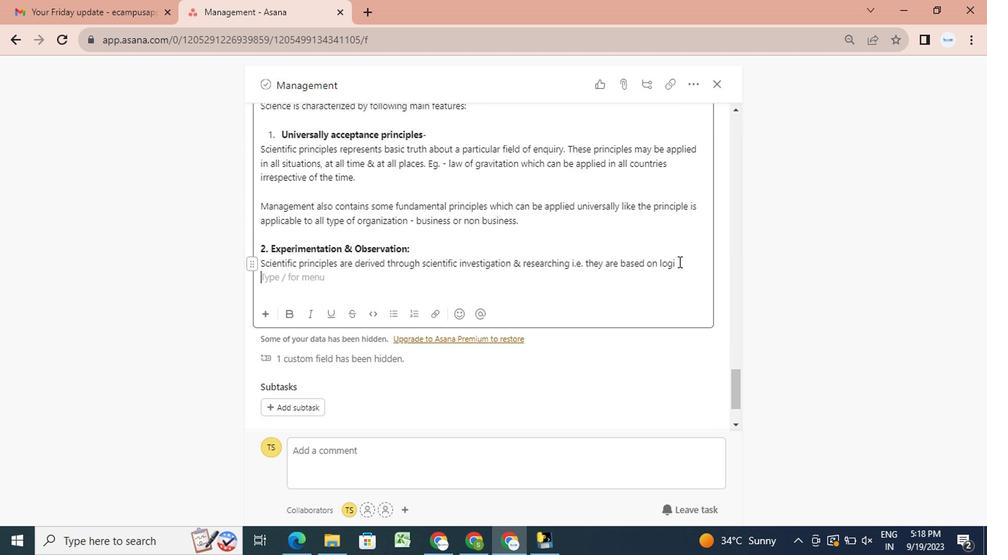 
Action: Mouse pressed left at (669, 263)
Screenshot: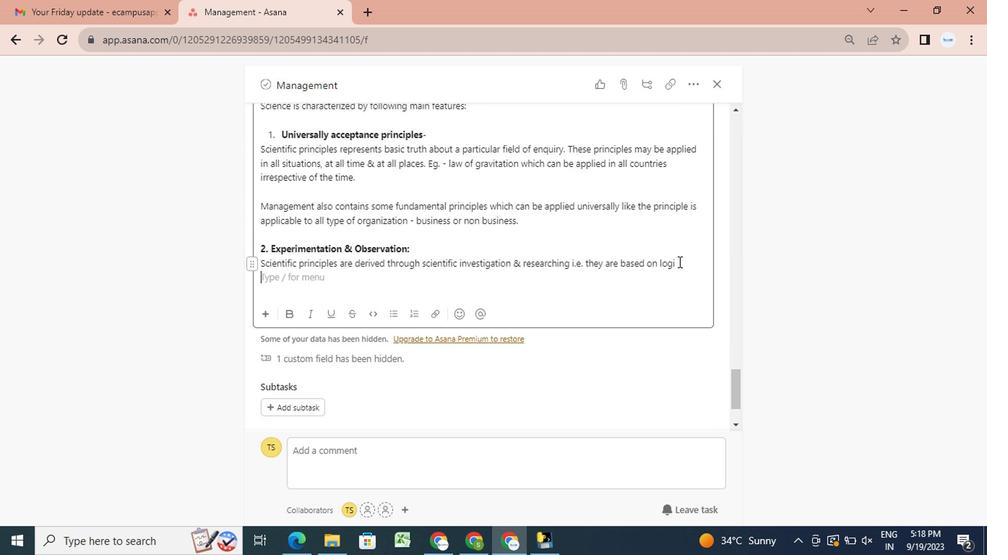 
Action: Key pressed c<Key.space>
Screenshot: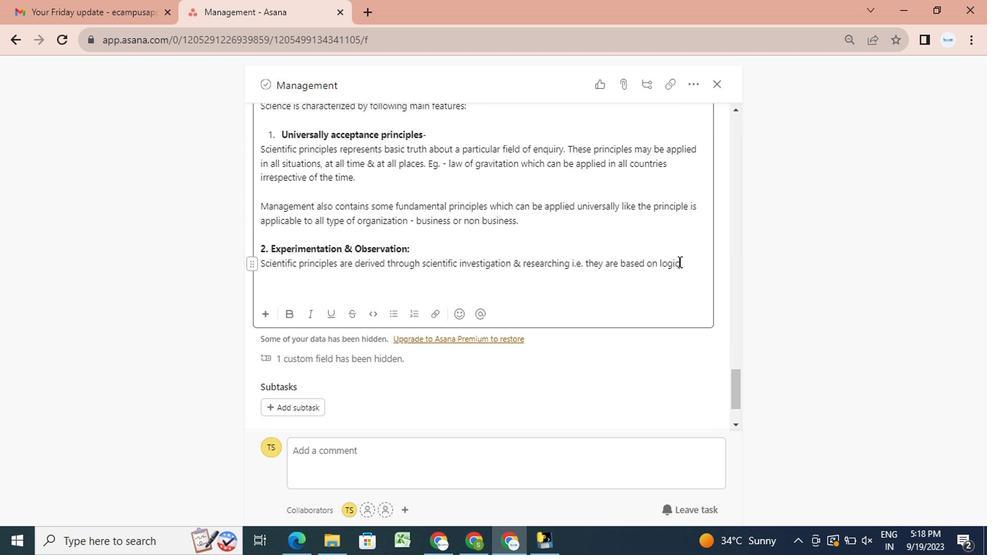 
Action: Mouse moved to (680, 266)
Screenshot: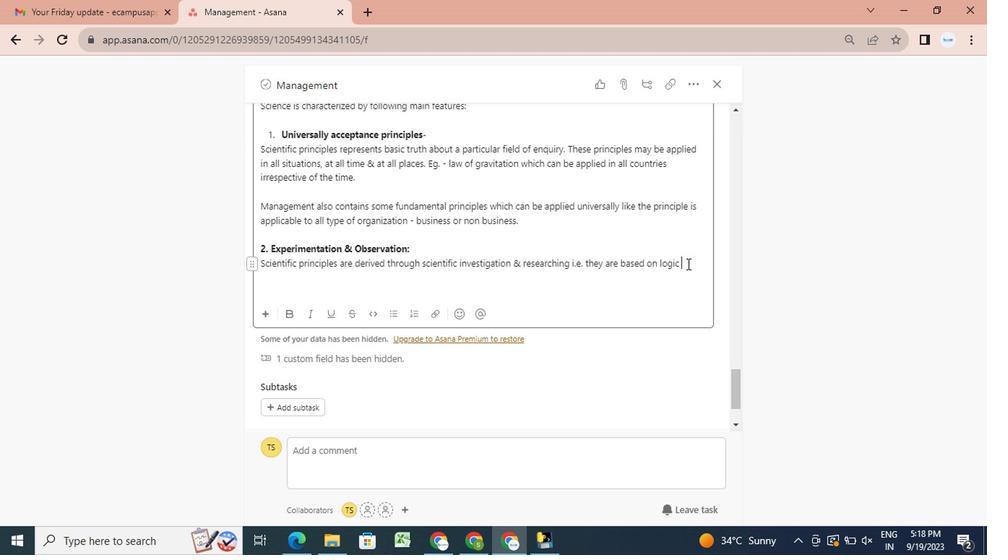 
Action: Key pressed <Key.backspace>.<Key.space><Key.shift>E.g.<Key.space>the<Key.space>principle<Key.space>that<Key.space>earth<Key.space>goes<Key.space>round<Key.space>the<Key.space>sun<Key.space>has<Key.space>been<Key.space>scientifically<Key.space>proved.<Key.enter><Key.enter><Key.shift_r><Key.shift_r><Key.shift_r><Key.shift_r>Management<Key.space>principles<Key.space>are<Key.space>also<Key.space>based<Key.space>on<Key.space>scientific<Key.space>enquiry<Key.space><Key.shift>&<Key.space>observation<Key.space>and<Key.space>not<Key.space>only<Key.space>on<Key.space>the<Key.space>opinion<Key.space>of<Key.space><Key.shift_r><Key.shift_r><Key.shift_r><Key.shift_r><Key.shift_r><Key.shift_r>Henry<Key.space><Key.shift>Fayol.<Key.space><Key.shift>They<Key.space>have<Key.space>been<Key.space>developed<Key.space>through<Key.space>experiments<Key.space><Key.shift><Key.shift><Key.shift><Key.shift><Key.shift><Key.shift><Key.shift><Key.shift><Key.shift><Key.shift>&<Key.space>practical<Key.space>experiences<Key.space>of<Key.space>large<Key.space>no.<Key.space>of<Key.space>managers.<Key.space><Key.shift><Key.shift><Key.shift><Key.shift><Key.shift><Key.shift><Key.shift><Key.shift><Key.shift><Key.shift><Key.shift>Eg.<Key.left><Key.left>.<Key.right><Key.right><Key.space><Key.shift_r>It<Key.space>is<Key.space>observed<Key.space>that<Key.space>fair<Key.space>remuneration<Key.space>to<Key.space>personal<Key.space>helps<Key.space>in<Key.space>creating<Key.space>a<Key.space>satisfied<Key.space>work<Key.space>f<Key.backspace>force.<Key.enter><Key.enter>3.<Key.space><Key.shift>Cause<Key.space><Key.shift><Key.shift><Key.shift><Key.shift><Key.shift><Key.shift><Key.shift><Key.shift><Key.shift>&<Key.space><Key.shift>Effect<Key.space><Key.shift>Relationship<Key.shift_r>:<Key.shift_r><Key.left><Key.left><Key.left><Key.left><Key.left><Key.left><Key.left><Key.left><Key.left><Key.left><Key.left><Key.left><Key.left><Key.left><Key.left><Key.left><Key.left><Key.left><Key.left><Key.left><Key.left><Key.left><Key.left><Key.left><Key.left><Key.left><Key.left><Key.left><Key.left><Key.left><Key.shift_r><Key.left>
Screenshot: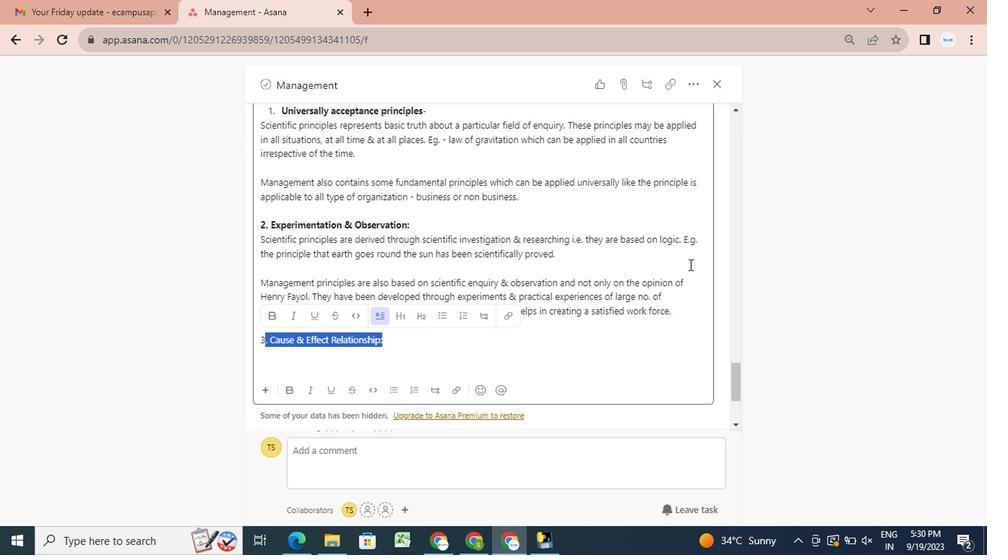 
Action: Mouse moved to (274, 319)
Screenshot: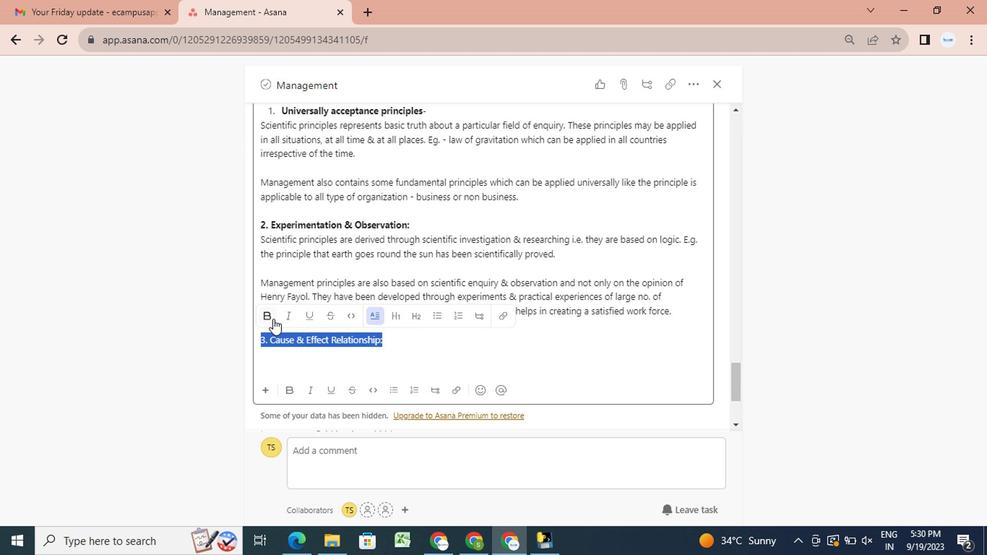 
Action: Mouse pressed left at (274, 319)
